 Task: Look for Airbnb options in Manapla, Philippines from 16th December, 2023 to 18th December, 2023 for 2 adults. Place can be private room with 1  bedroom having 2 beds and 1 bathroom. Property type can be flat. Amenities needed are: wifi.
Action: Mouse moved to (509, 132)
Screenshot: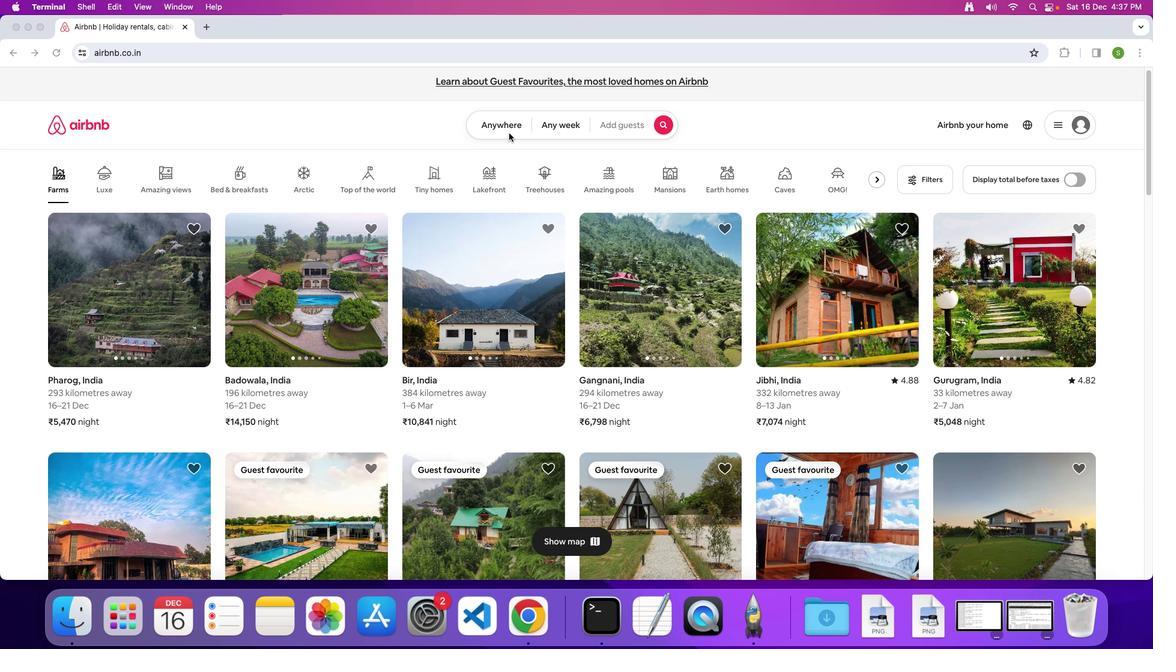 
Action: Mouse pressed left at (509, 132)
Screenshot: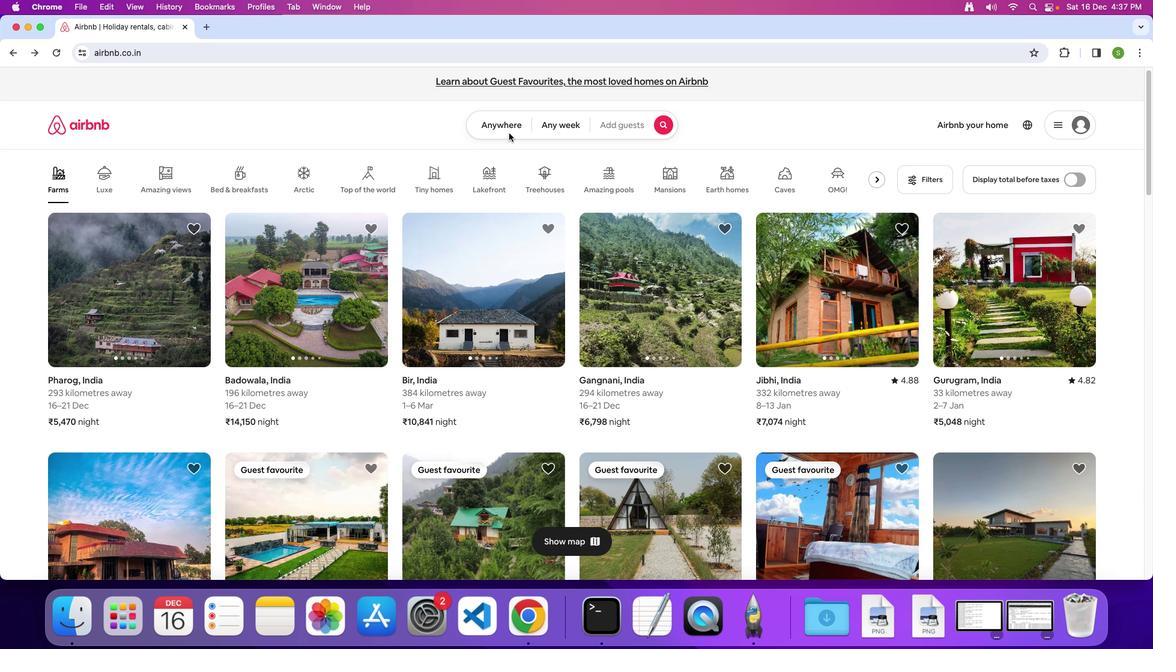 
Action: Mouse moved to (506, 129)
Screenshot: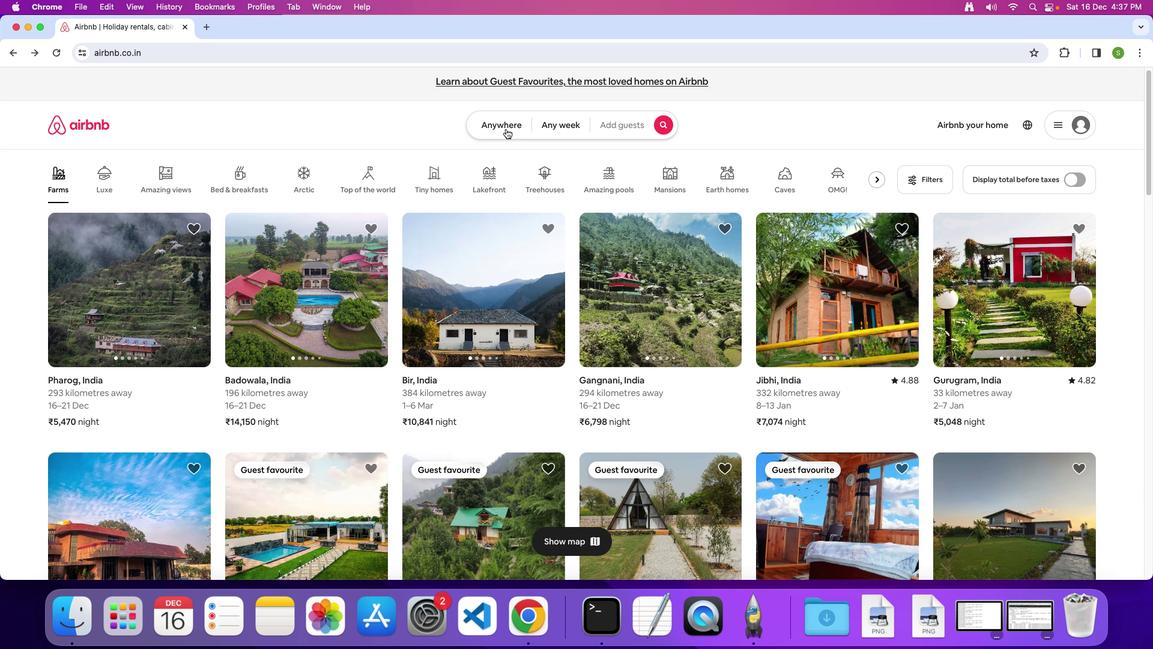 
Action: Mouse pressed left at (506, 129)
Screenshot: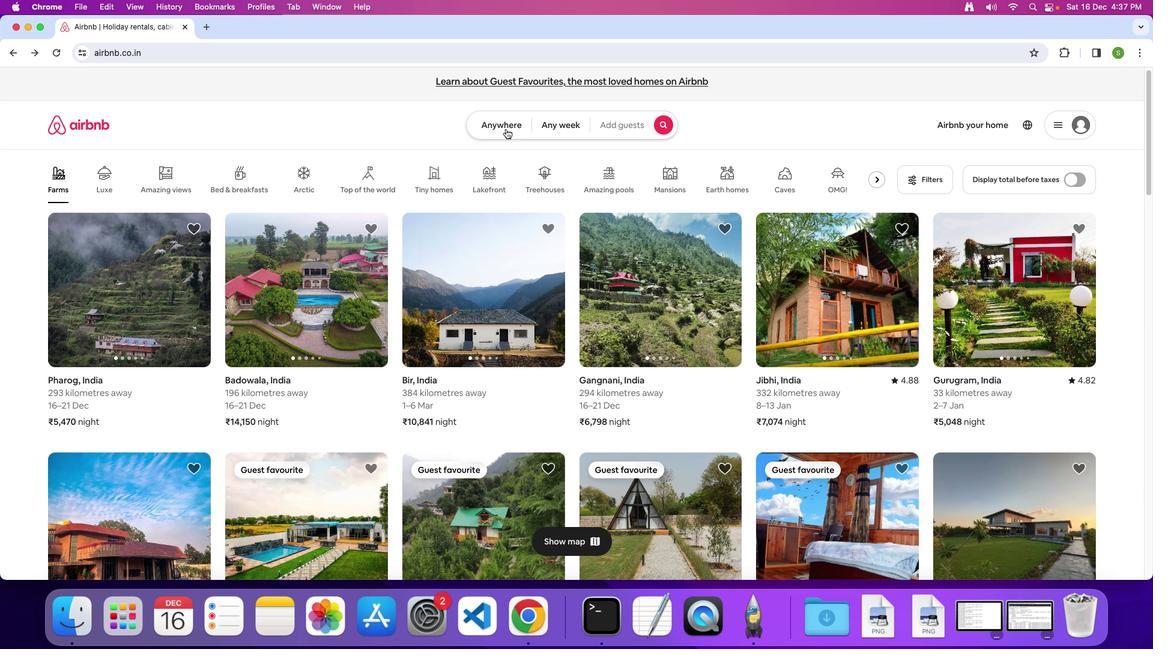 
Action: Mouse moved to (442, 170)
Screenshot: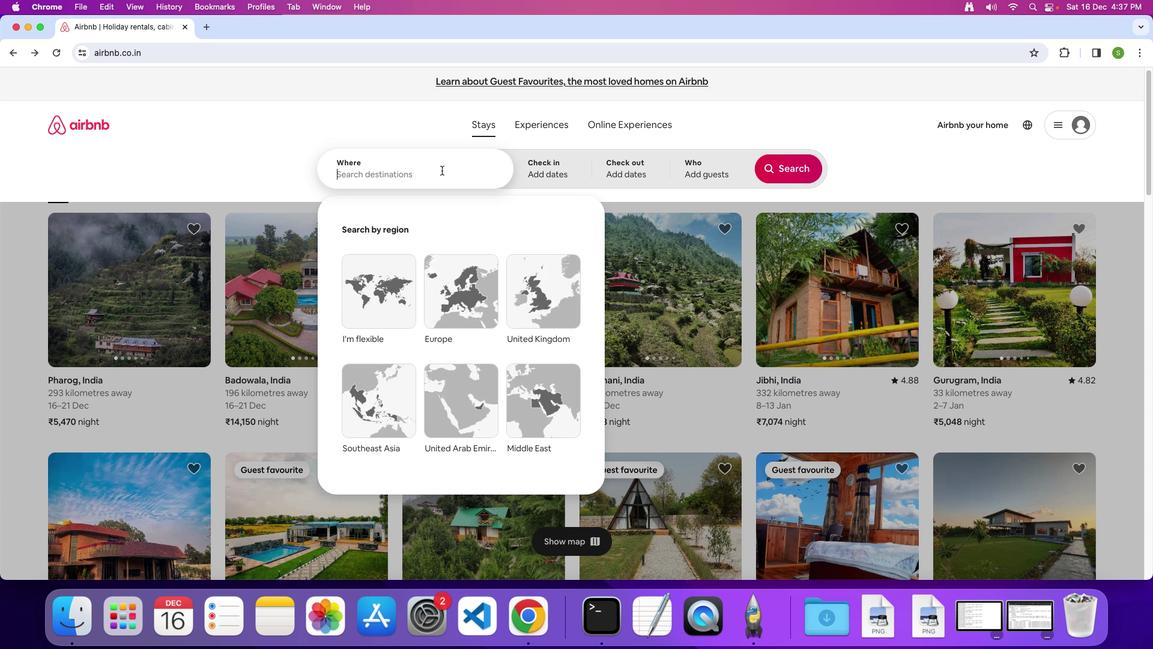 
Action: Mouse pressed left at (442, 170)
Screenshot: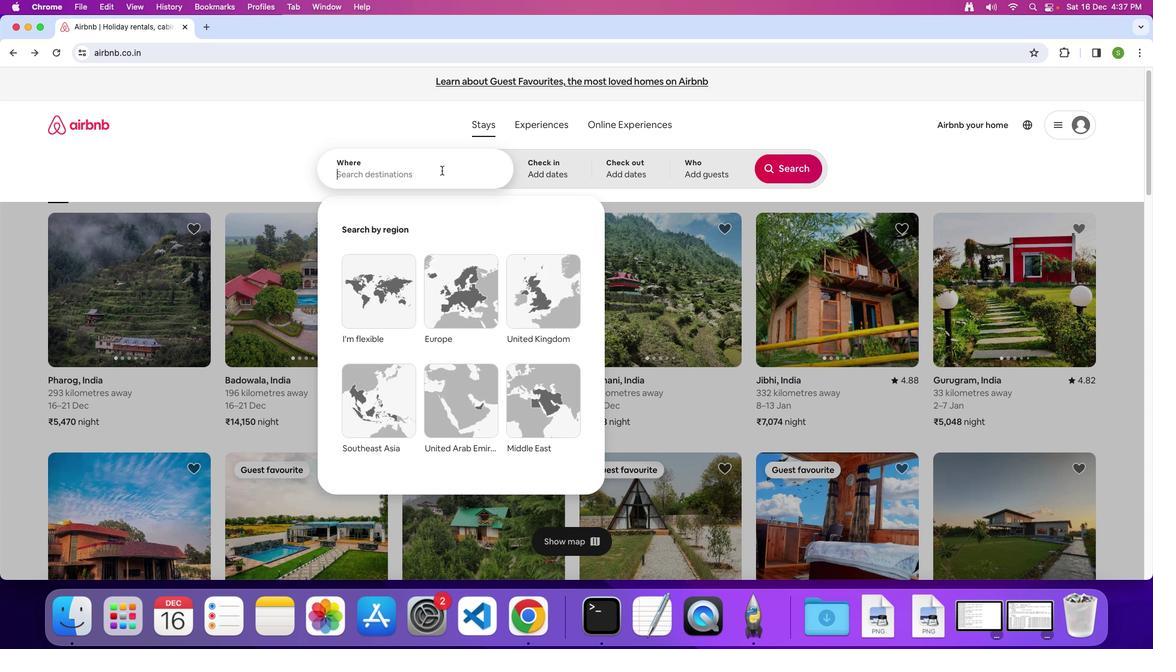
Action: Mouse moved to (444, 170)
Screenshot: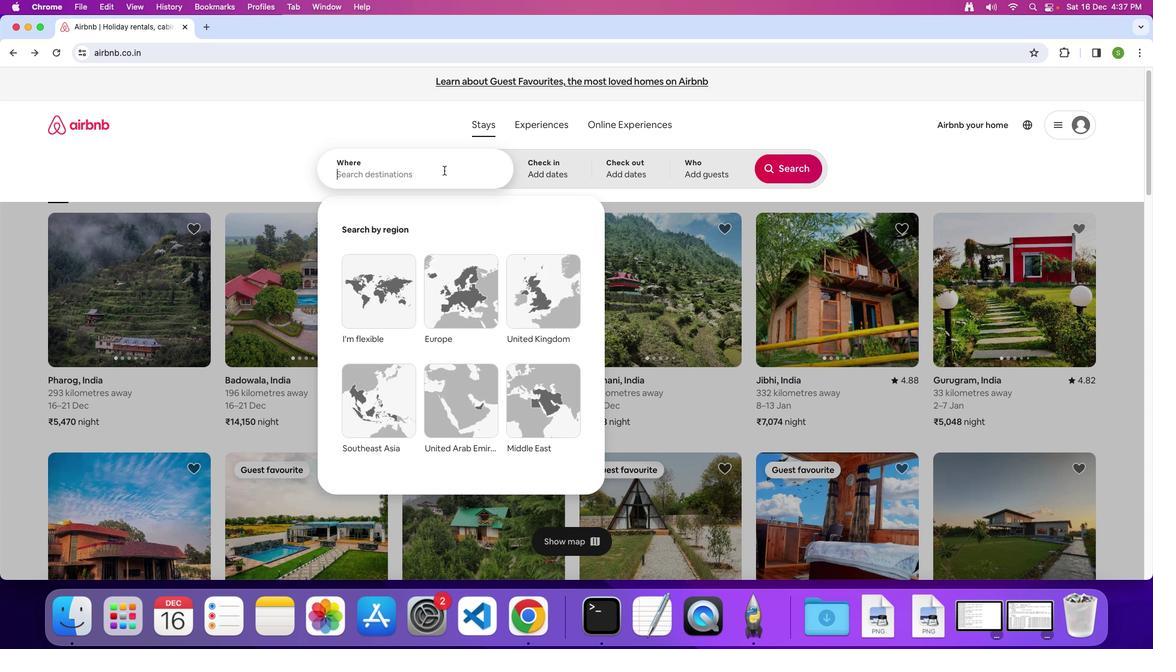 
Action: Key pressed 'M'Key.caps_lock'a''n''a''p''l''a'','Key.spaceKey.shift'P''h''i''l''i''p''p''i''n''e''s'Key.enter
Screenshot: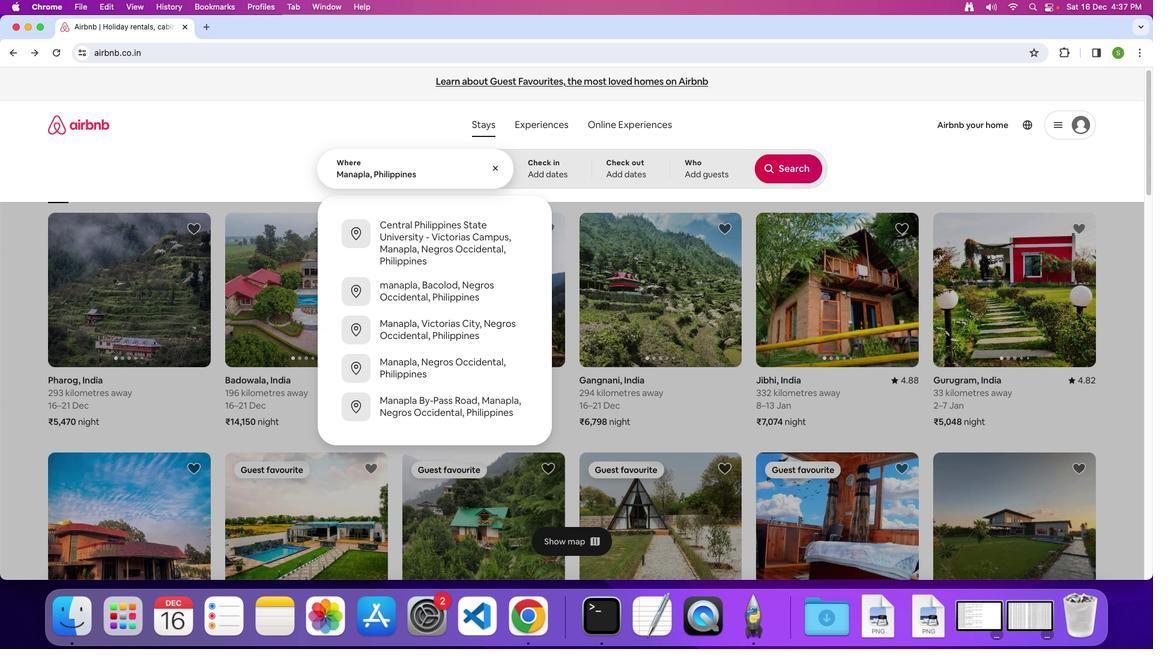 
Action: Mouse moved to (534, 378)
Screenshot: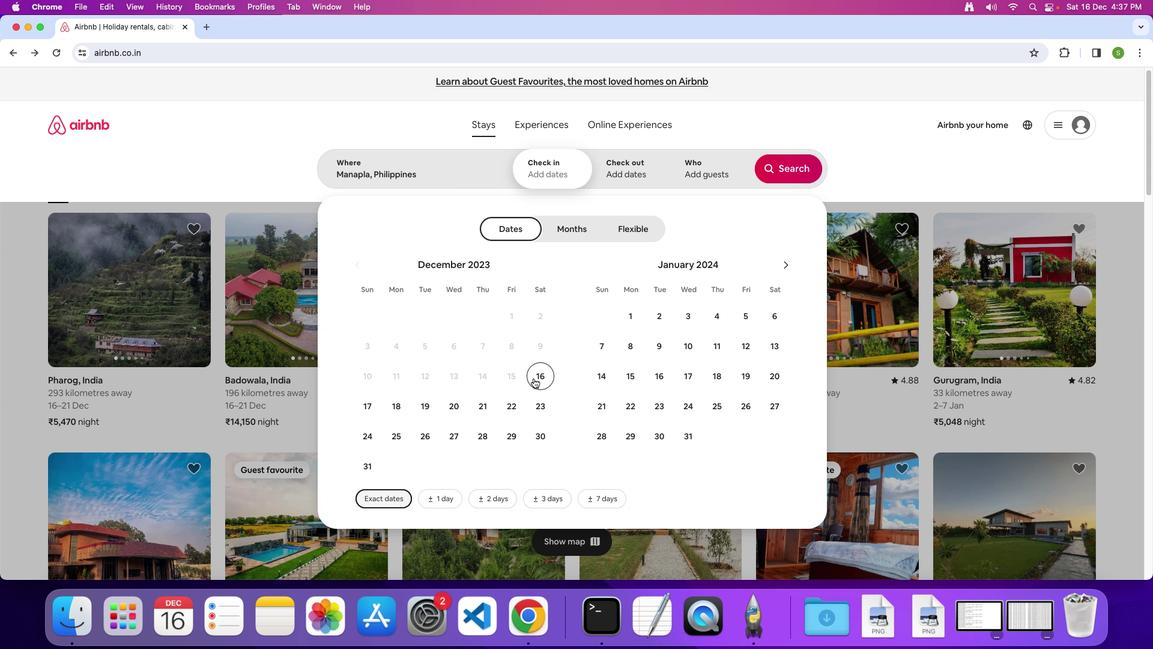
Action: Mouse pressed left at (534, 378)
Screenshot: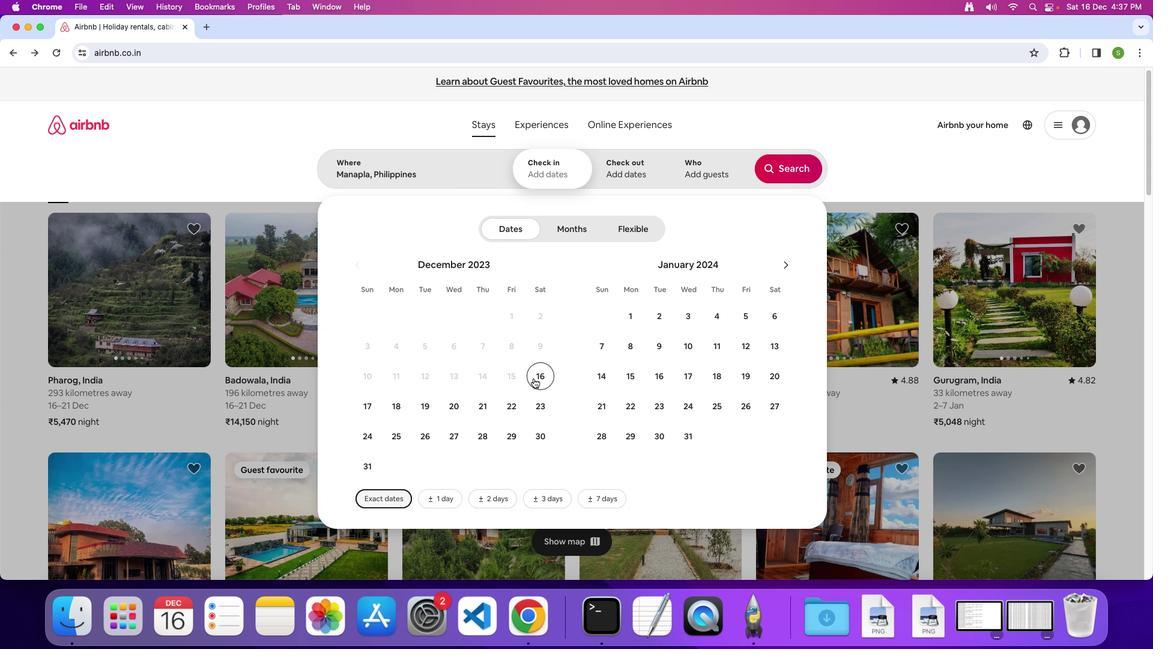 
Action: Mouse moved to (400, 414)
Screenshot: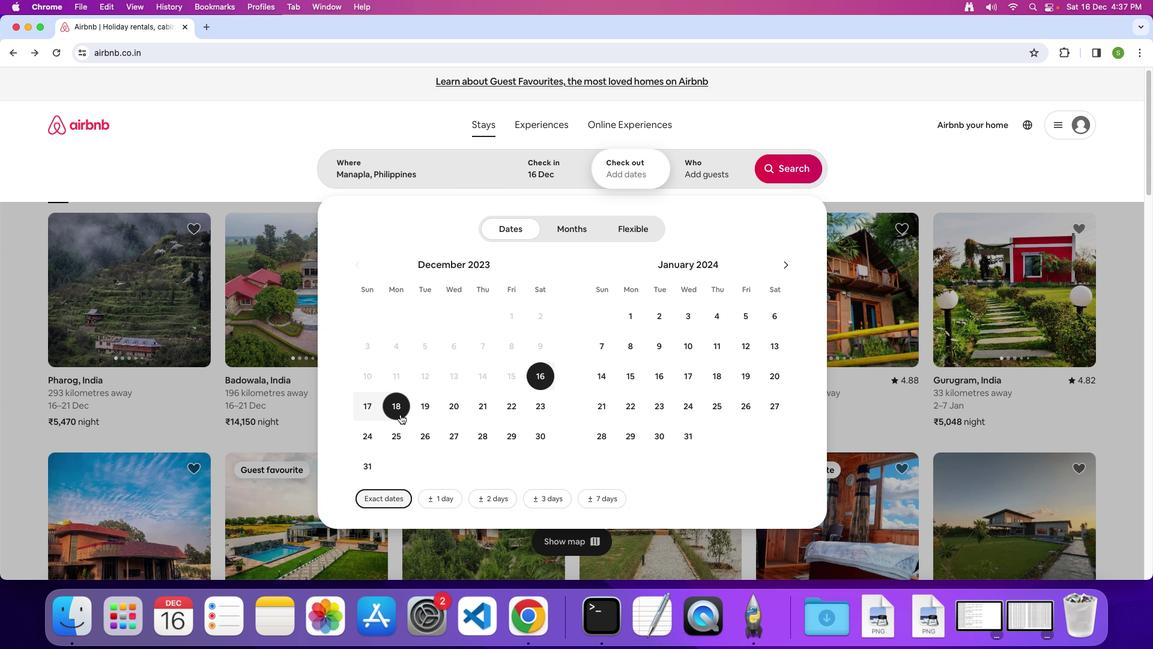 
Action: Mouse pressed left at (400, 414)
Screenshot: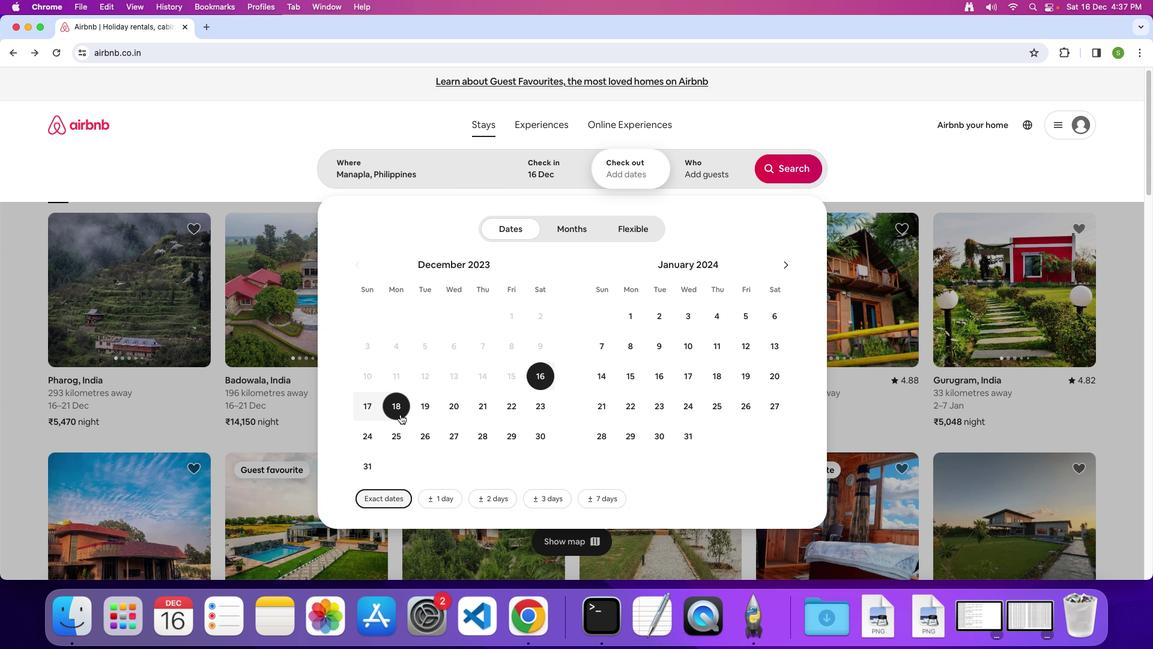 
Action: Mouse moved to (694, 174)
Screenshot: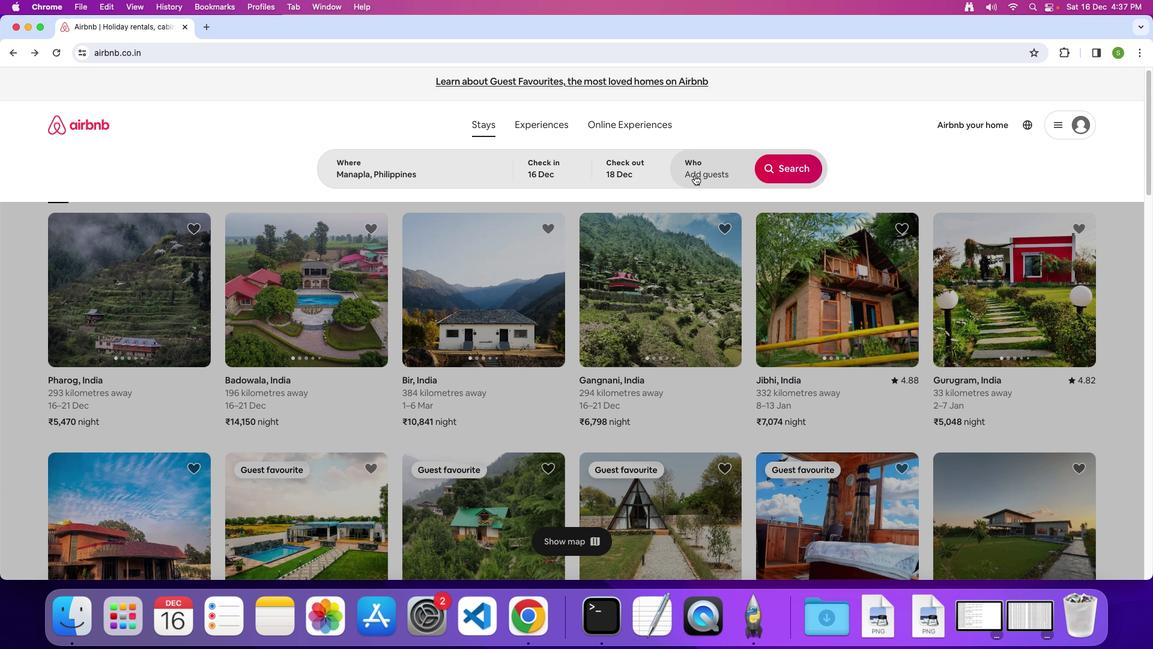 
Action: Mouse pressed left at (694, 174)
Screenshot: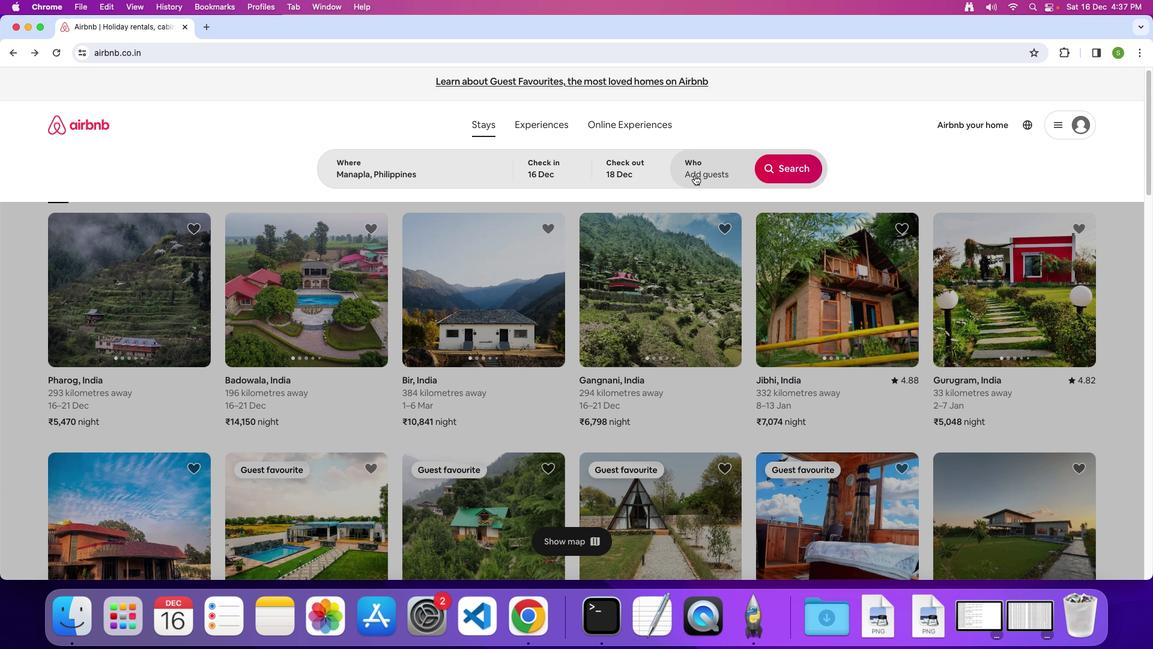 
Action: Mouse moved to (789, 230)
Screenshot: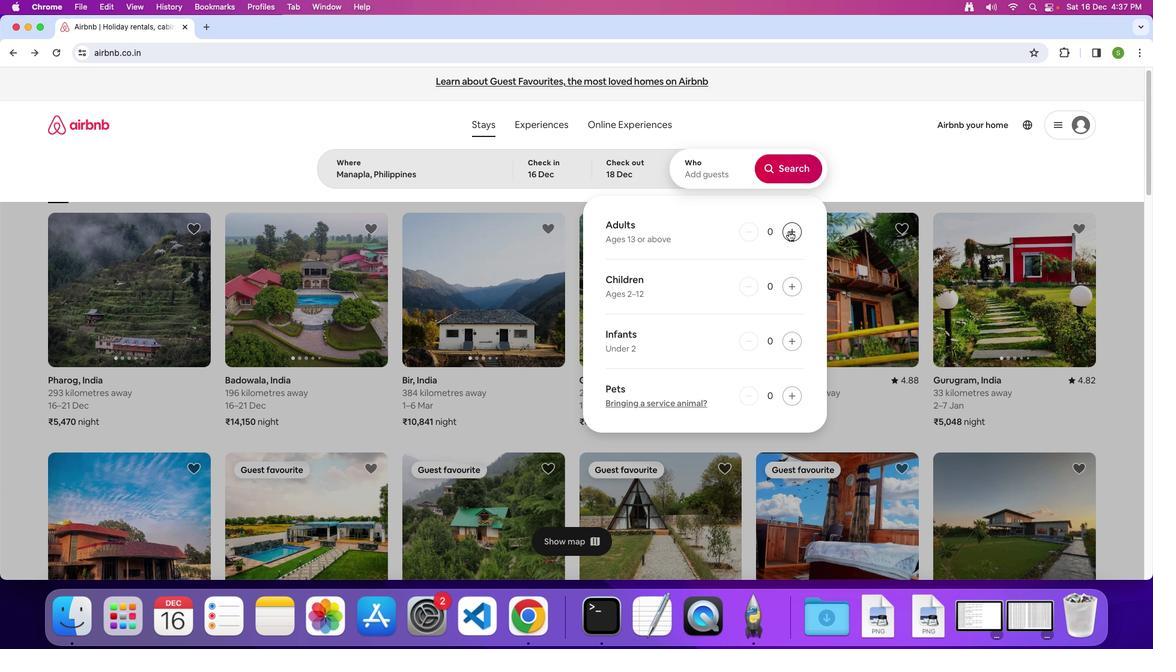
Action: Mouse pressed left at (789, 230)
Screenshot: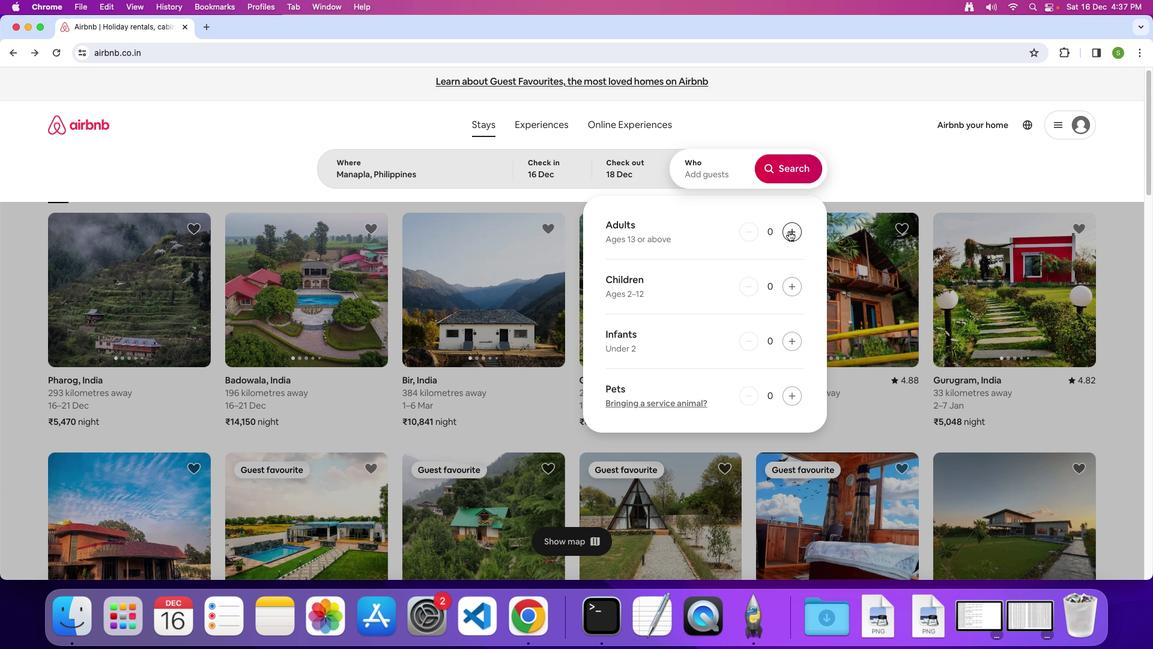 
Action: Mouse pressed left at (789, 230)
Screenshot: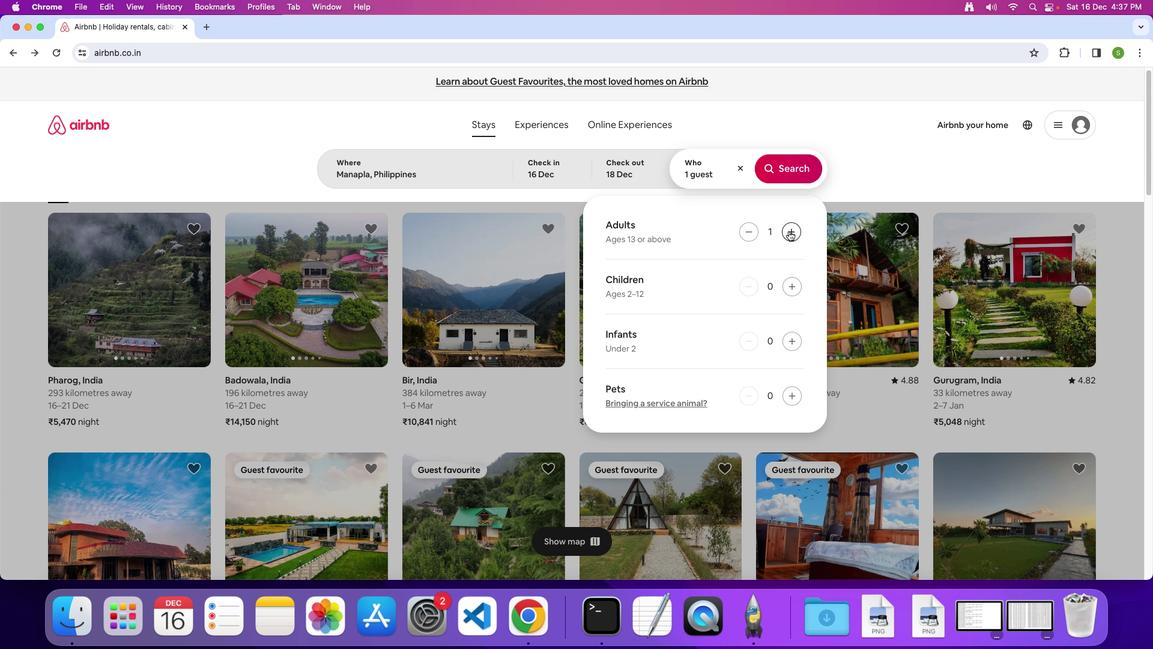 
Action: Mouse moved to (790, 177)
Screenshot: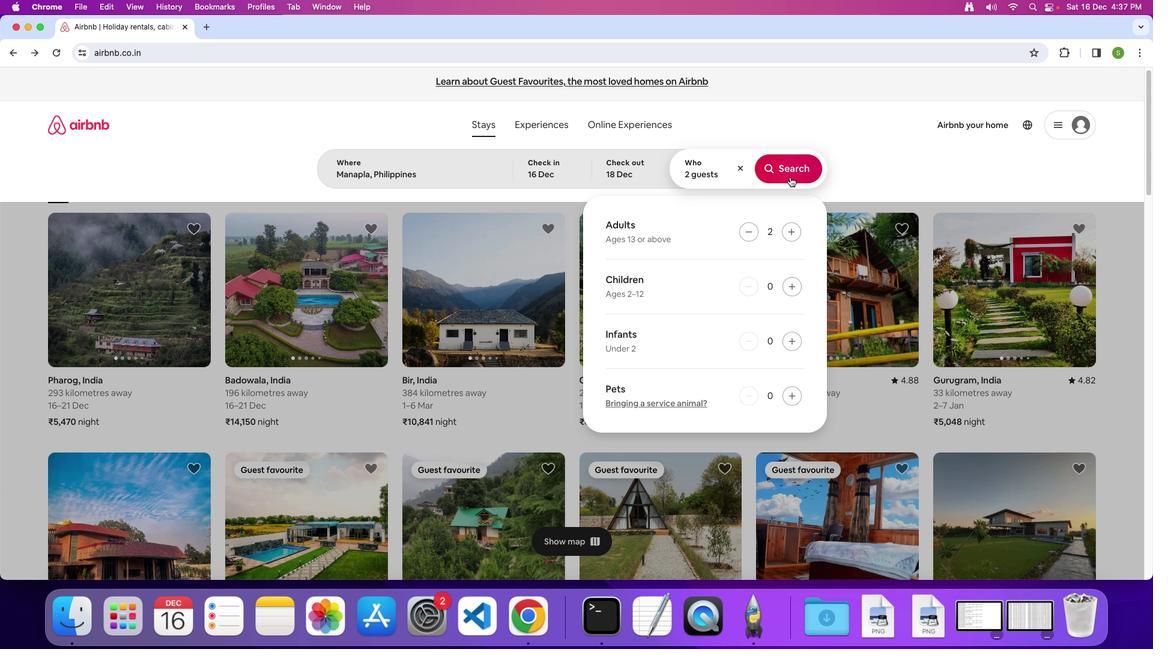 
Action: Mouse pressed left at (790, 177)
Screenshot: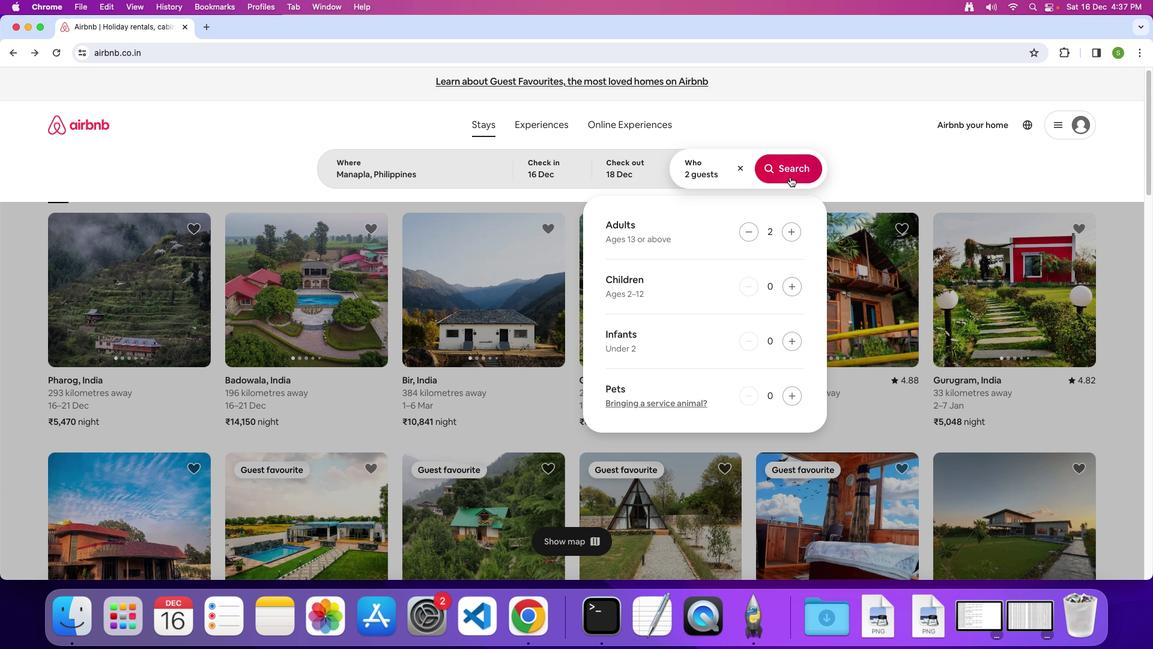 
Action: Mouse moved to (947, 138)
Screenshot: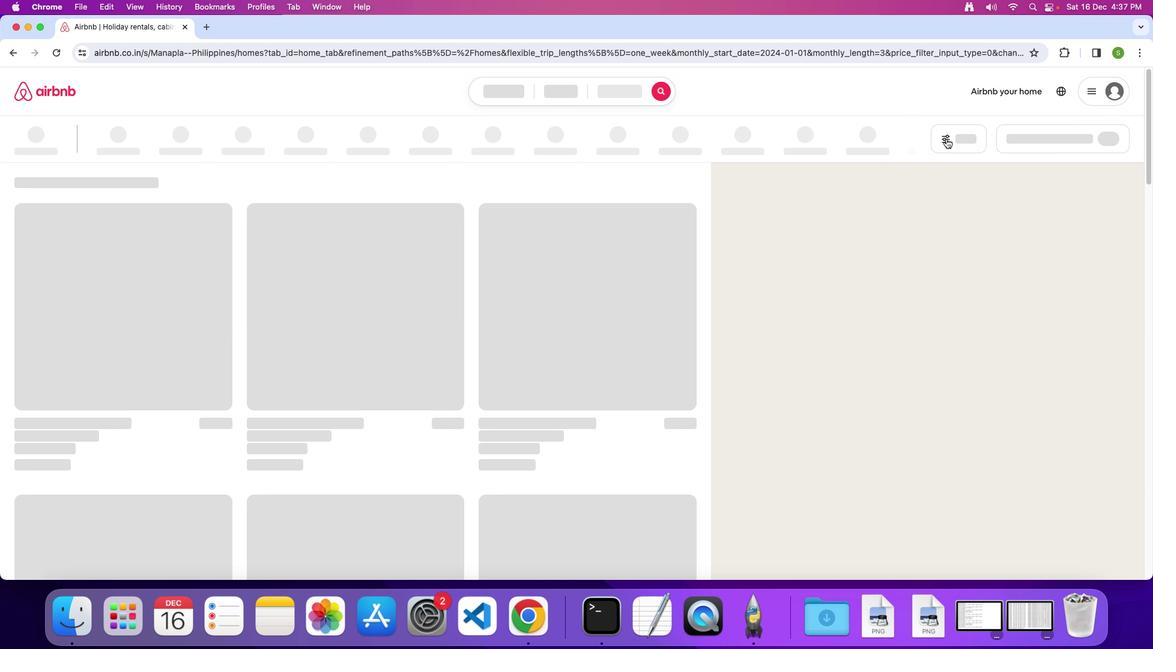 
Action: Mouse pressed left at (947, 138)
Screenshot: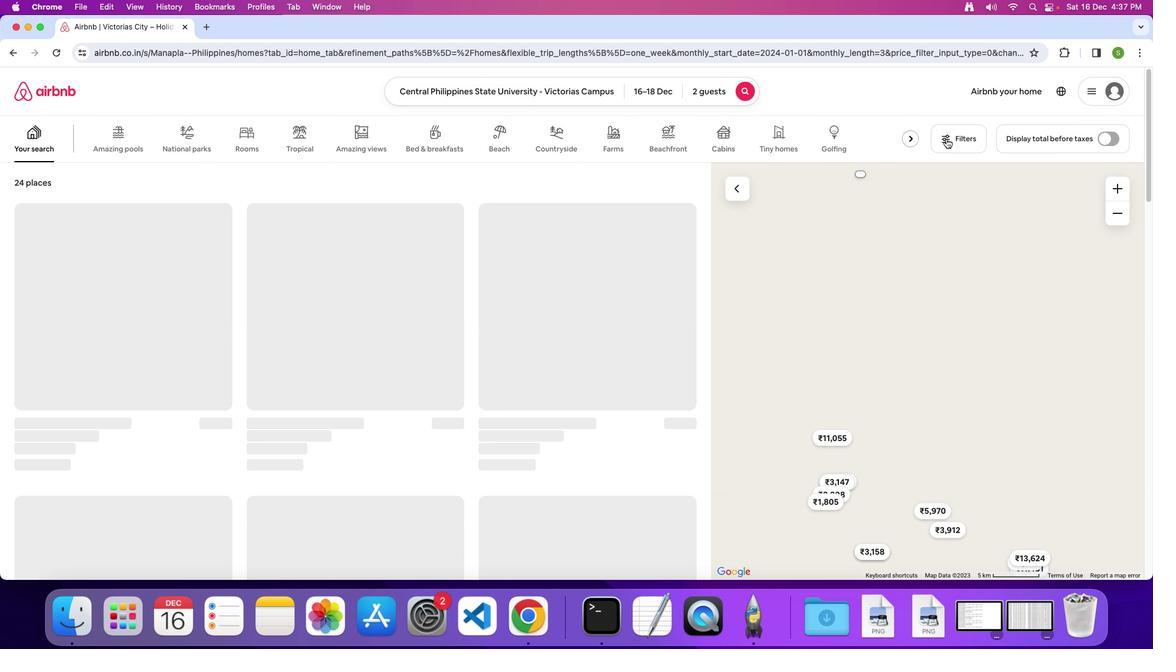 
Action: Mouse moved to (556, 352)
Screenshot: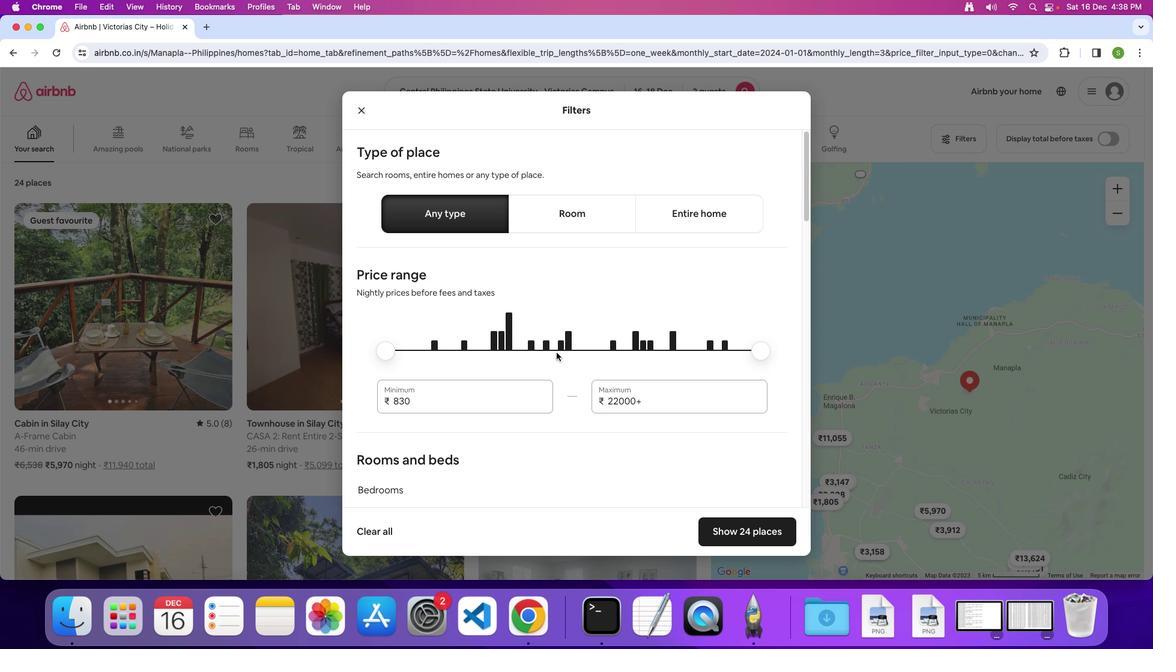 
Action: Mouse scrolled (556, 352) with delta (0, 0)
Screenshot: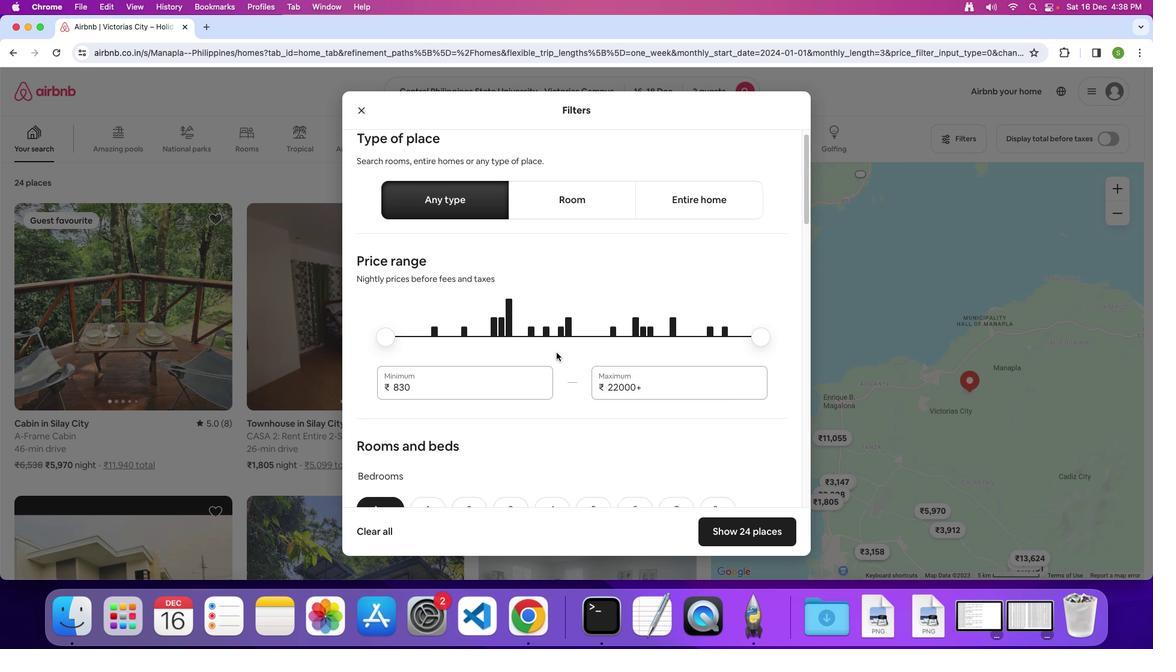 
Action: Mouse scrolled (556, 352) with delta (0, 0)
Screenshot: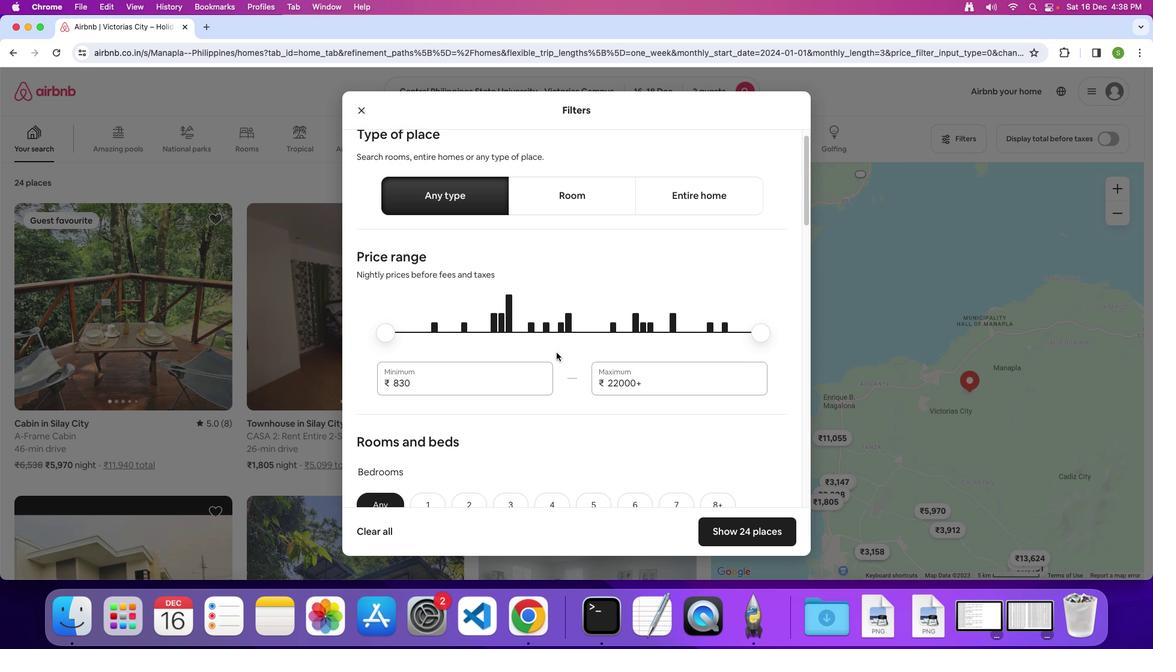 
Action: Mouse scrolled (556, 352) with delta (0, 0)
Screenshot: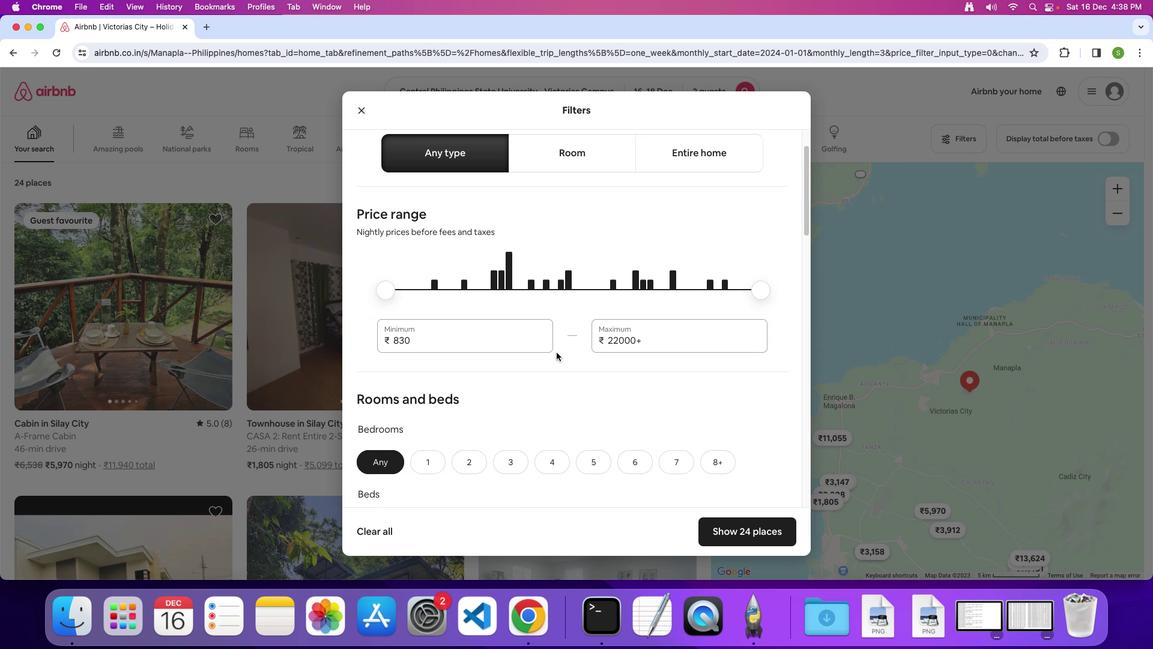 
Action: Mouse scrolled (556, 352) with delta (0, 0)
Screenshot: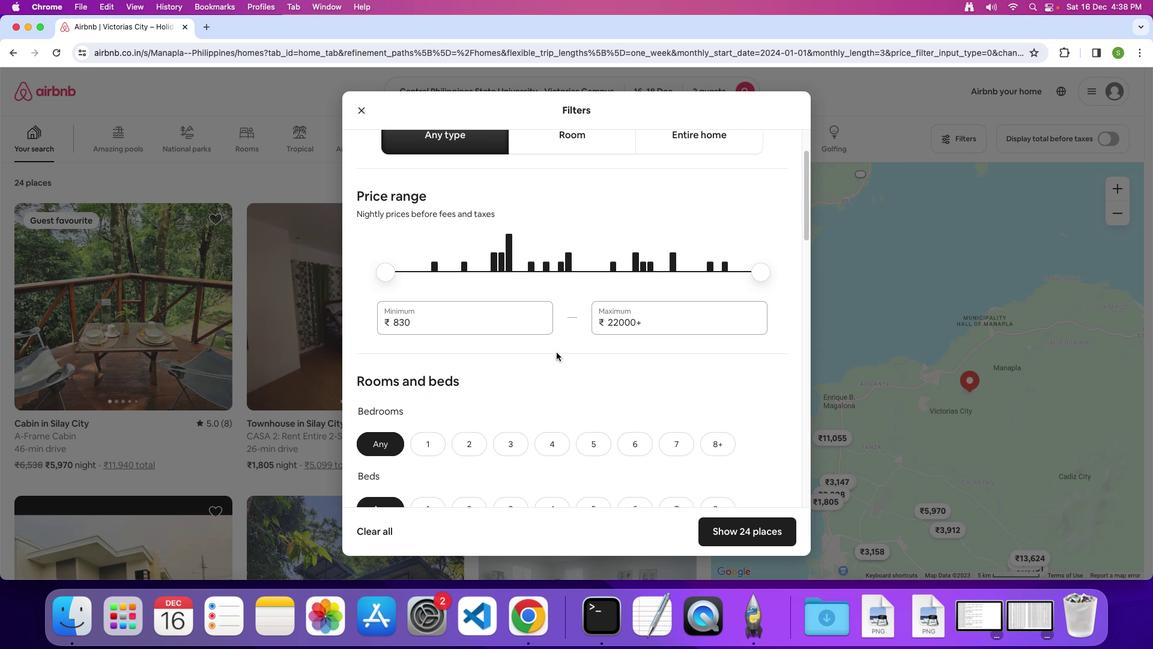 
Action: Mouse scrolled (556, 352) with delta (0, 0)
Screenshot: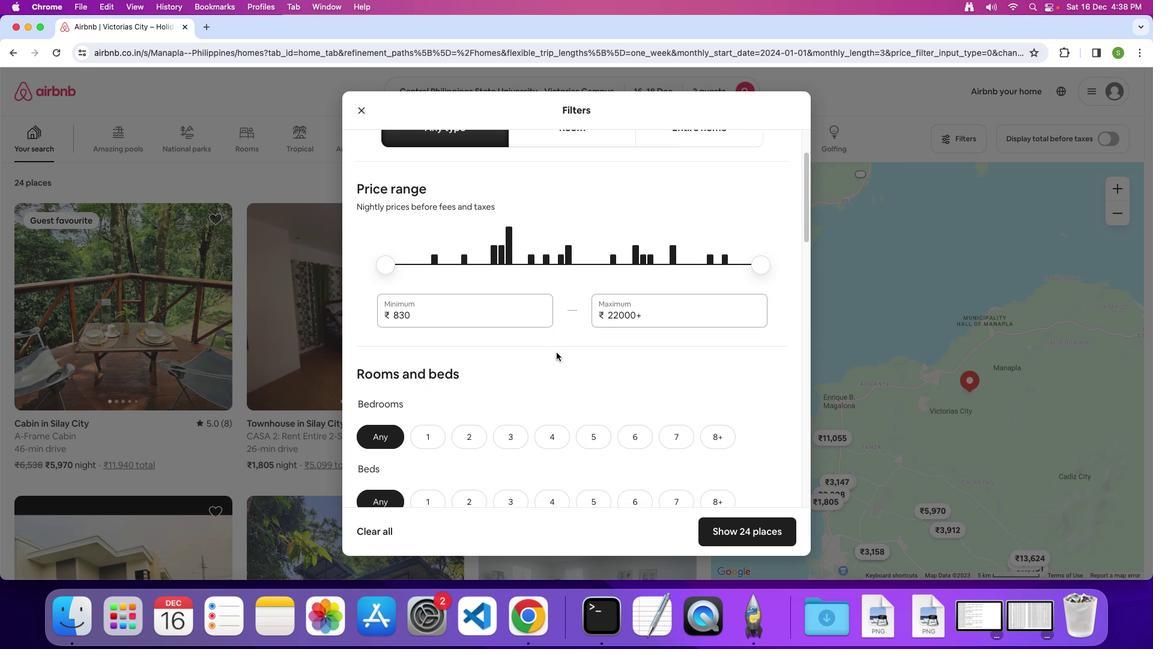 
Action: Mouse scrolled (556, 352) with delta (0, 0)
Screenshot: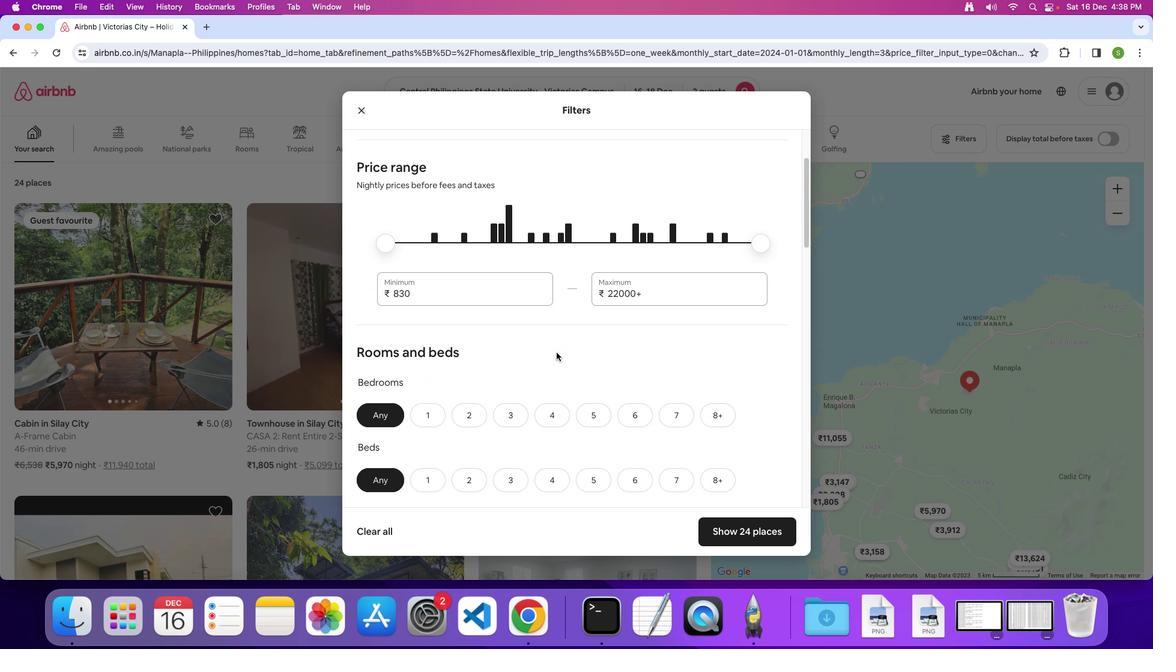 
Action: Mouse scrolled (556, 352) with delta (0, 0)
Screenshot: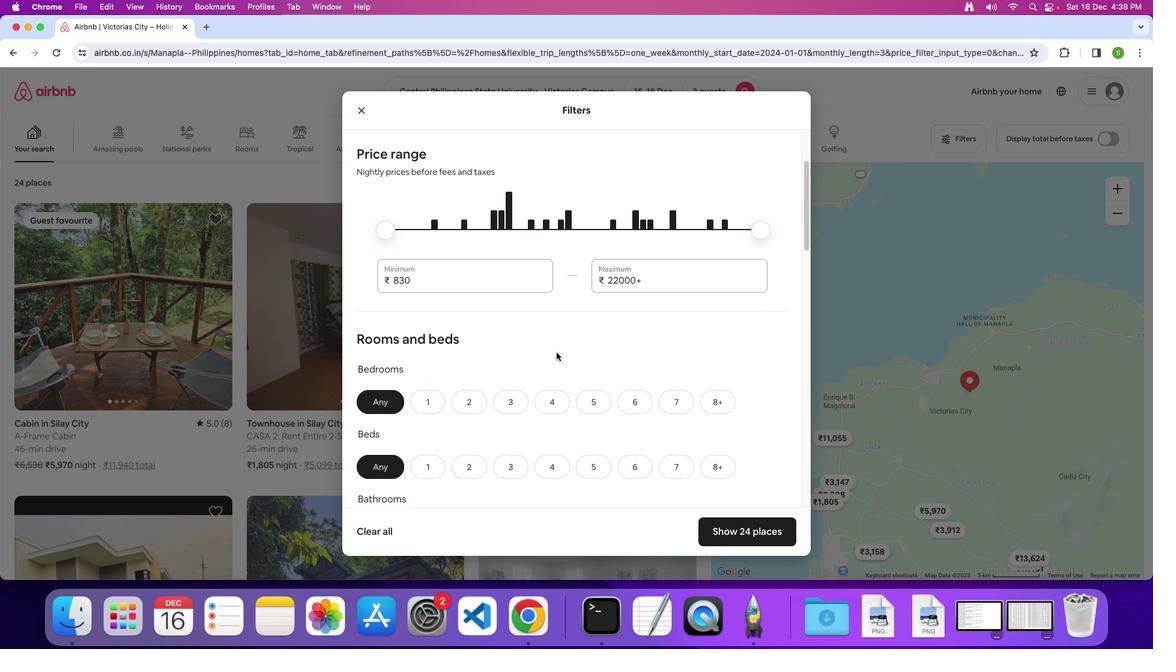 
Action: Mouse scrolled (556, 352) with delta (0, 0)
Screenshot: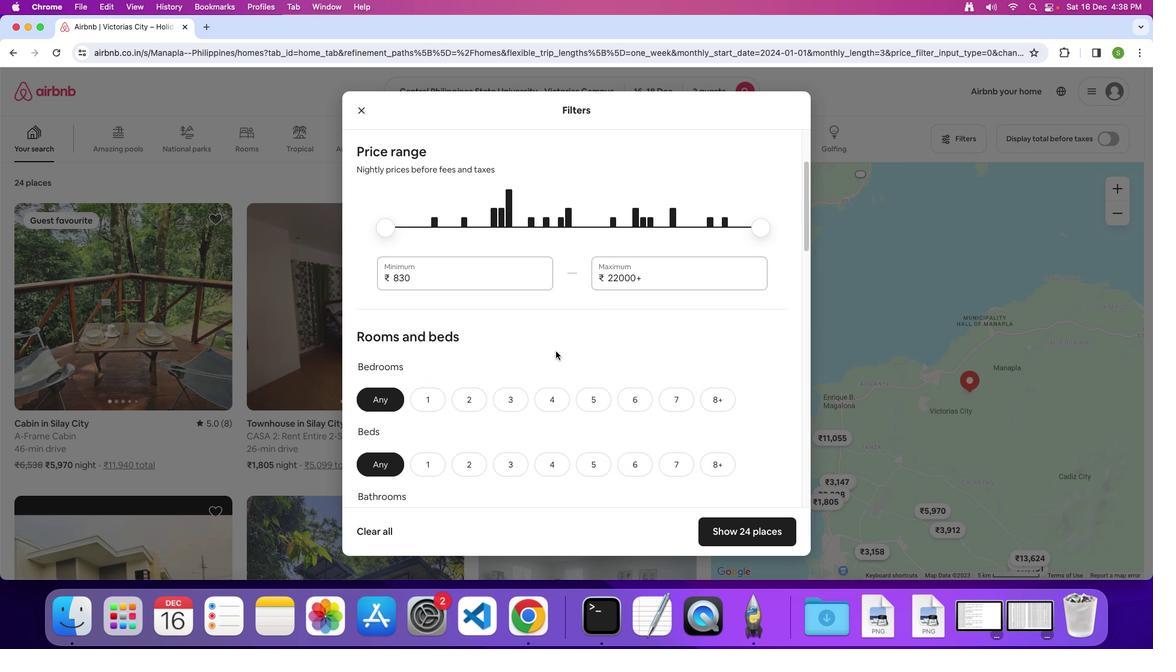 
Action: Mouse moved to (439, 391)
Screenshot: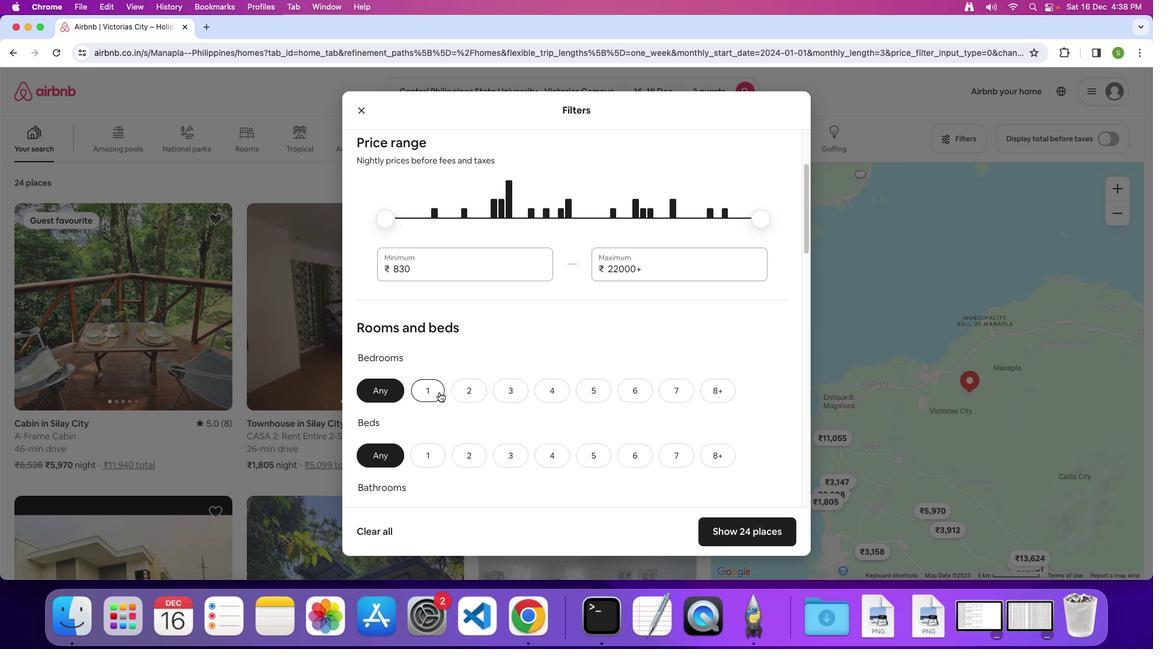 
Action: Mouse pressed left at (439, 391)
Screenshot: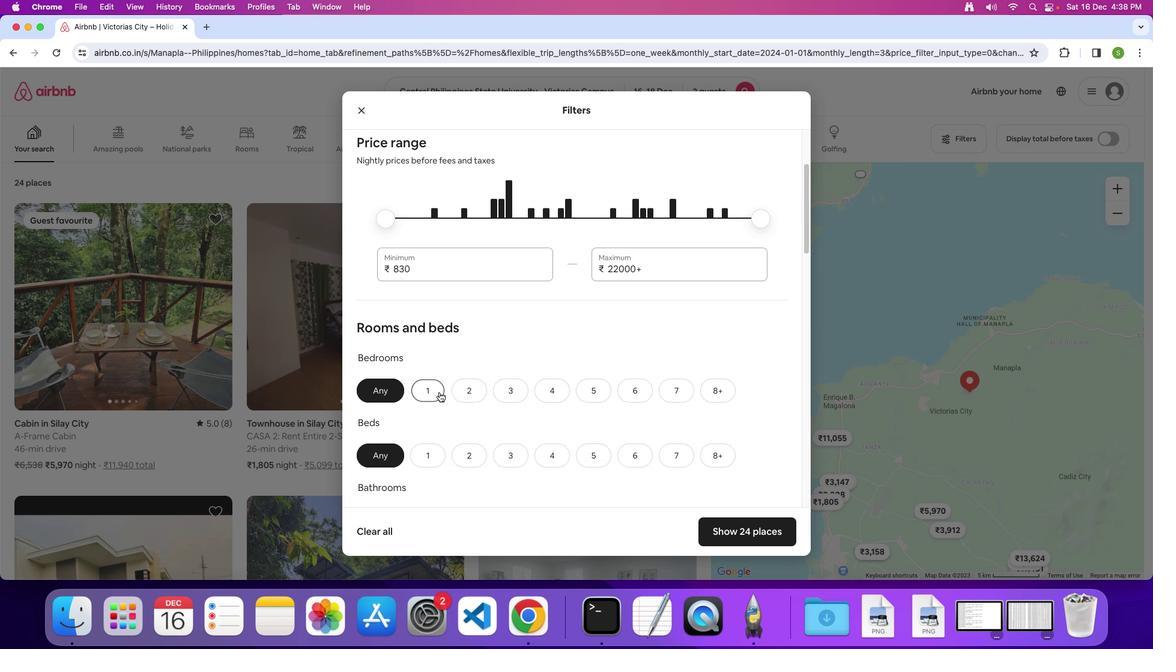 
Action: Mouse moved to (472, 461)
Screenshot: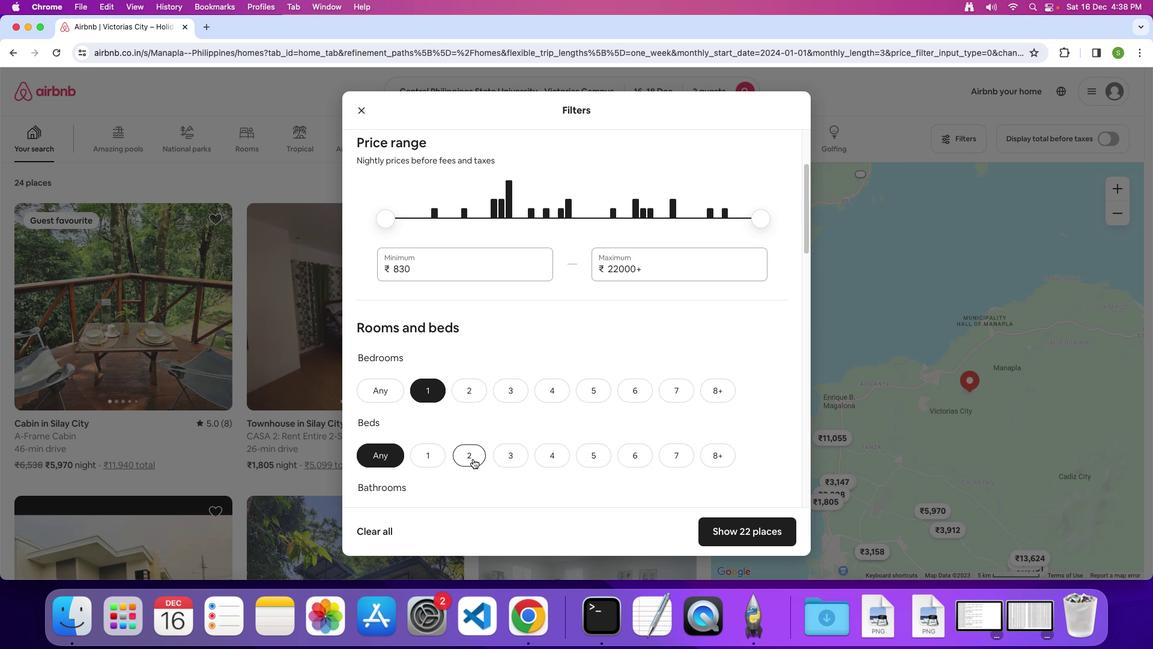 
Action: Mouse pressed left at (472, 461)
Screenshot: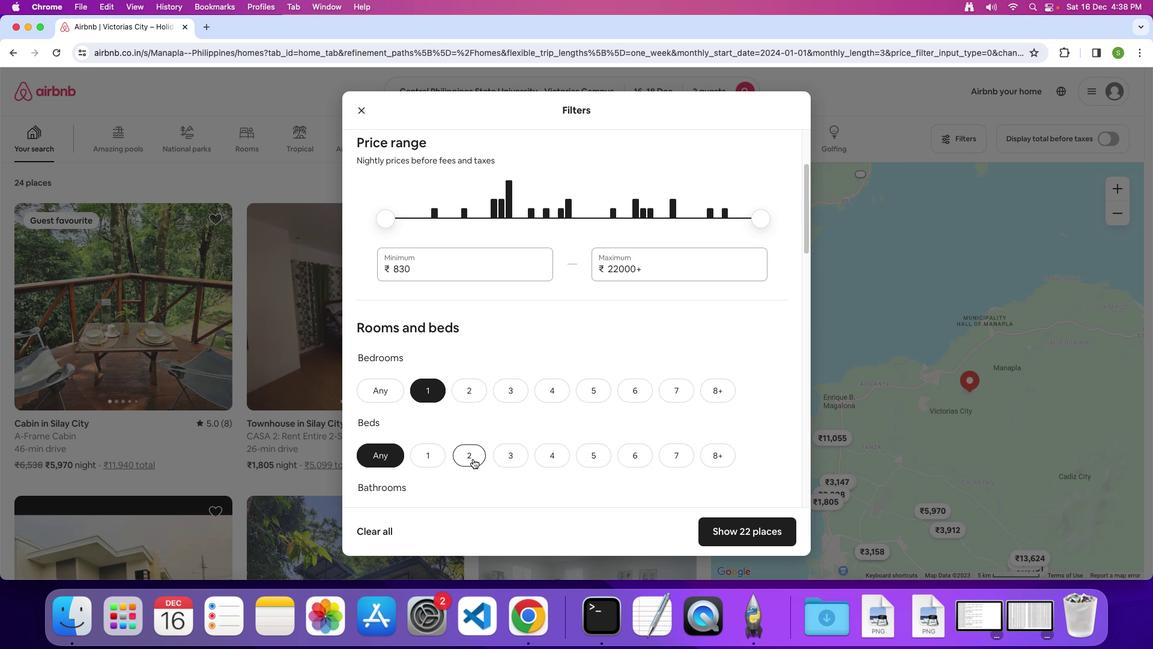 
Action: Mouse moved to (587, 373)
Screenshot: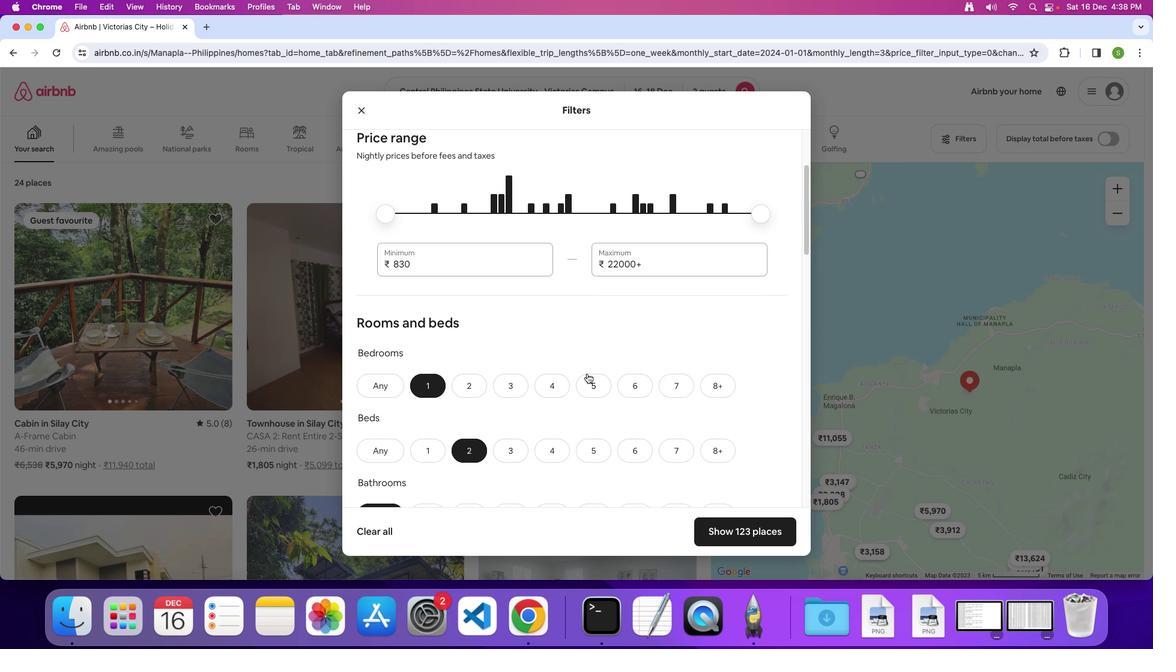 
Action: Mouse scrolled (587, 373) with delta (0, 0)
Screenshot: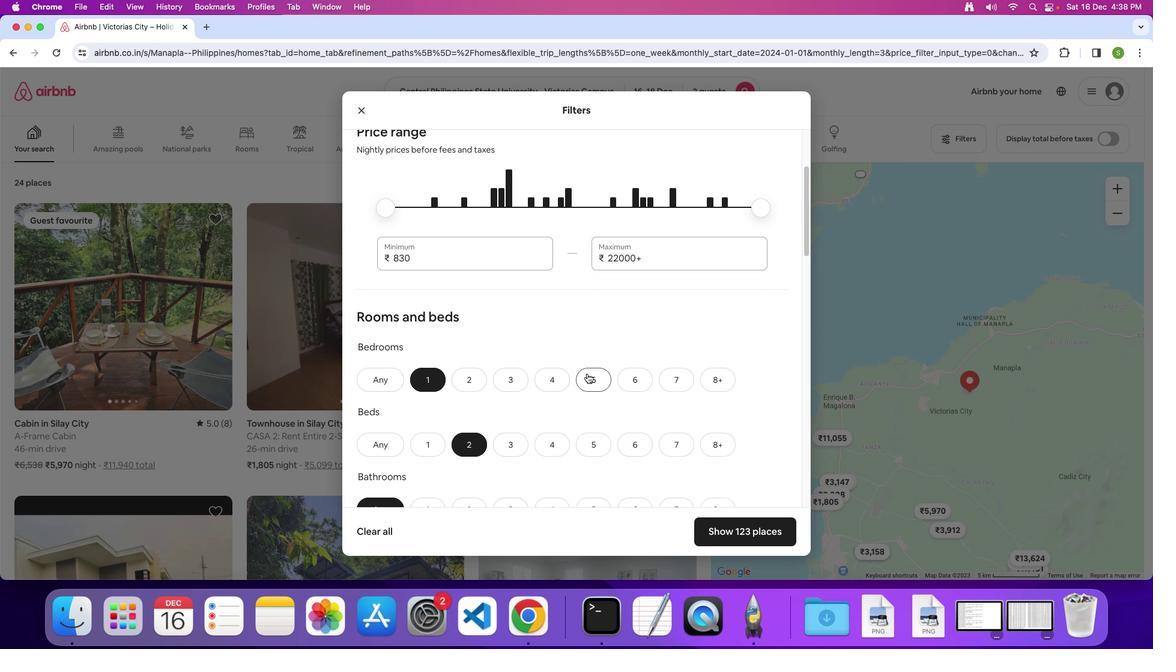 
Action: Mouse moved to (587, 373)
Screenshot: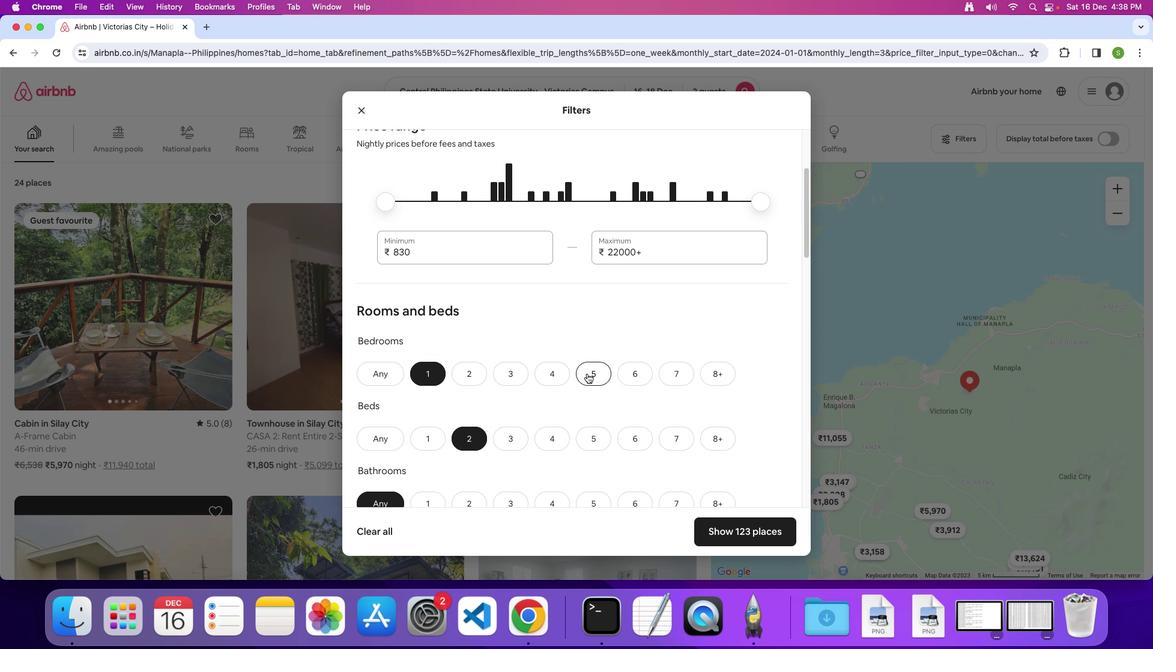 
Action: Mouse scrolled (587, 373) with delta (0, 0)
Screenshot: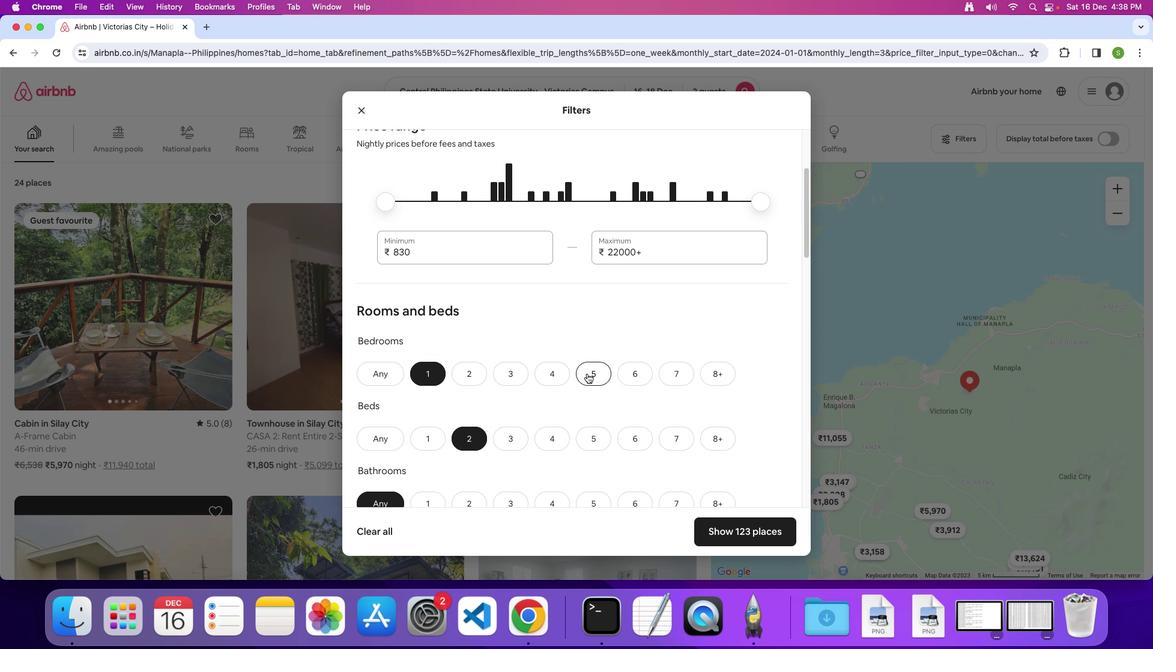 
Action: Mouse moved to (587, 372)
Screenshot: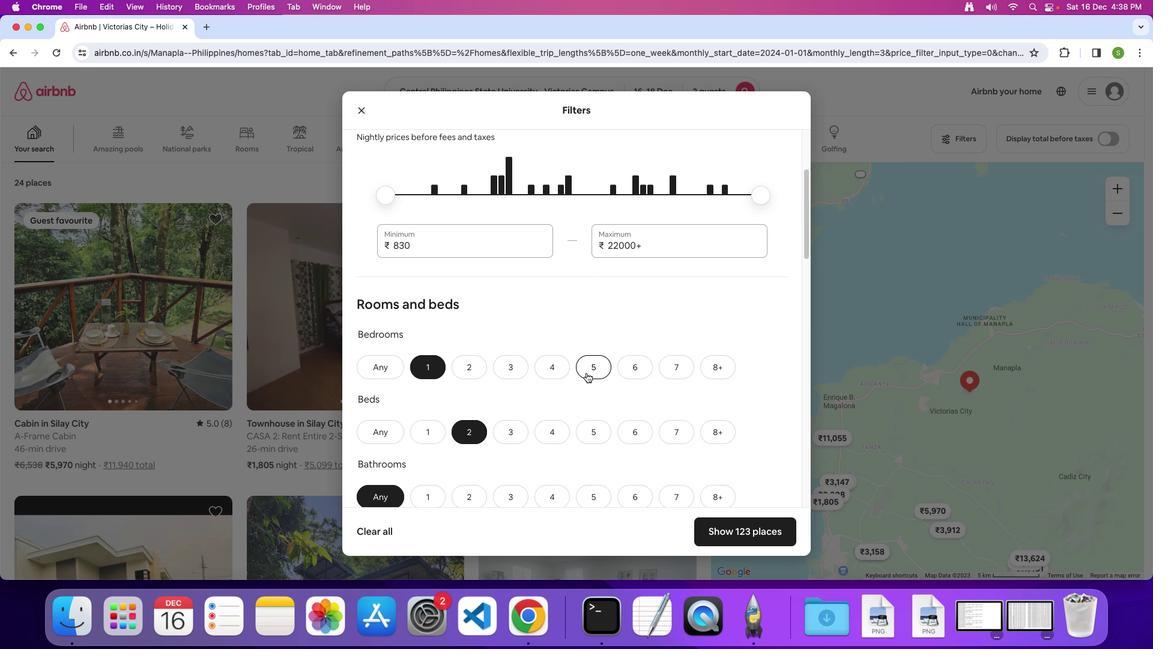 
Action: Mouse scrolled (587, 372) with delta (0, 0)
Screenshot: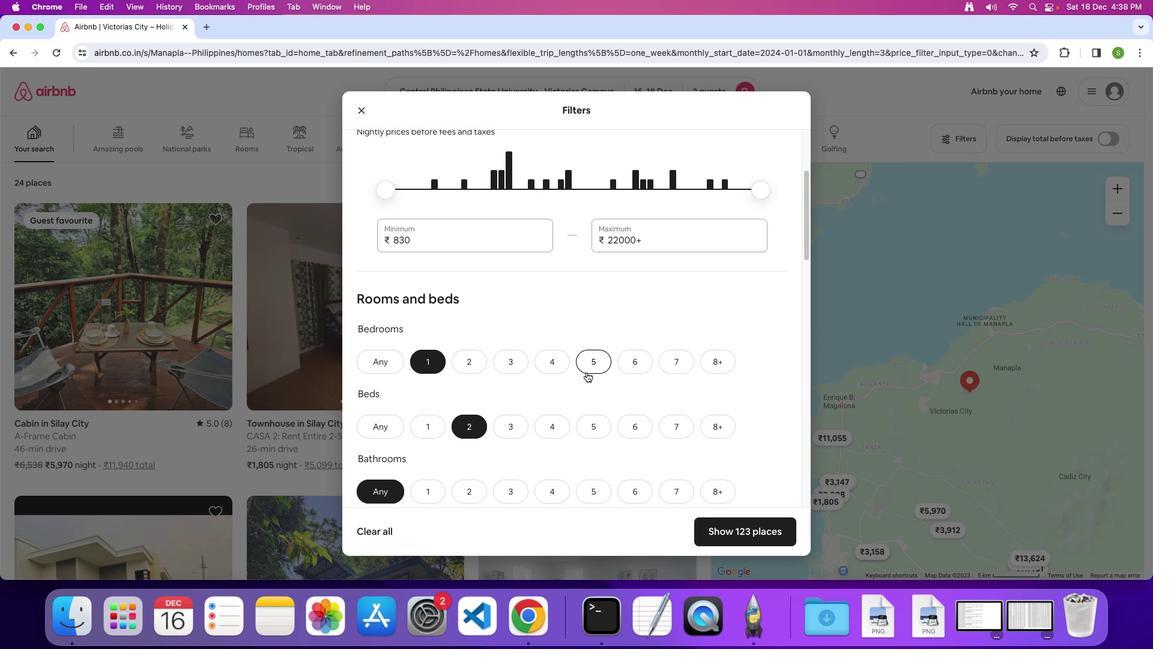 
Action: Mouse scrolled (587, 372) with delta (0, 0)
Screenshot: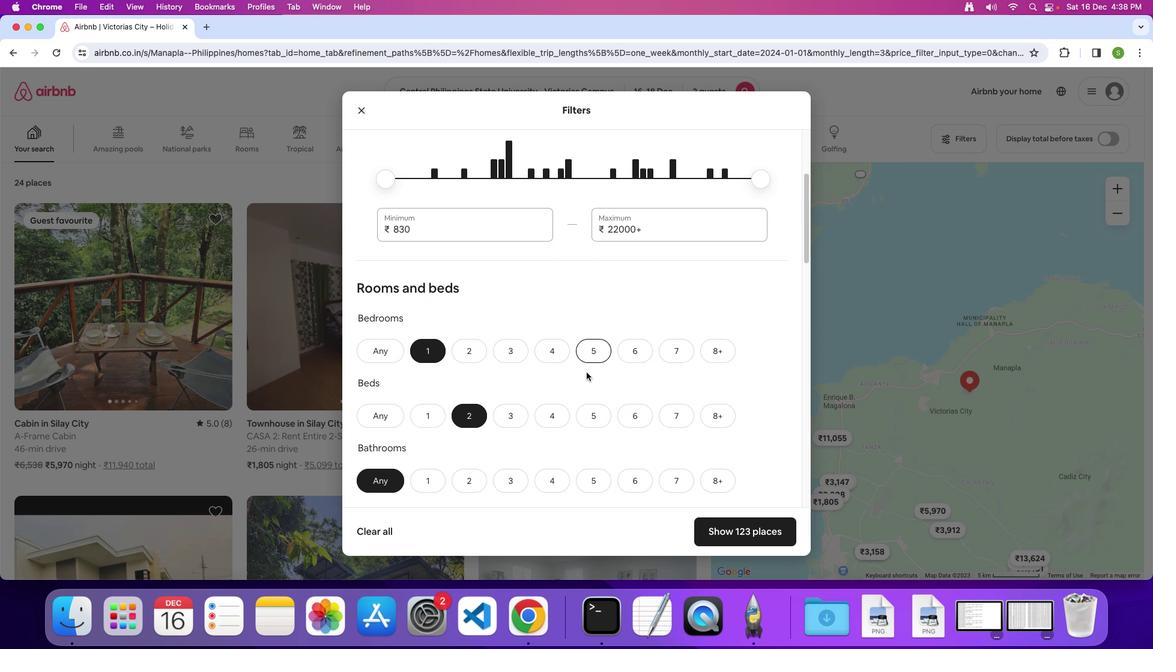 
Action: Mouse moved to (587, 372)
Screenshot: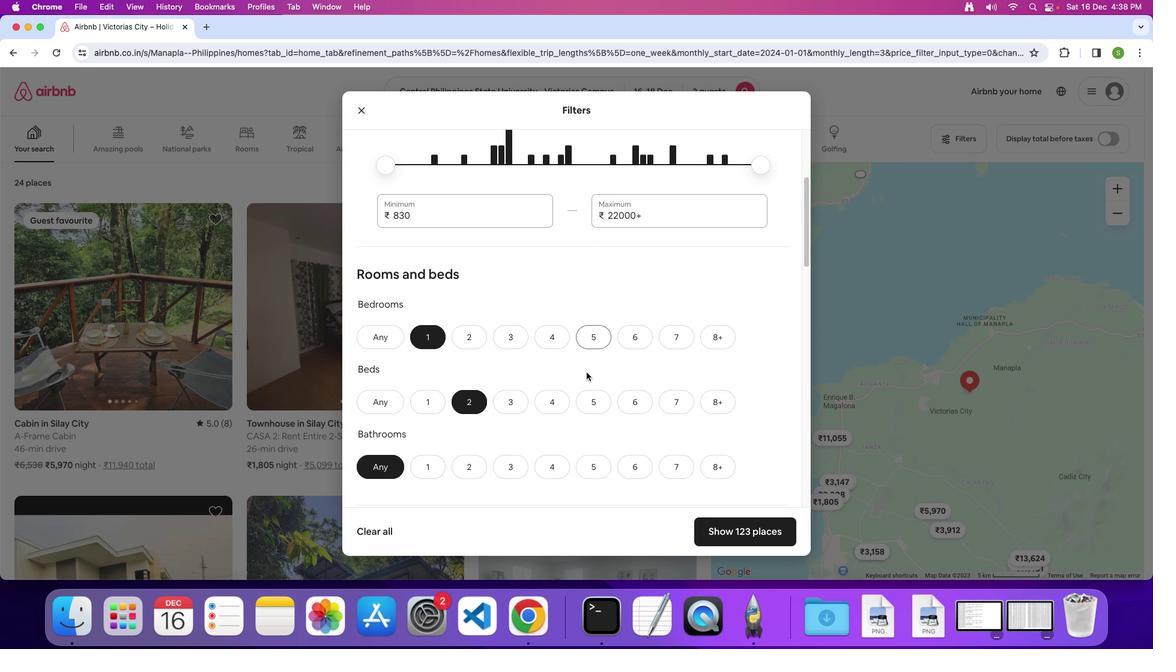 
Action: Mouse scrolled (587, 372) with delta (0, 0)
Screenshot: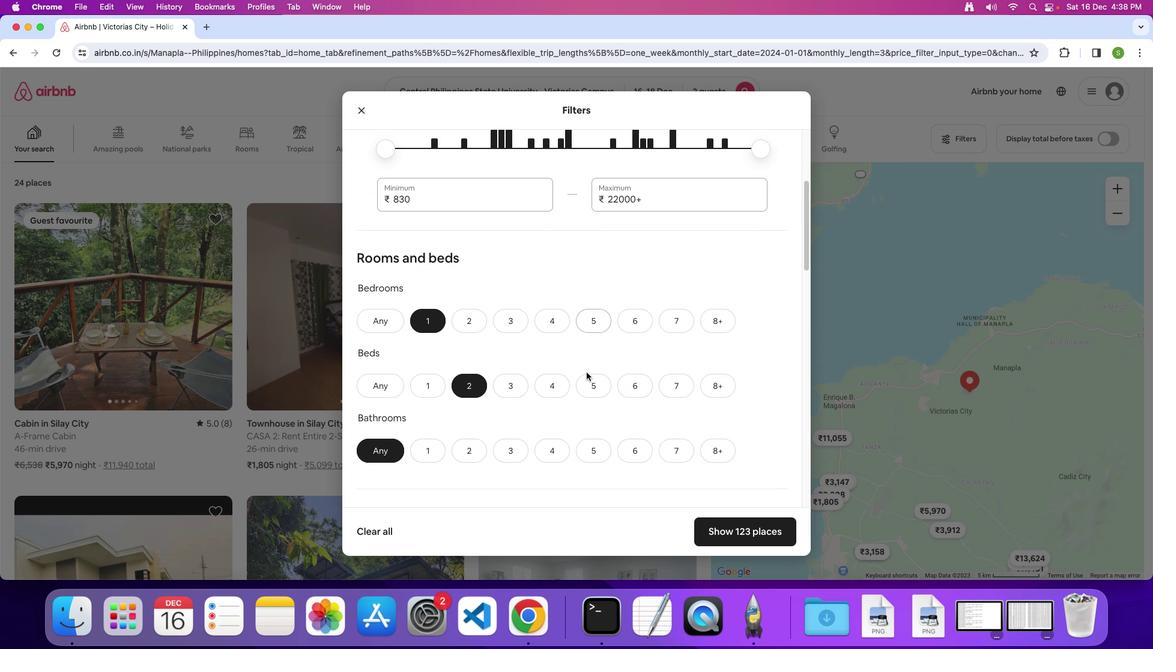 
Action: Mouse moved to (586, 371)
Screenshot: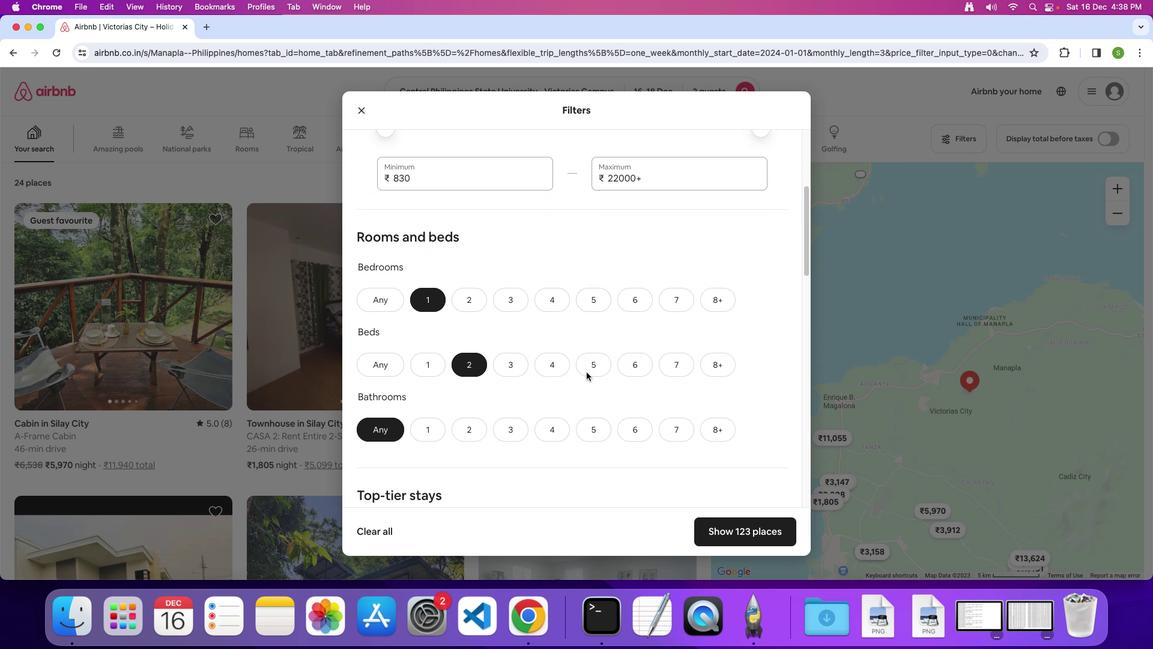 
Action: Mouse scrolled (586, 371) with delta (0, 0)
Screenshot: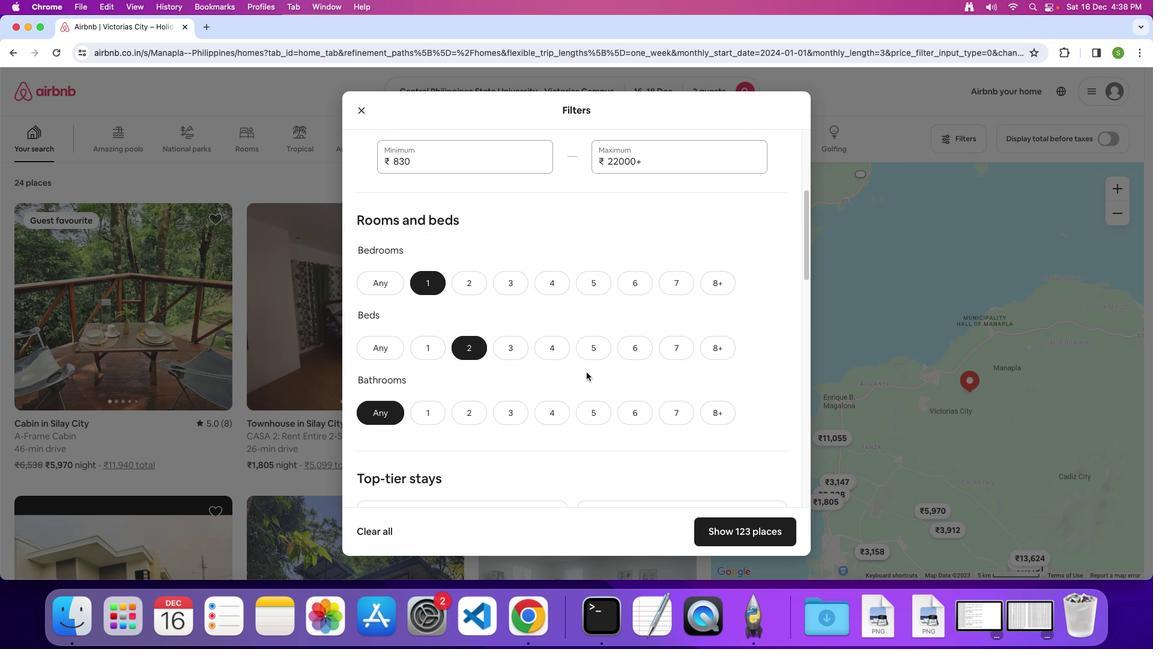 
Action: Mouse scrolled (586, 371) with delta (0, 0)
Screenshot: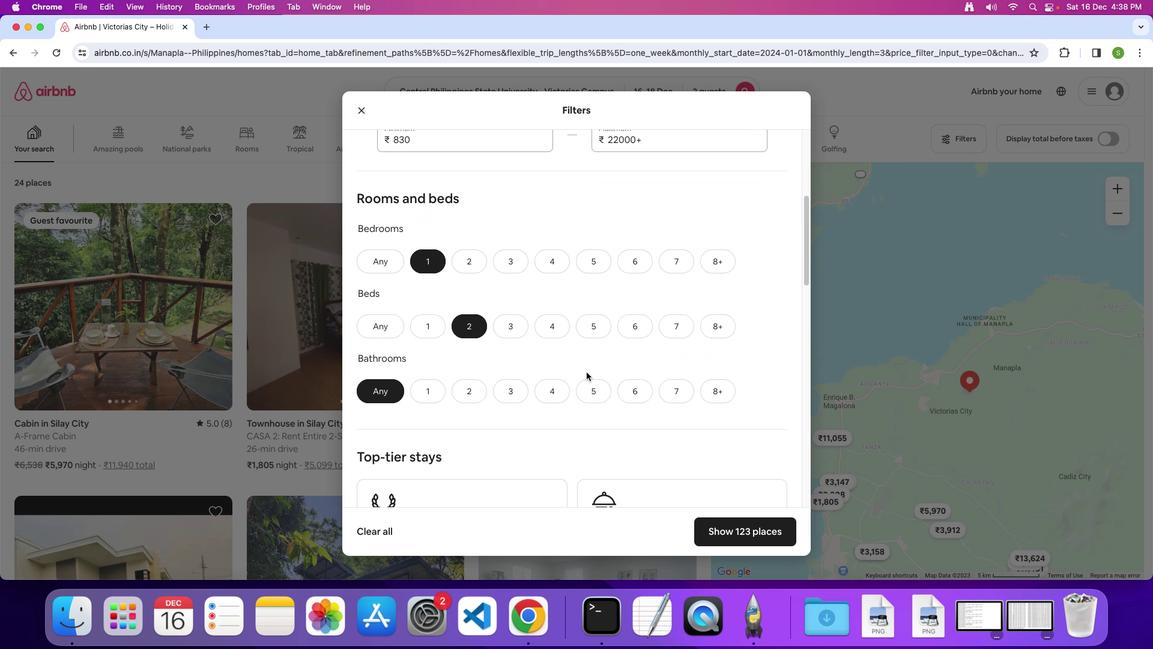 
Action: Mouse scrolled (586, 371) with delta (0, -1)
Screenshot: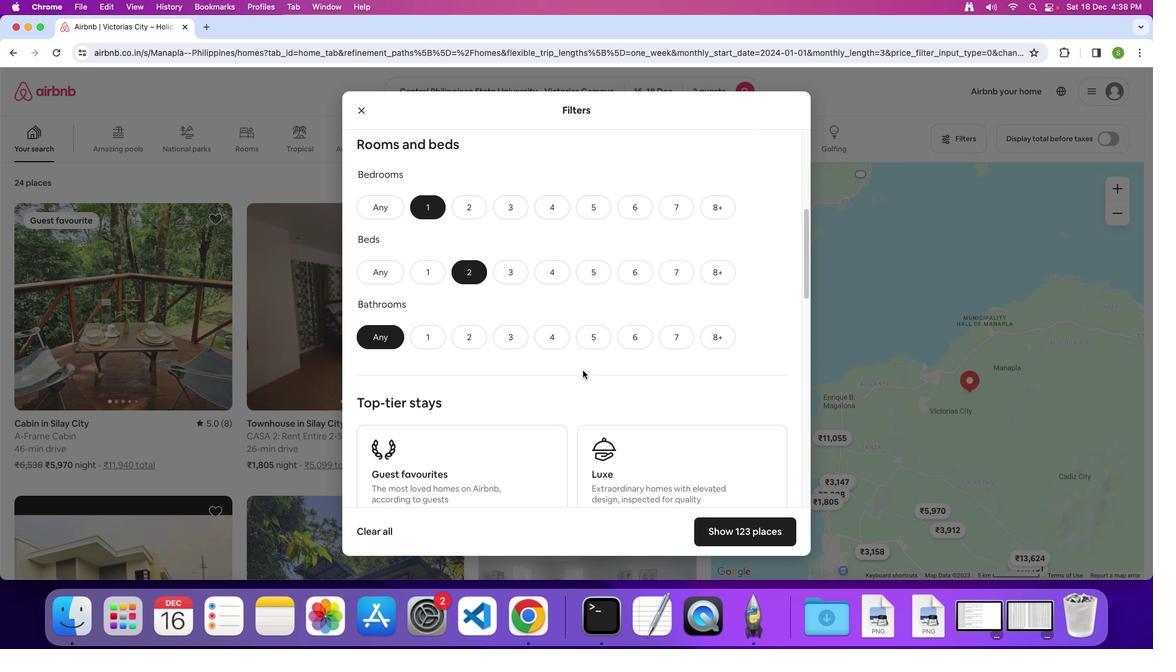 
Action: Mouse moved to (418, 316)
Screenshot: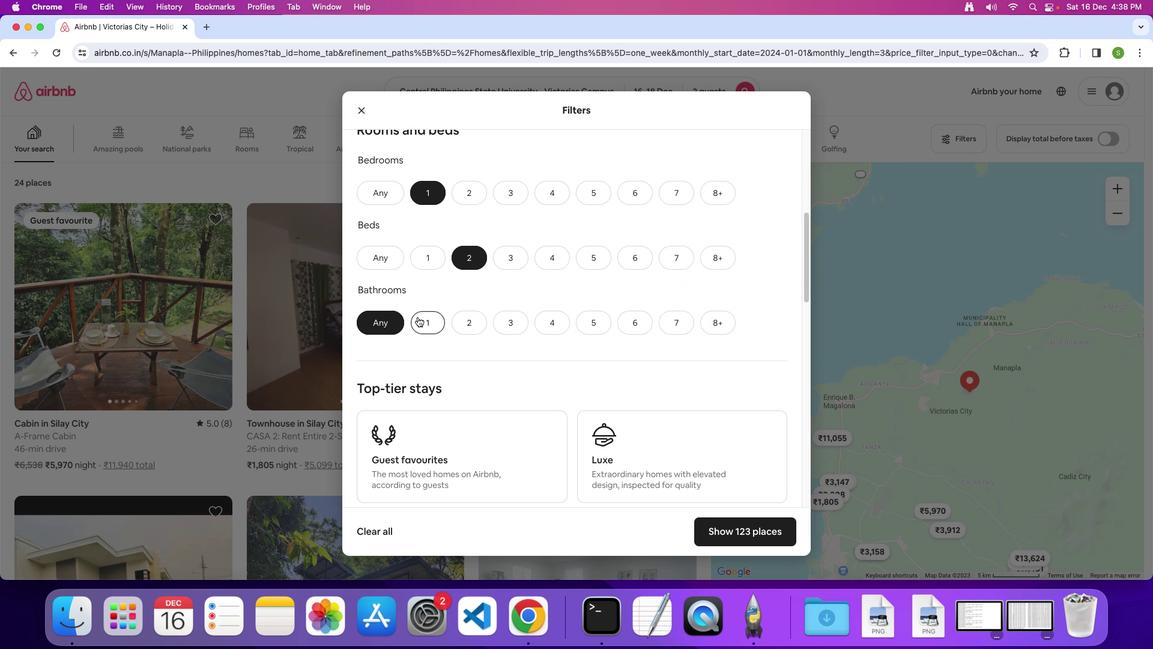 
Action: Mouse pressed left at (418, 316)
Screenshot: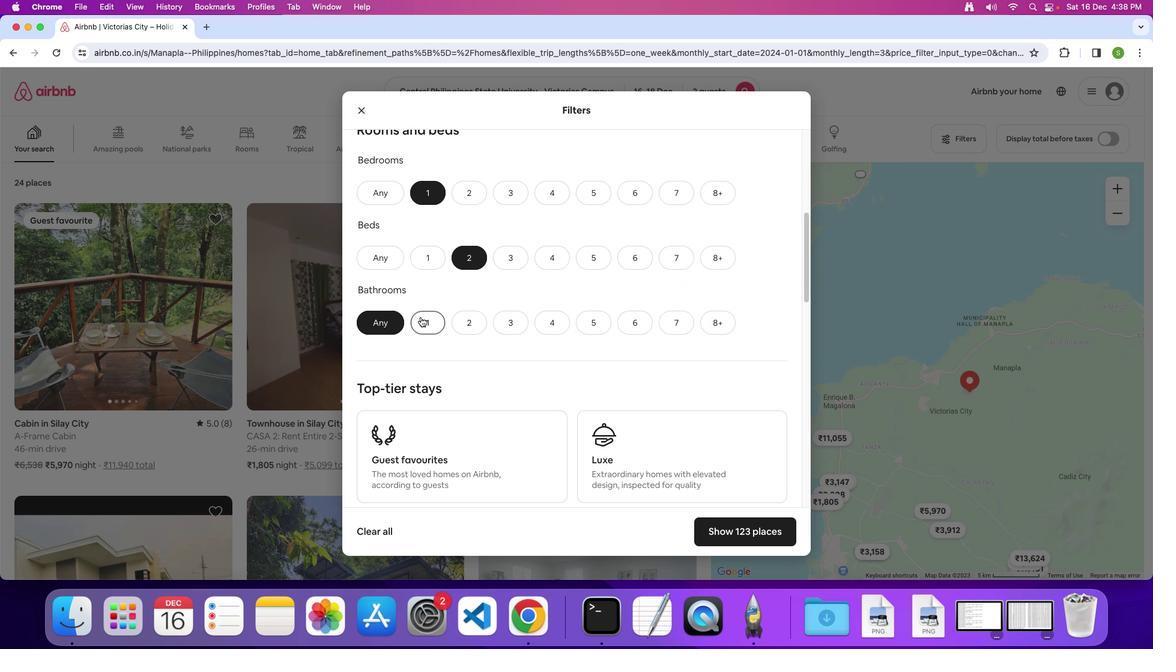 
Action: Mouse moved to (581, 358)
Screenshot: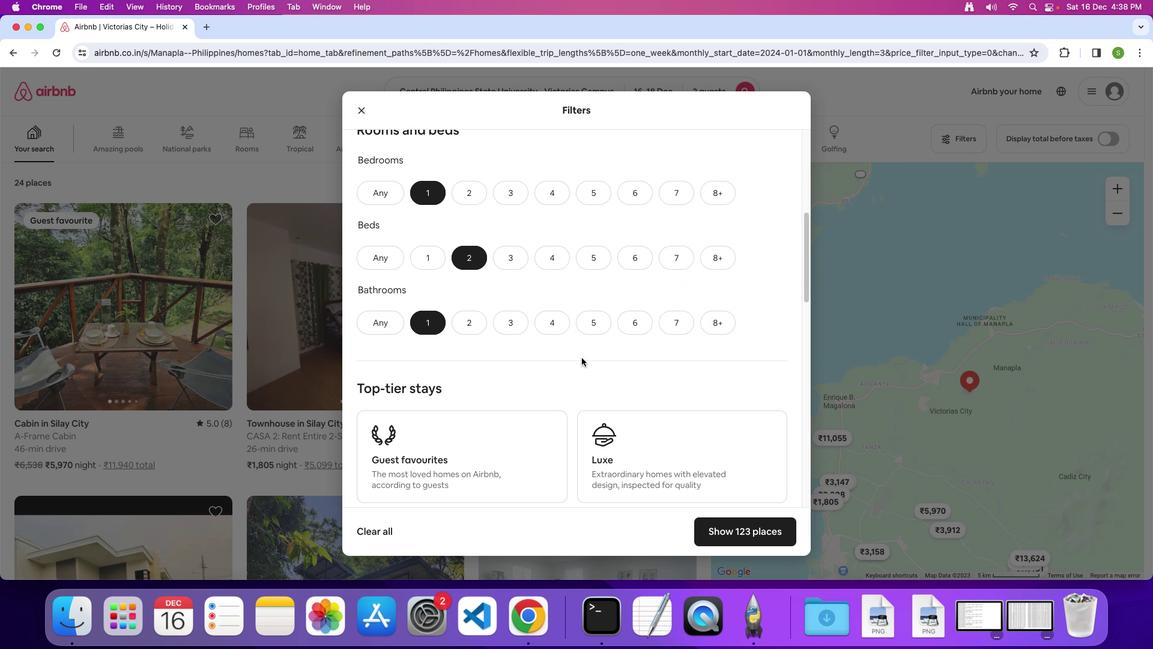 
Action: Mouse scrolled (581, 358) with delta (0, 0)
Screenshot: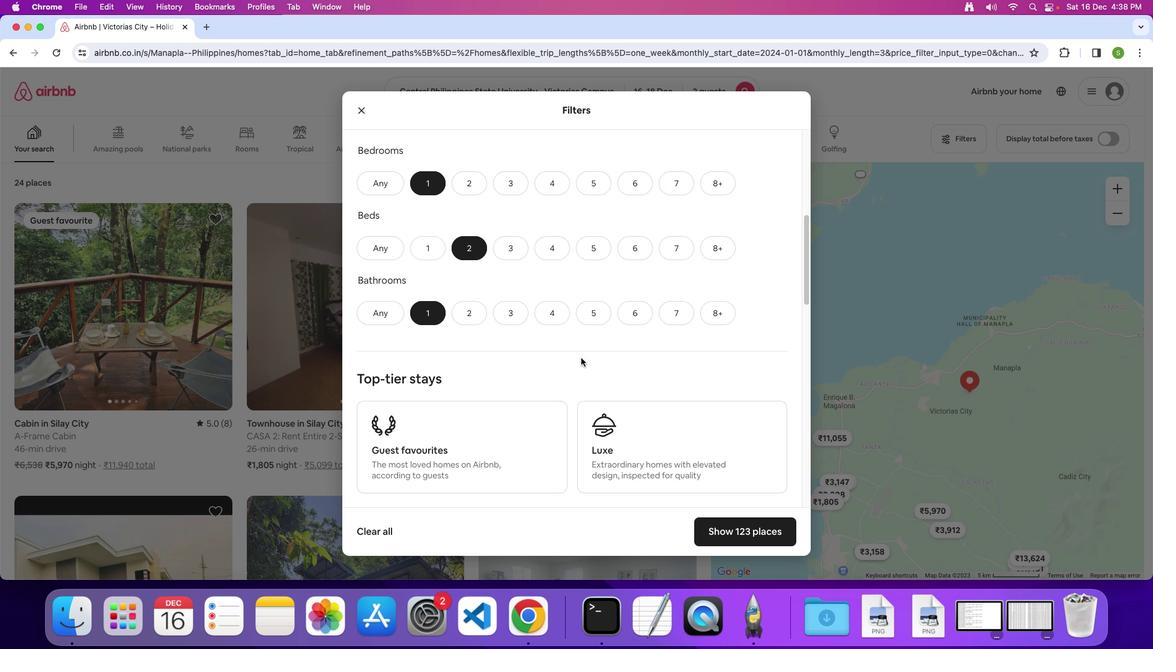 
Action: Mouse scrolled (581, 358) with delta (0, 0)
Screenshot: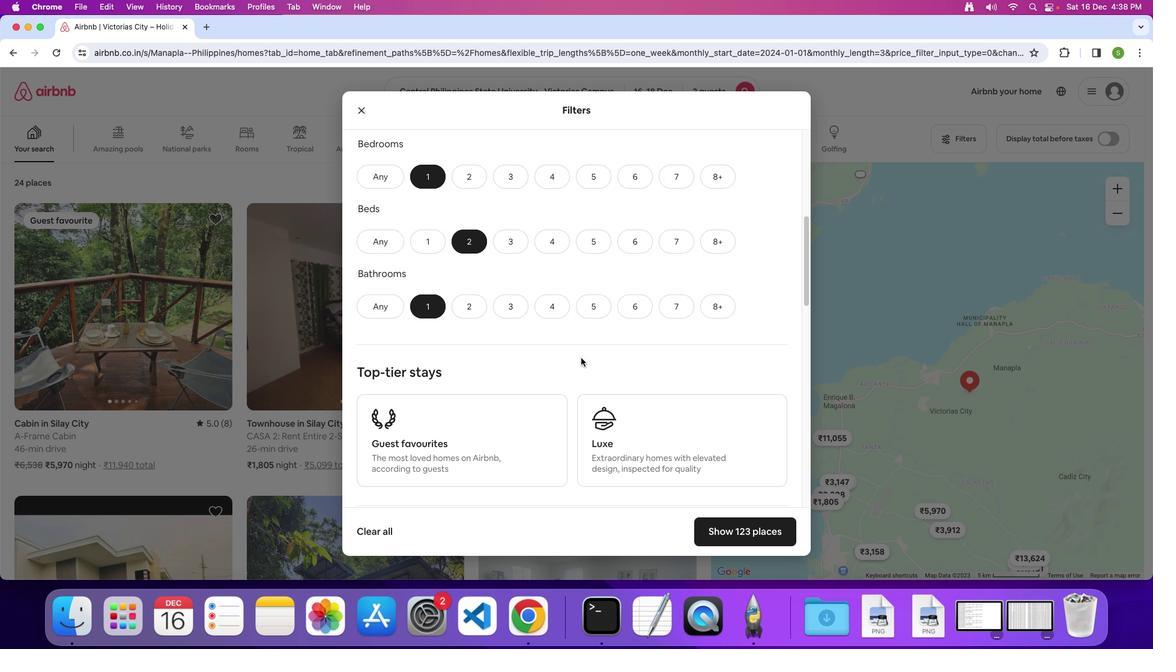 
Action: Mouse moved to (579, 356)
Screenshot: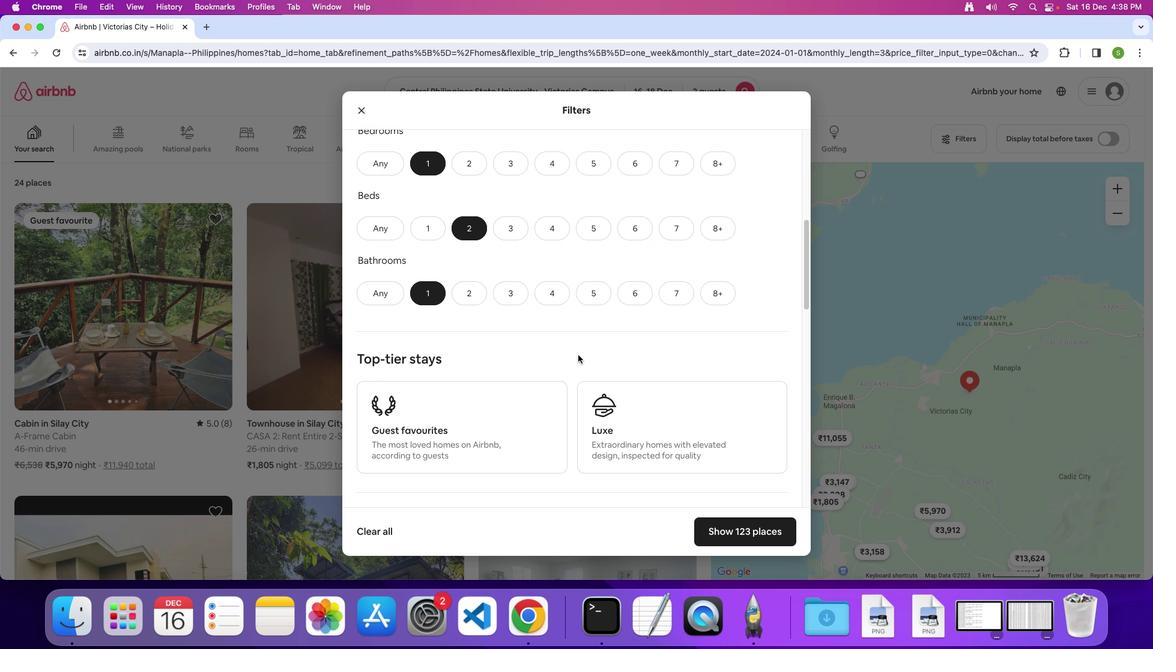 
Action: Mouse scrolled (579, 356) with delta (0, 0)
Screenshot: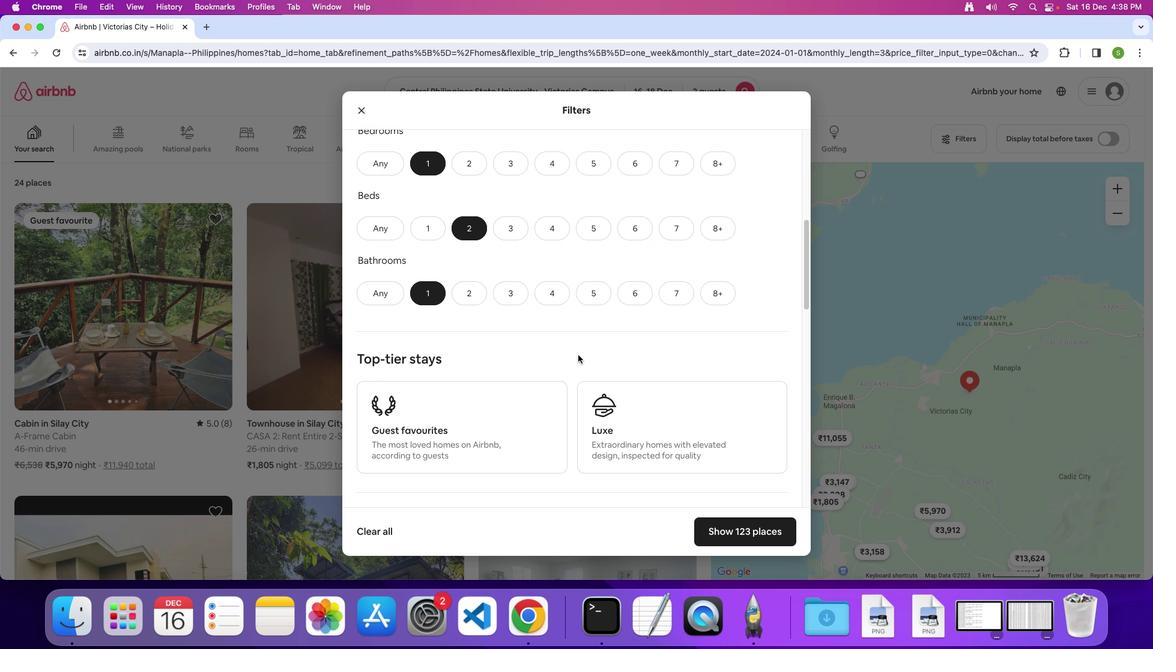
Action: Mouse moved to (579, 355)
Screenshot: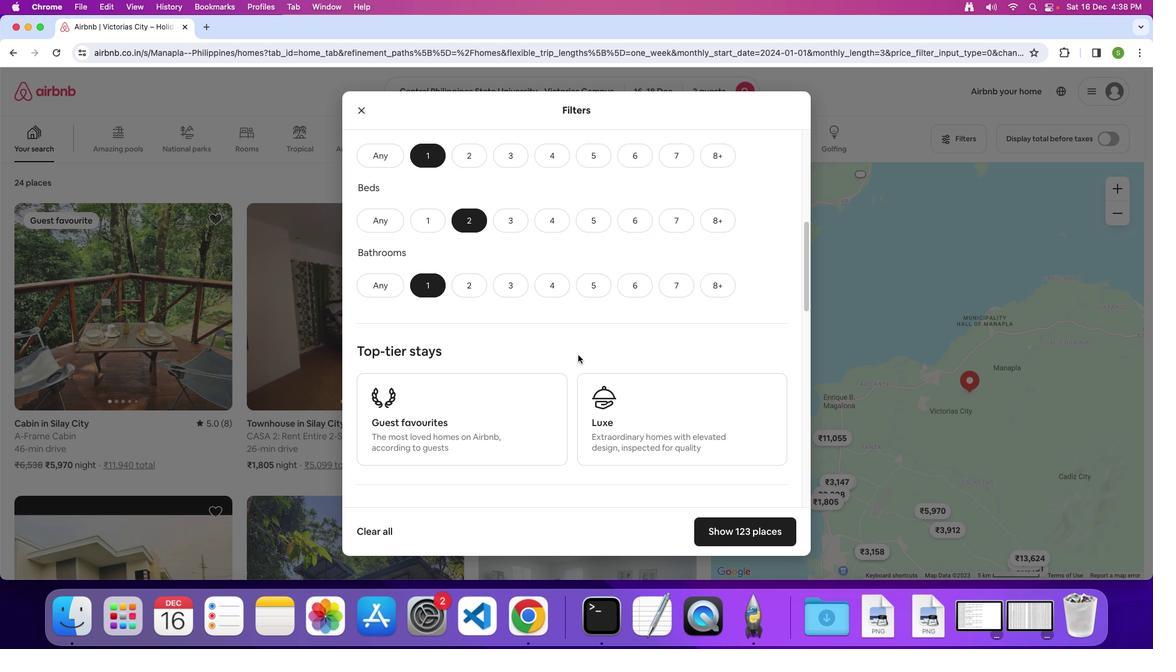 
Action: Mouse scrolled (579, 355) with delta (0, 0)
Screenshot: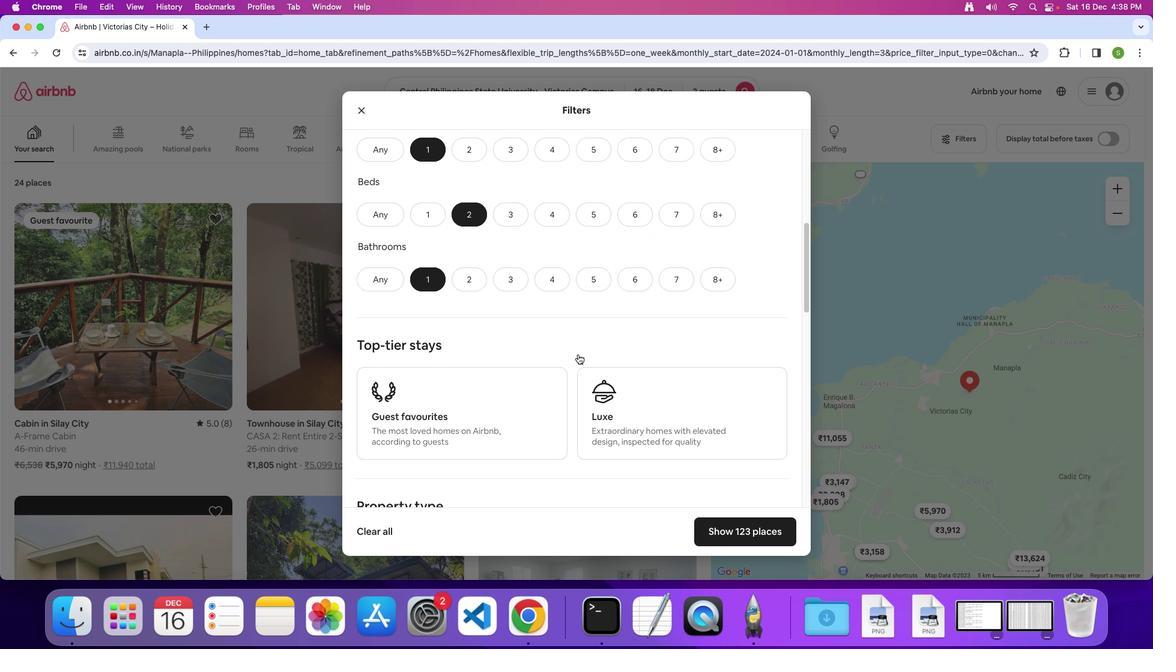 
Action: Mouse moved to (578, 355)
Screenshot: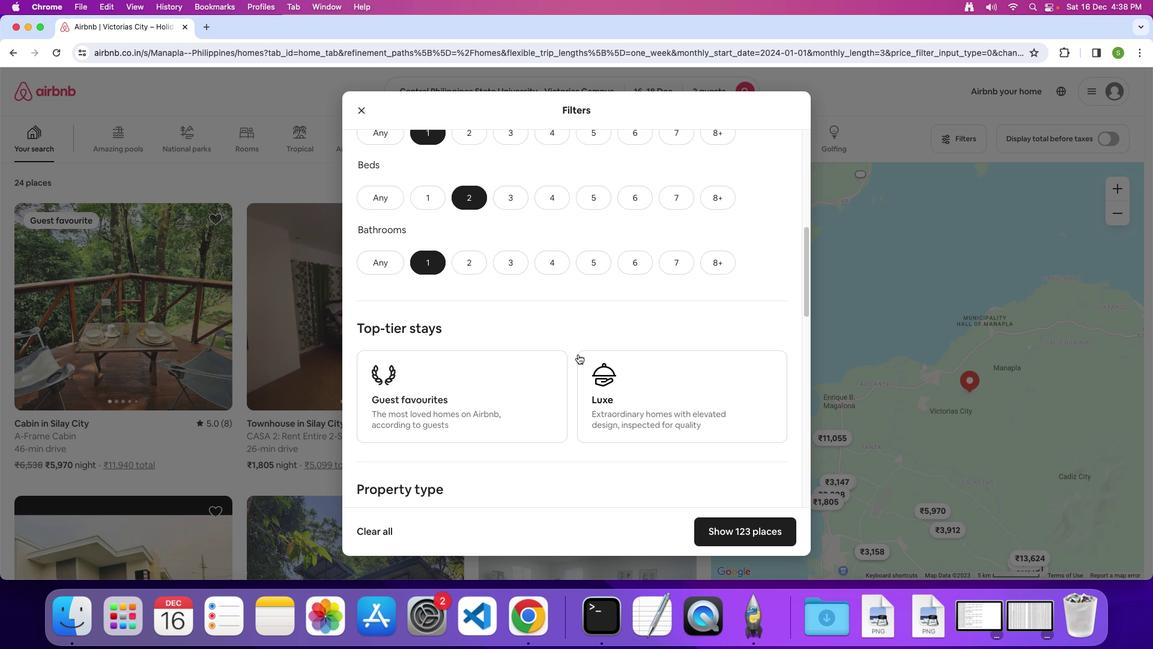 
Action: Mouse scrolled (578, 355) with delta (0, 0)
Screenshot: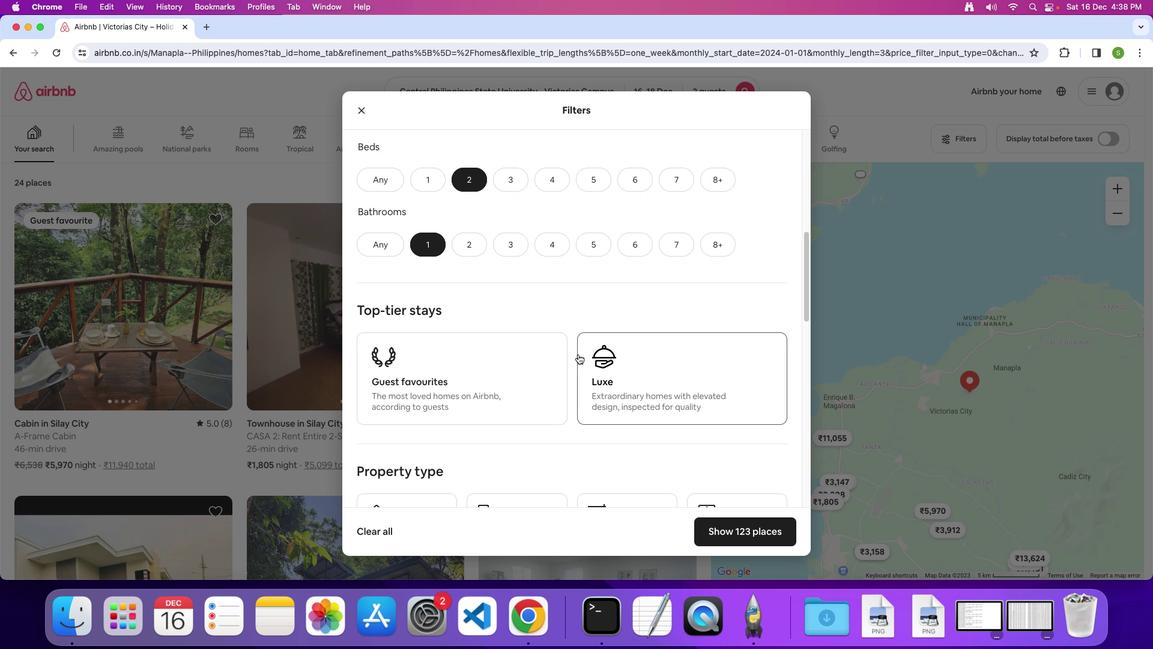 
Action: Mouse moved to (578, 353)
Screenshot: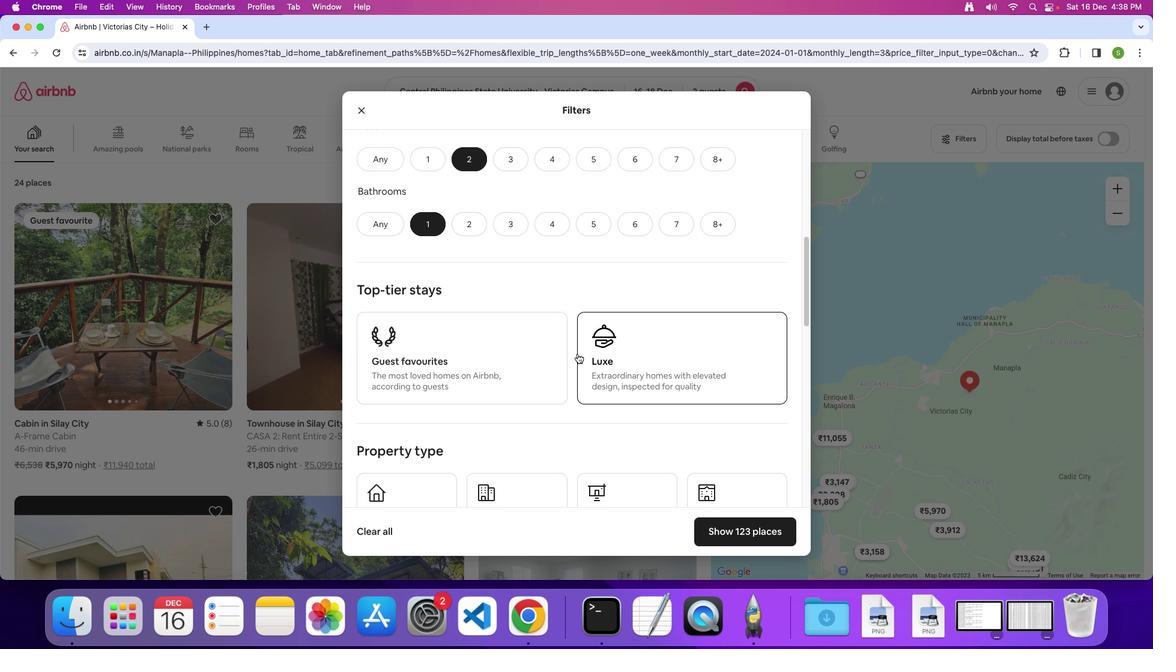 
Action: Mouse scrolled (578, 353) with delta (0, 0)
Screenshot: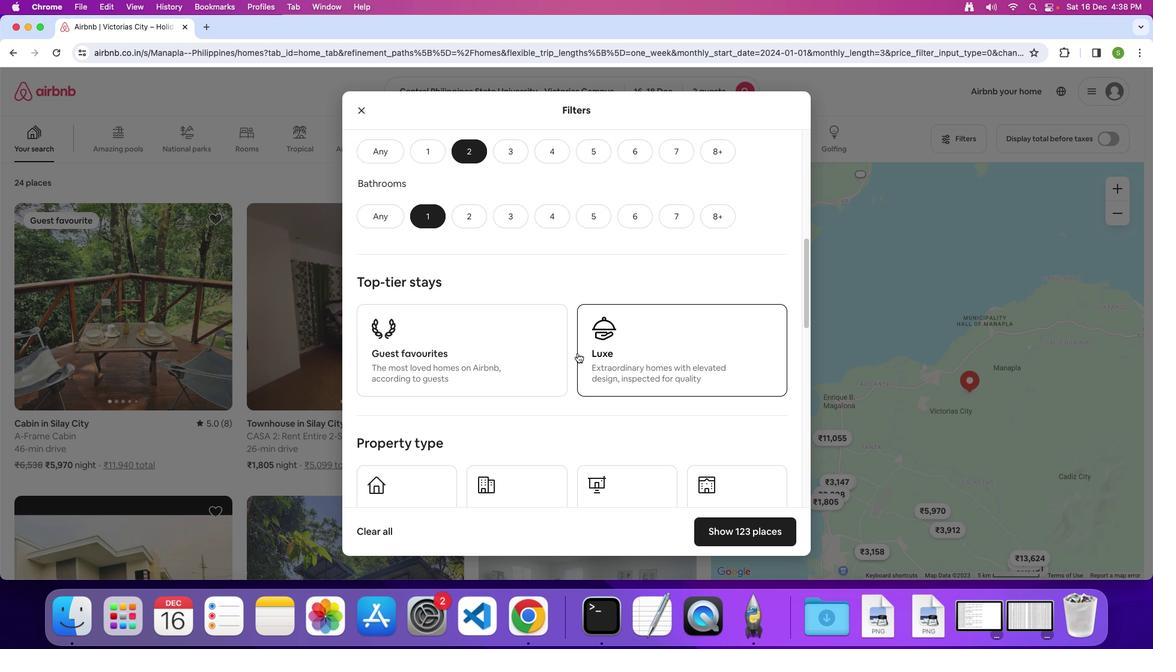 
Action: Mouse moved to (577, 353)
Screenshot: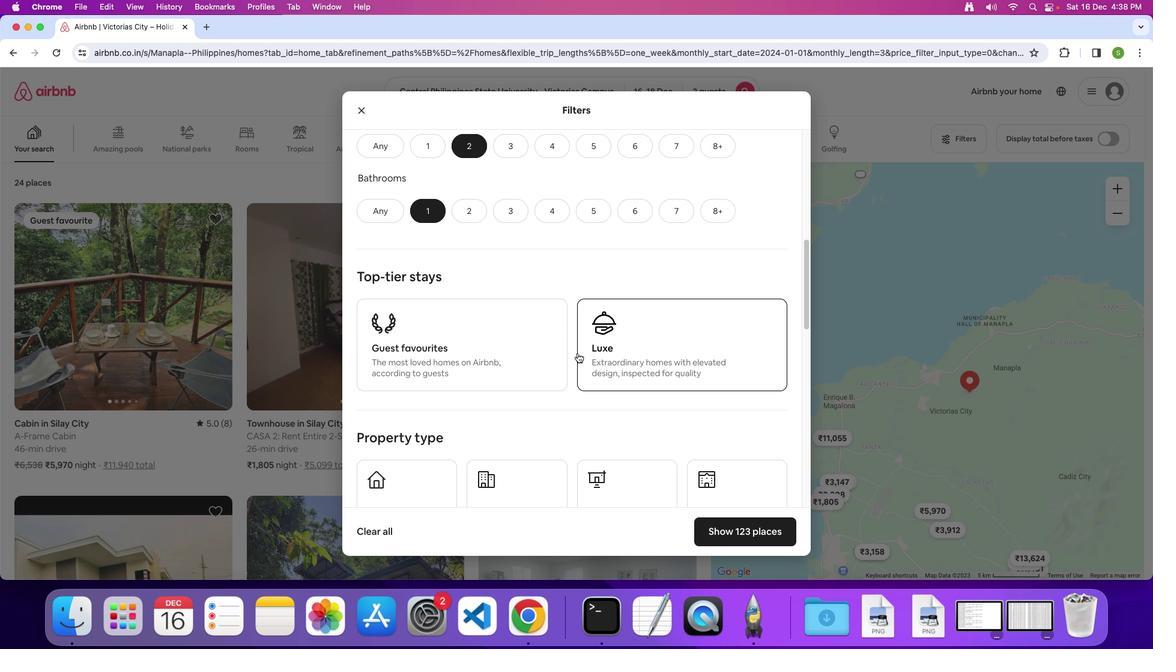 
Action: Mouse scrolled (577, 353) with delta (0, 0)
Screenshot: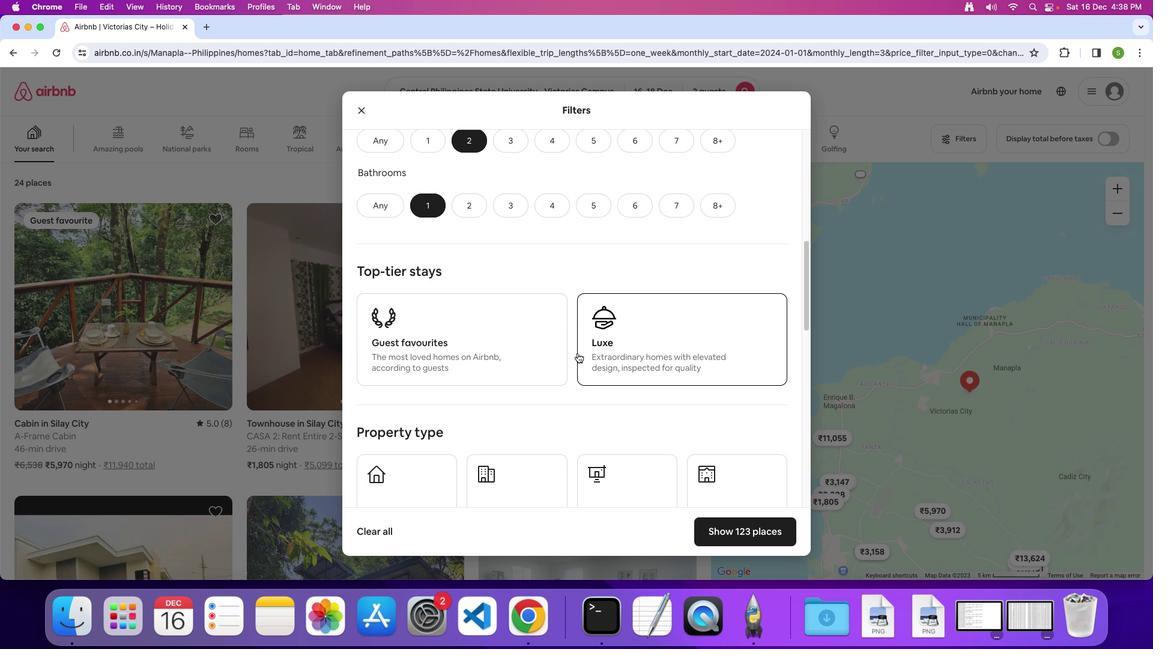 
Action: Mouse moved to (577, 353)
Screenshot: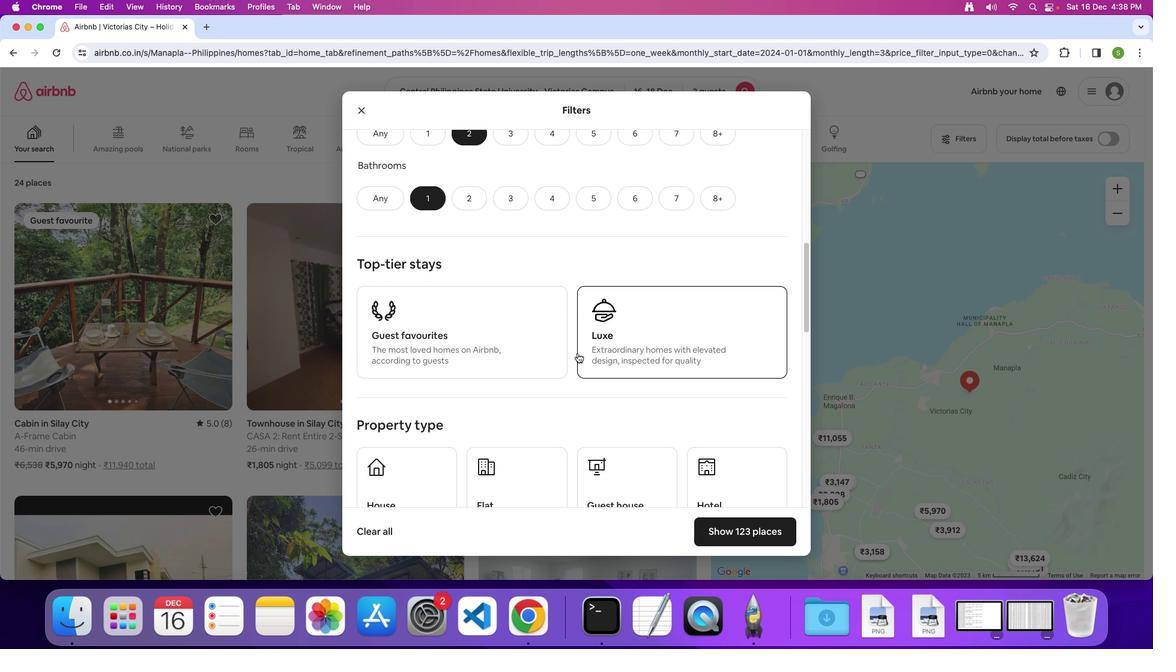 
Action: Mouse scrolled (577, 353) with delta (0, 0)
Screenshot: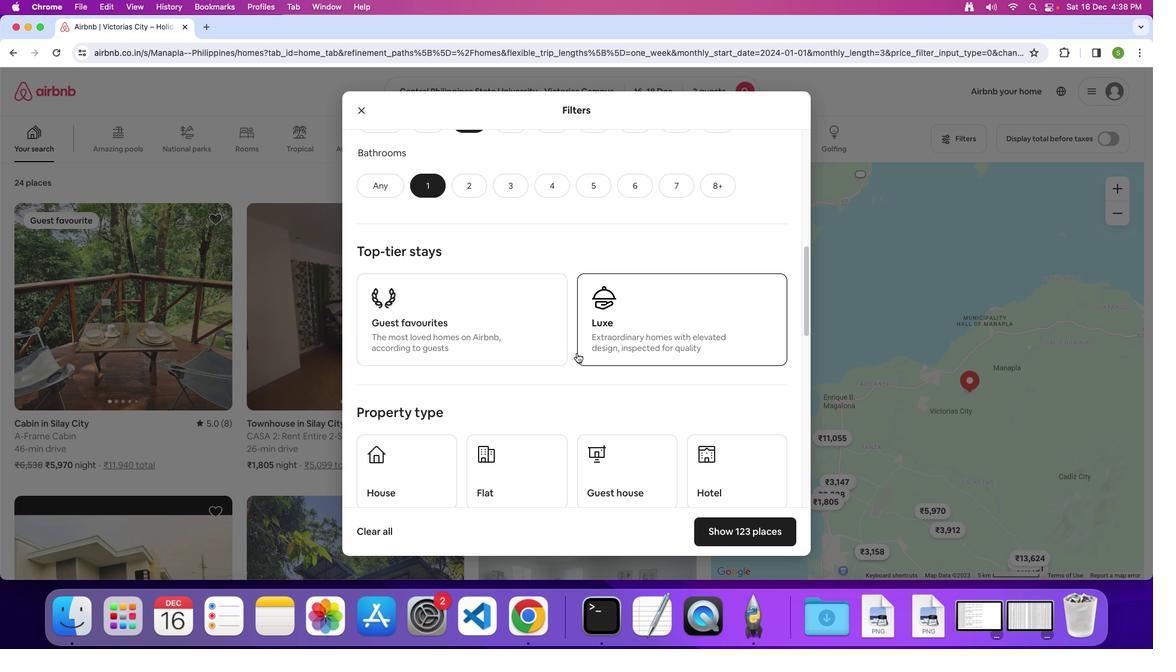 
Action: Mouse moved to (577, 353)
Screenshot: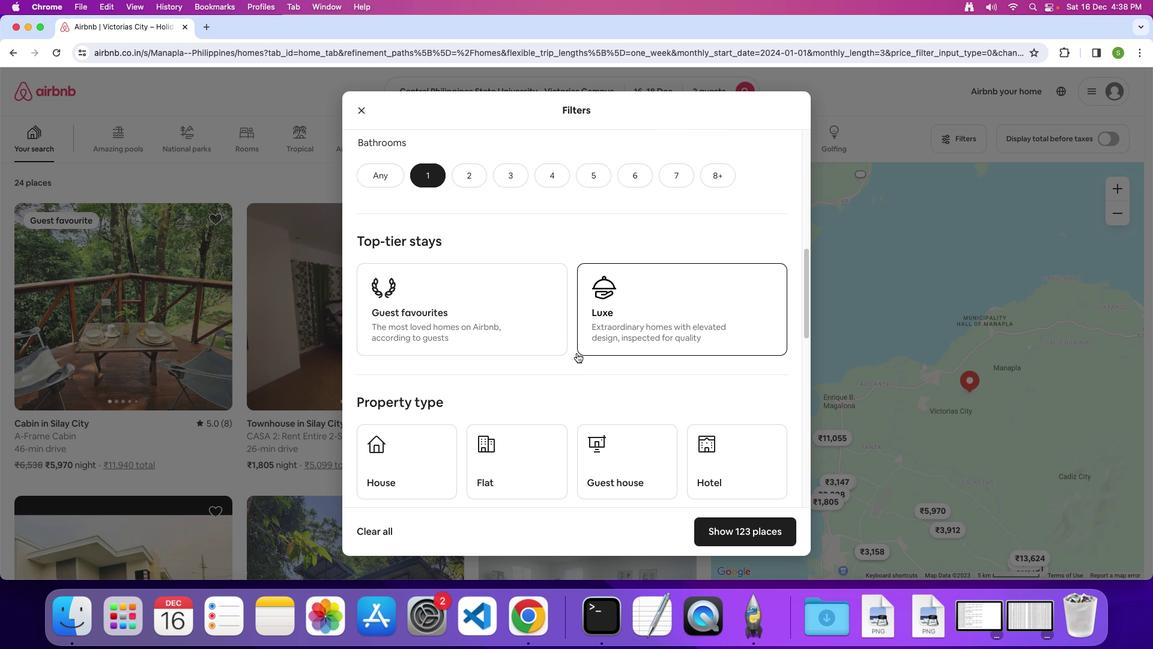 
Action: Mouse scrolled (577, 353) with delta (0, 0)
Screenshot: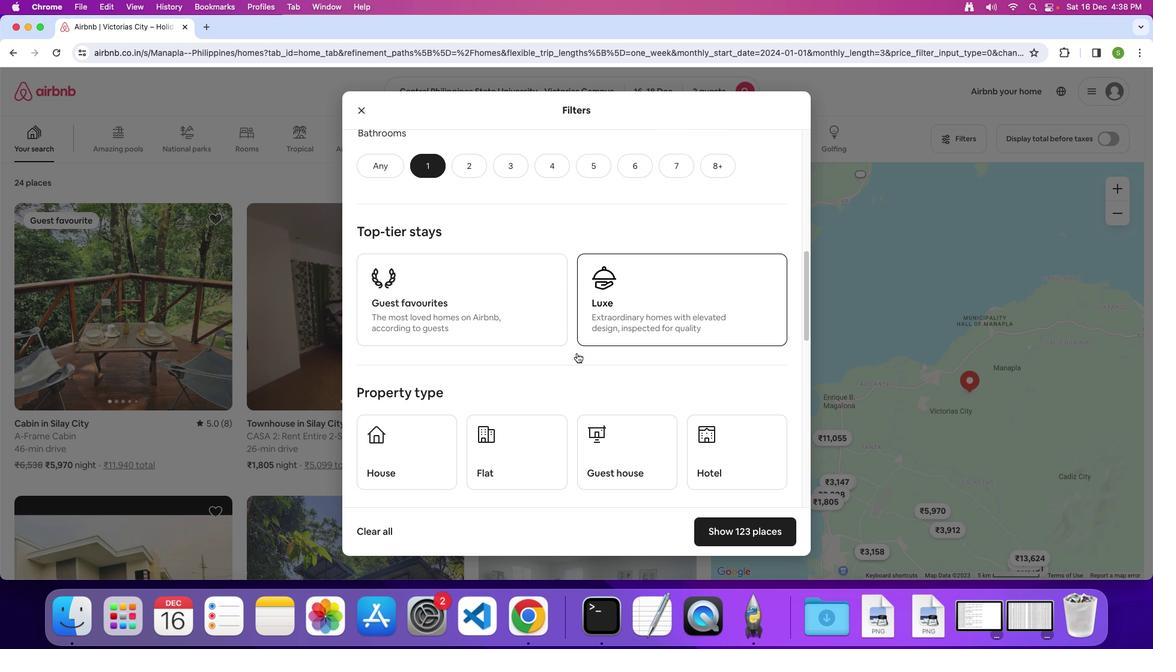 
Action: Mouse scrolled (577, 353) with delta (0, 0)
Screenshot: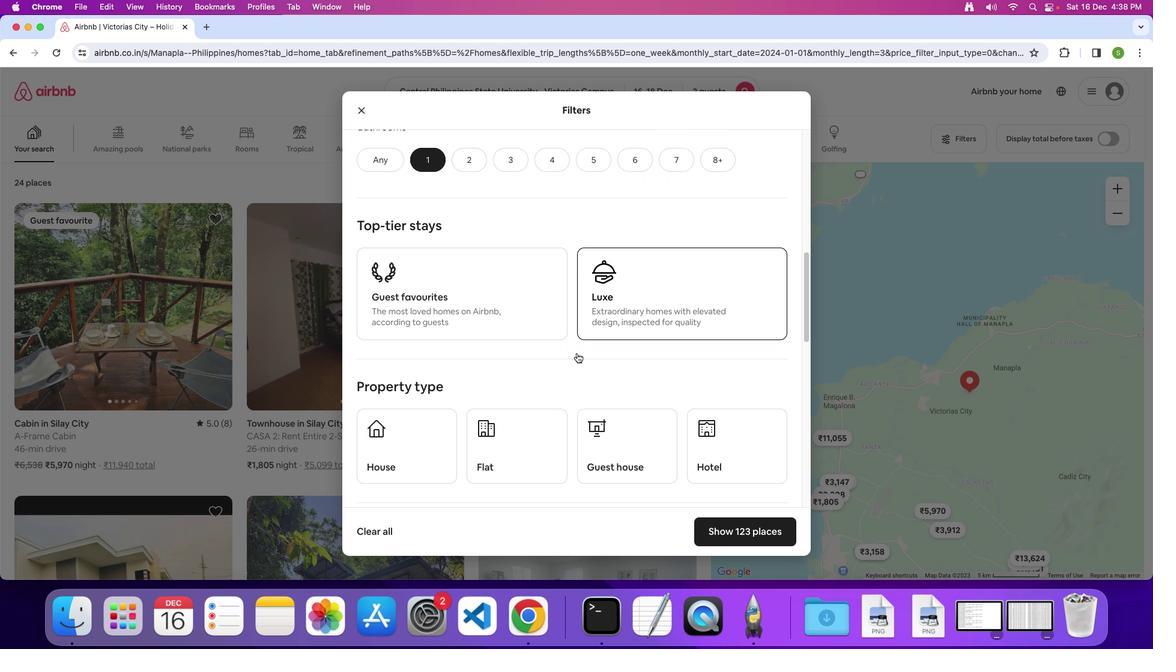 
Action: Mouse moved to (576, 352)
Screenshot: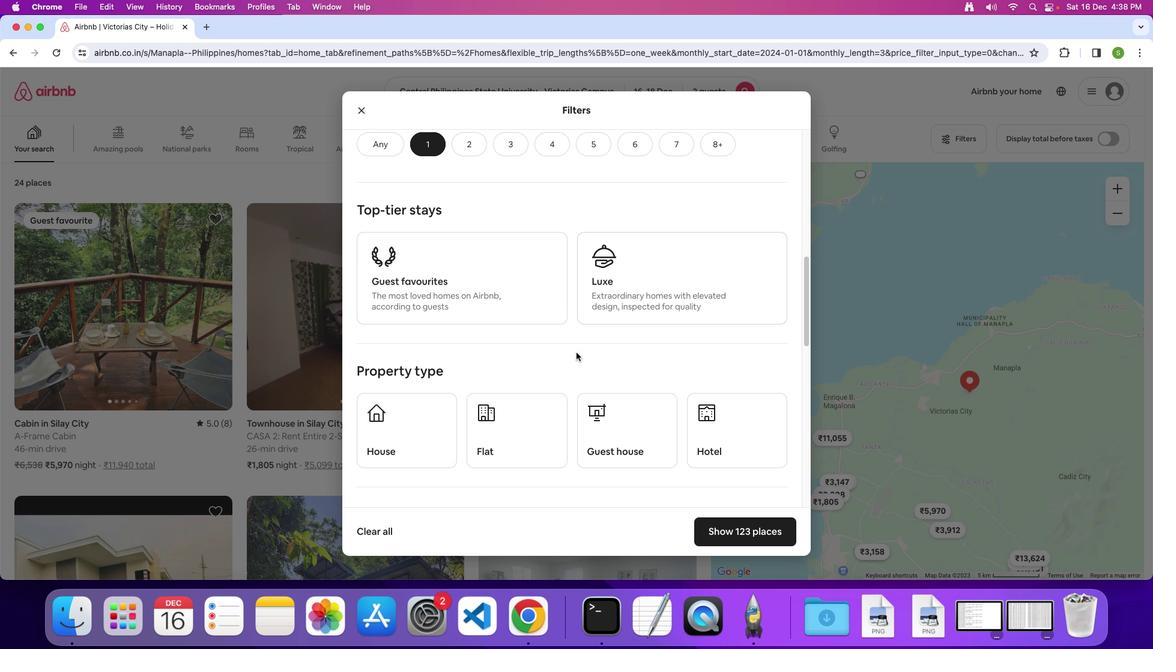 
Action: Mouse scrolled (576, 352) with delta (0, 0)
Screenshot: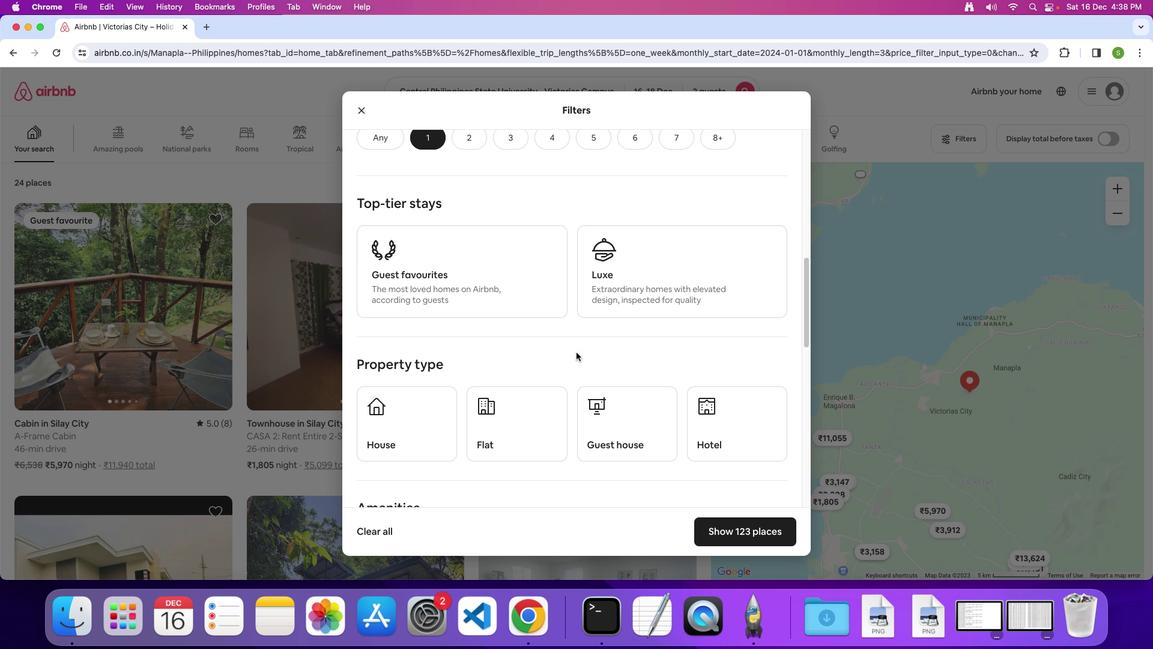 
Action: Mouse scrolled (576, 352) with delta (0, 0)
Screenshot: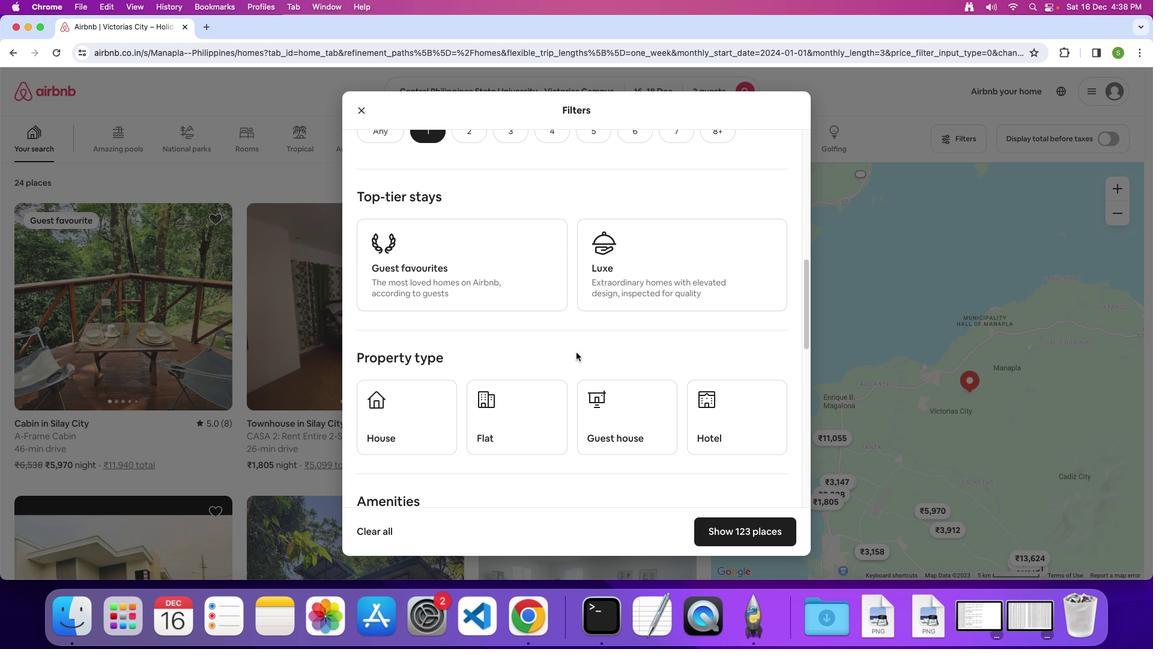 
Action: Mouse moved to (576, 352)
Screenshot: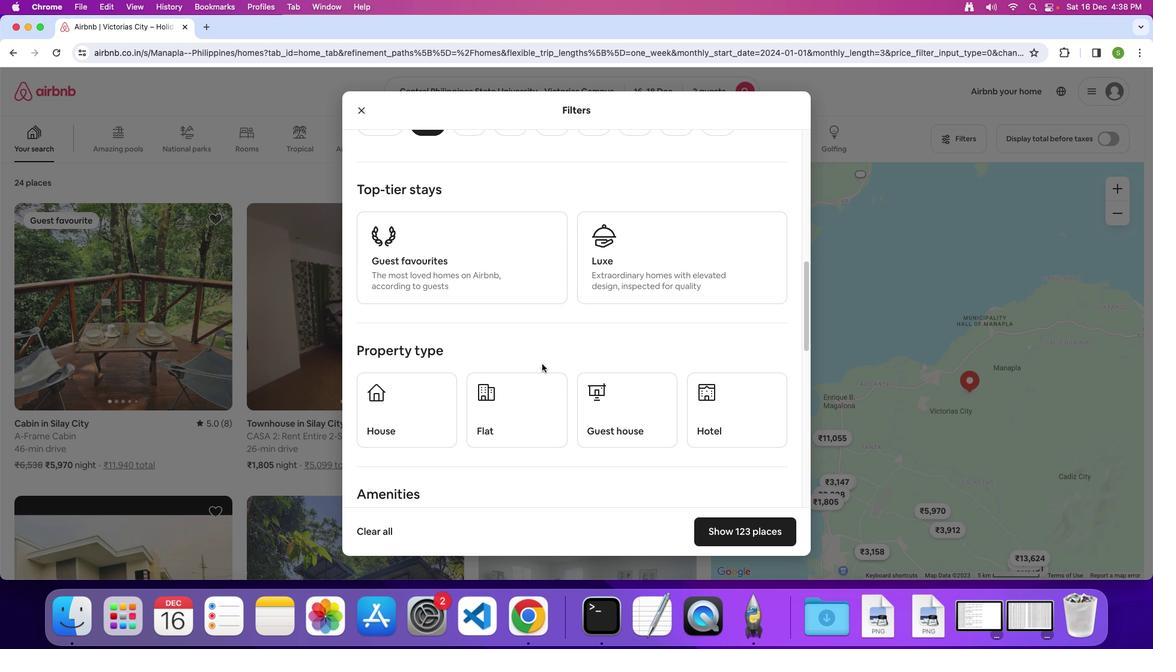 
Action: Mouse scrolled (576, 352) with delta (0, 0)
Screenshot: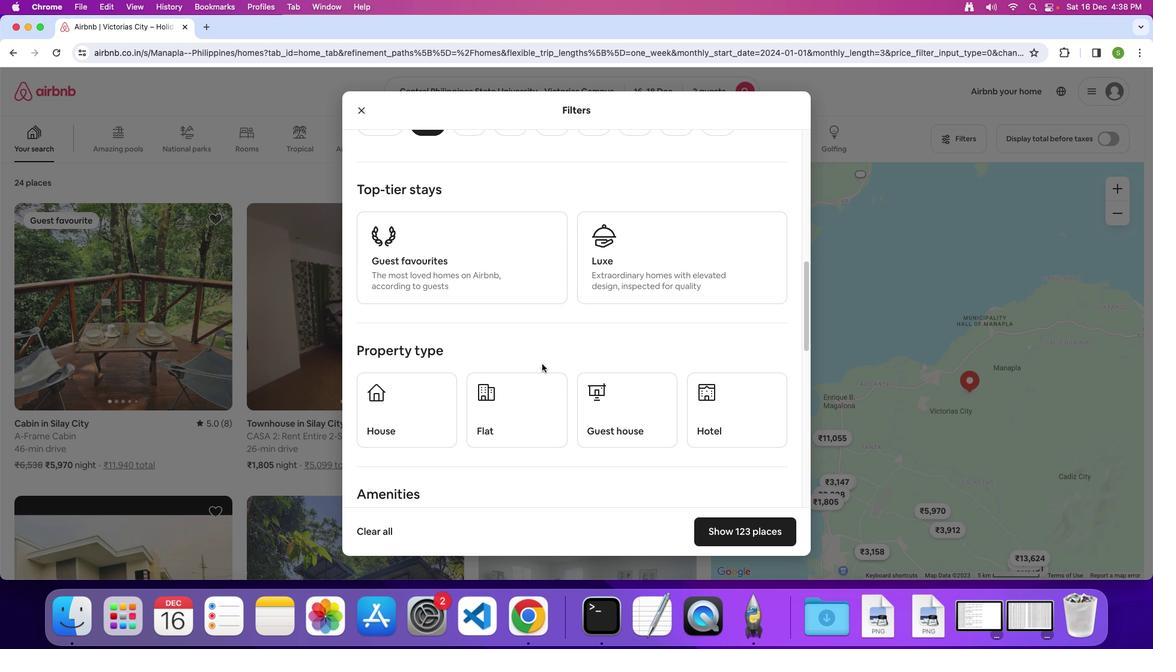 
Action: Mouse moved to (522, 383)
Screenshot: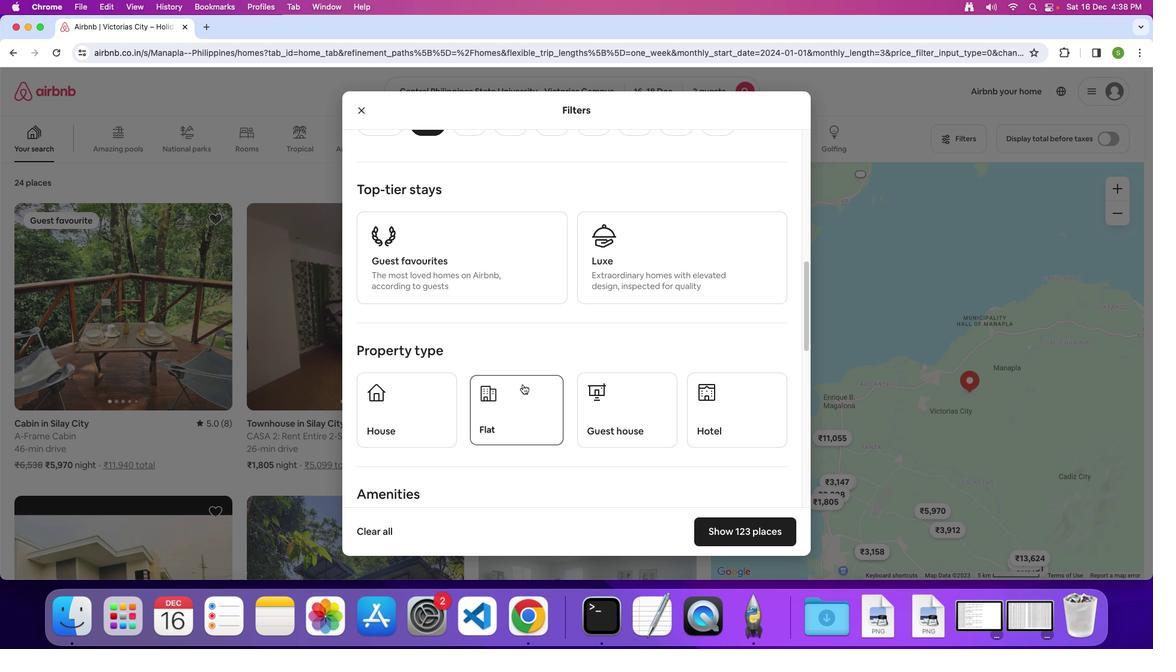 
Action: Mouse pressed left at (522, 383)
Screenshot: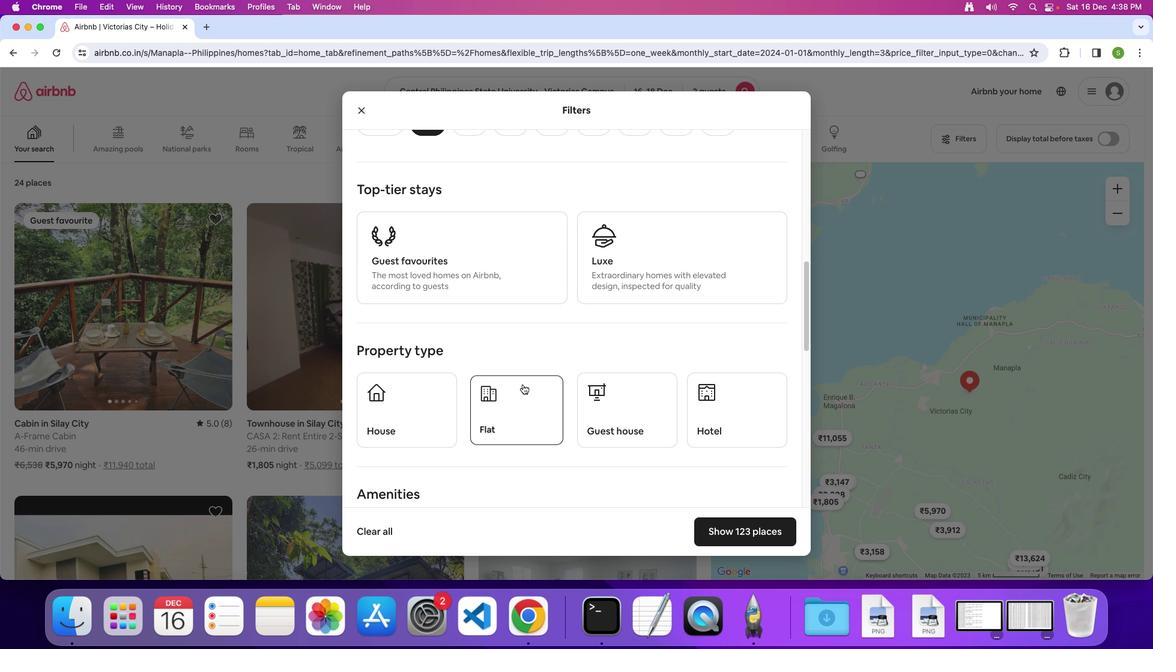 
Action: Mouse moved to (572, 350)
Screenshot: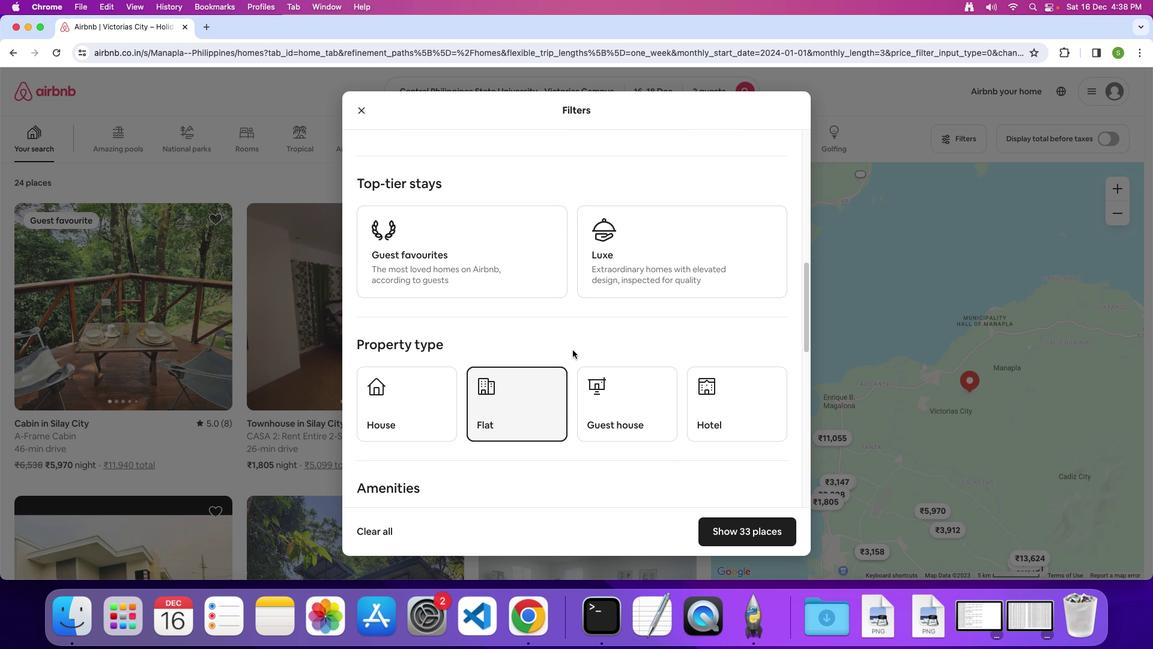 
Action: Mouse scrolled (572, 350) with delta (0, 0)
Screenshot: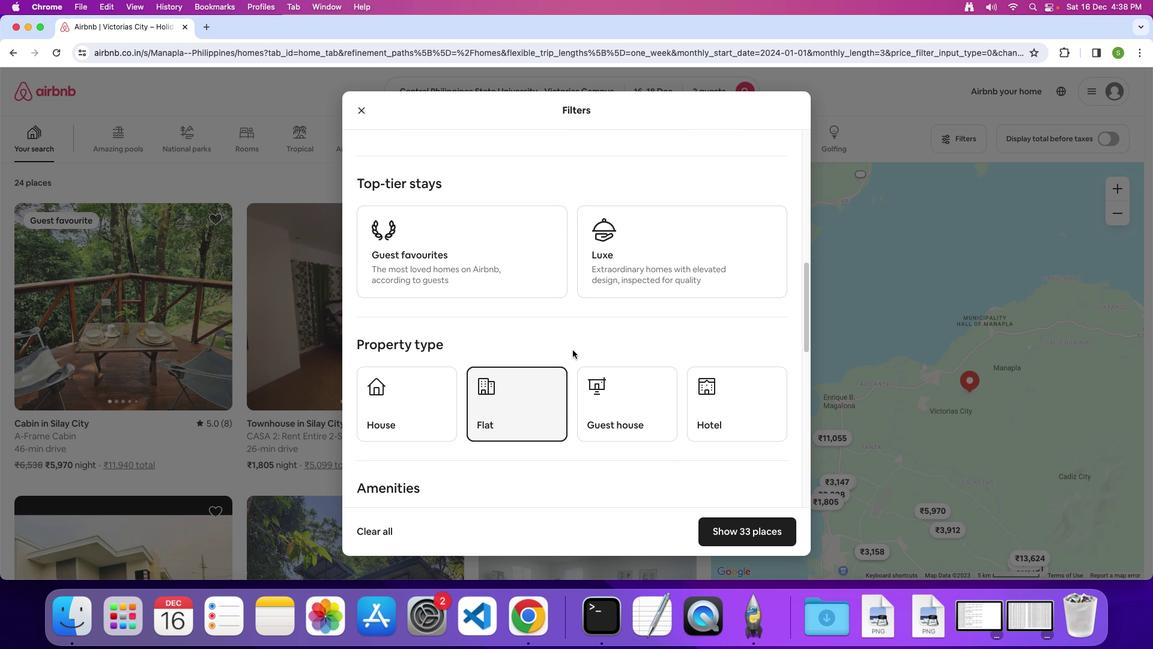 
Action: Mouse scrolled (572, 350) with delta (0, 0)
Screenshot: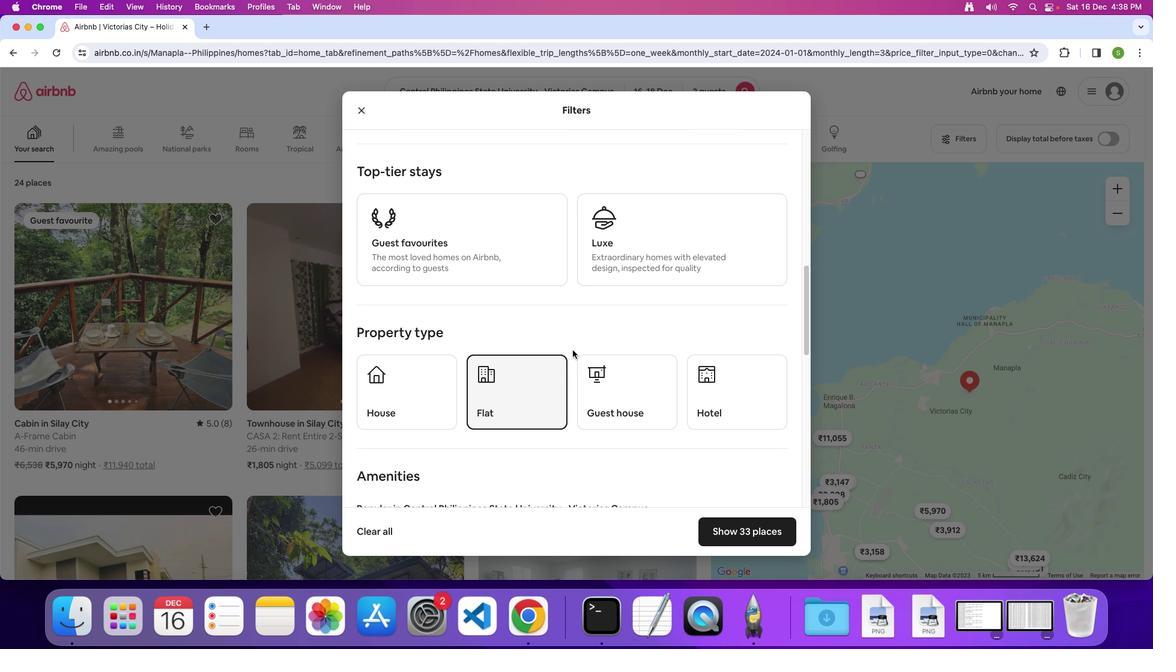
Action: Mouse scrolled (572, 350) with delta (0, 0)
Screenshot: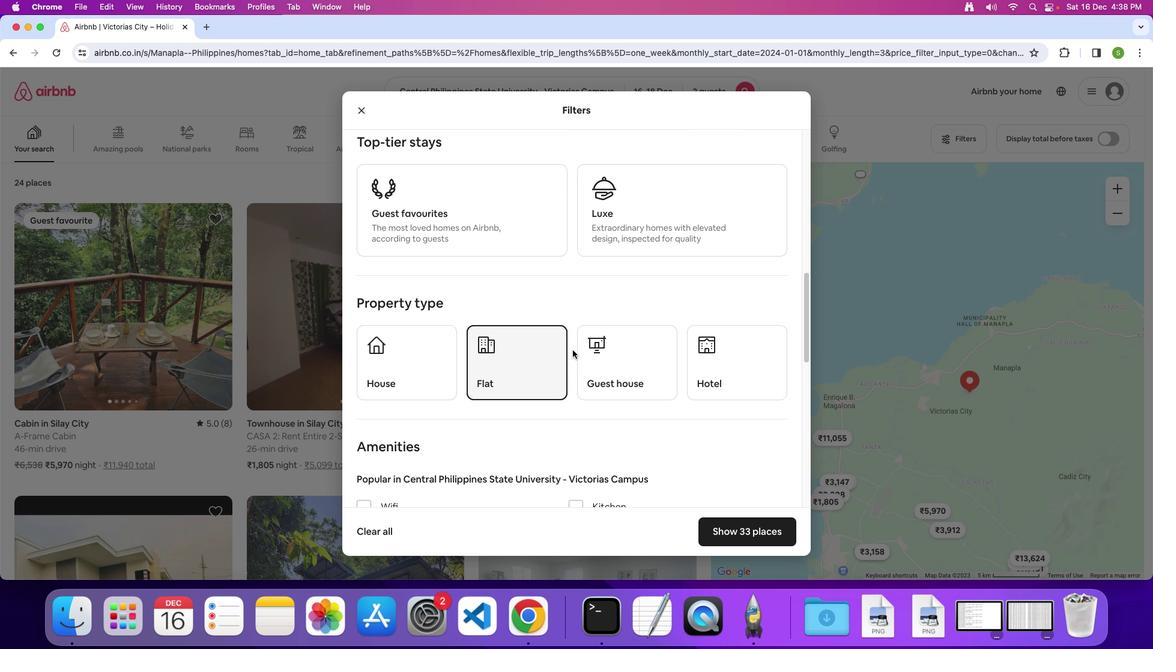 
Action: Mouse scrolled (572, 350) with delta (0, 0)
Screenshot: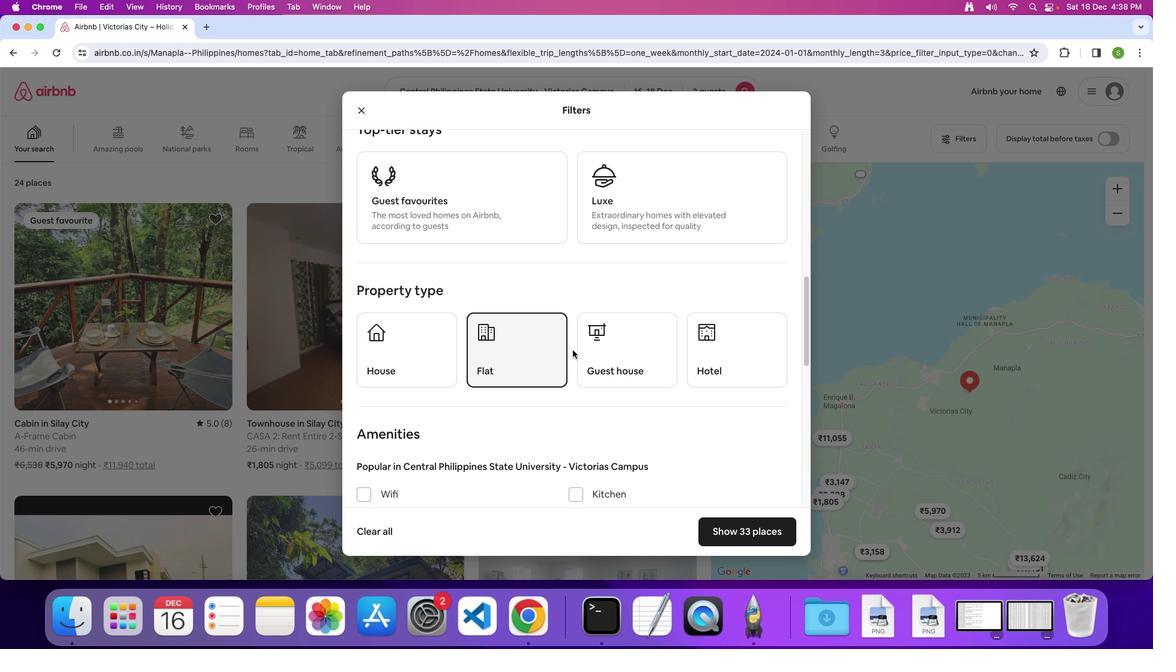 
Action: Mouse scrolled (572, 350) with delta (0, 0)
Screenshot: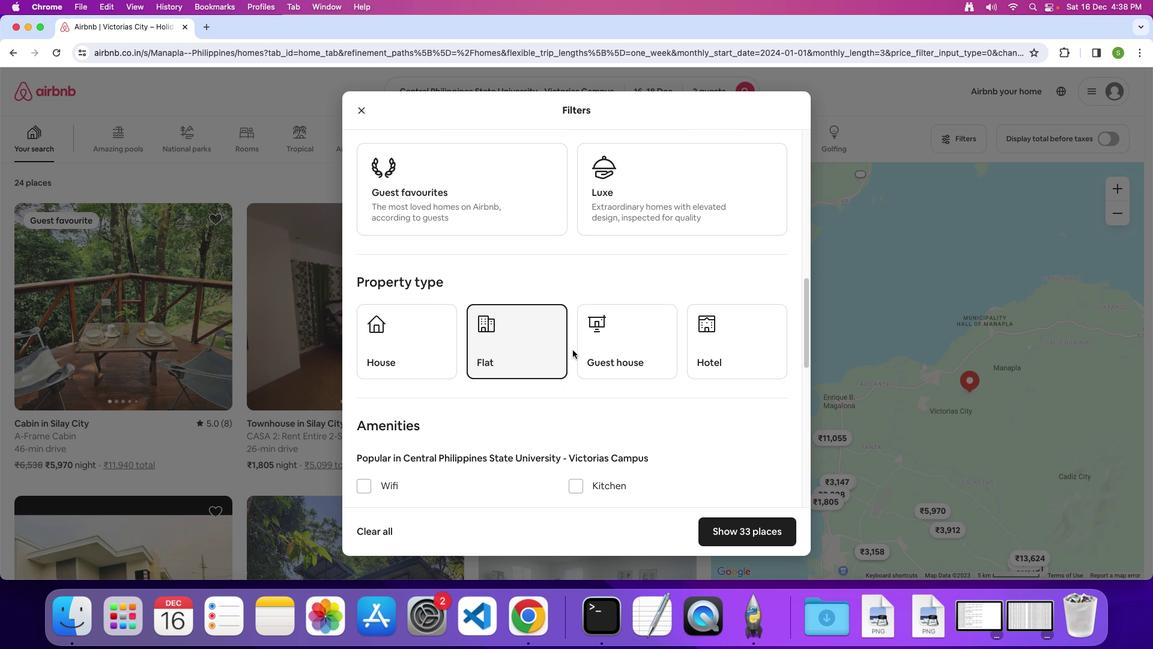 
Action: Mouse scrolled (572, 350) with delta (0, 0)
Screenshot: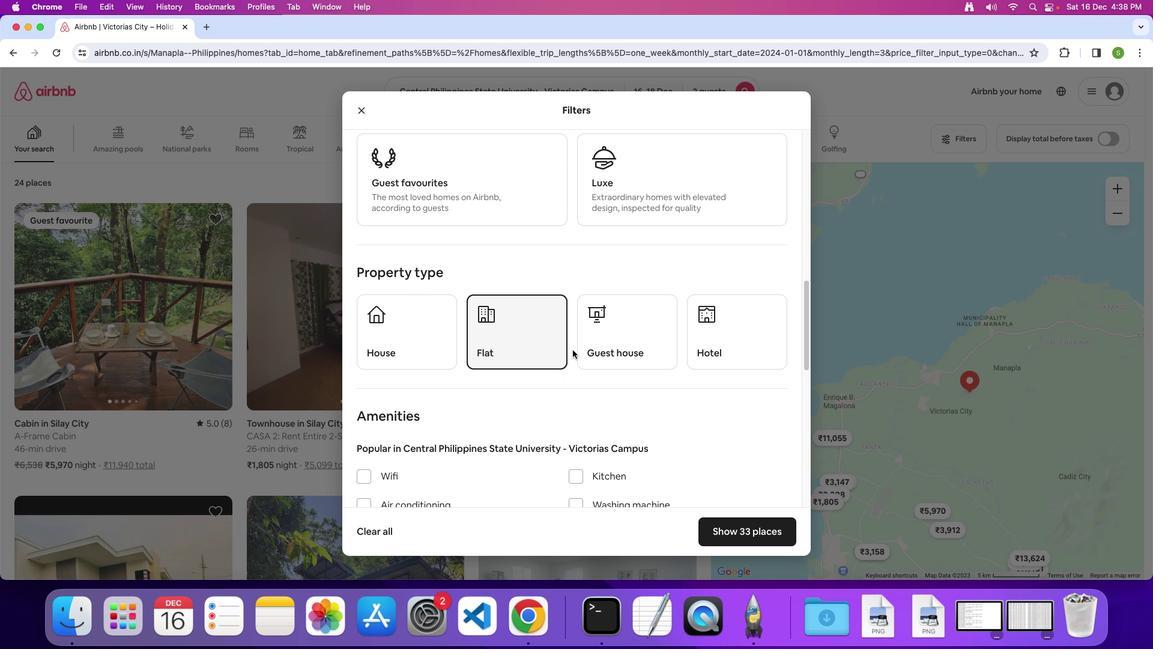
Action: Mouse scrolled (572, 350) with delta (0, 0)
Screenshot: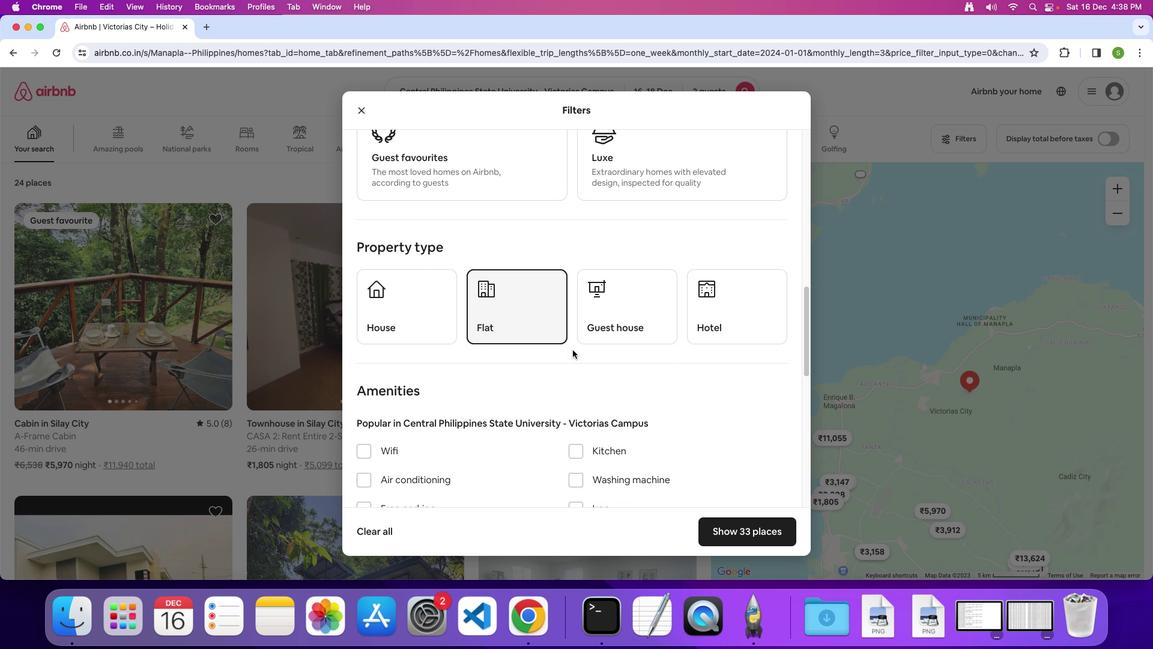 
Action: Mouse scrolled (572, 350) with delta (0, 0)
Screenshot: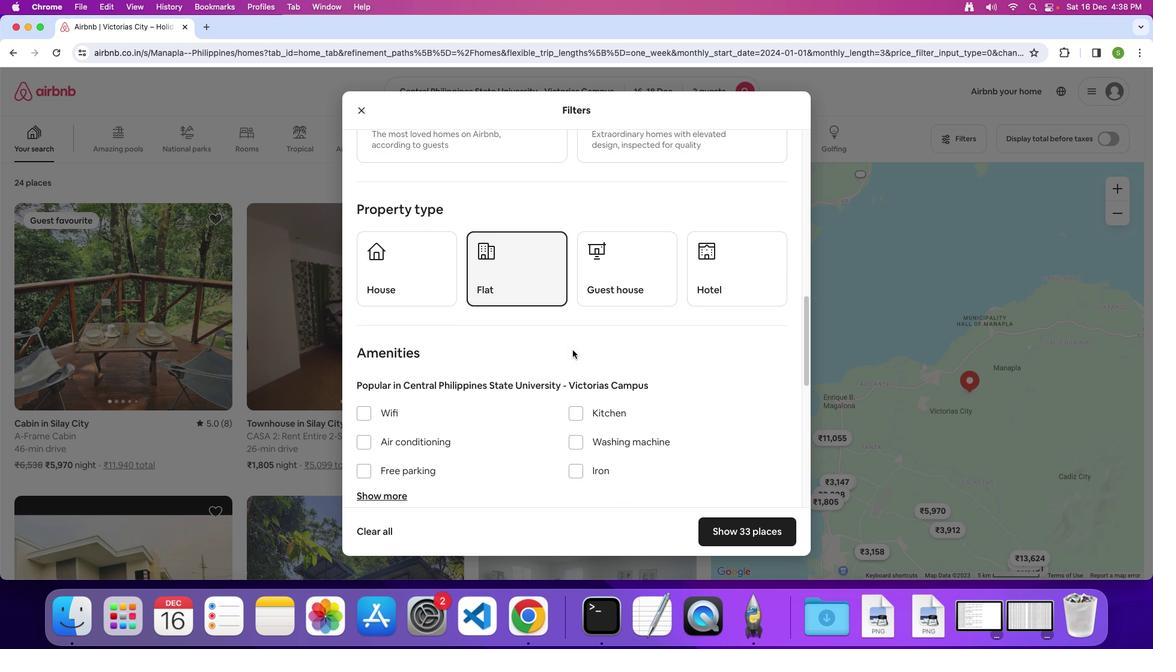 
Action: Mouse scrolled (572, 350) with delta (0, 0)
Screenshot: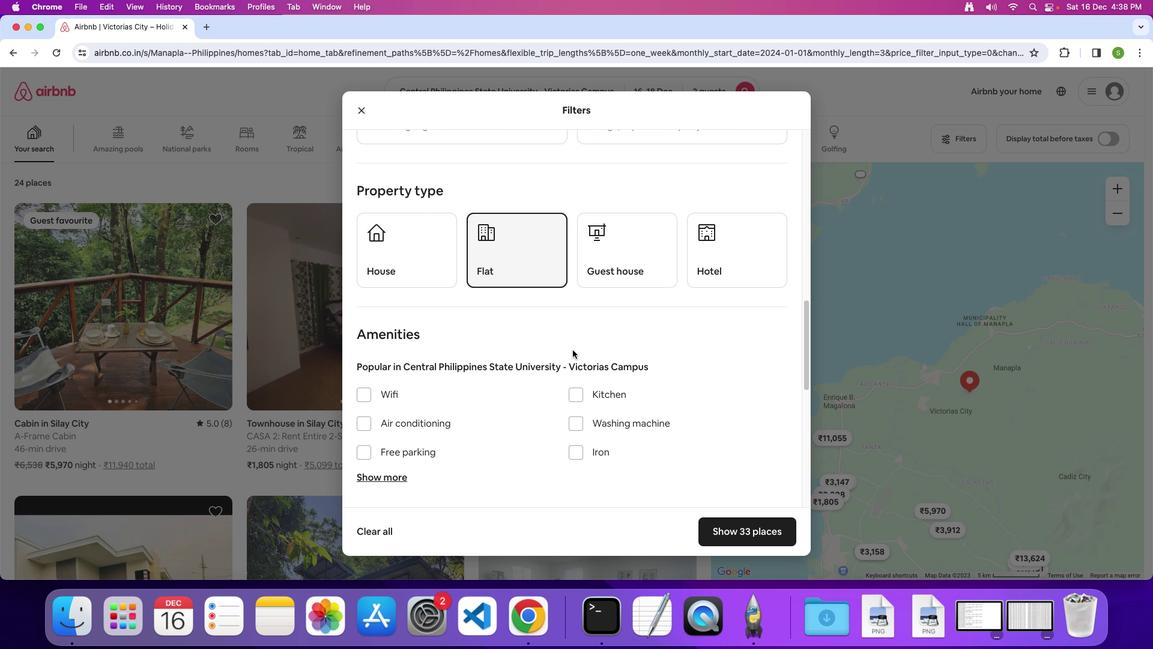 
Action: Mouse scrolled (572, 350) with delta (0, 0)
Screenshot: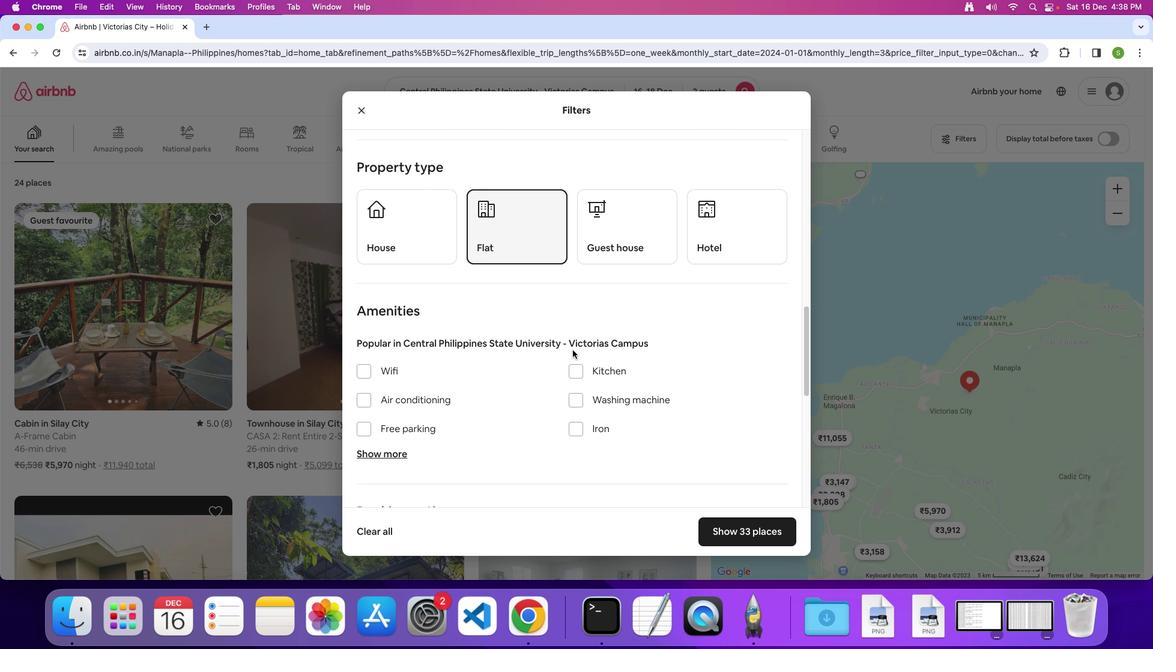 
Action: Mouse scrolled (572, 350) with delta (0, 0)
Screenshot: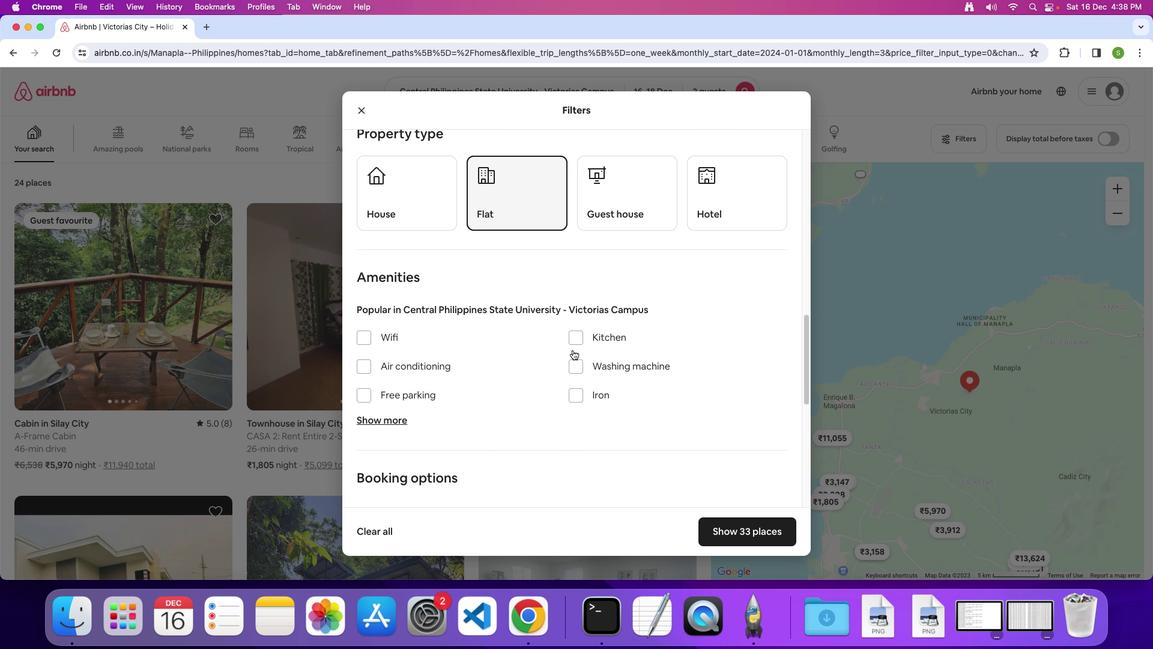 
Action: Mouse moved to (369, 332)
Screenshot: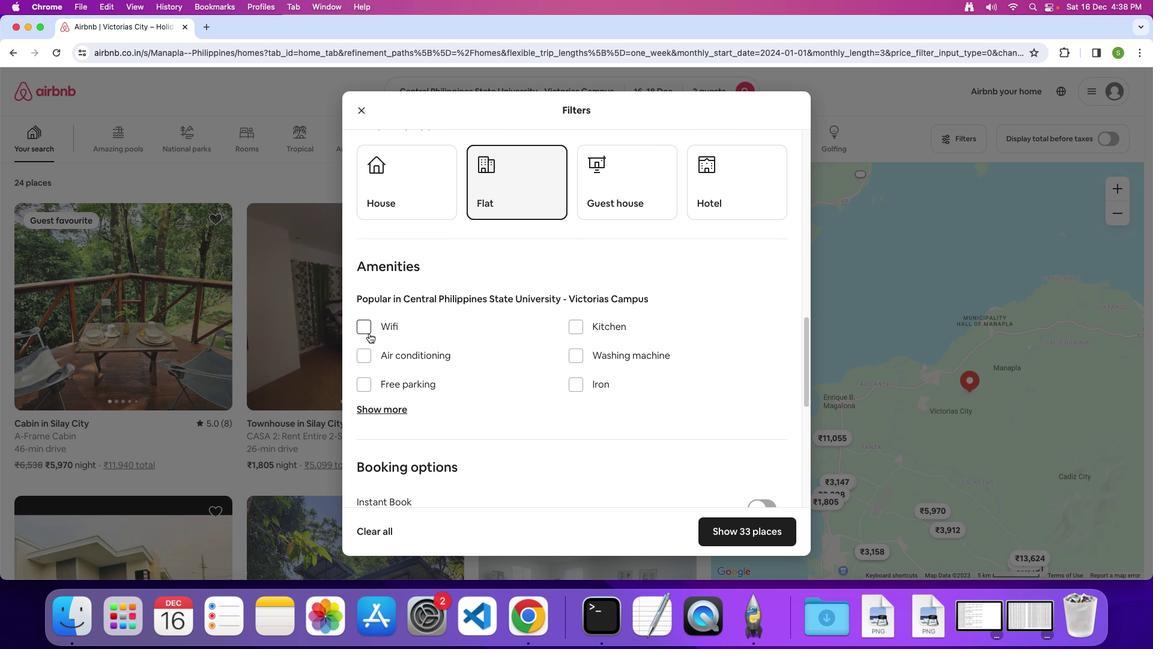 
Action: Mouse pressed left at (369, 332)
Screenshot: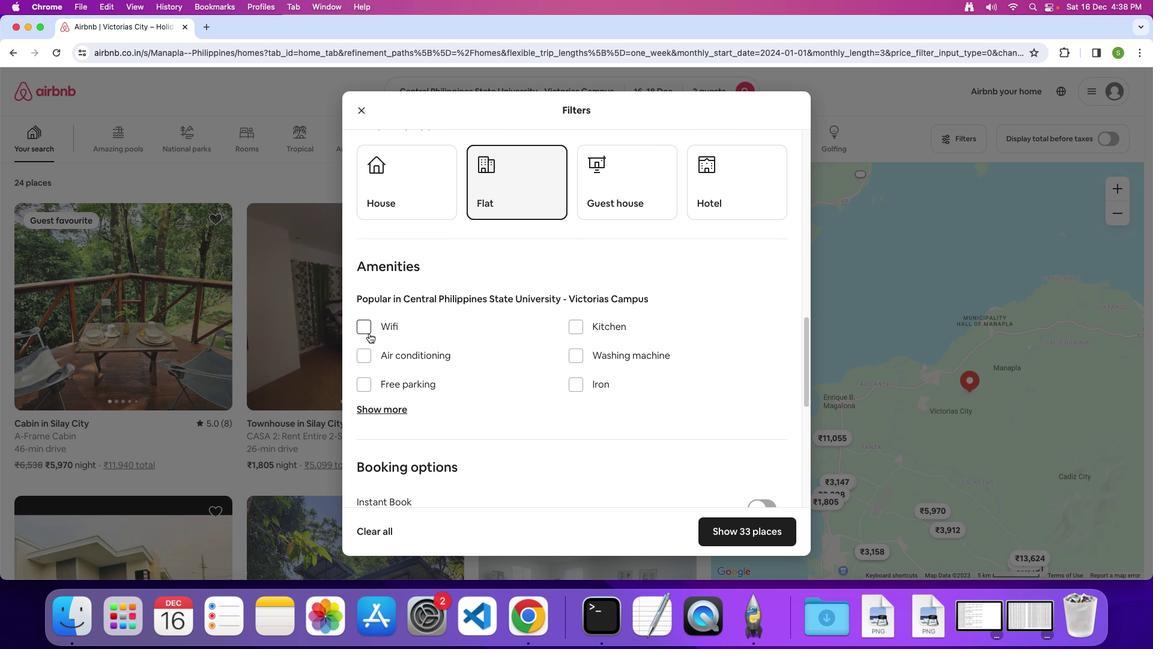
Action: Mouse moved to (527, 350)
Screenshot: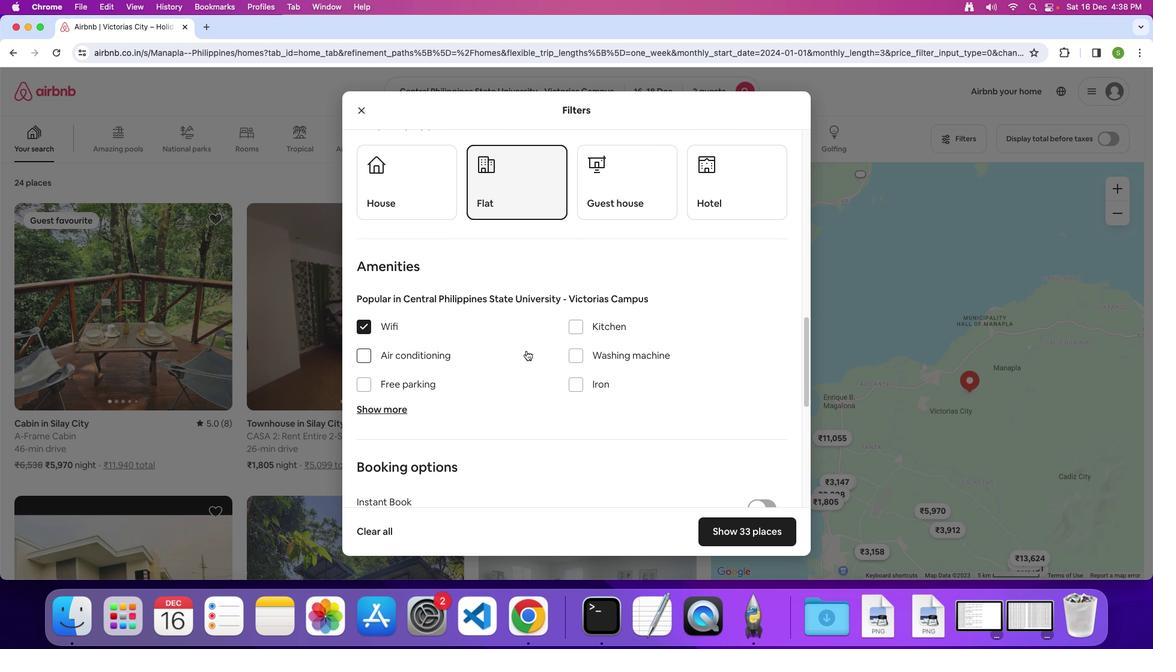 
Action: Mouse scrolled (527, 350) with delta (0, 0)
Screenshot: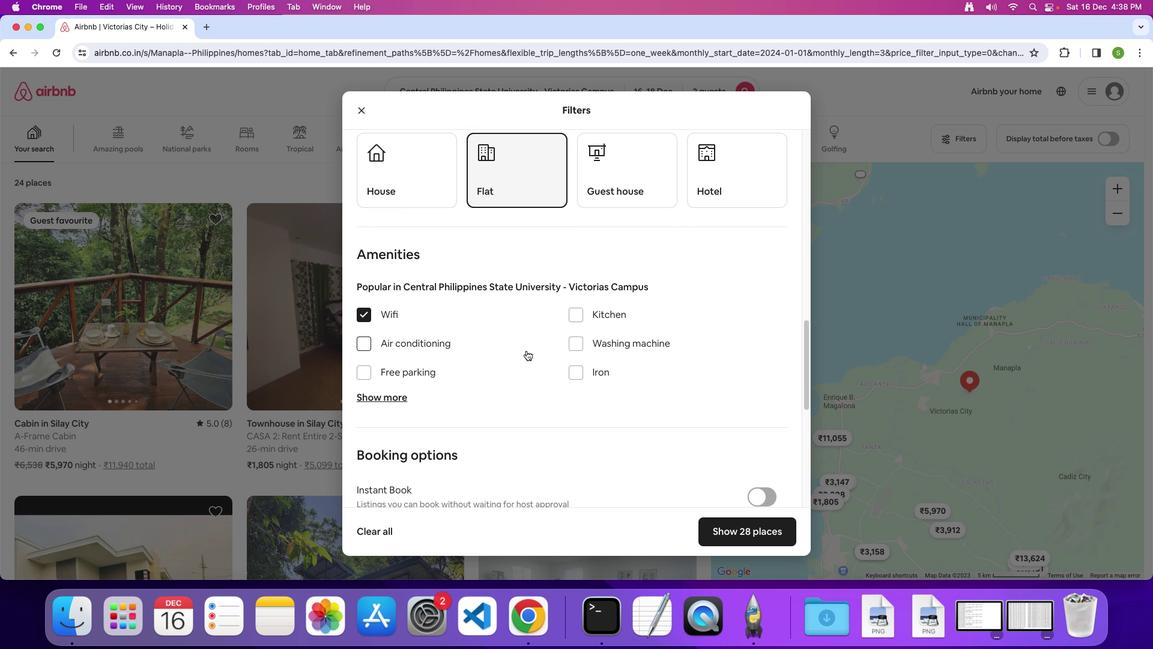
Action: Mouse scrolled (527, 350) with delta (0, 0)
Screenshot: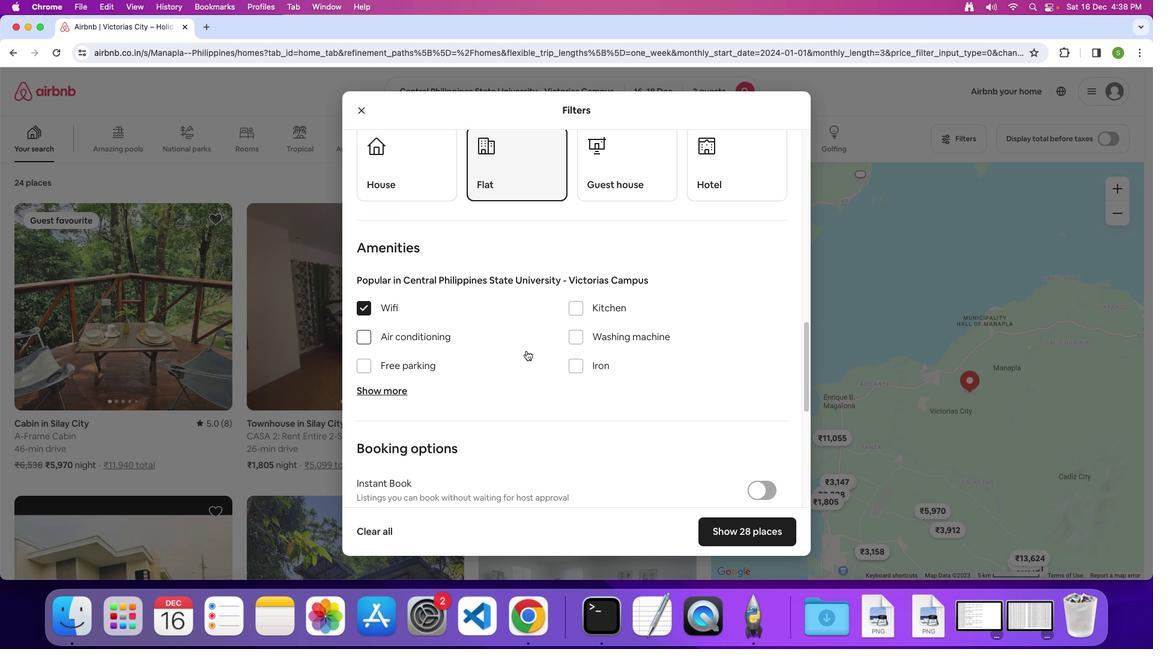 
Action: Mouse scrolled (527, 350) with delta (0, 0)
Screenshot: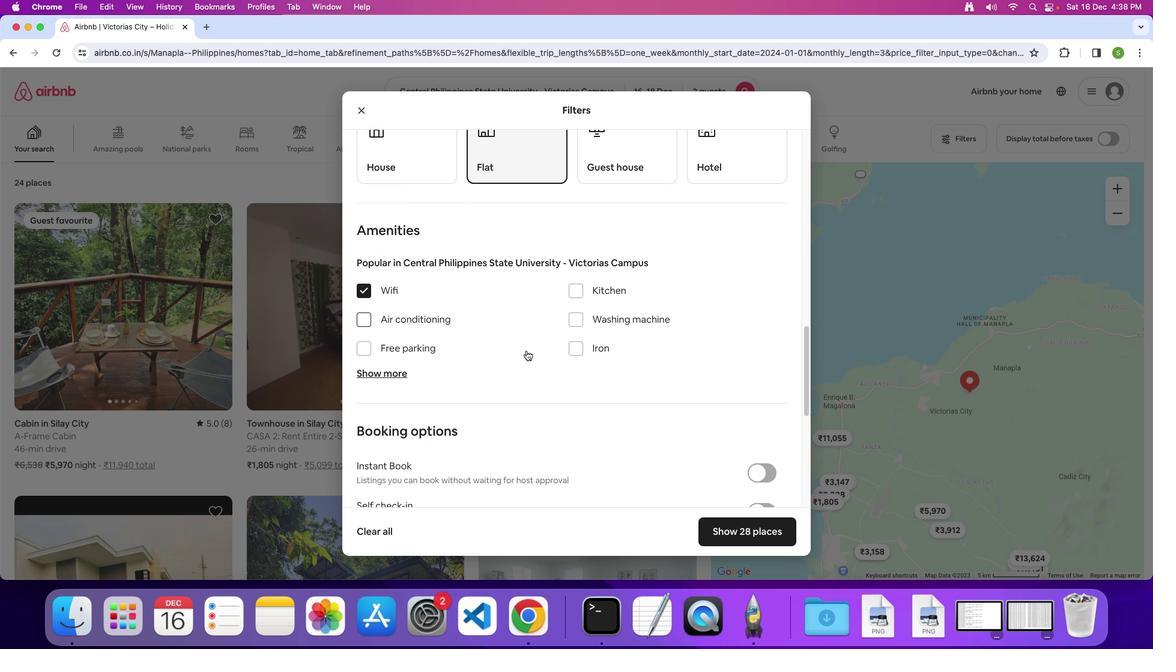 
Action: Mouse scrolled (527, 350) with delta (0, 0)
Screenshot: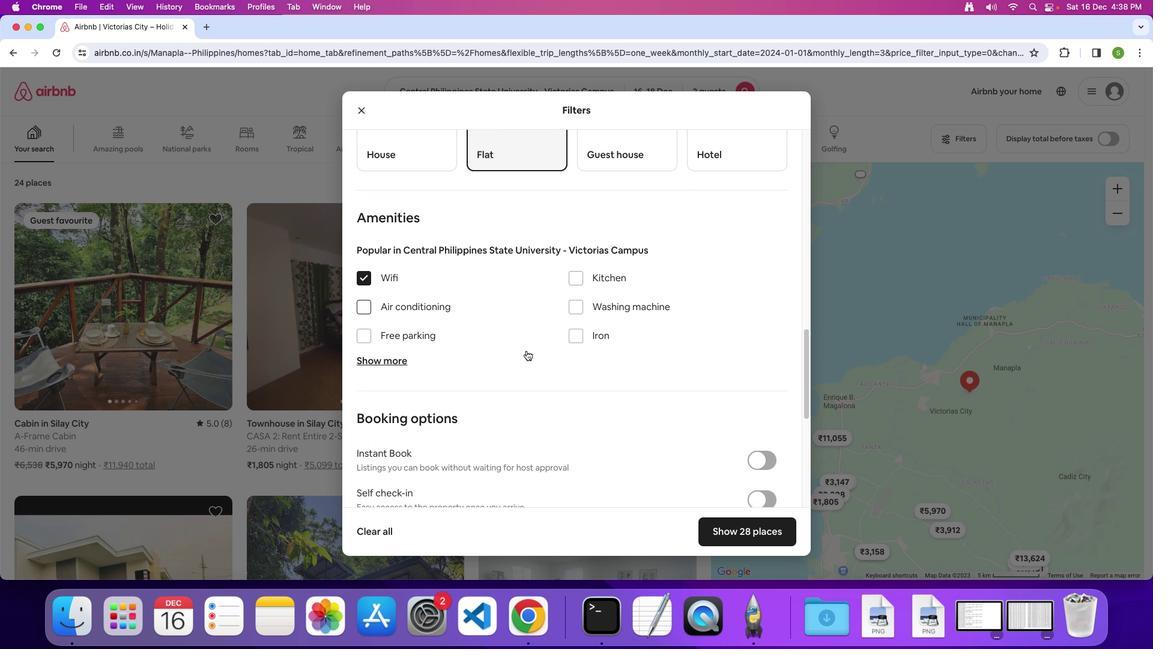 
Action: Mouse scrolled (527, 350) with delta (0, 0)
Screenshot: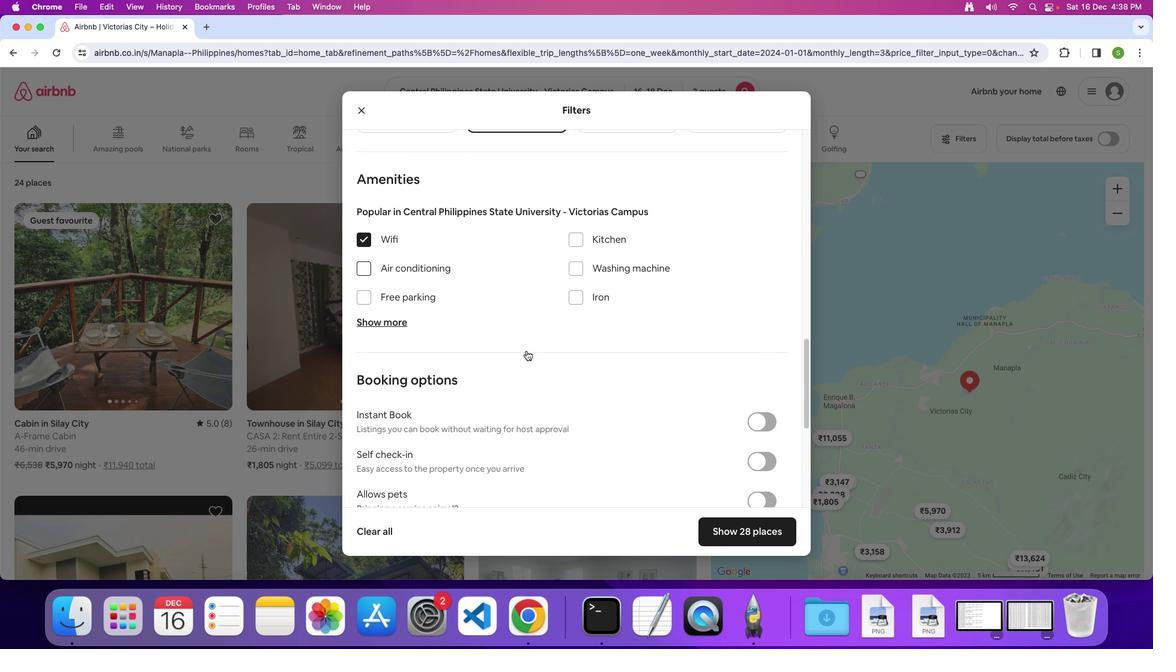 
Action: Mouse scrolled (527, 350) with delta (0, 0)
Screenshot: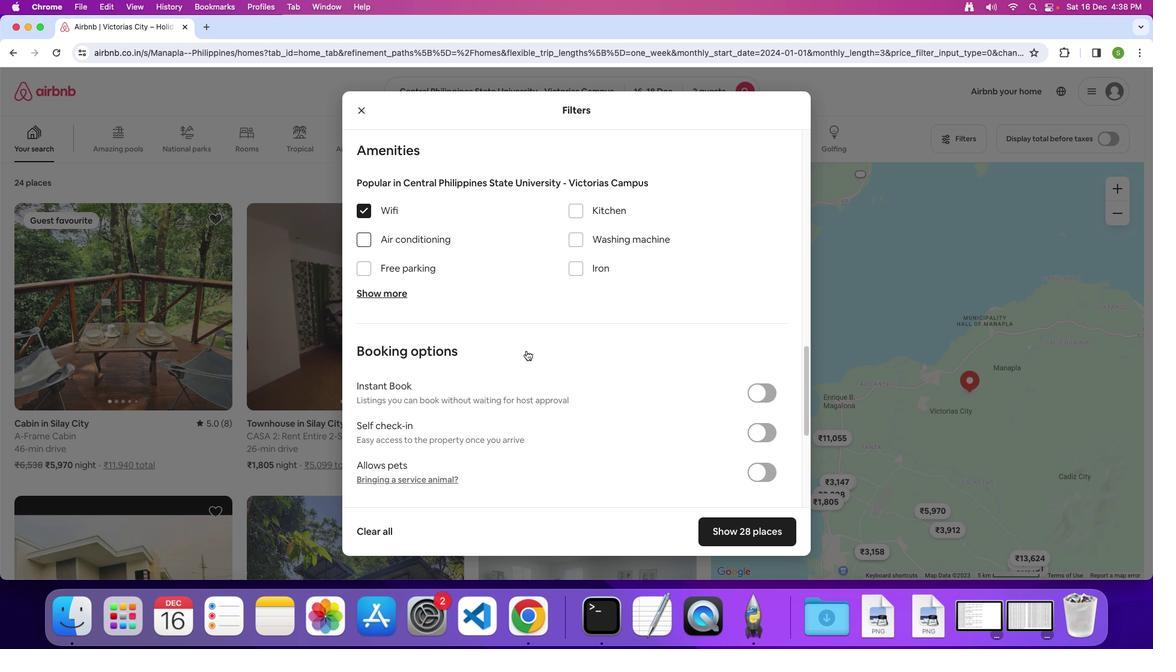 
Action: Mouse scrolled (527, 350) with delta (0, 0)
Screenshot: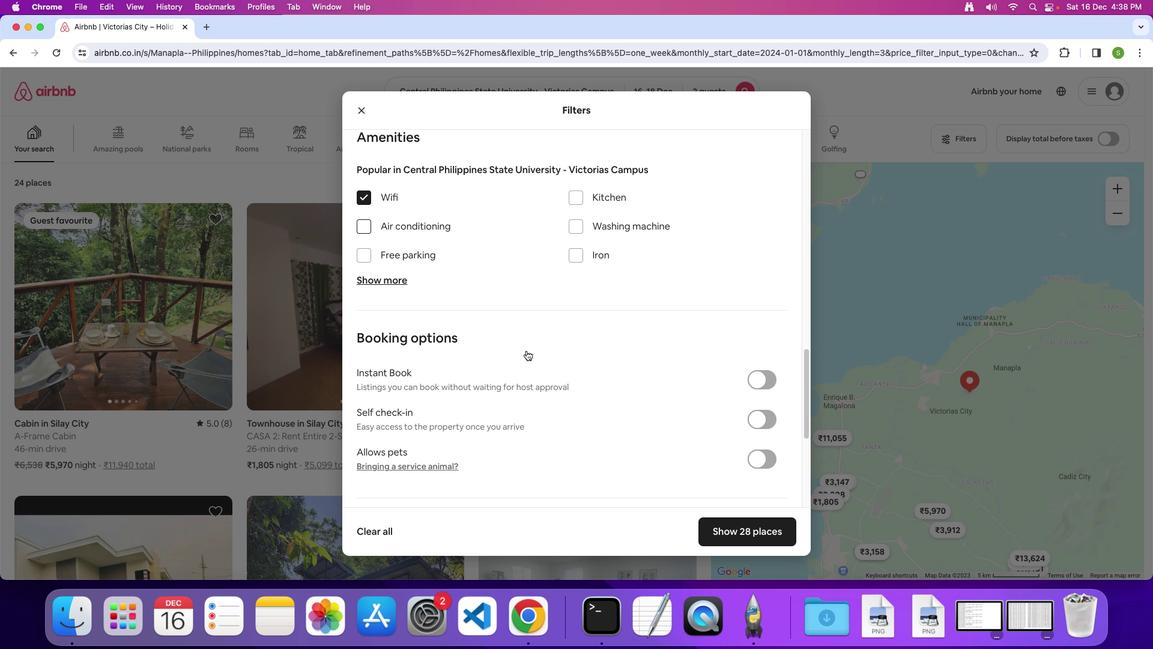 
Action: Mouse scrolled (527, 350) with delta (0, 0)
Screenshot: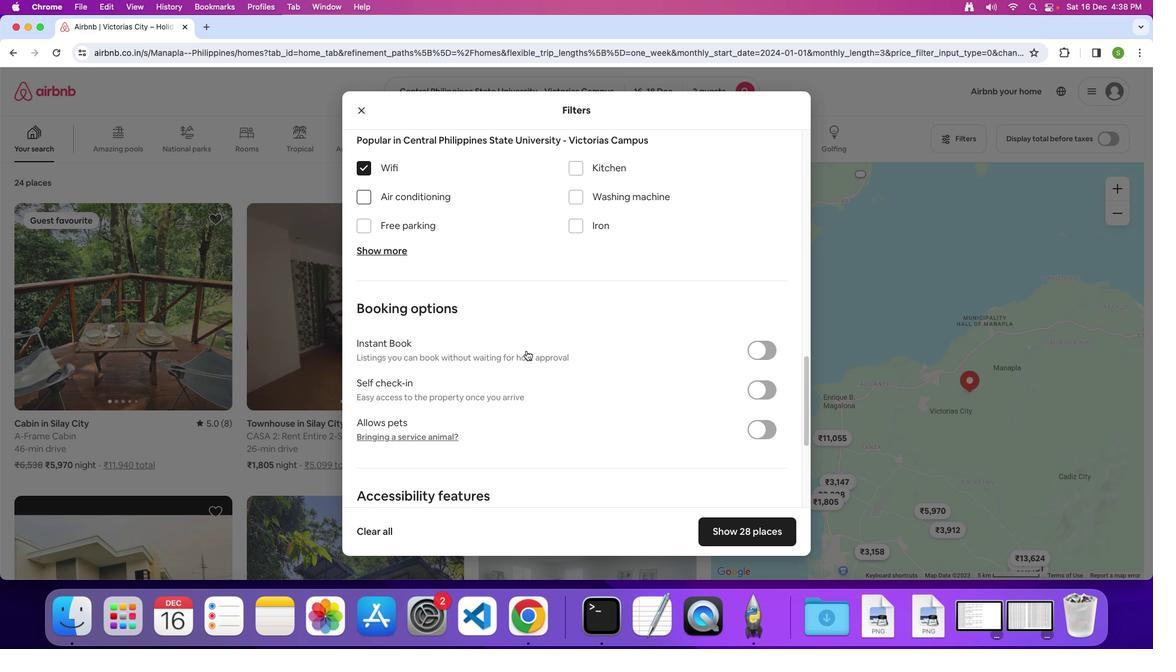 
Action: Mouse scrolled (527, 350) with delta (0, 0)
Screenshot: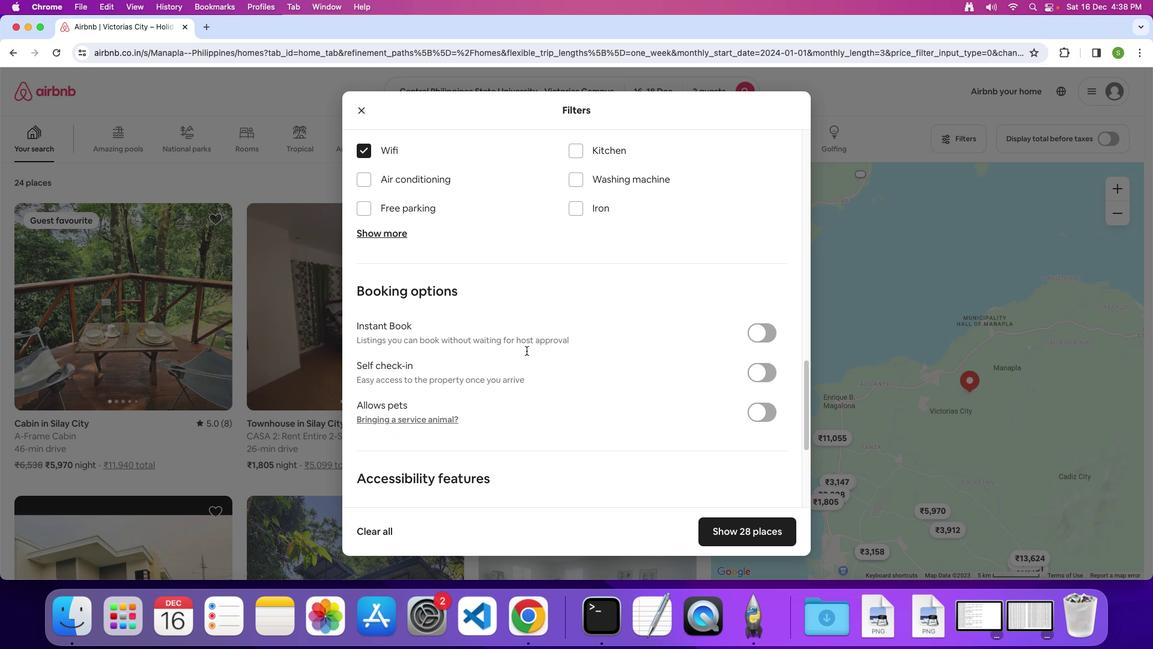 
Action: Mouse scrolled (527, 350) with delta (0, 0)
Screenshot: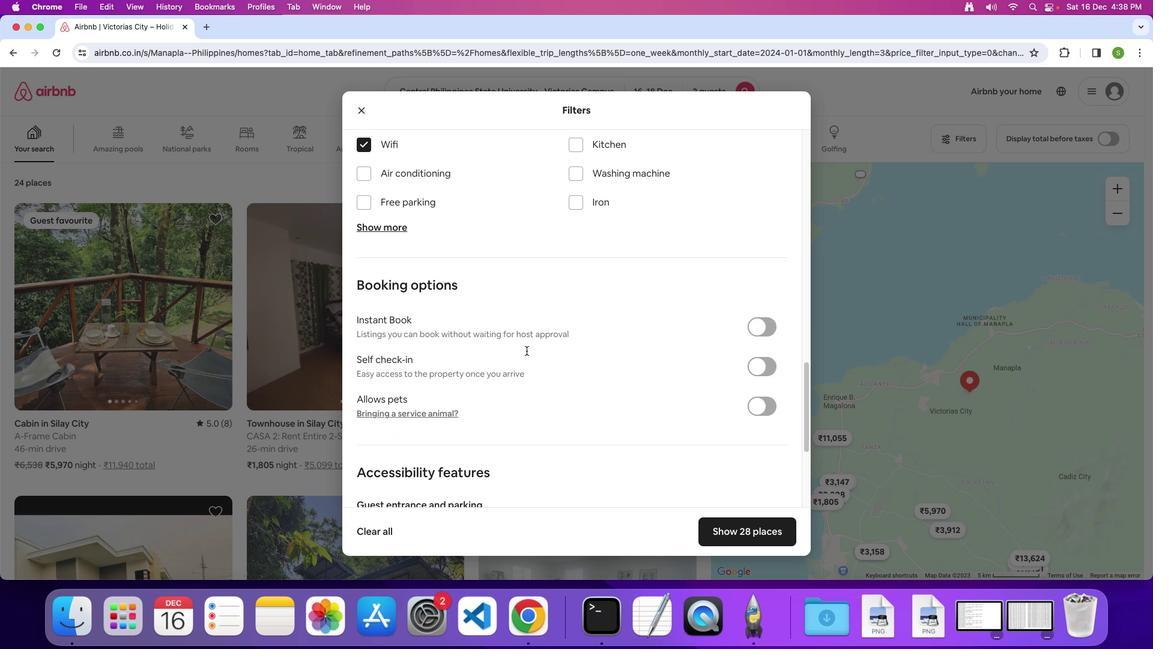 
Action: Mouse scrolled (527, 350) with delta (0, 0)
Screenshot: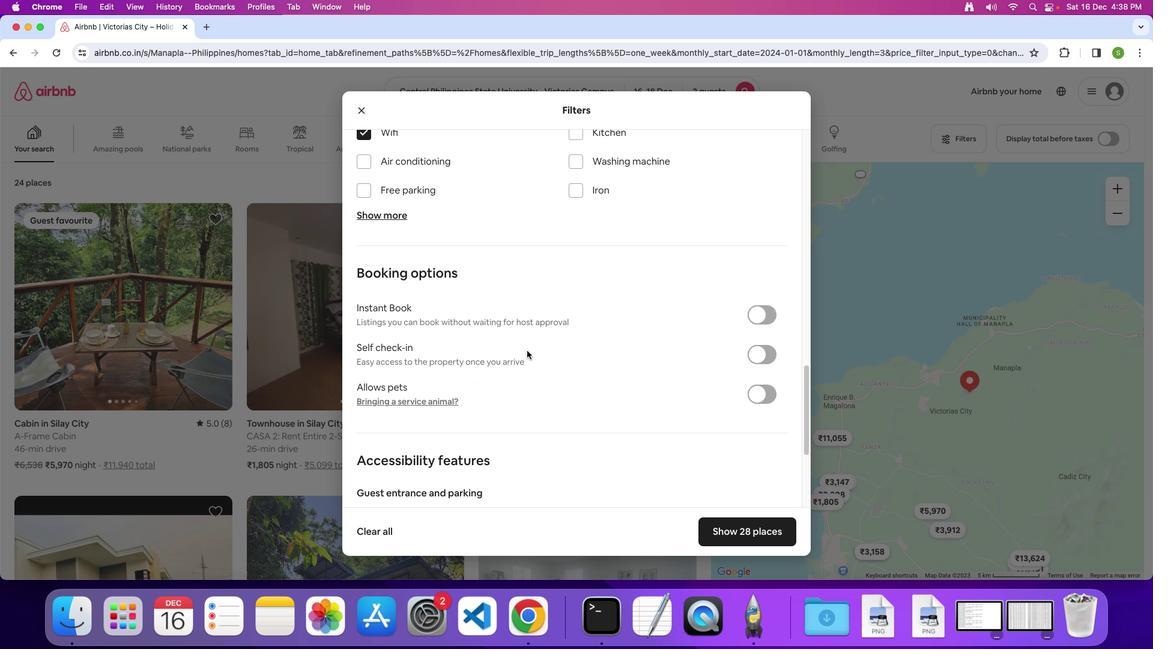
Action: Mouse moved to (527, 350)
Screenshot: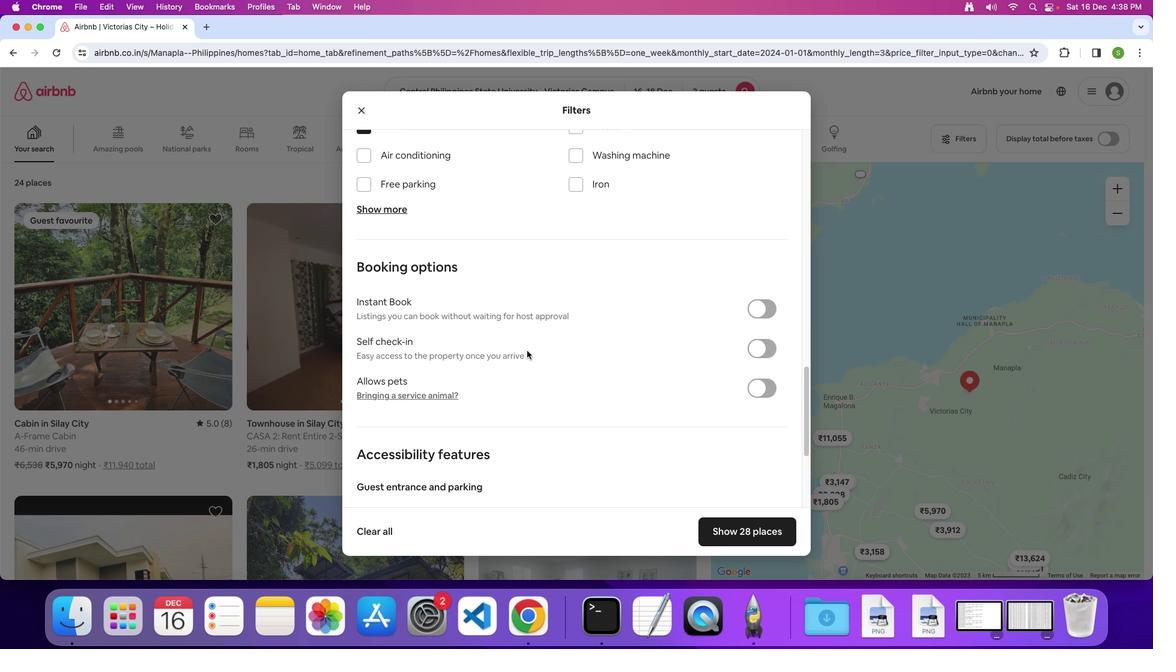 
Action: Mouse scrolled (527, 350) with delta (0, 0)
Screenshot: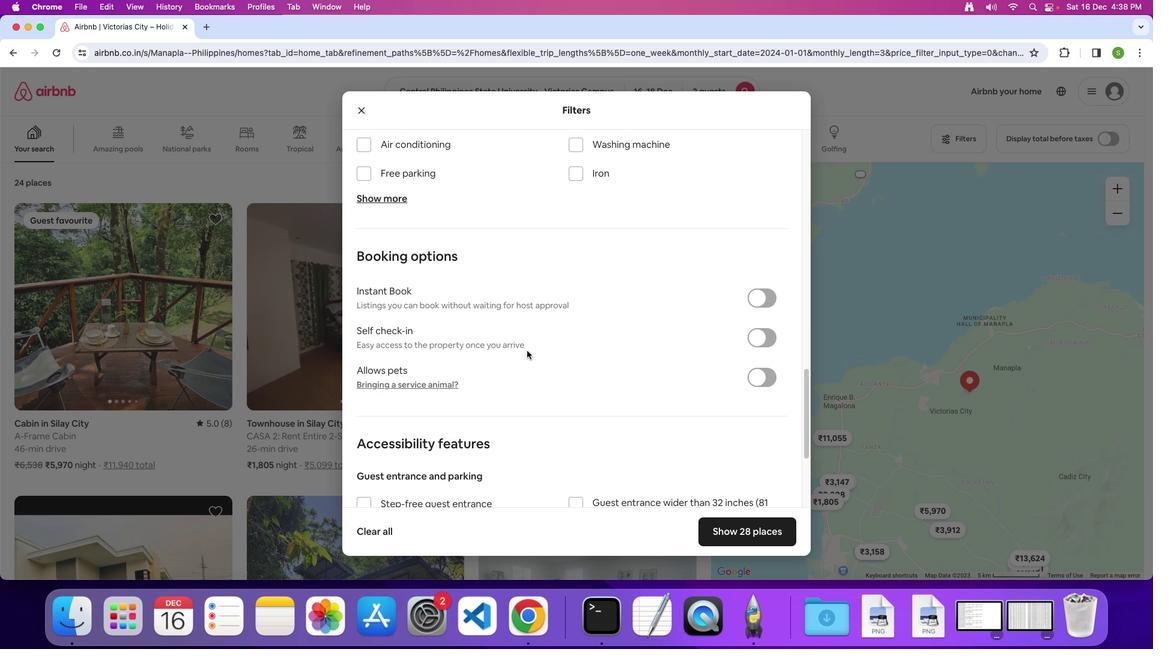 
Action: Mouse moved to (527, 350)
Screenshot: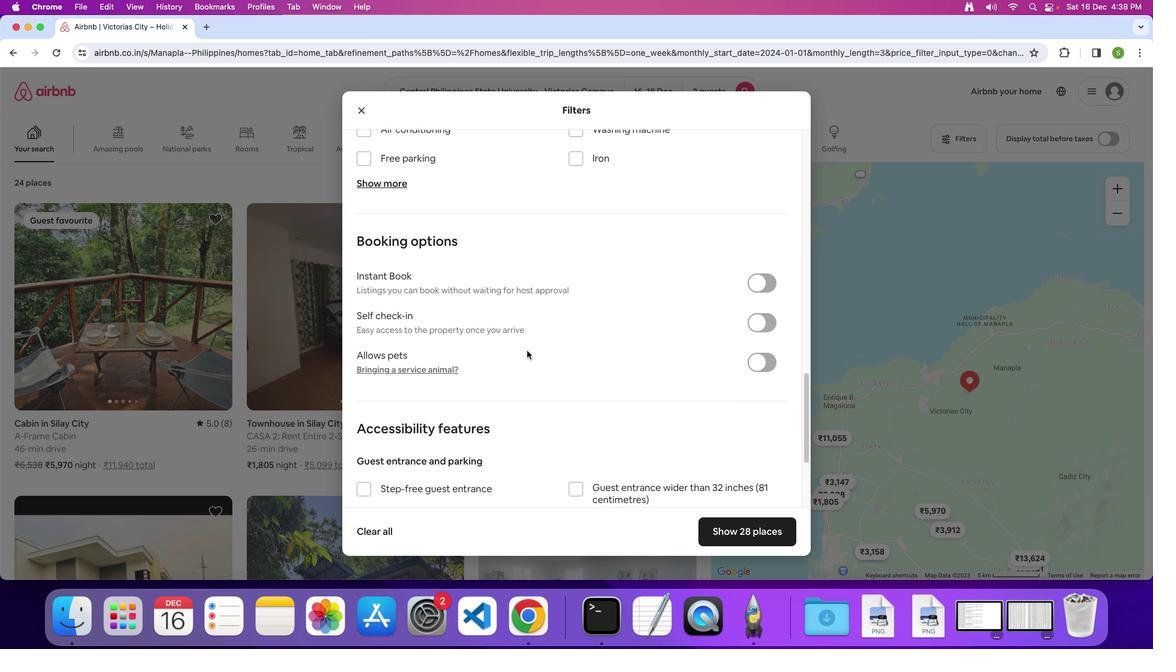 
Action: Mouse scrolled (527, 350) with delta (0, 0)
Screenshot: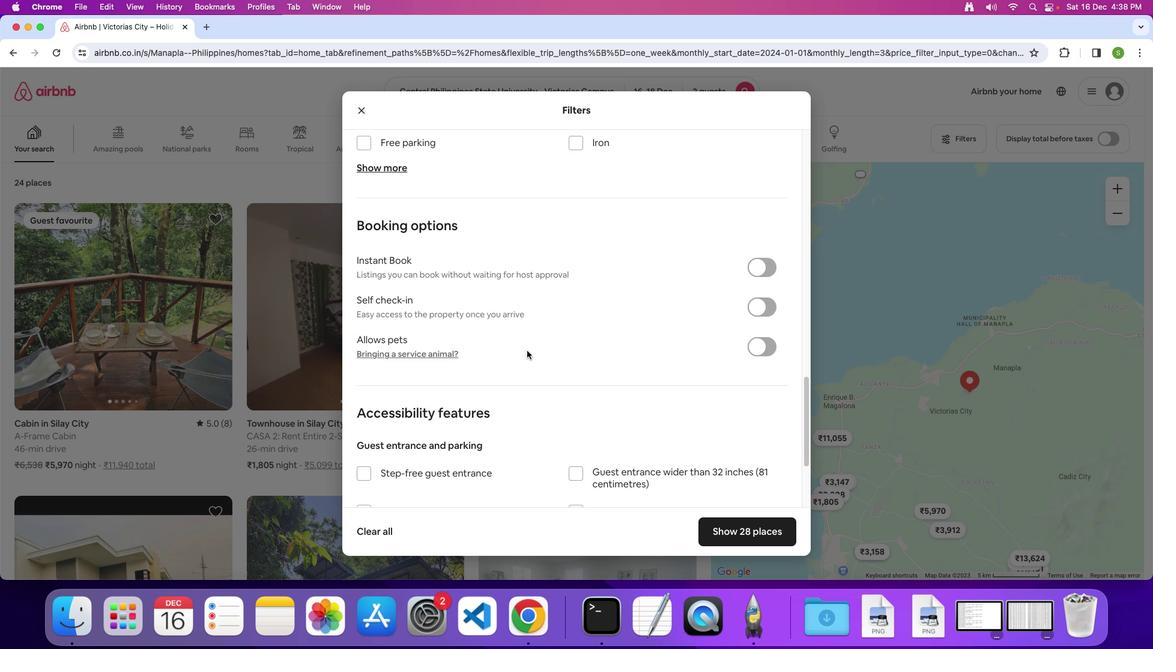 
Action: Mouse moved to (527, 349)
Screenshot: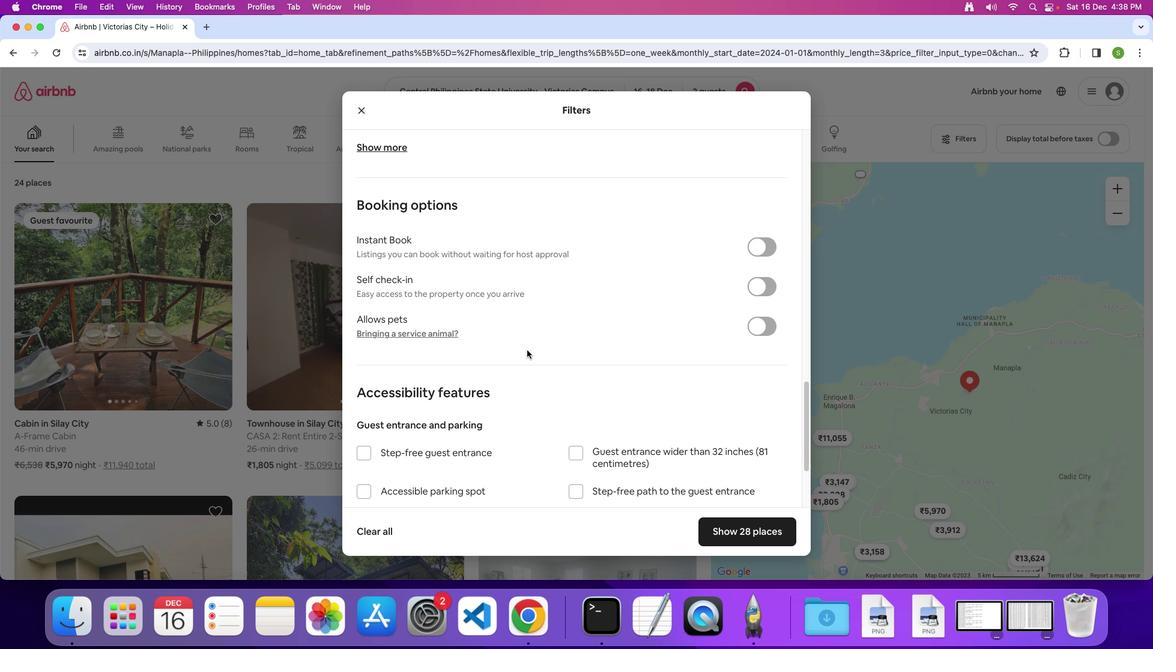 
Action: Mouse scrolled (527, 349) with delta (0, 0)
Screenshot: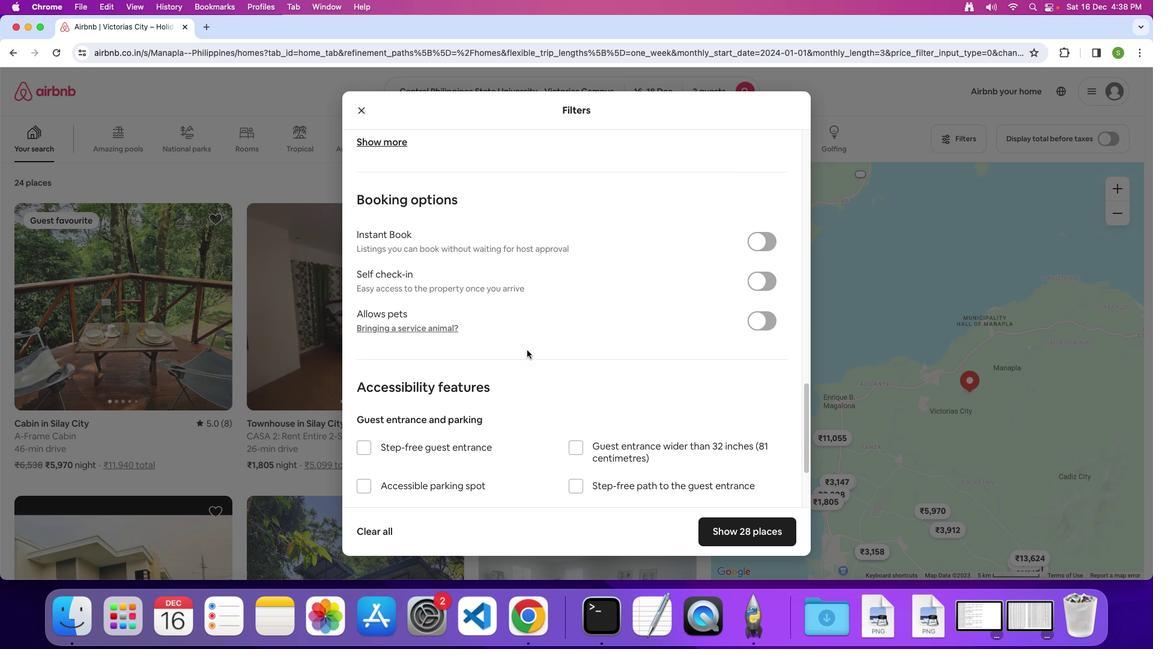 
Action: Mouse scrolled (527, 349) with delta (0, 0)
Screenshot: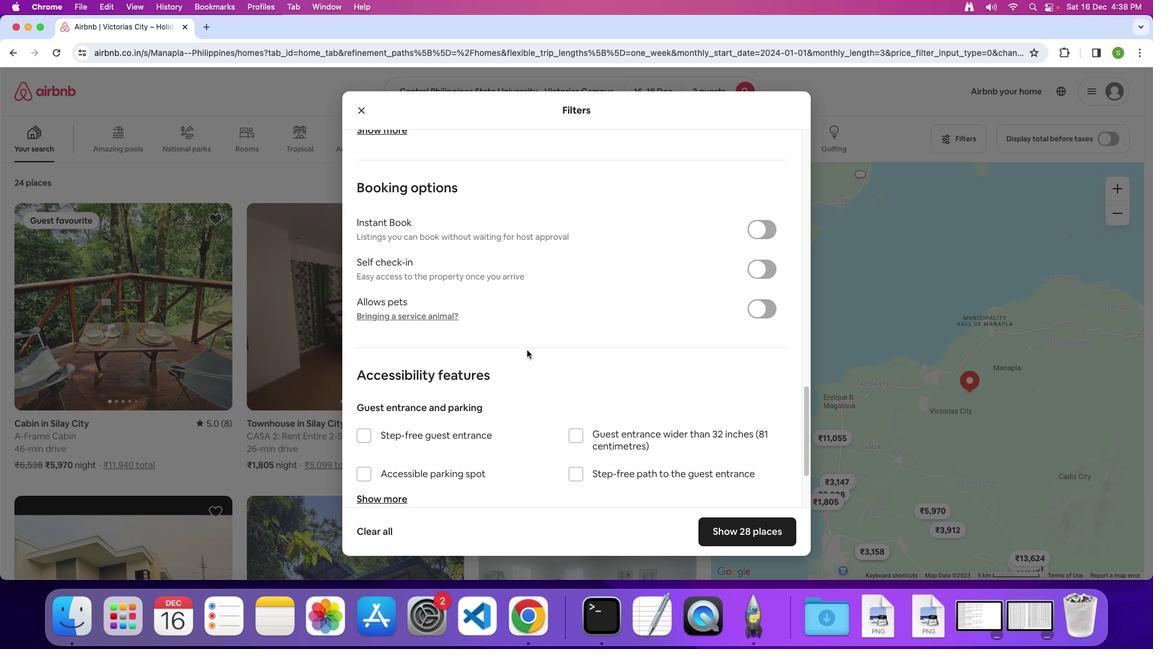 
Action: Mouse scrolled (527, 349) with delta (0, 0)
Screenshot: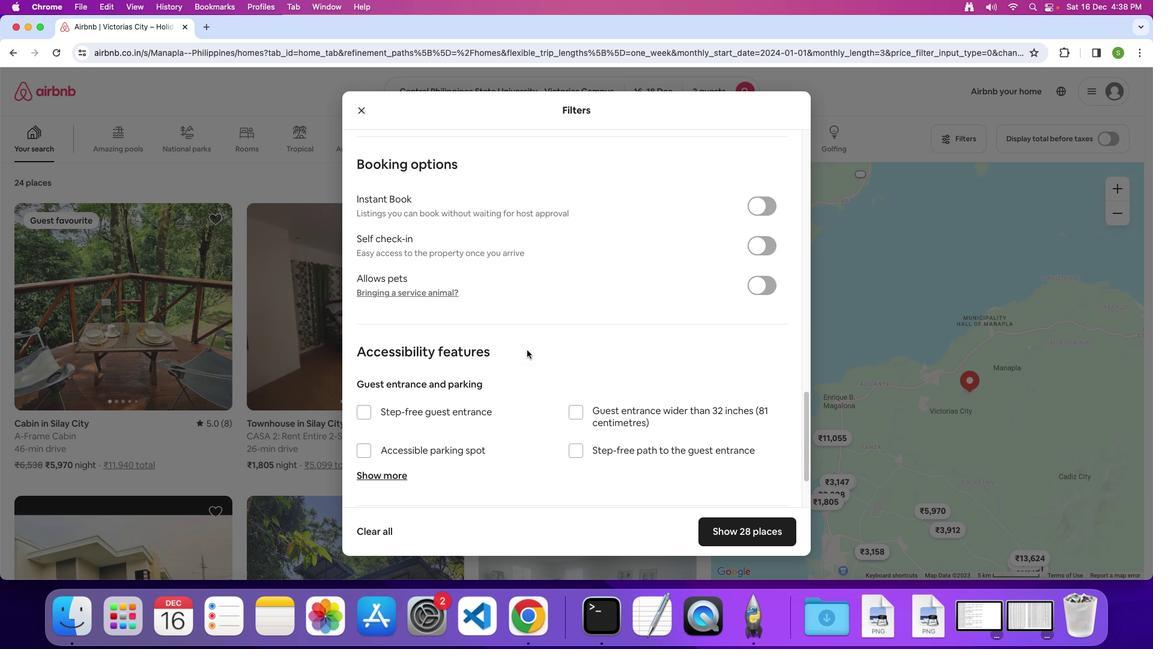 
Action: Mouse scrolled (527, 349) with delta (0, 0)
Screenshot: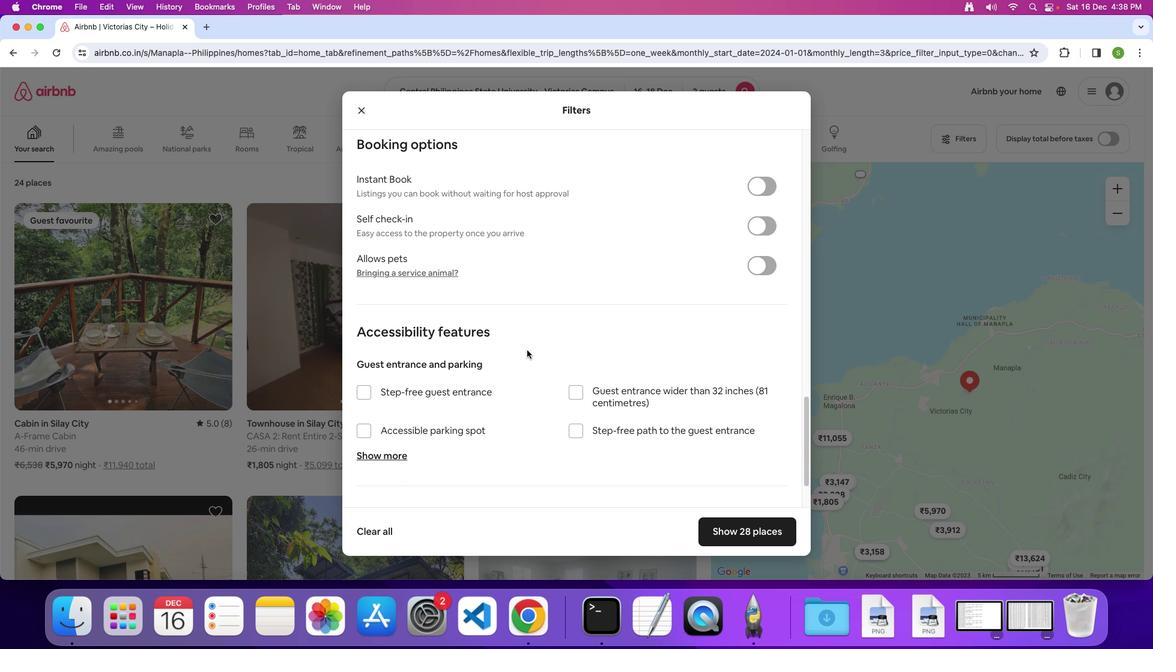 
Action: Mouse scrolled (527, 349) with delta (0, 0)
Screenshot: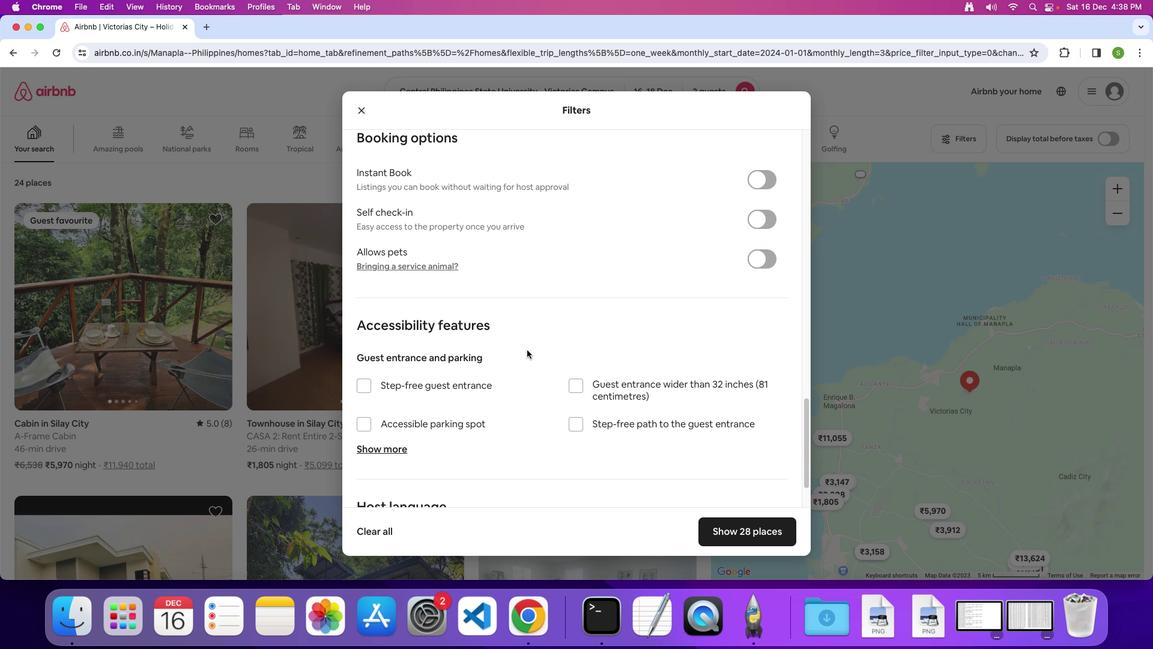 
Action: Mouse scrolled (527, 349) with delta (0, 0)
Screenshot: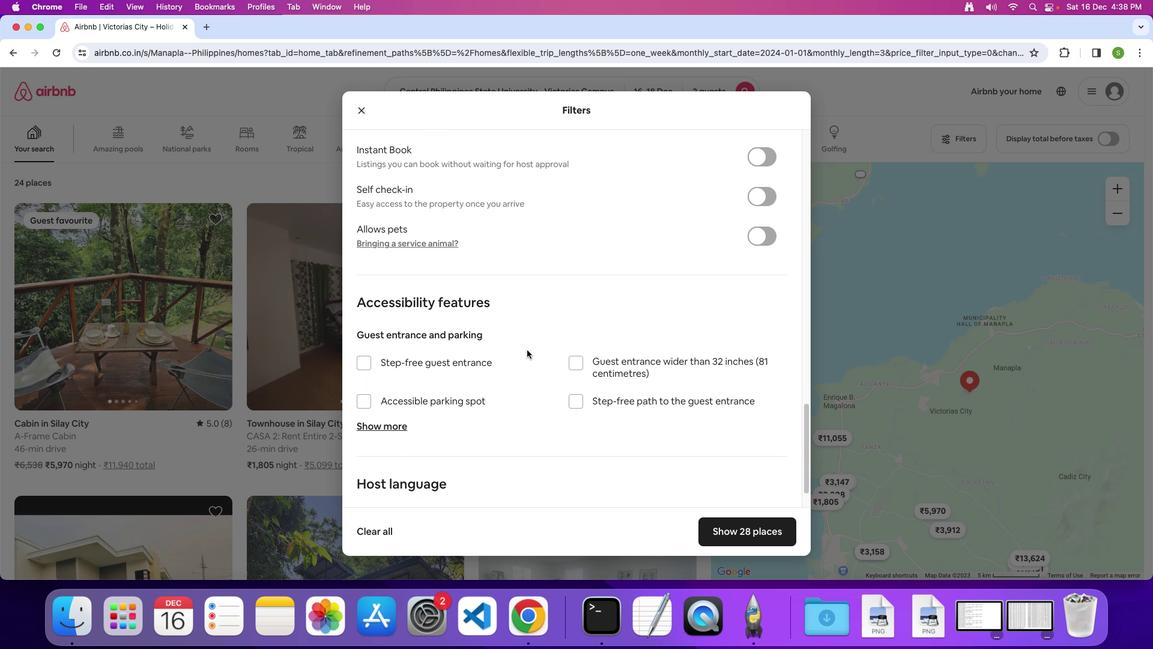 
Action: Mouse scrolled (527, 349) with delta (0, 0)
Screenshot: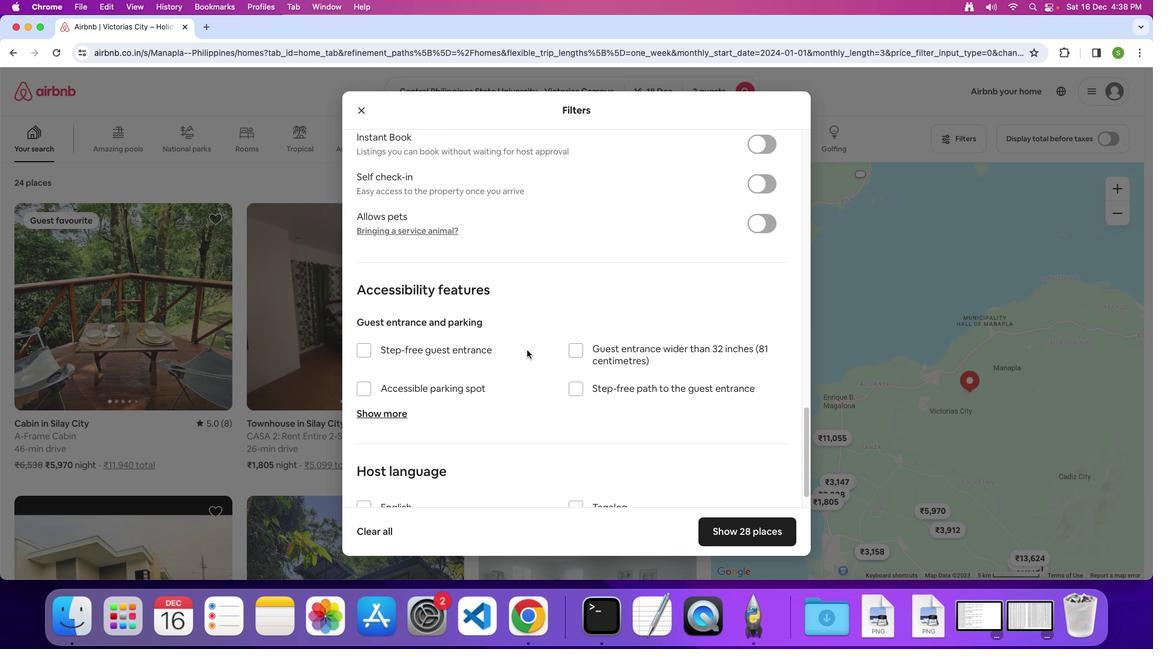 
Action: Mouse scrolled (527, 349) with delta (0, -1)
Screenshot: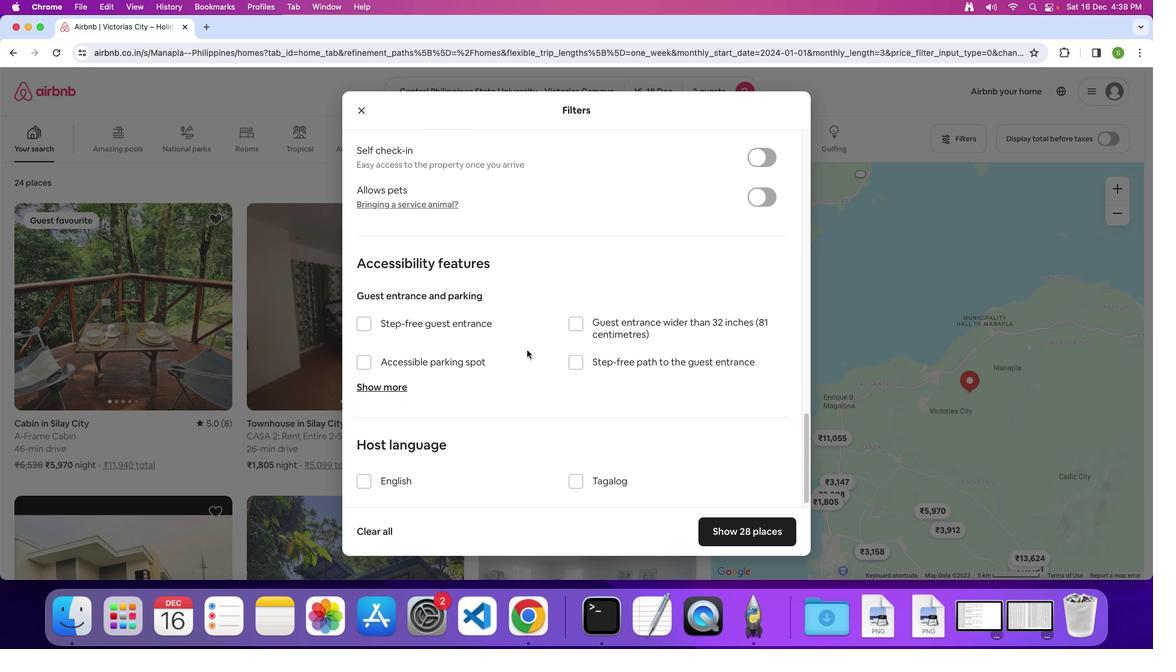 
Action: Mouse scrolled (527, 349) with delta (0, 0)
Screenshot: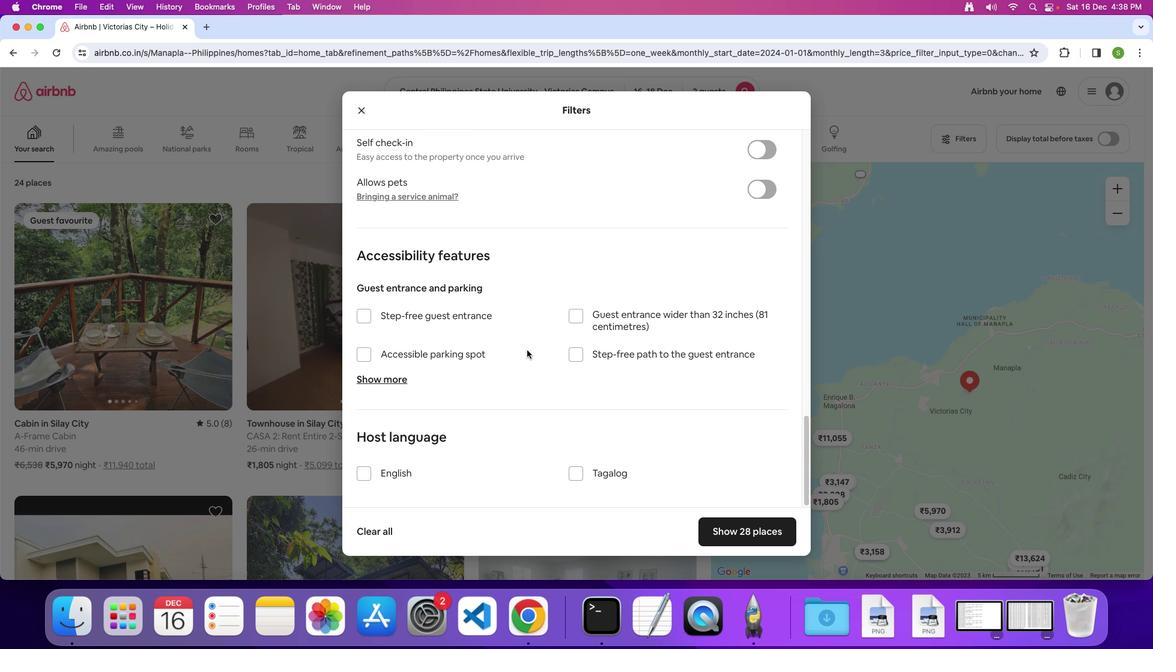 
Action: Mouse scrolled (527, 349) with delta (0, 0)
Screenshot: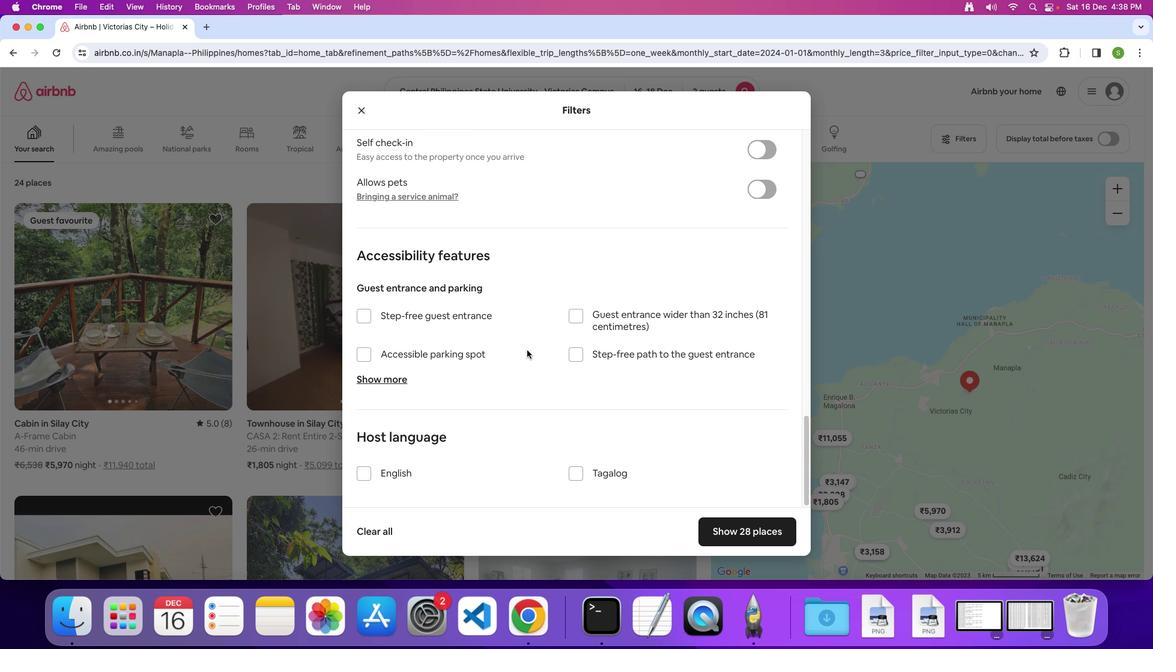 
Action: Mouse scrolled (527, 349) with delta (0, 0)
Screenshot: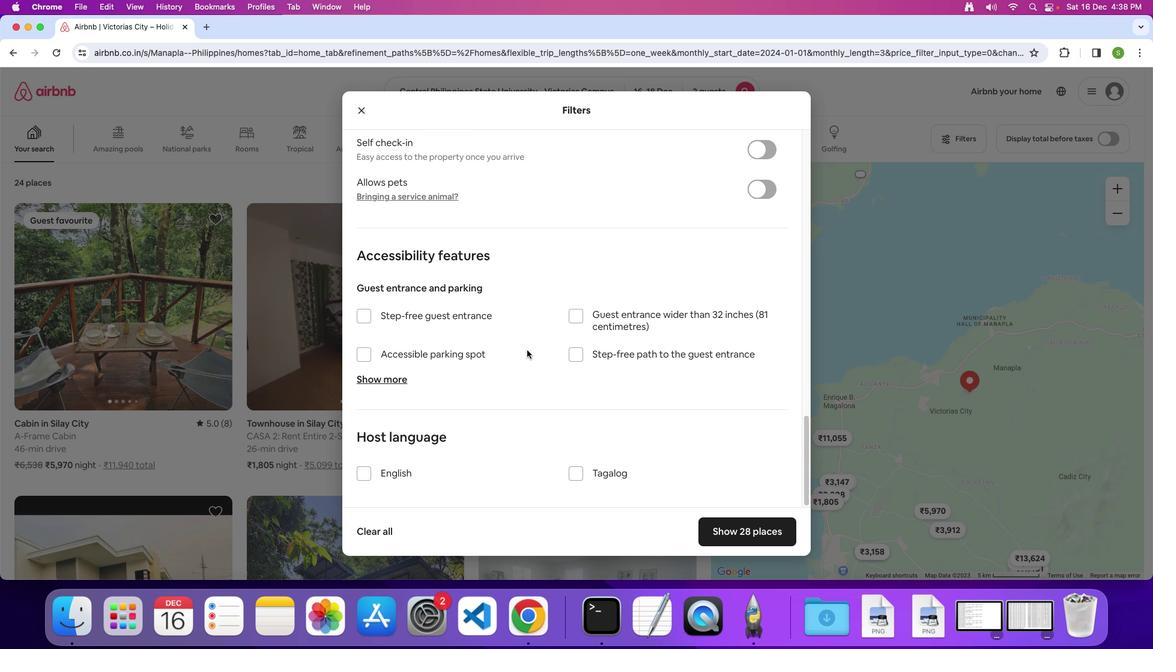 
Action: Mouse moved to (753, 527)
Screenshot: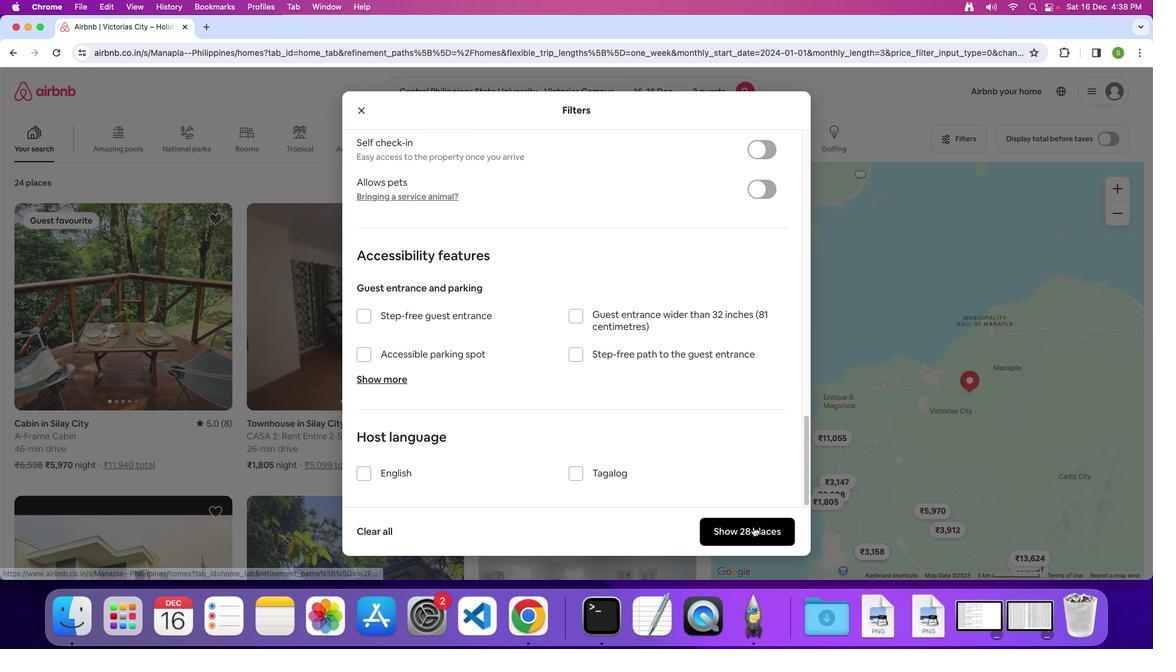 
Action: Mouse pressed left at (753, 527)
Screenshot: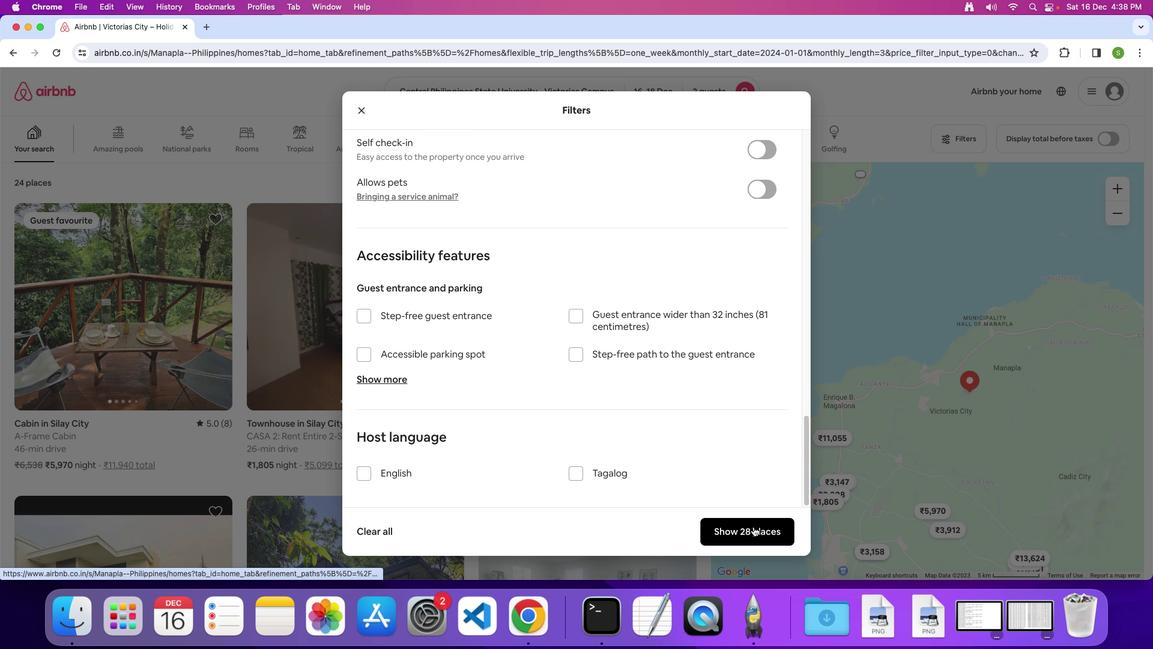 
Action: Mouse moved to (177, 248)
Screenshot: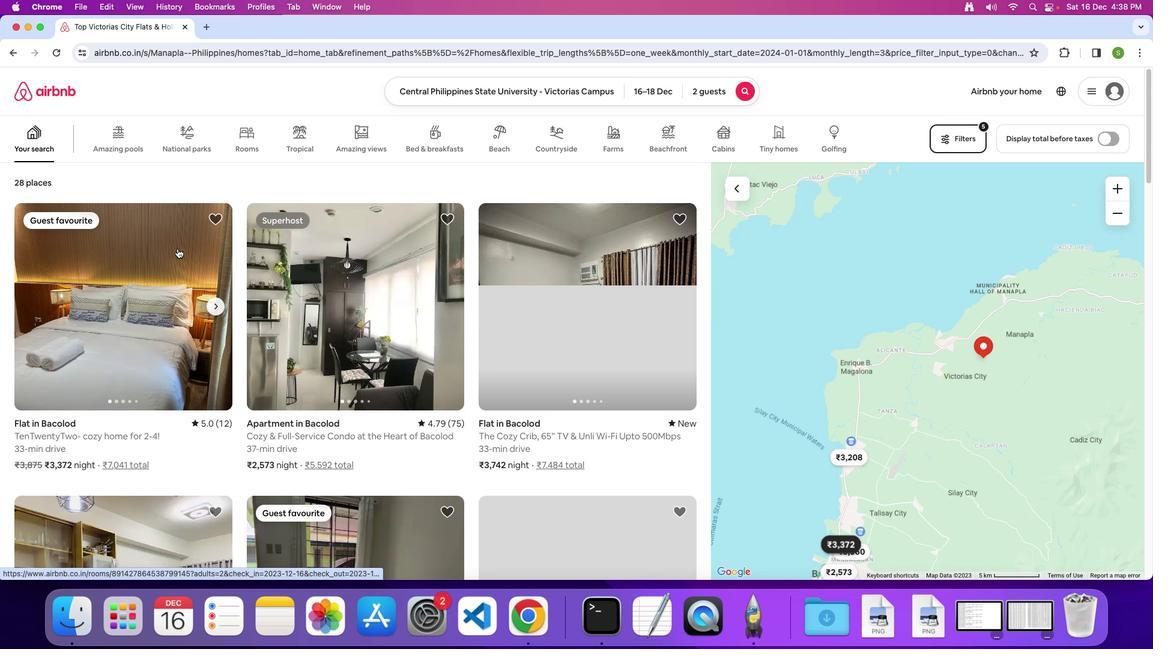 
Action: Mouse pressed left at (177, 248)
Screenshot: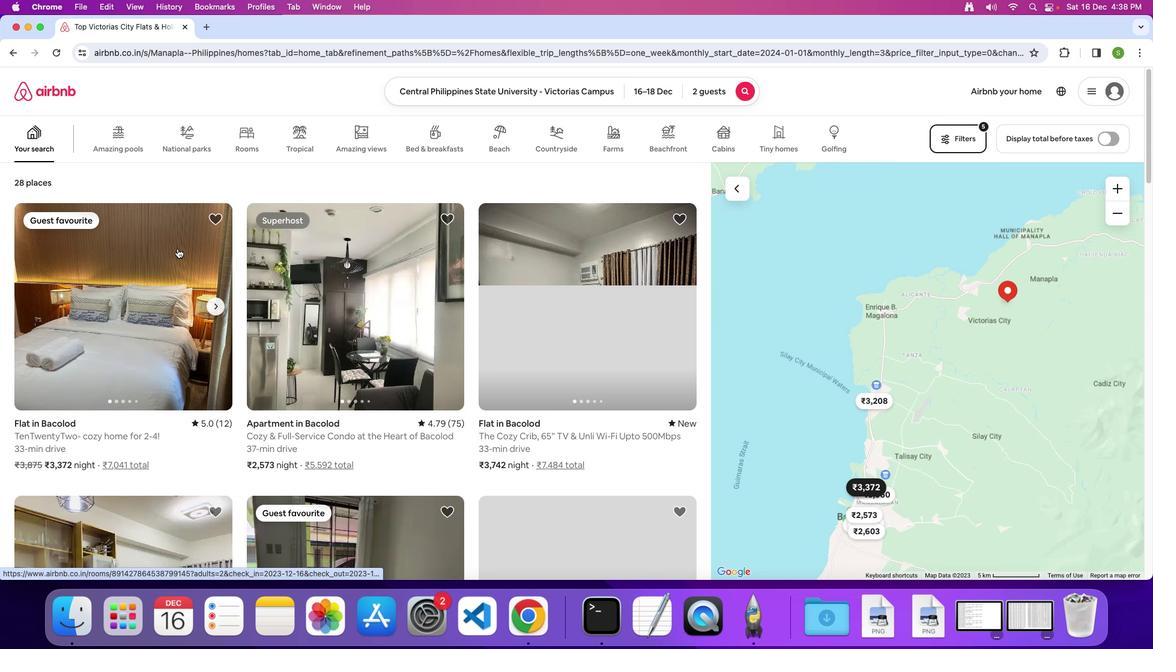 
Action: Mouse moved to (481, 304)
Screenshot: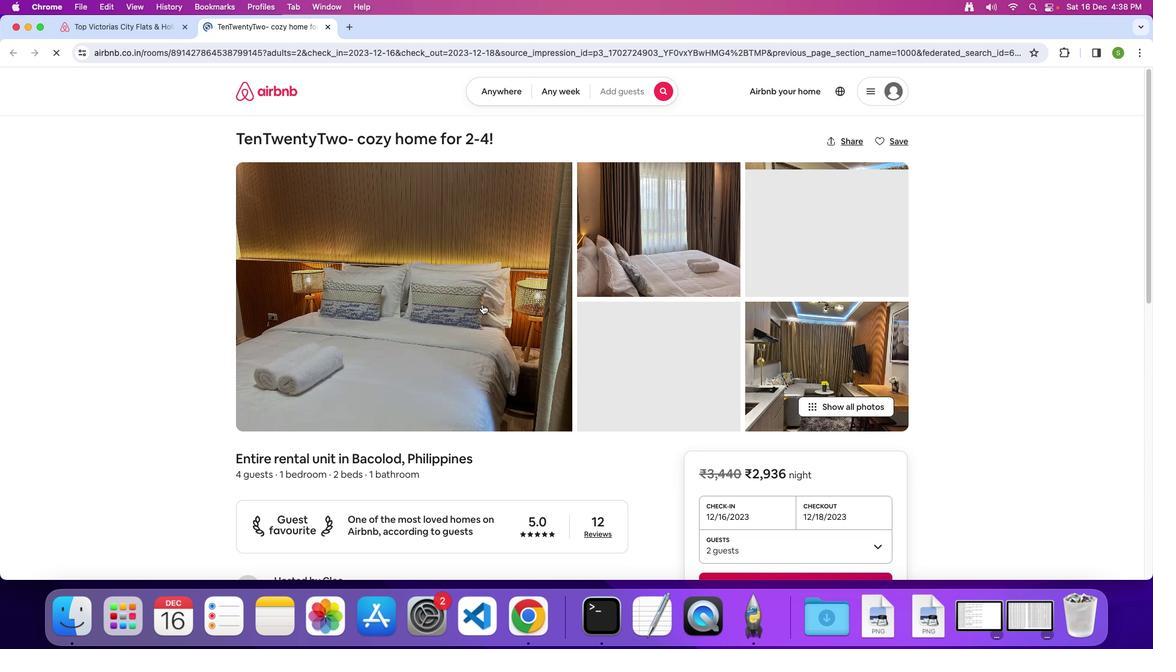 
Action: Mouse pressed left at (481, 304)
Screenshot: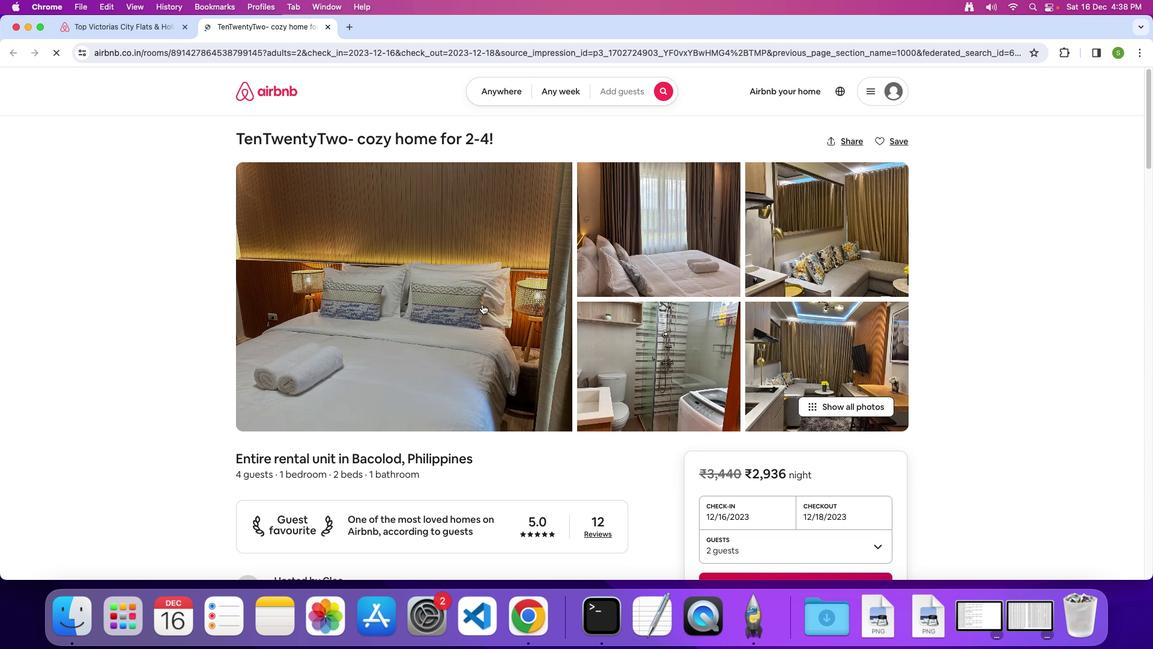 
Action: Mouse moved to (569, 250)
Screenshot: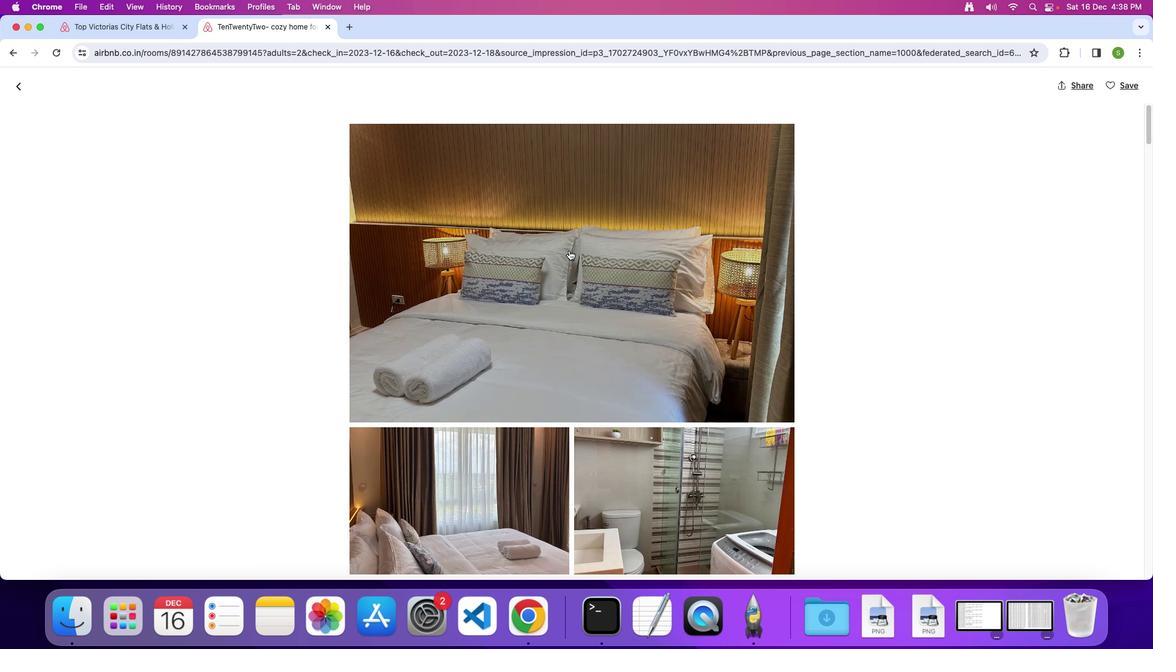 
Action: Mouse scrolled (569, 250) with delta (0, 0)
Screenshot: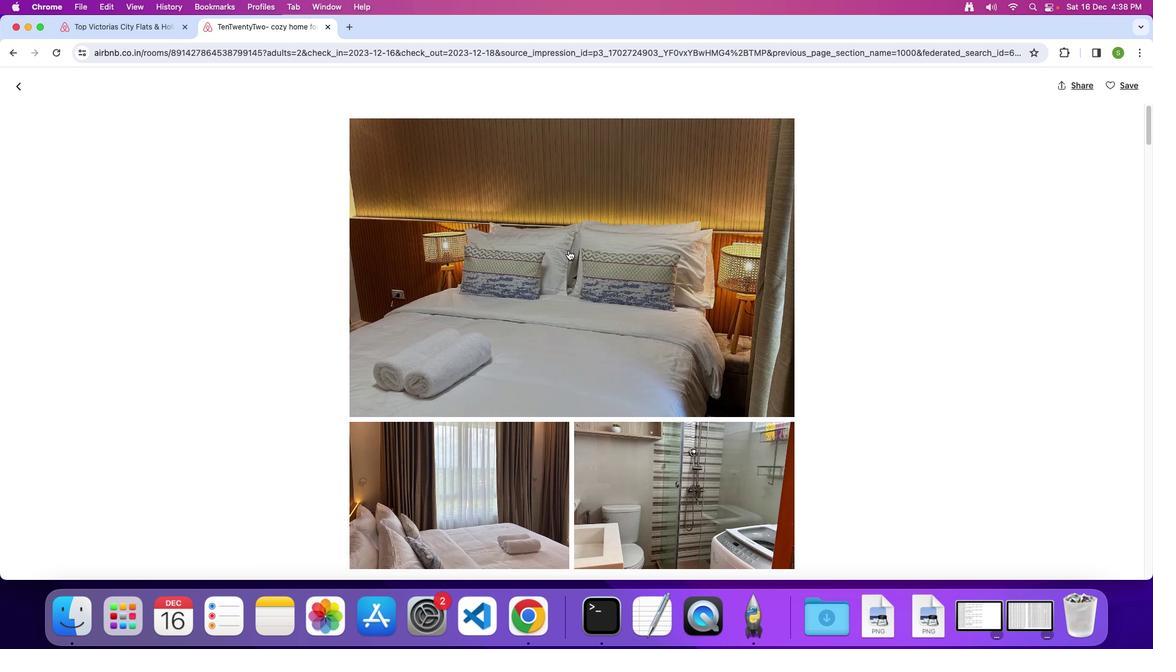 
Action: Mouse moved to (569, 250)
Screenshot: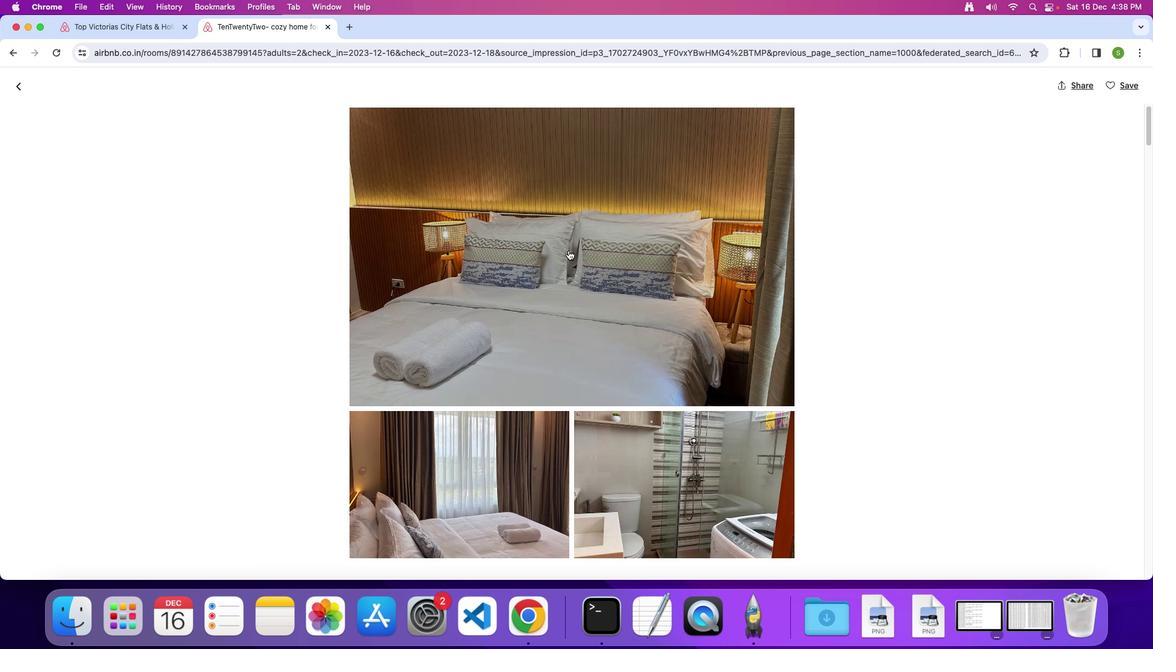 
Action: Mouse scrolled (569, 250) with delta (0, 0)
Screenshot: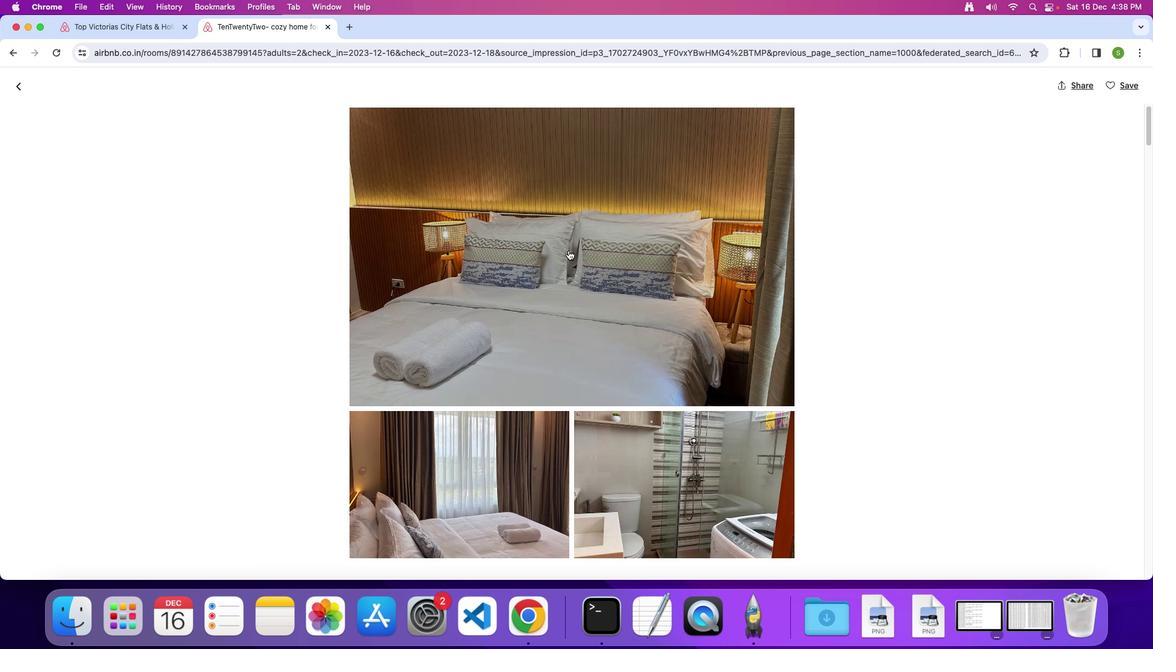 
Action: Mouse scrolled (569, 250) with delta (0, 0)
Screenshot: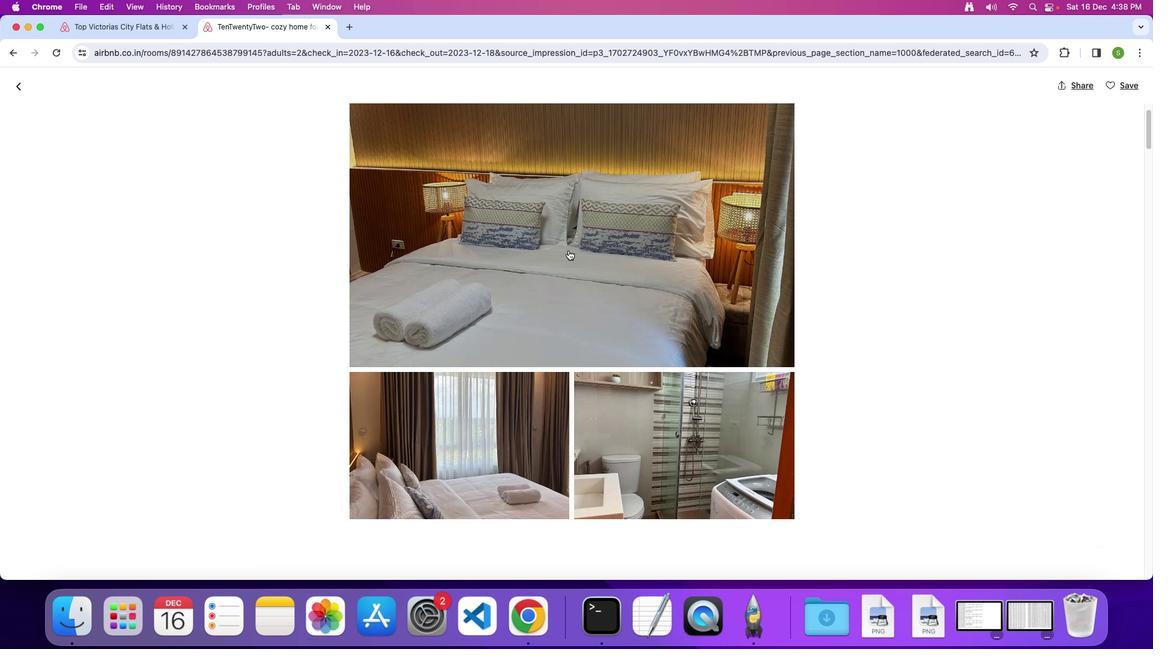 
Action: Mouse moved to (569, 250)
Screenshot: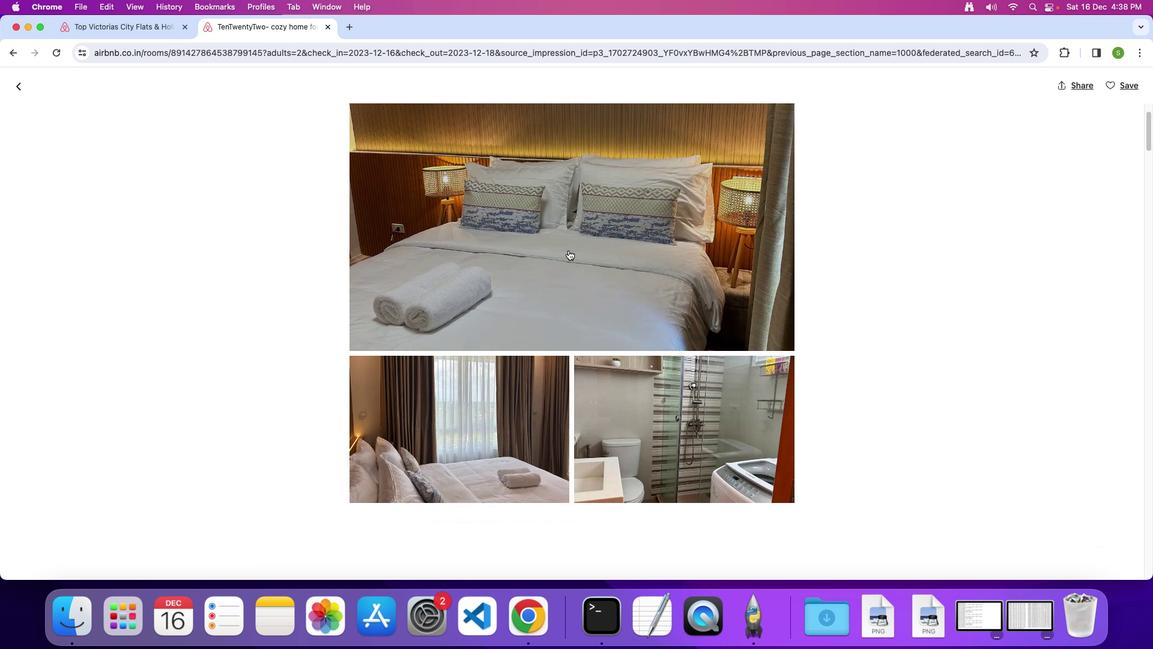 
Action: Mouse scrolled (569, 250) with delta (0, 0)
Screenshot: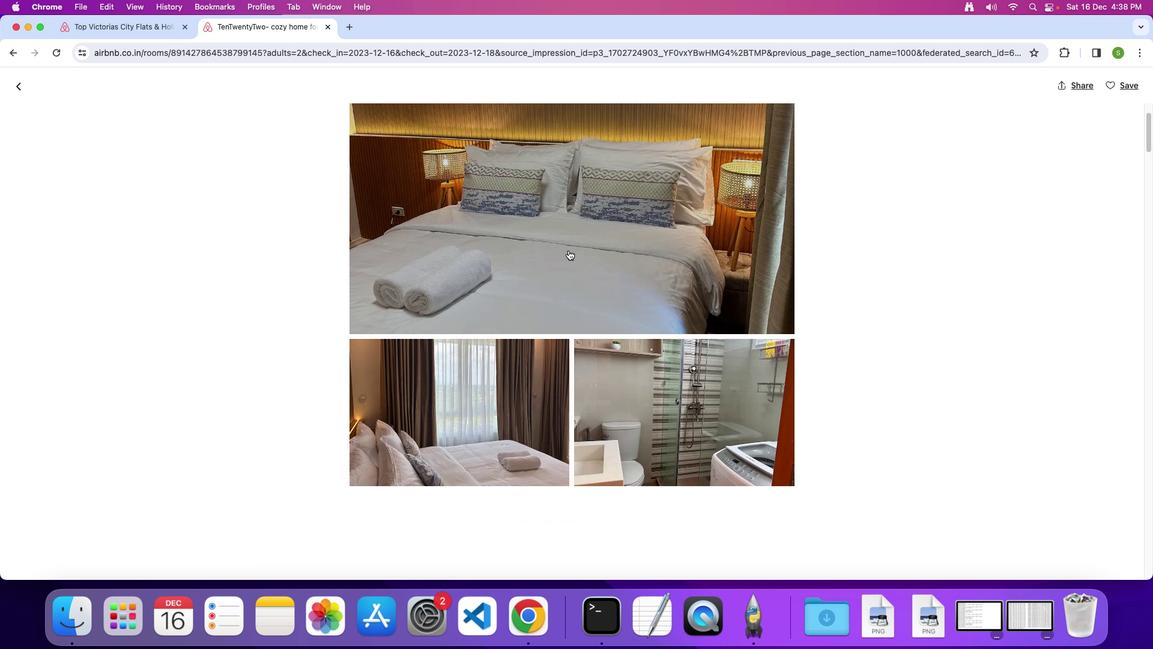 
Action: Mouse scrolled (569, 250) with delta (0, 0)
Screenshot: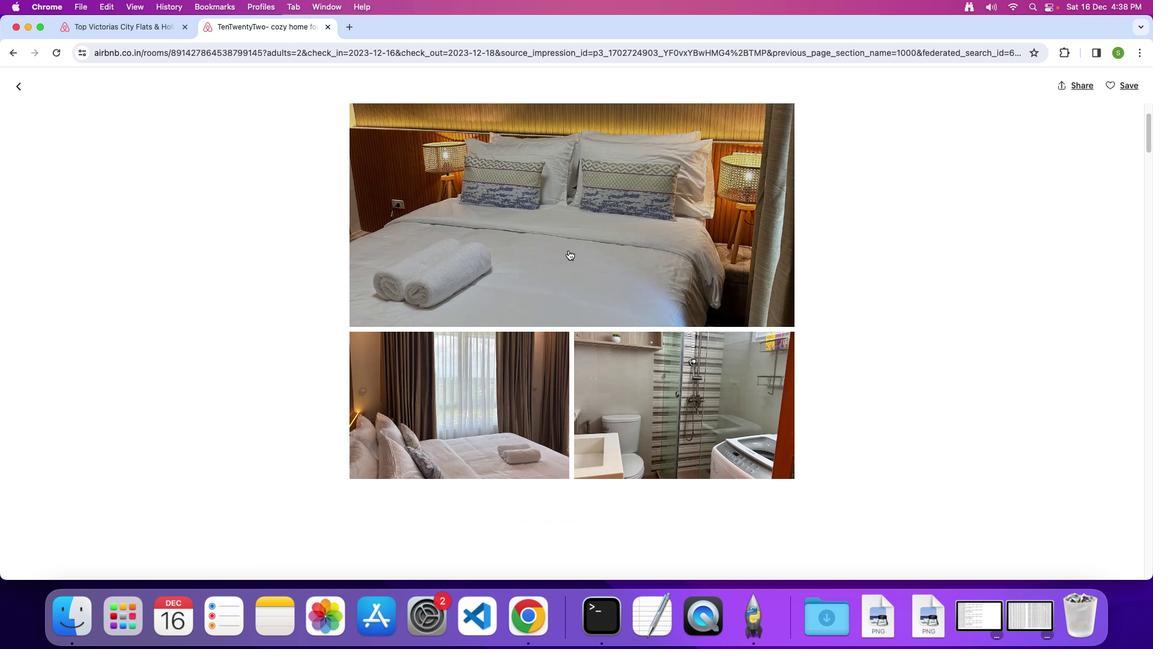 
Action: Mouse scrolled (569, 250) with delta (0, 0)
Screenshot: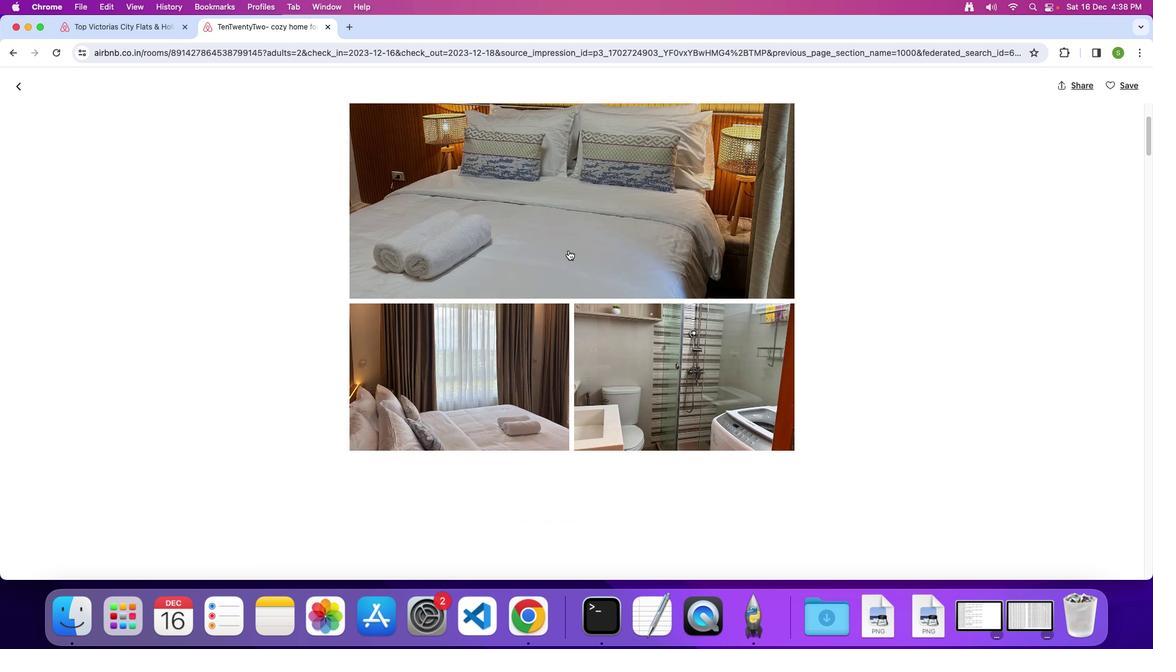 
Action: Mouse scrolled (569, 250) with delta (0, 0)
Screenshot: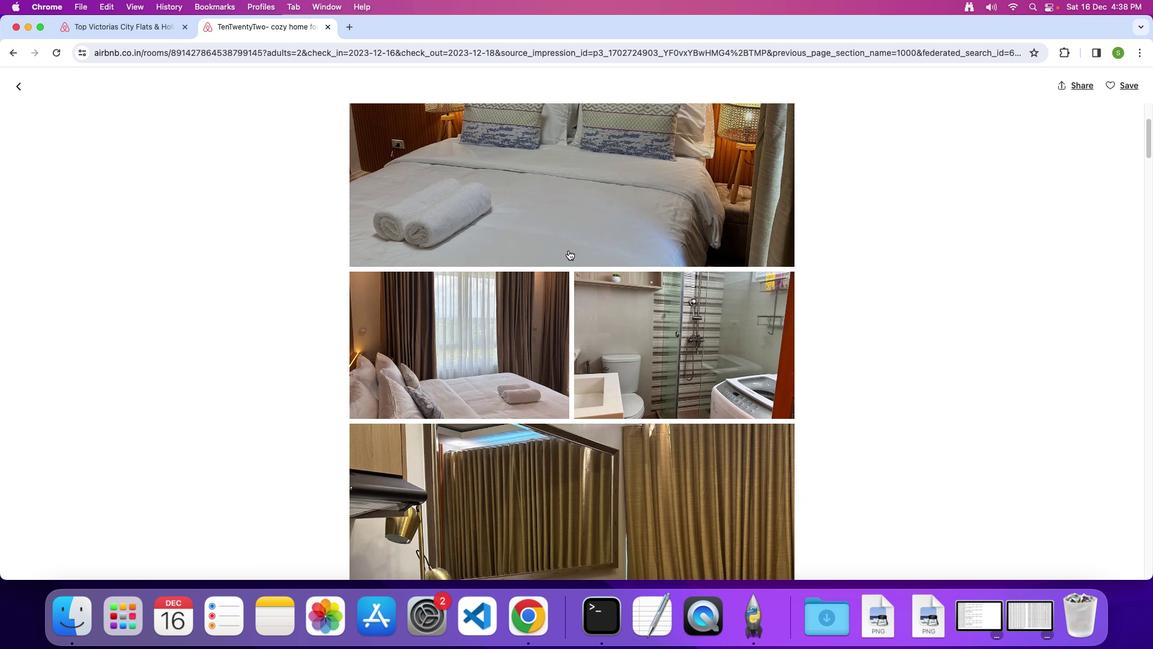 
Action: Mouse scrolled (569, 250) with delta (0, 0)
Screenshot: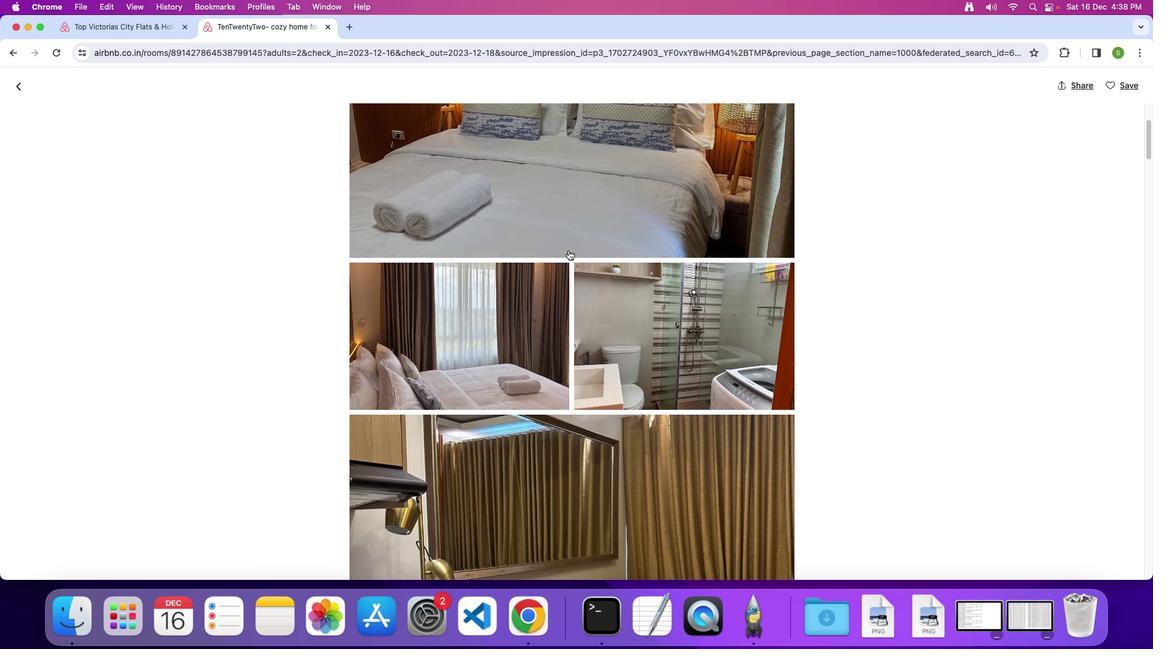 
Action: Mouse scrolled (569, 250) with delta (0, 0)
Screenshot: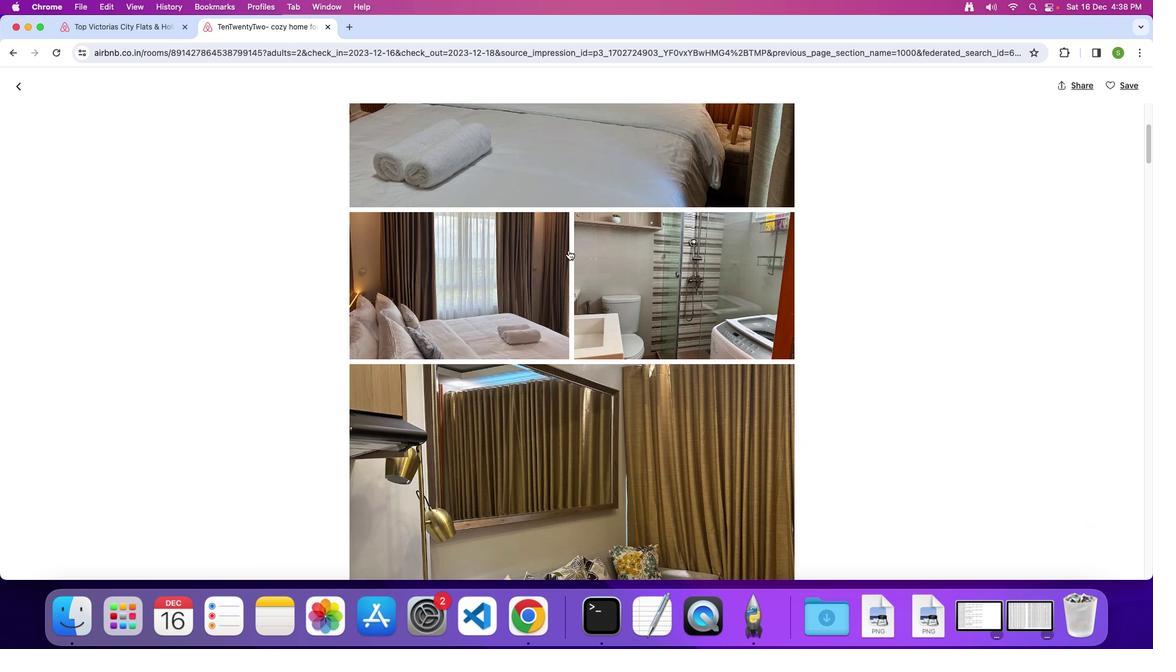 
Action: Mouse scrolled (569, 250) with delta (0, 0)
Screenshot: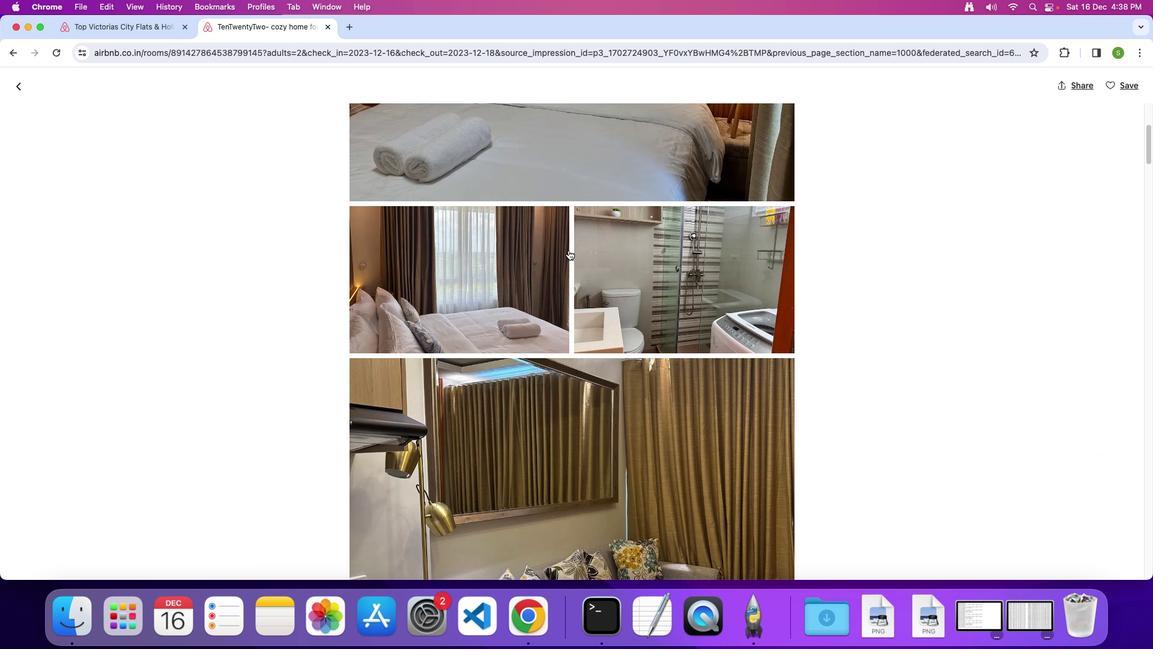 
Action: Mouse scrolled (569, 250) with delta (0, 0)
Screenshot: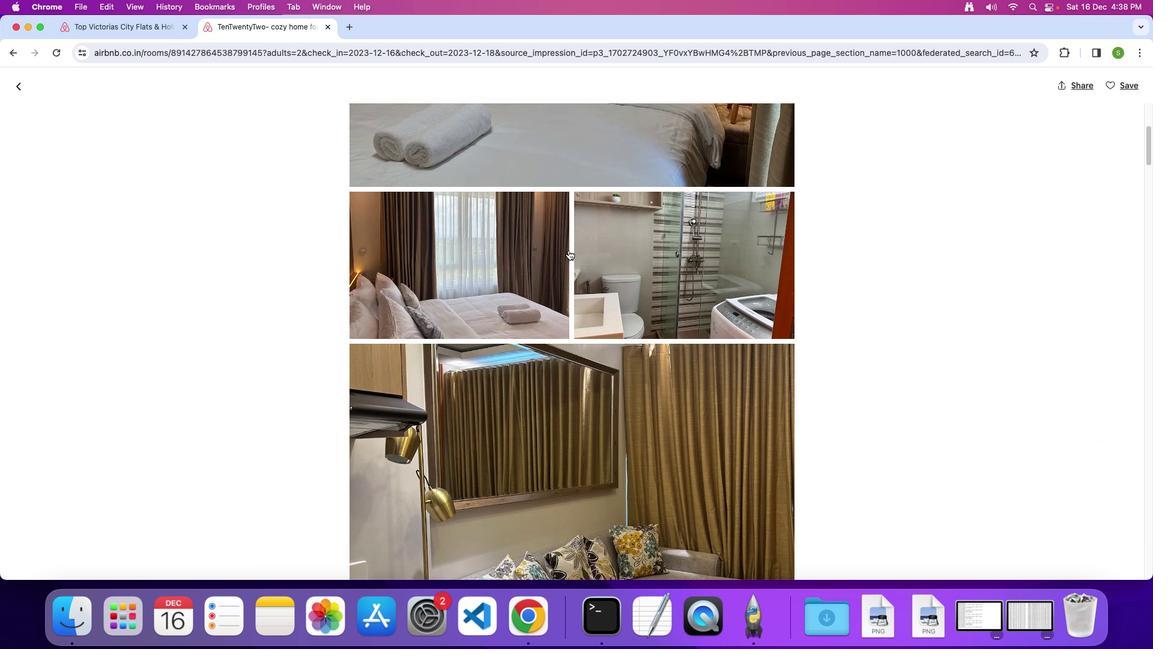 
Action: Mouse scrolled (569, 250) with delta (0, 0)
Screenshot: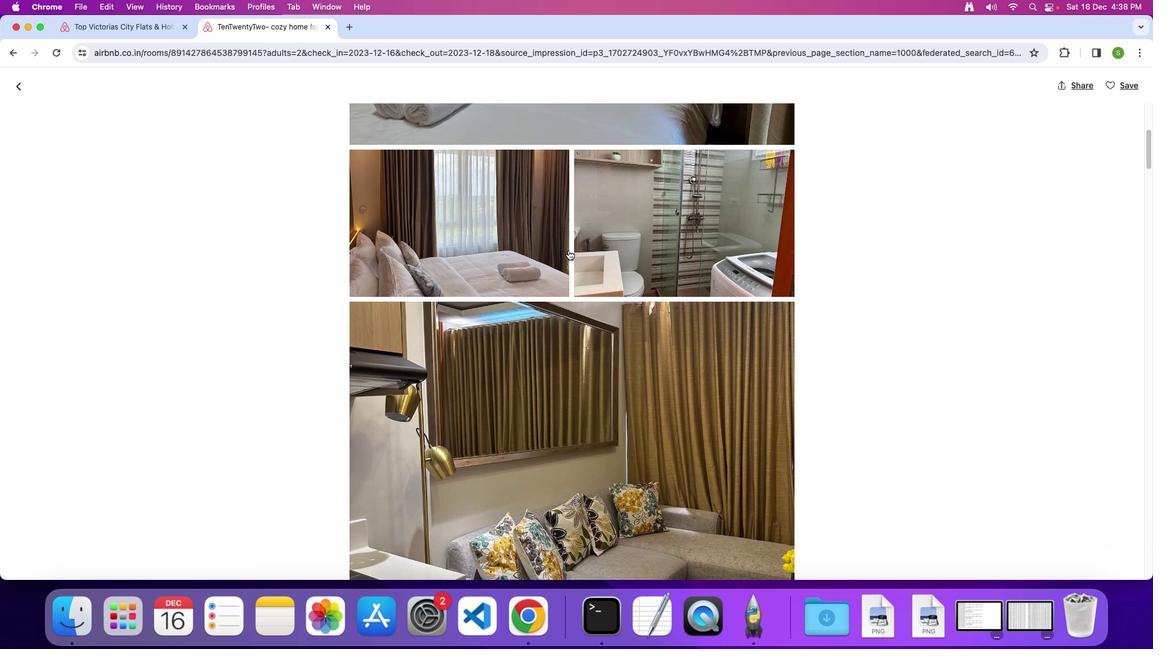 
Action: Mouse scrolled (569, 250) with delta (0, 0)
Screenshot: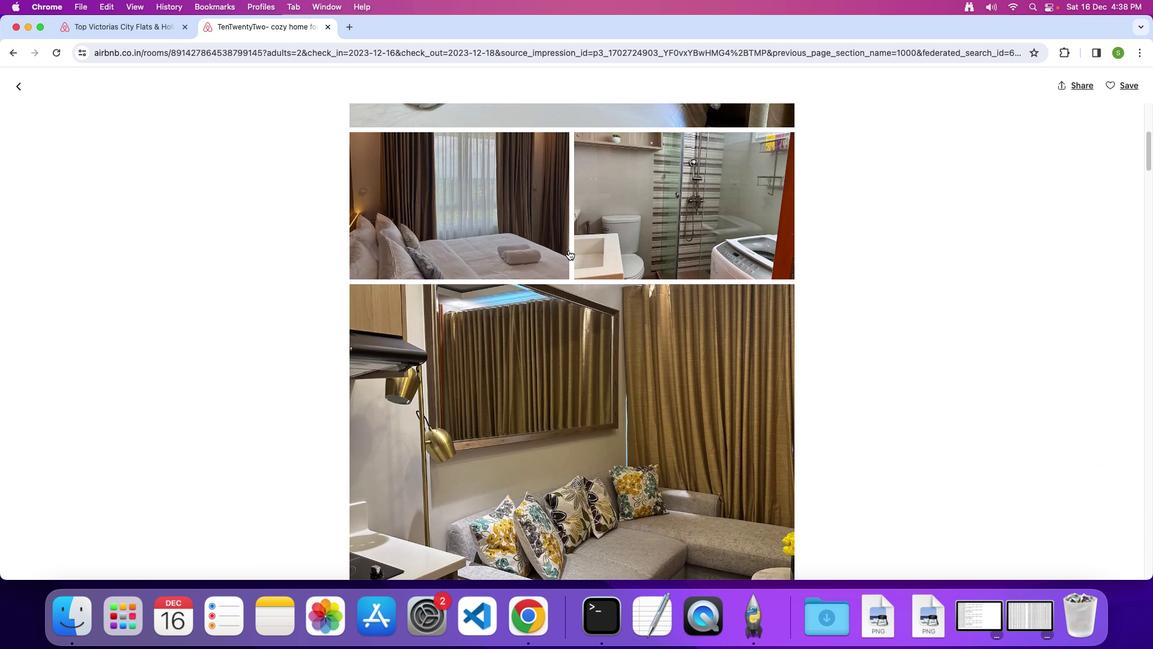 
Action: Mouse scrolled (569, 250) with delta (0, 0)
Screenshot: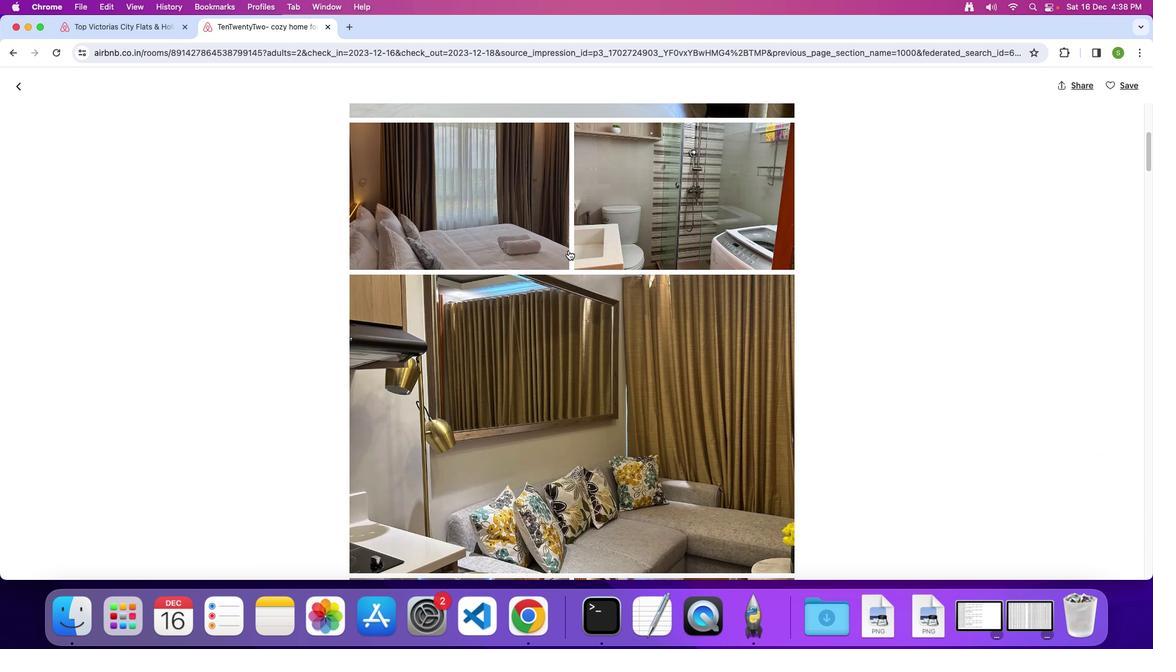 
Action: Mouse scrolled (569, 250) with delta (0, 0)
Screenshot: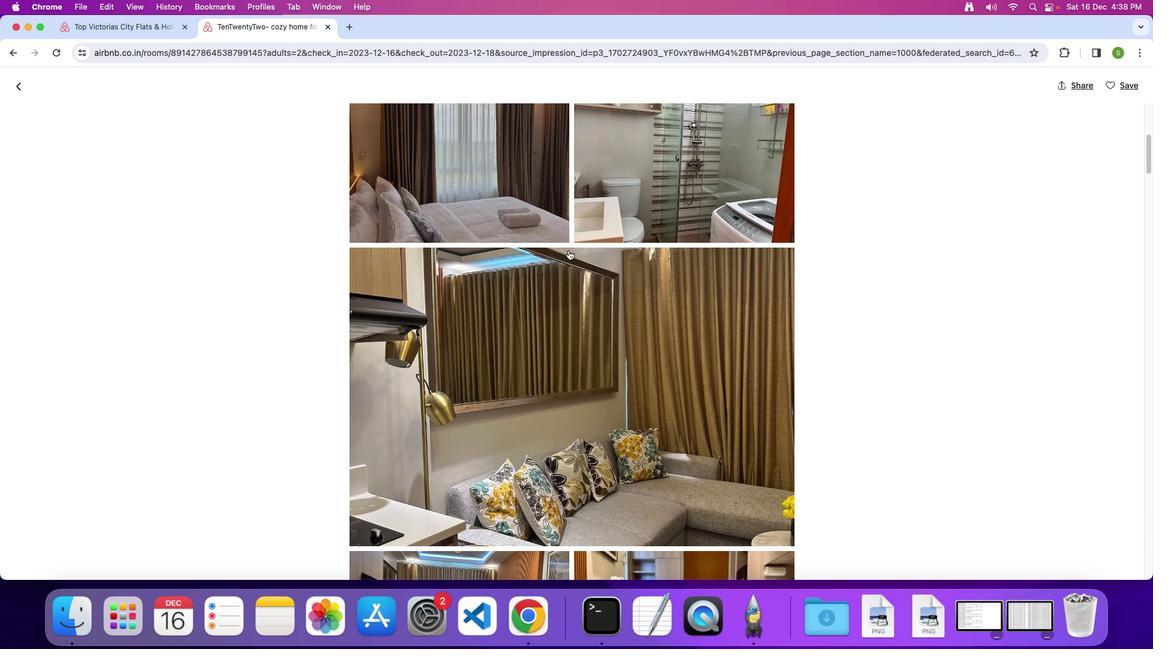 
Action: Mouse moved to (569, 250)
Screenshot: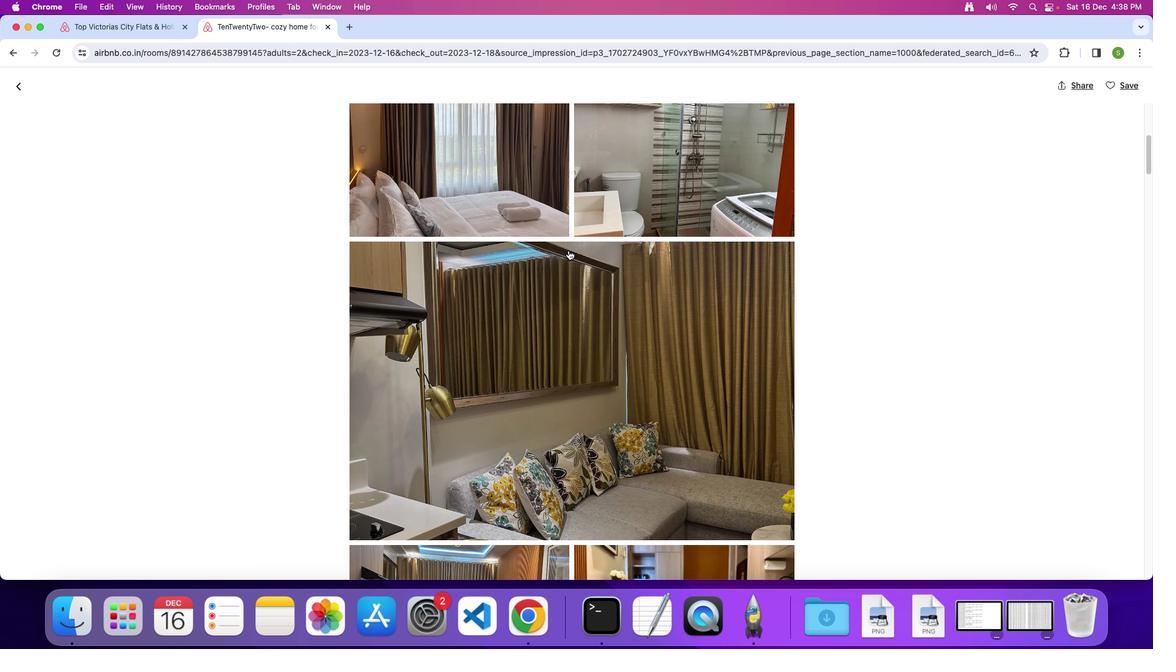
Action: Mouse scrolled (569, 250) with delta (0, 0)
Screenshot: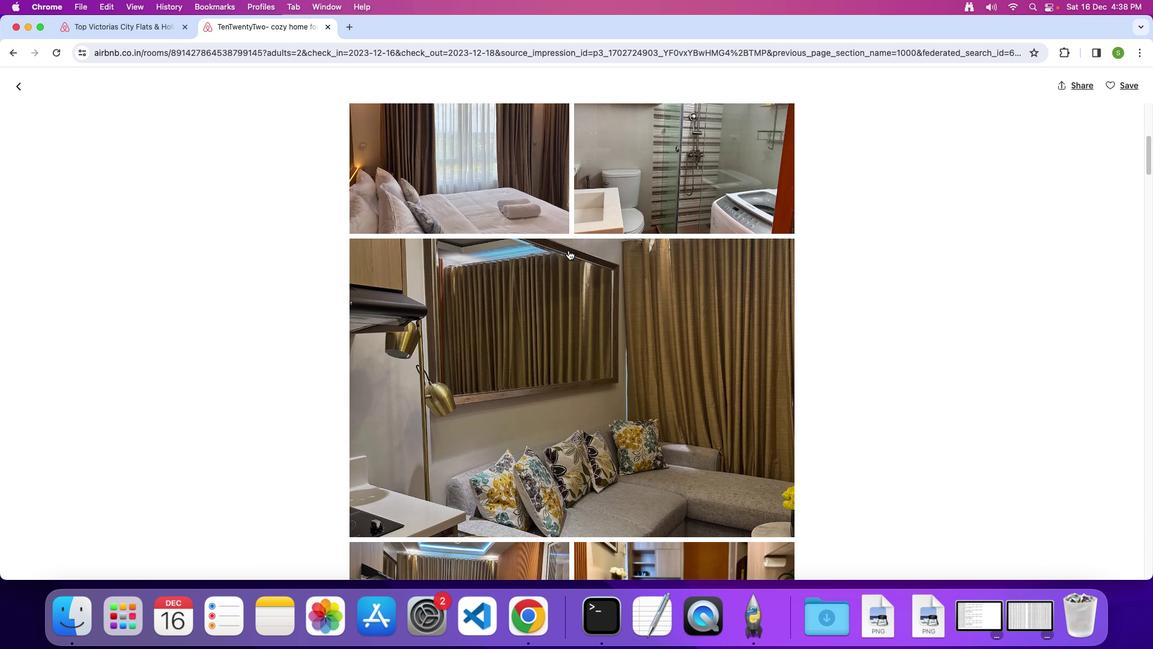 
Action: Mouse scrolled (569, 250) with delta (0, 0)
Screenshot: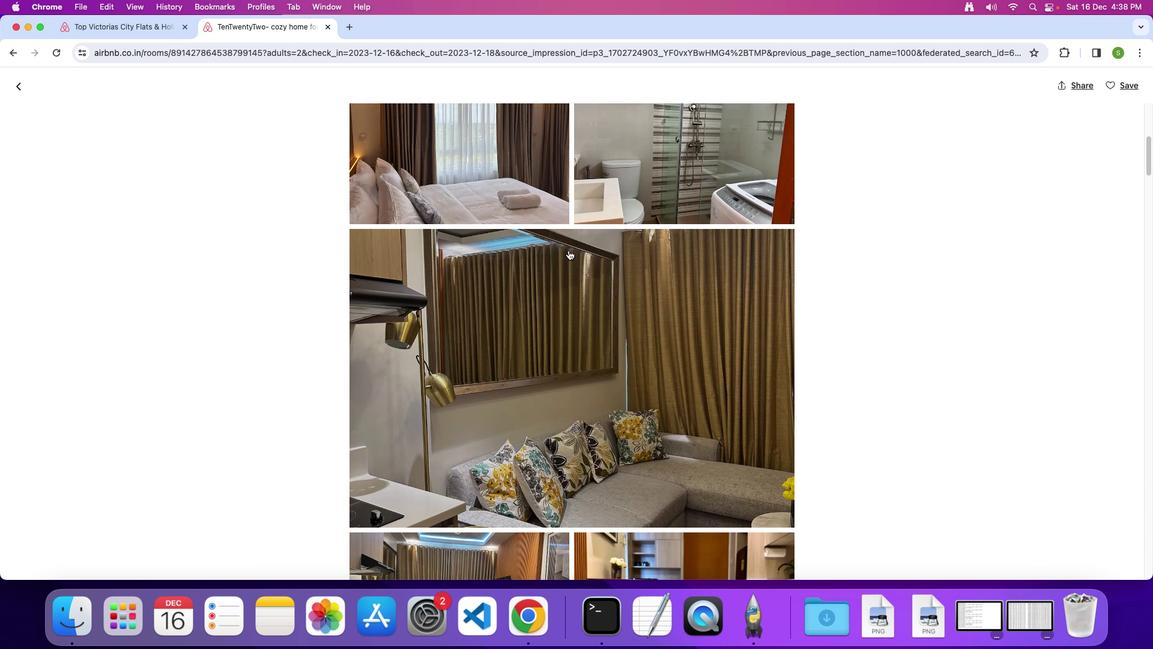 
Action: Mouse scrolled (569, 250) with delta (0, 0)
Screenshot: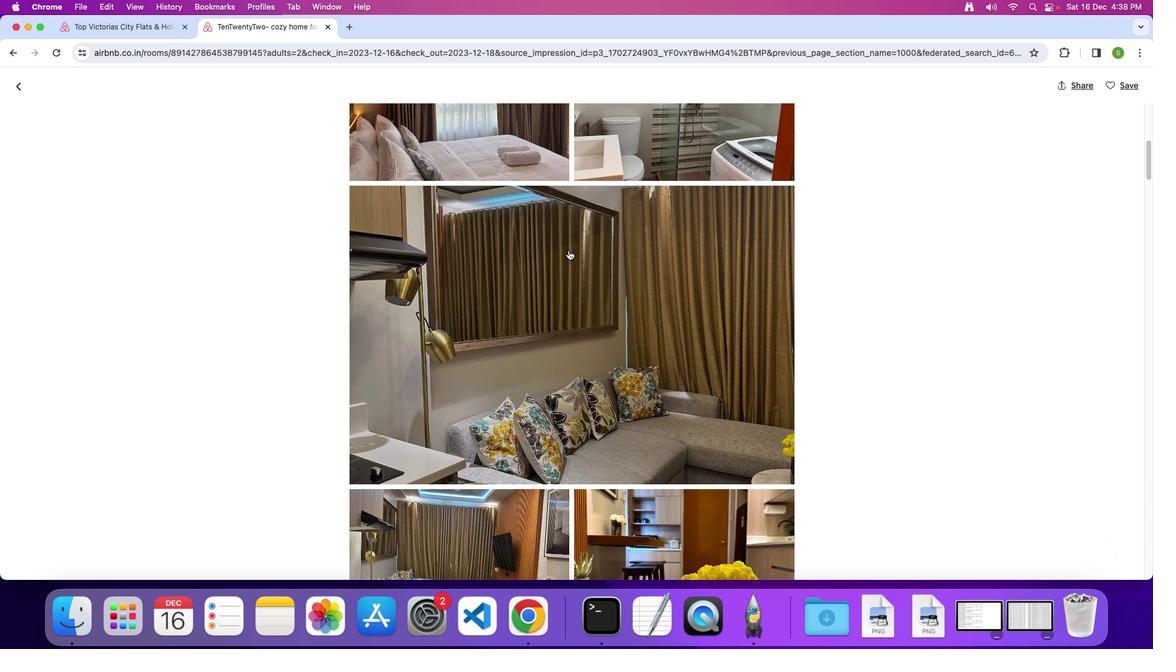 
Action: Mouse scrolled (569, 250) with delta (0, 0)
Screenshot: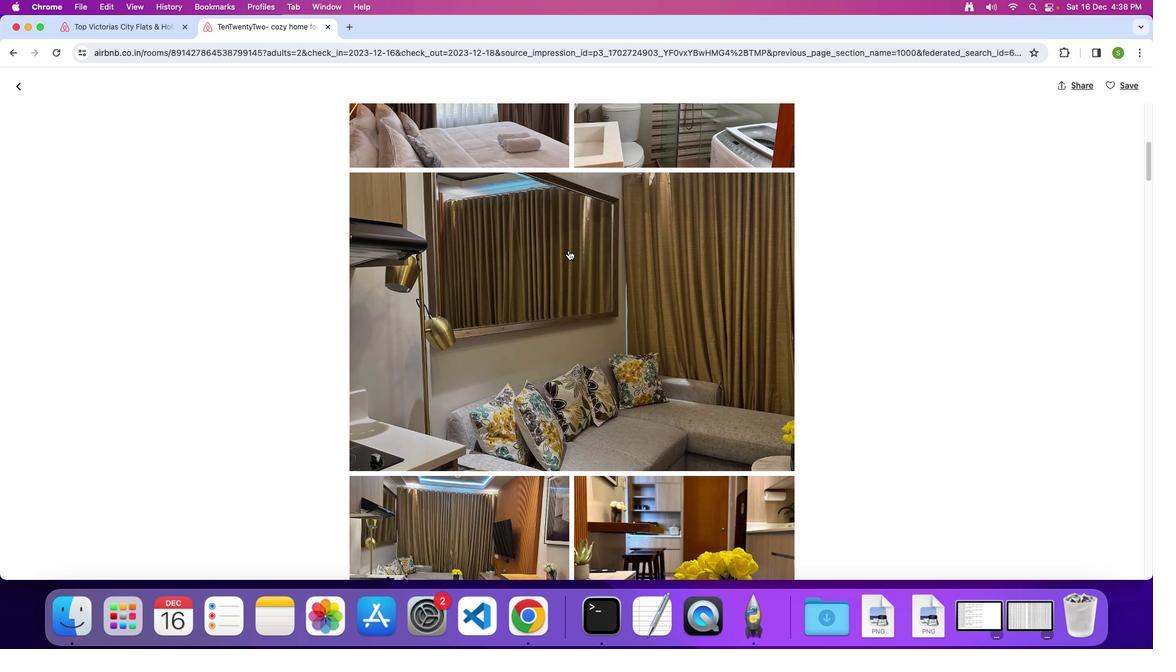 
Action: Mouse scrolled (569, 250) with delta (0, 0)
Screenshot: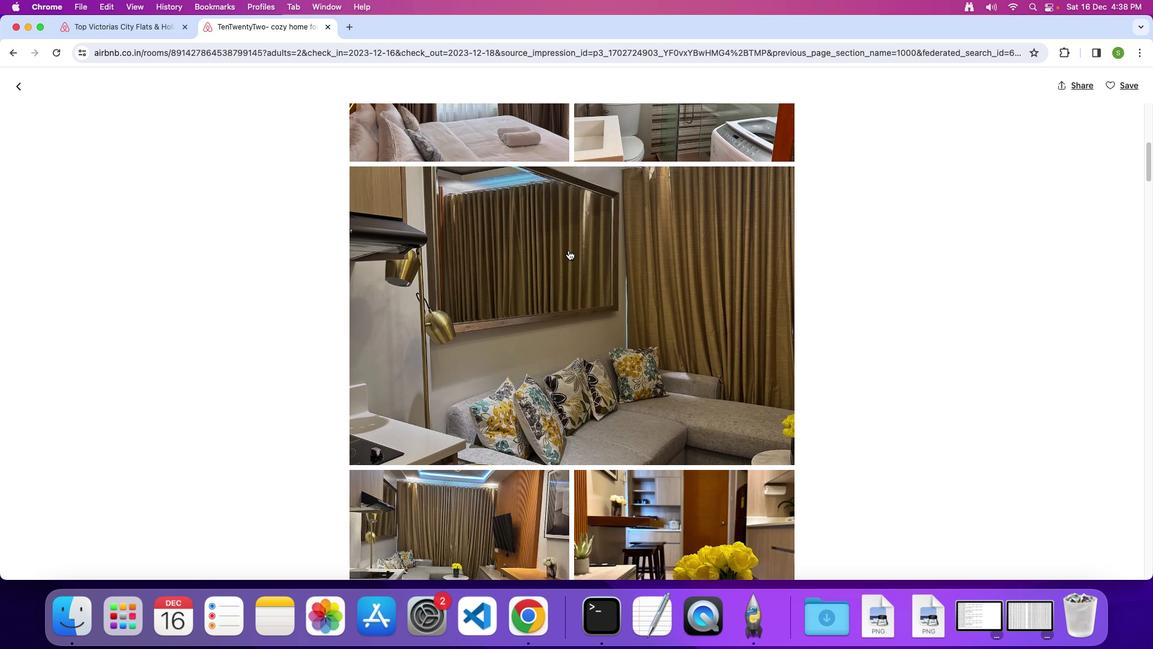 
Action: Mouse scrolled (569, 250) with delta (0, 0)
Screenshot: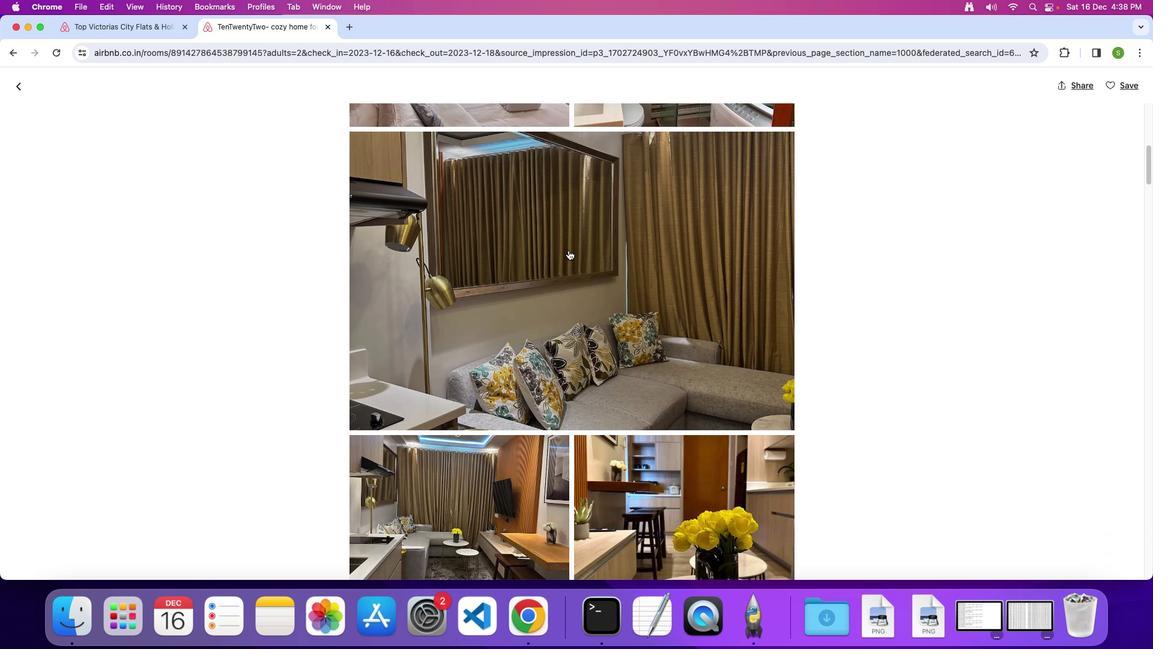 
Action: Mouse scrolled (569, 250) with delta (0, 0)
Screenshot: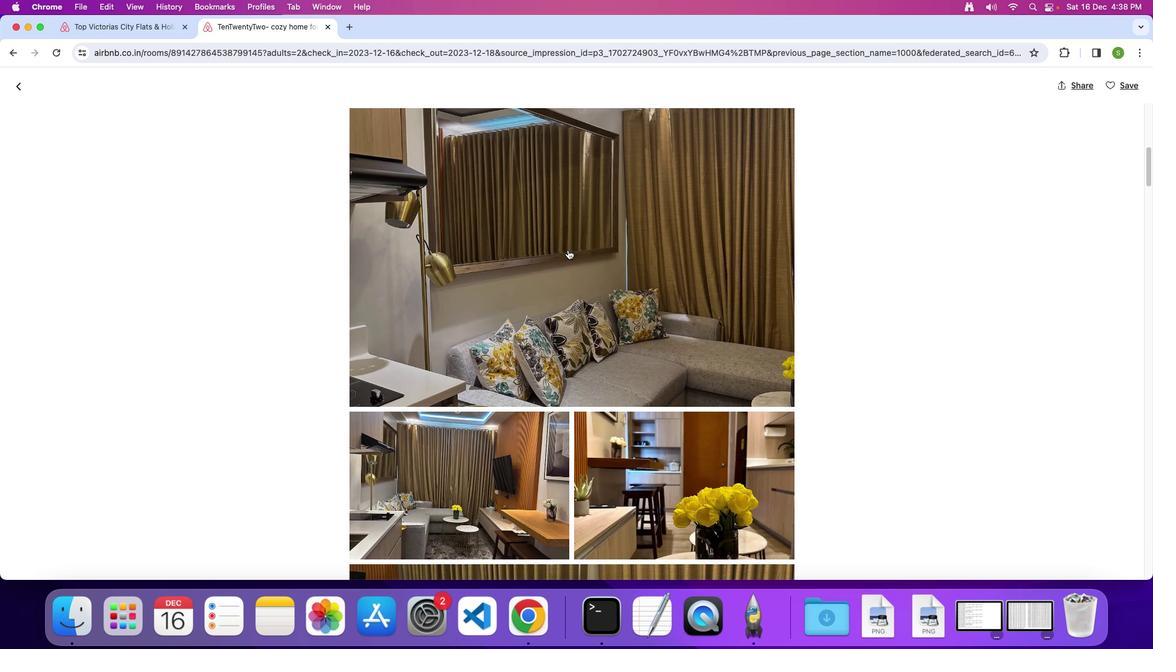 
Action: Mouse moved to (568, 249)
Screenshot: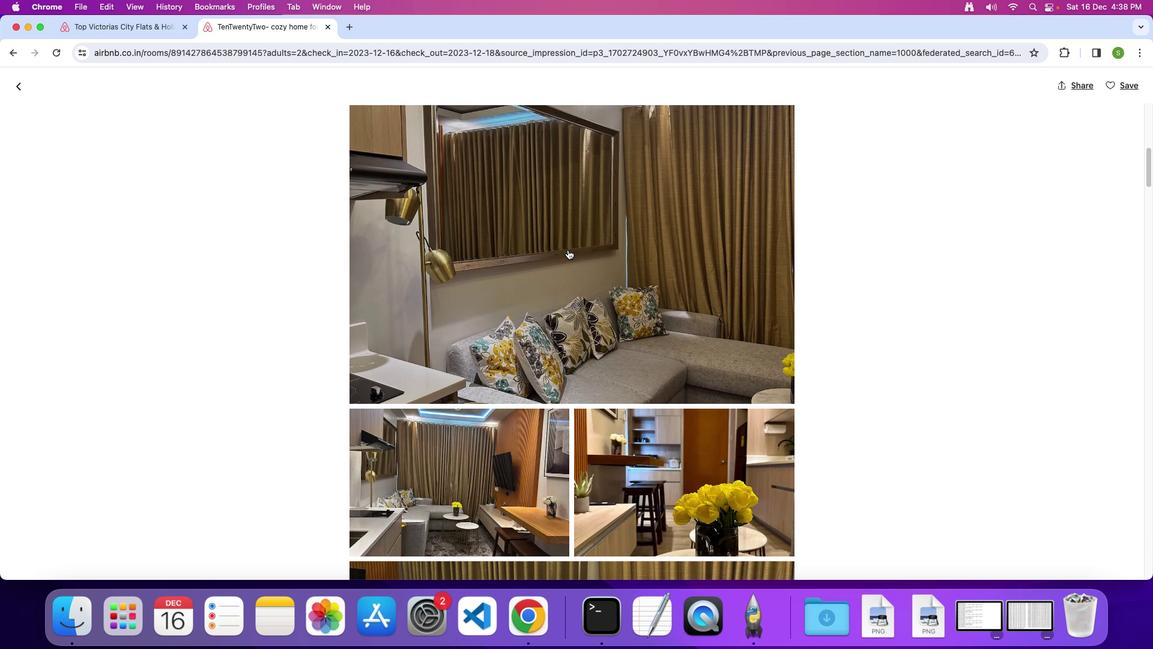 
Action: Mouse scrolled (568, 249) with delta (0, 0)
Screenshot: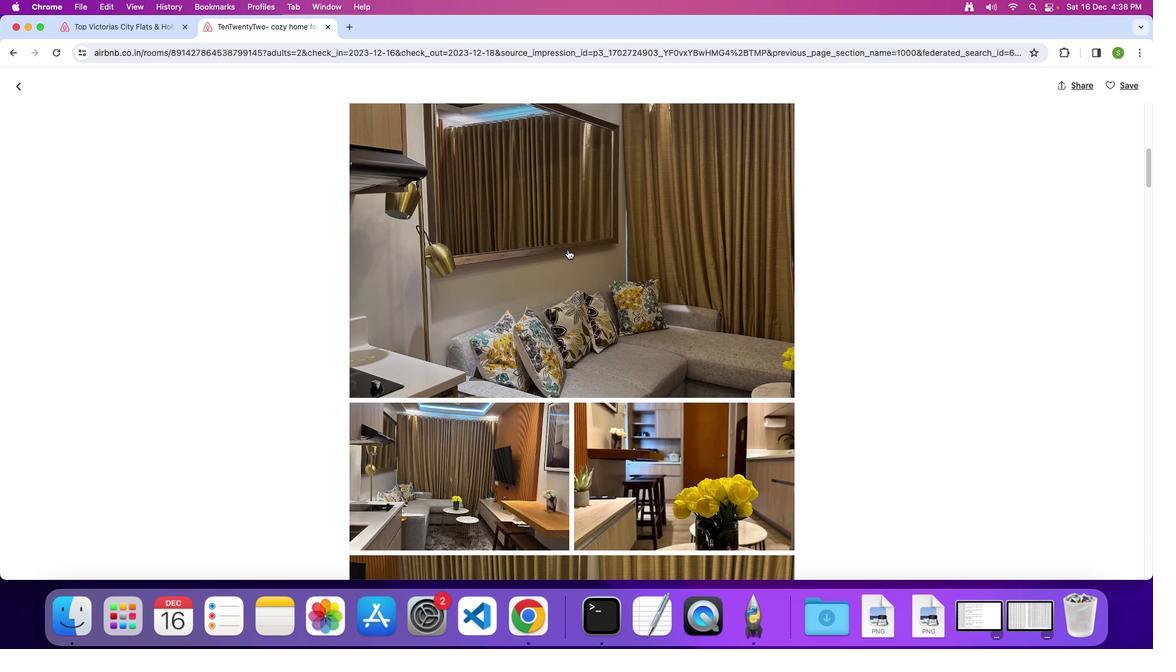 
Action: Mouse scrolled (568, 249) with delta (0, 0)
Screenshot: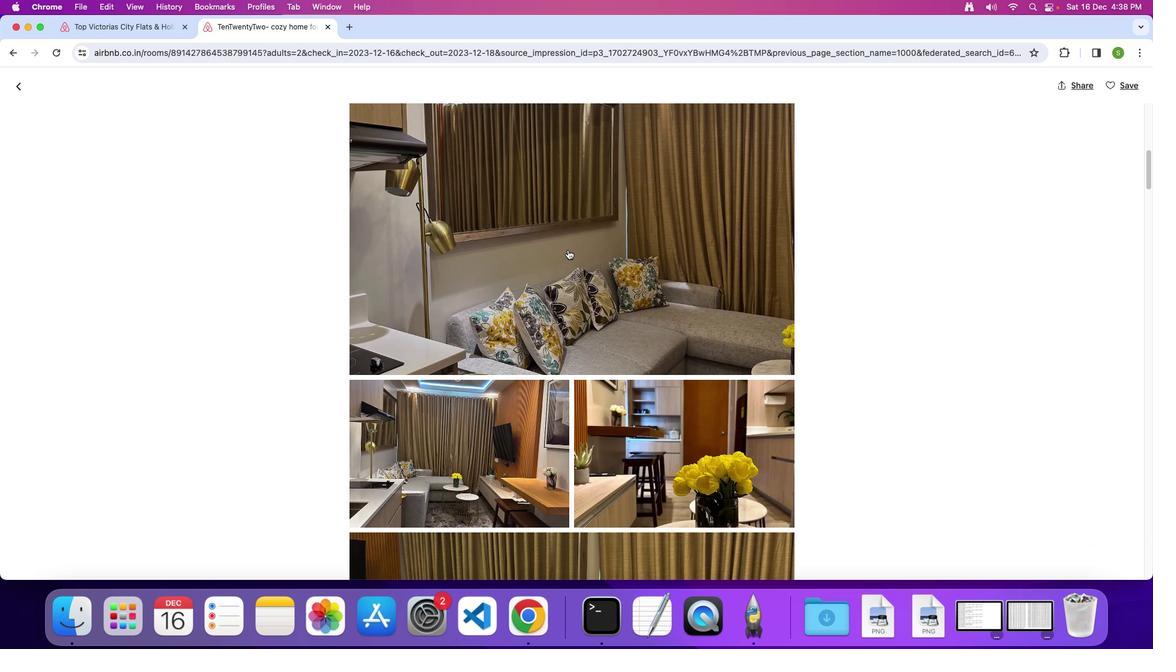 
Action: Mouse moved to (567, 249)
Screenshot: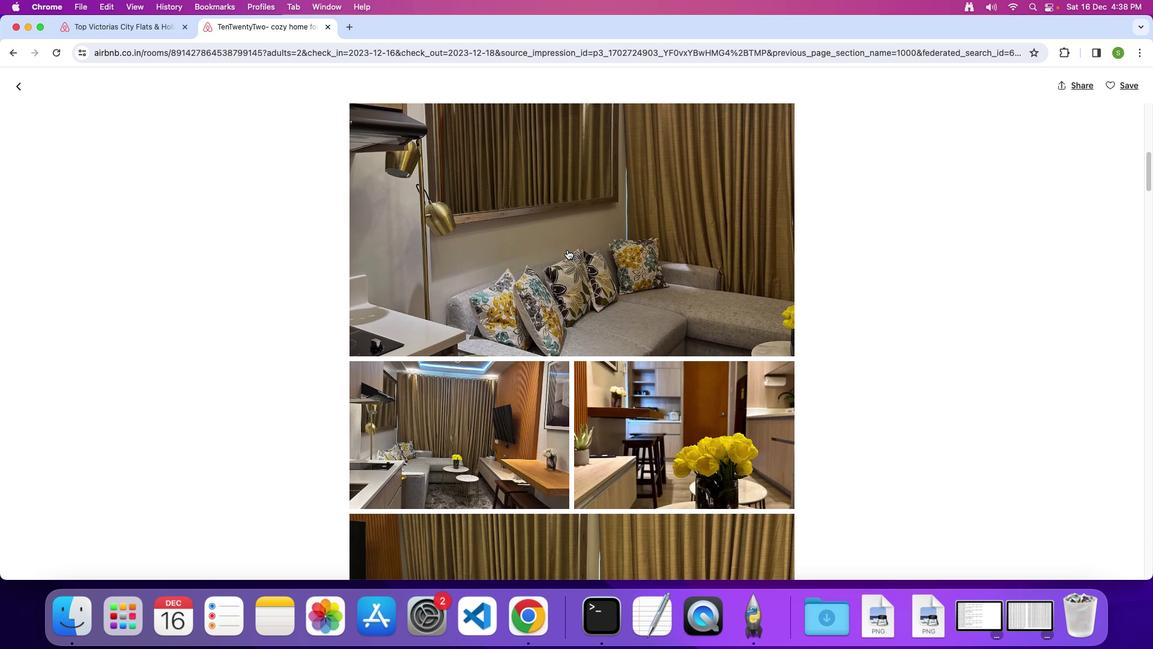 
Action: Mouse scrolled (567, 249) with delta (0, 0)
Screenshot: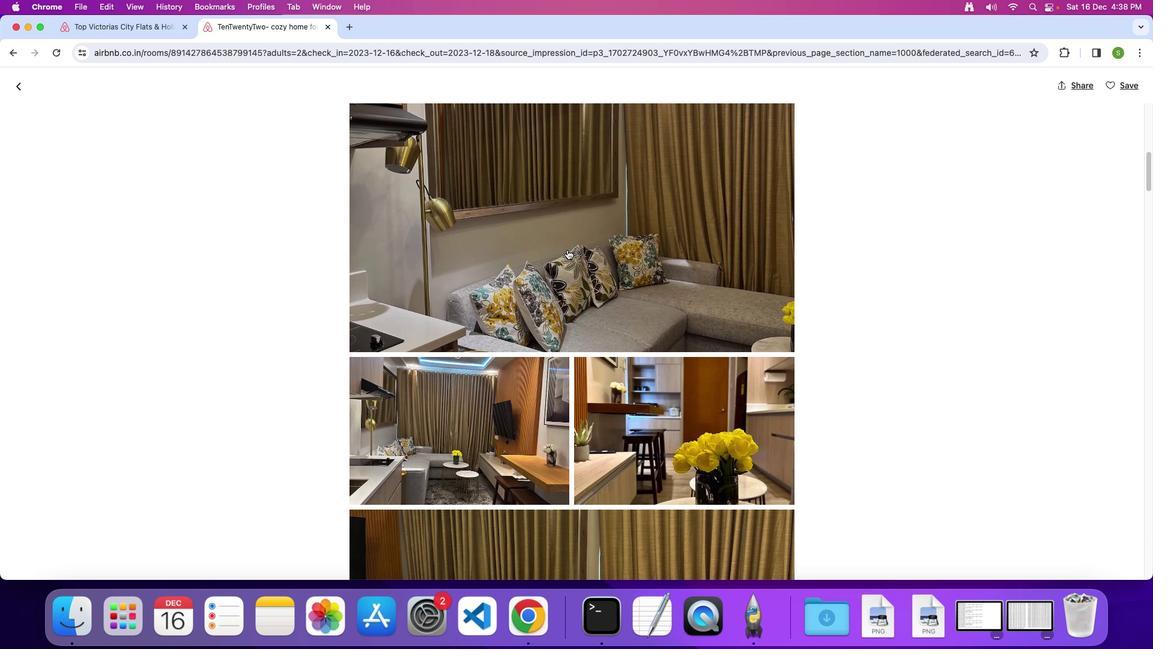 
Action: Mouse scrolled (567, 249) with delta (0, 0)
Screenshot: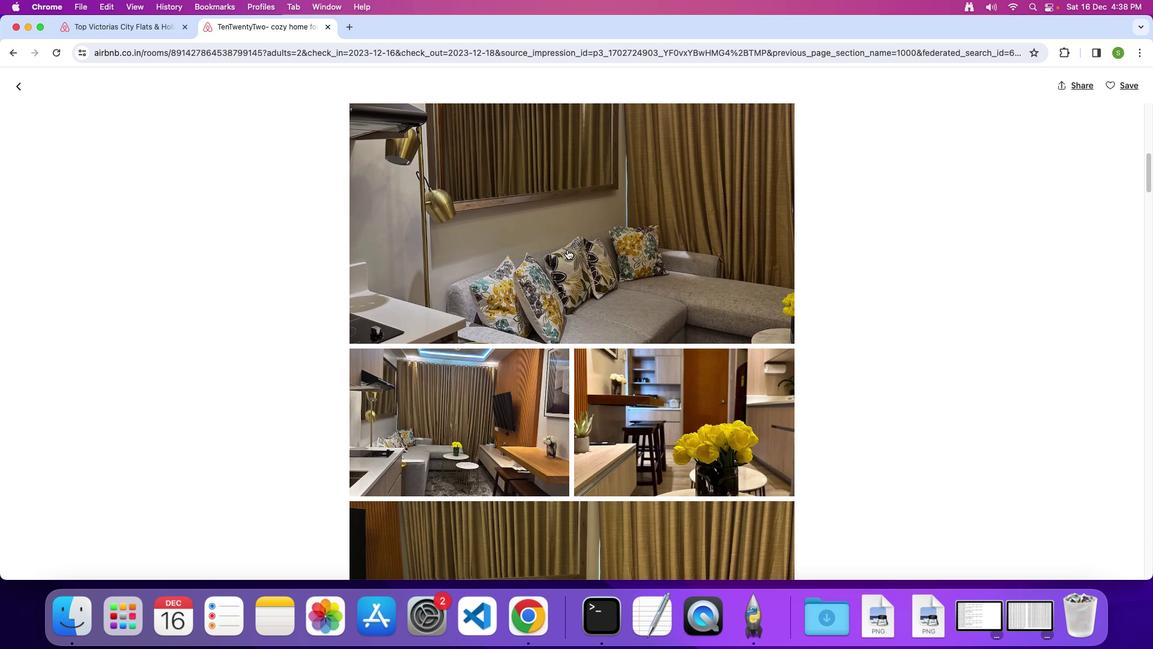 
Action: Mouse moved to (567, 249)
Screenshot: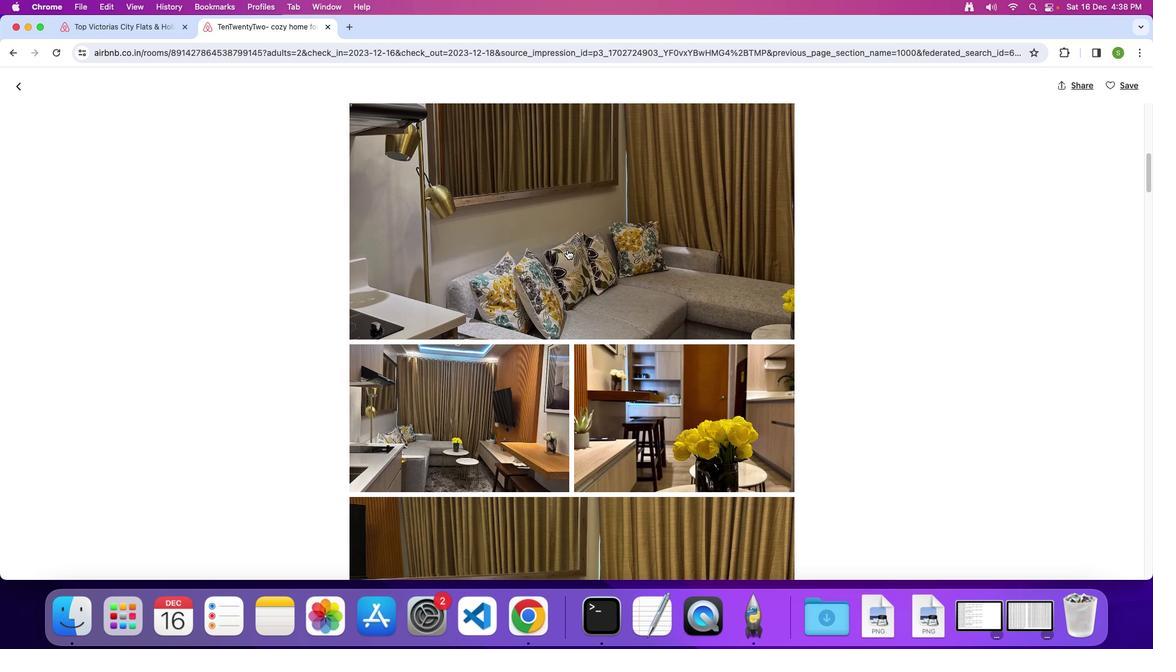 
Action: Mouse scrolled (567, 249) with delta (0, 0)
Screenshot: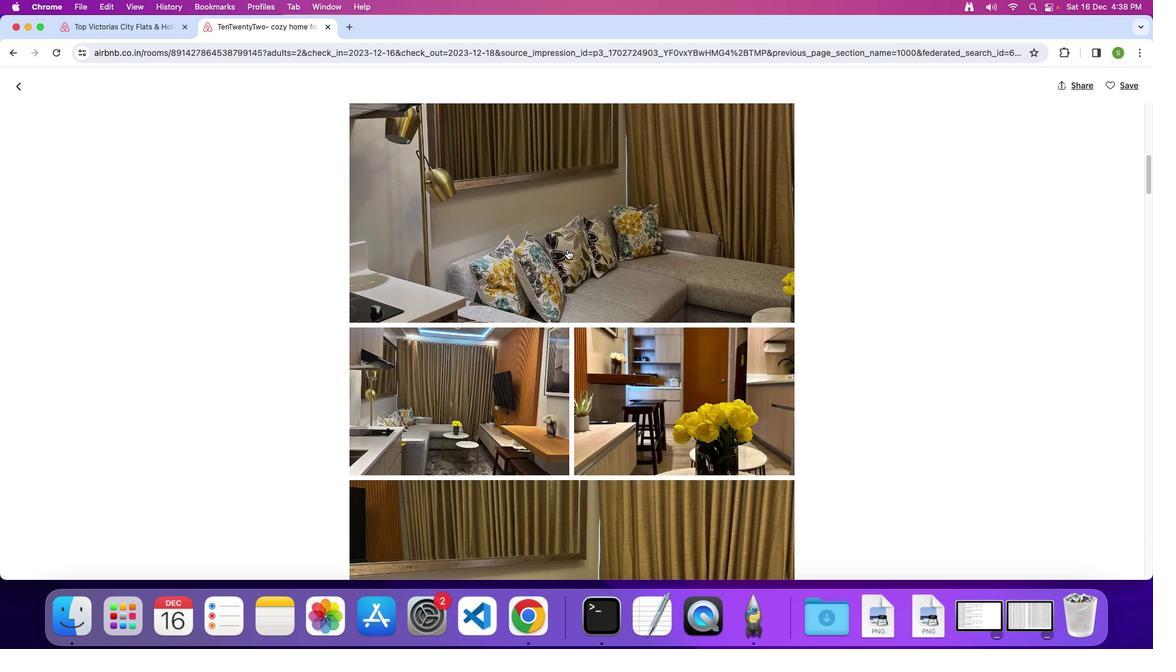 
Action: Mouse scrolled (567, 249) with delta (0, 0)
Screenshot: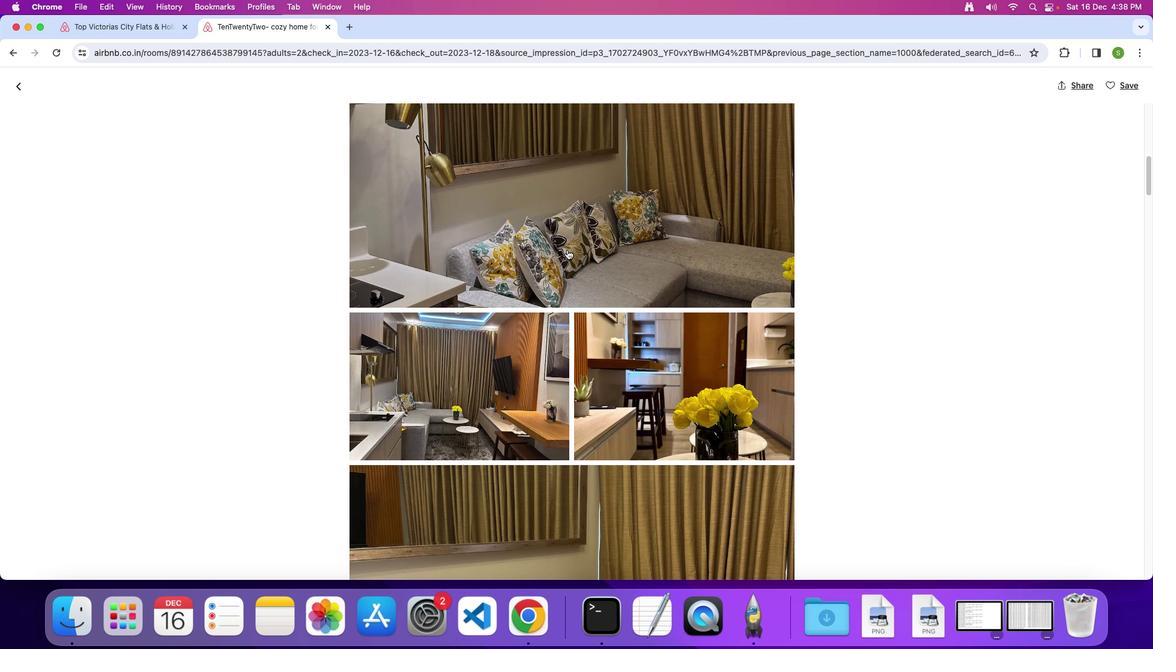 
Action: Mouse scrolled (567, 249) with delta (0, 0)
Screenshot: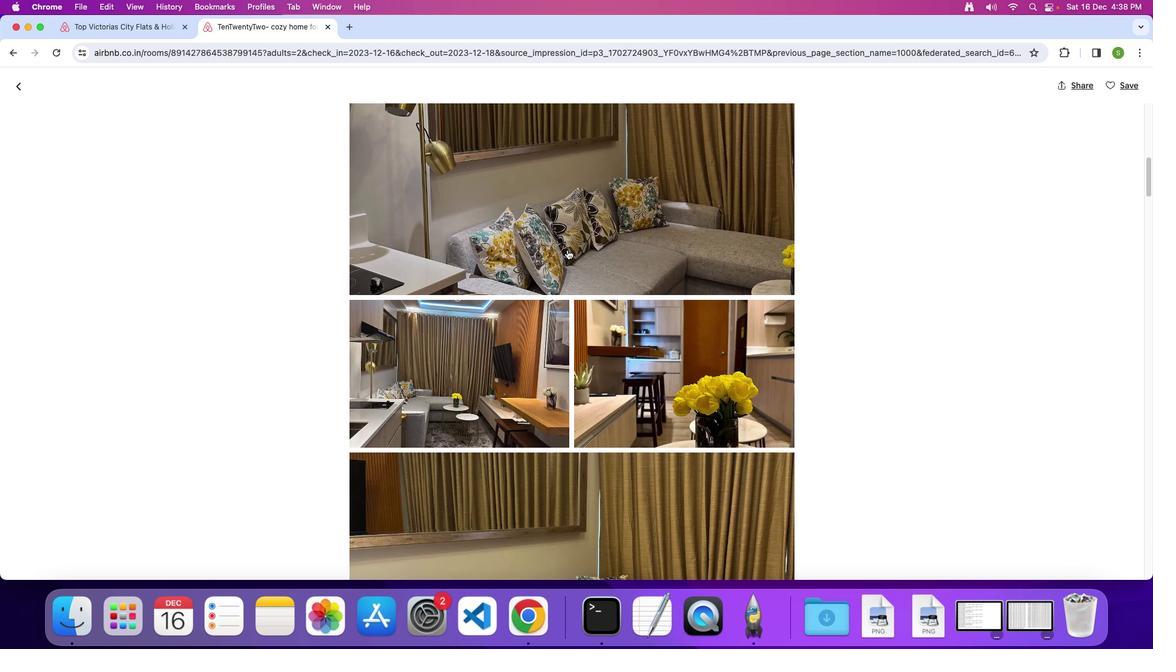 
Action: Mouse scrolled (567, 249) with delta (0, 0)
Screenshot: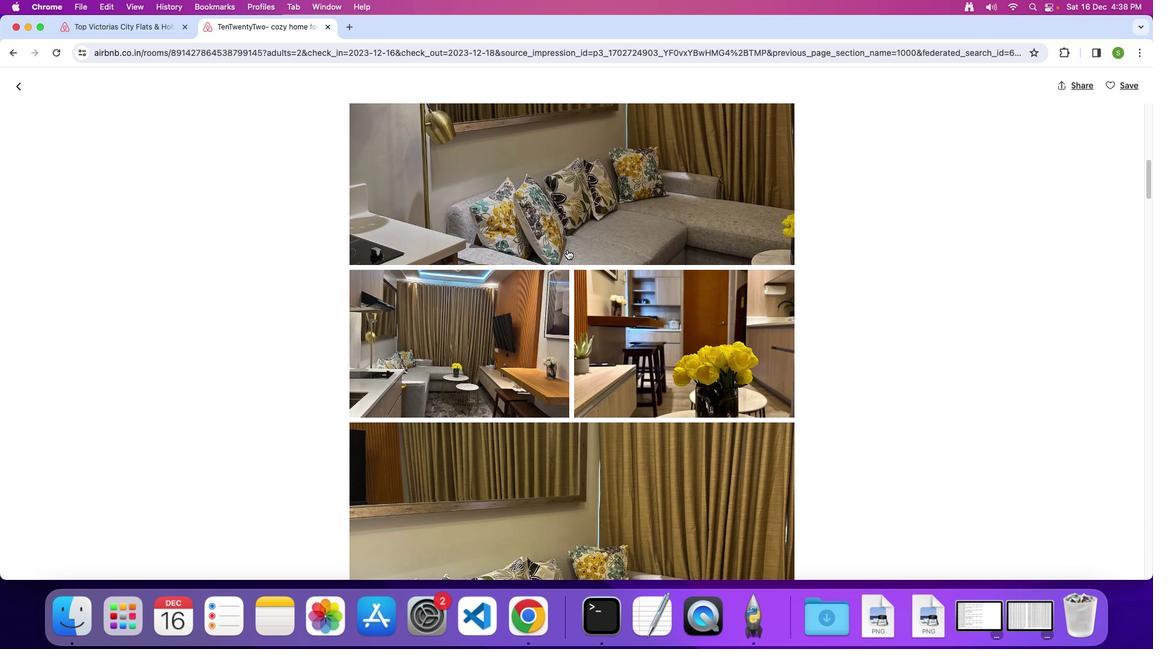 
Action: Mouse moved to (567, 249)
Screenshot: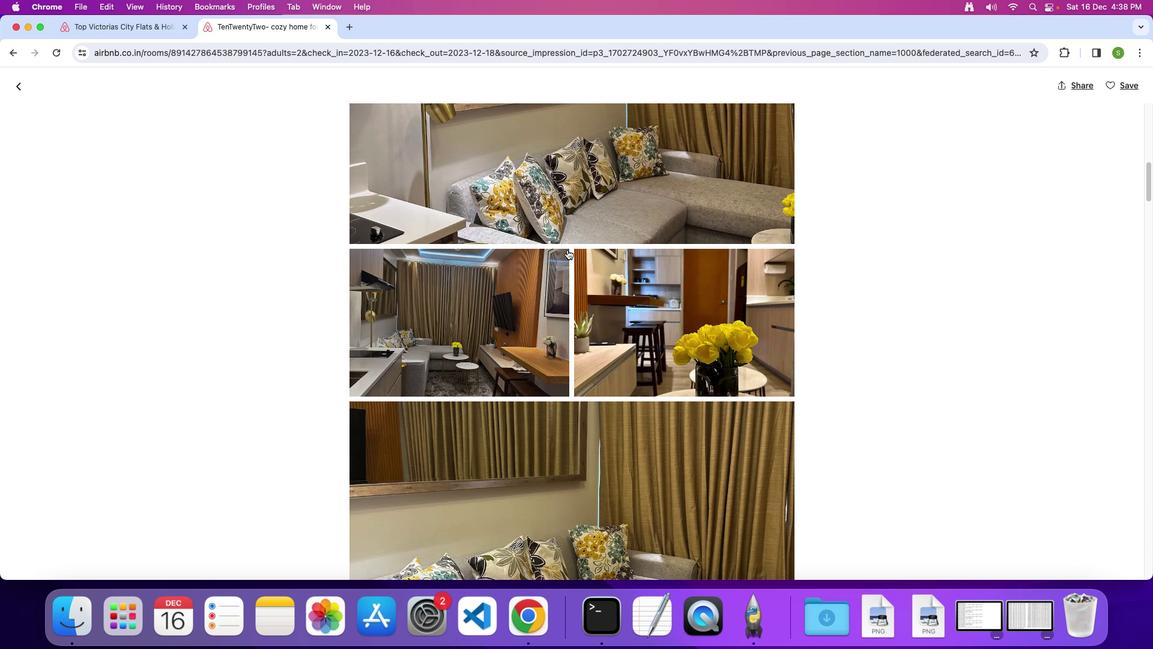 
Action: Mouse scrolled (567, 249) with delta (0, 0)
Screenshot: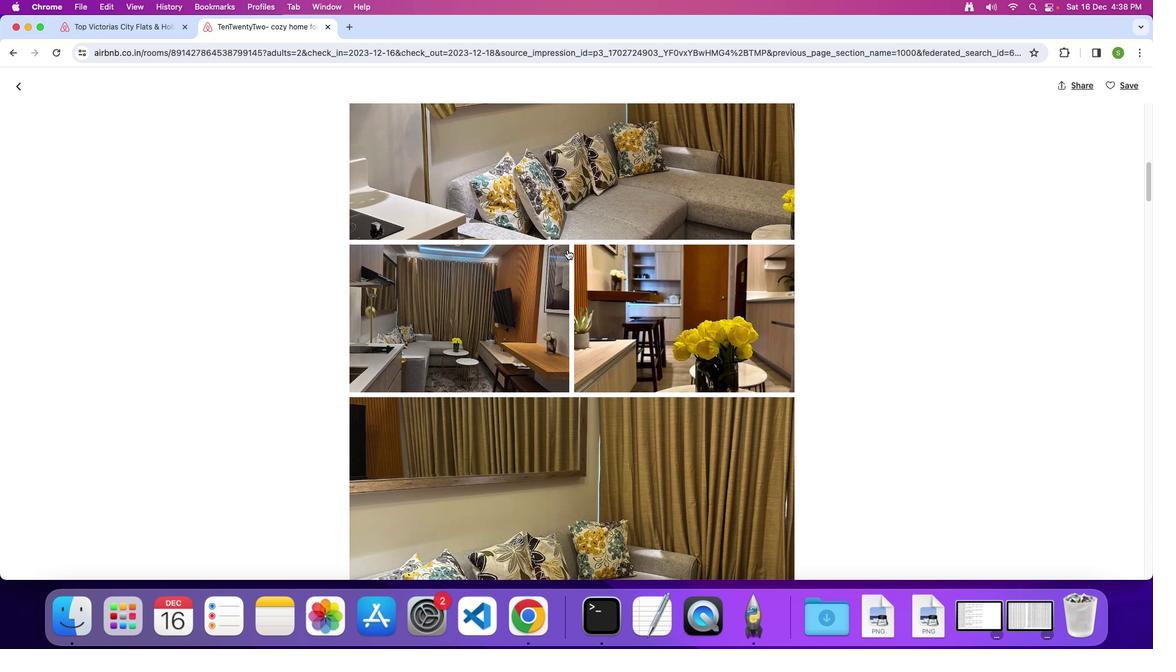 
Action: Mouse scrolled (567, 249) with delta (0, 0)
Screenshot: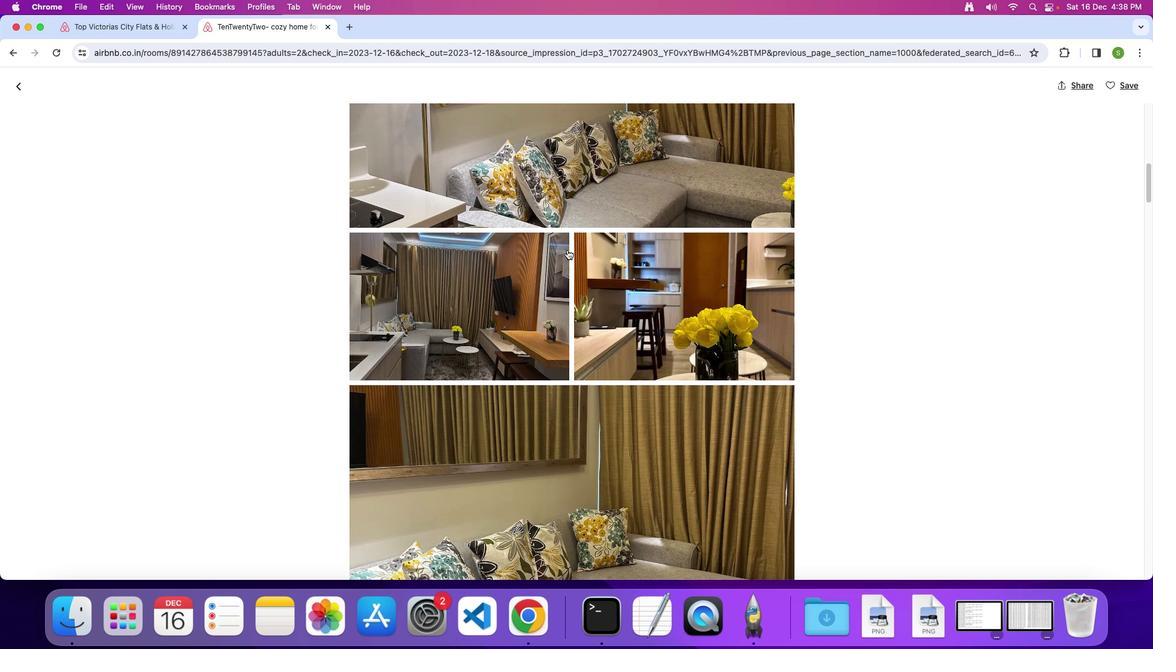
Action: Mouse scrolled (567, 249) with delta (0, 0)
Screenshot: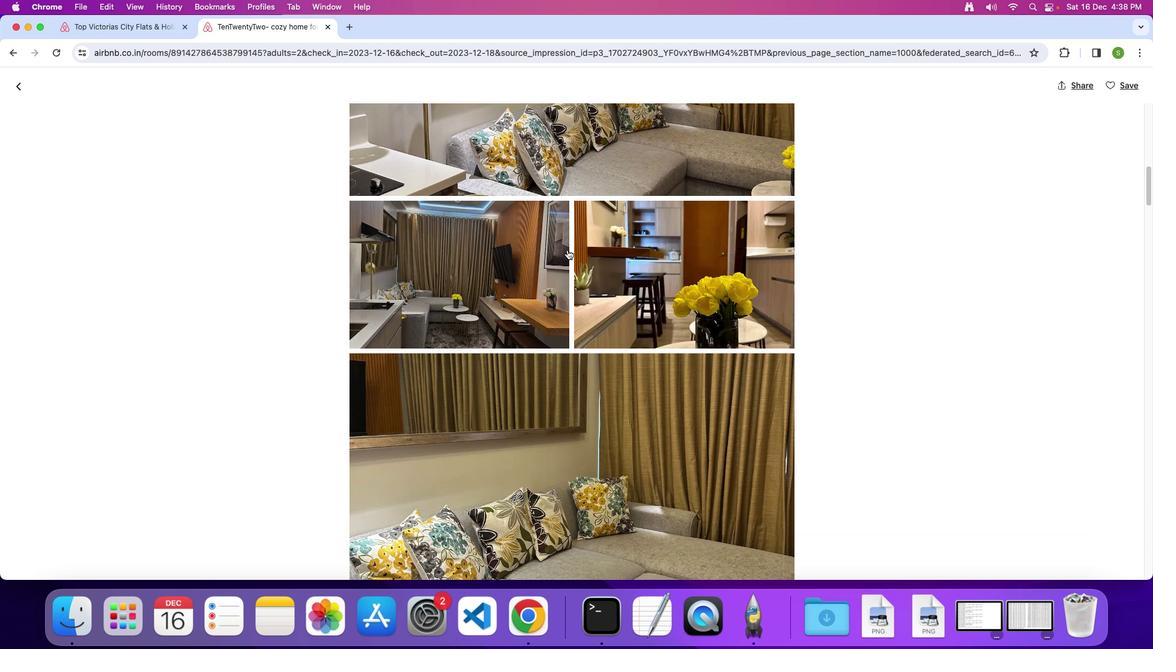 
Action: Mouse moved to (567, 249)
Screenshot: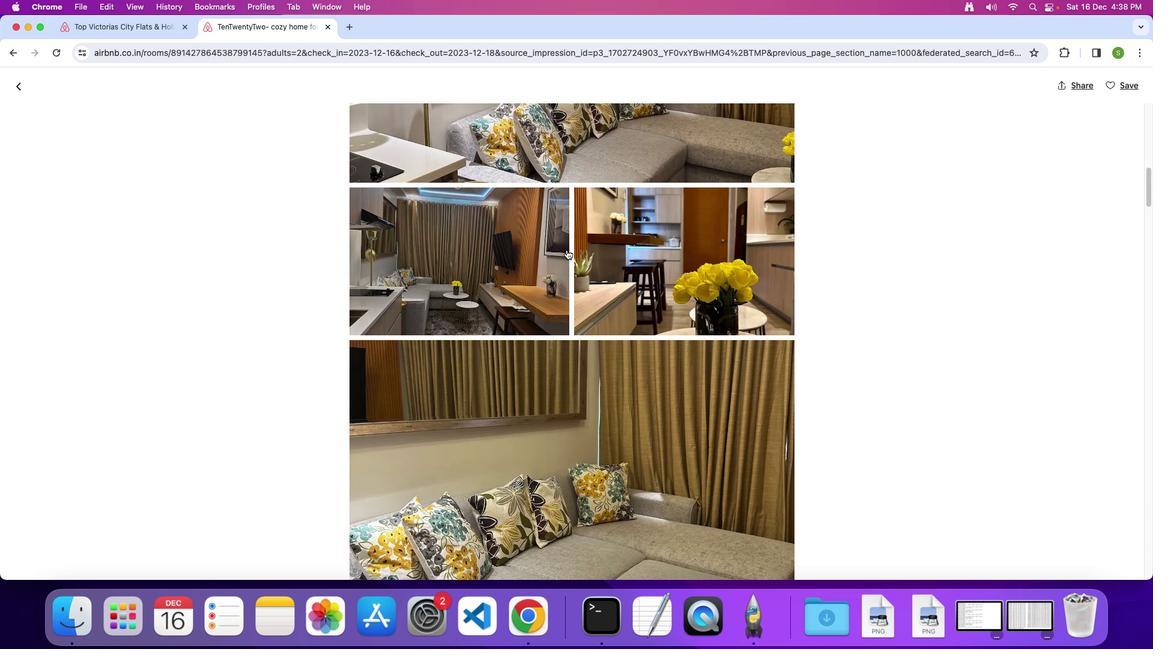 
Action: Mouse scrolled (567, 249) with delta (0, 0)
Screenshot: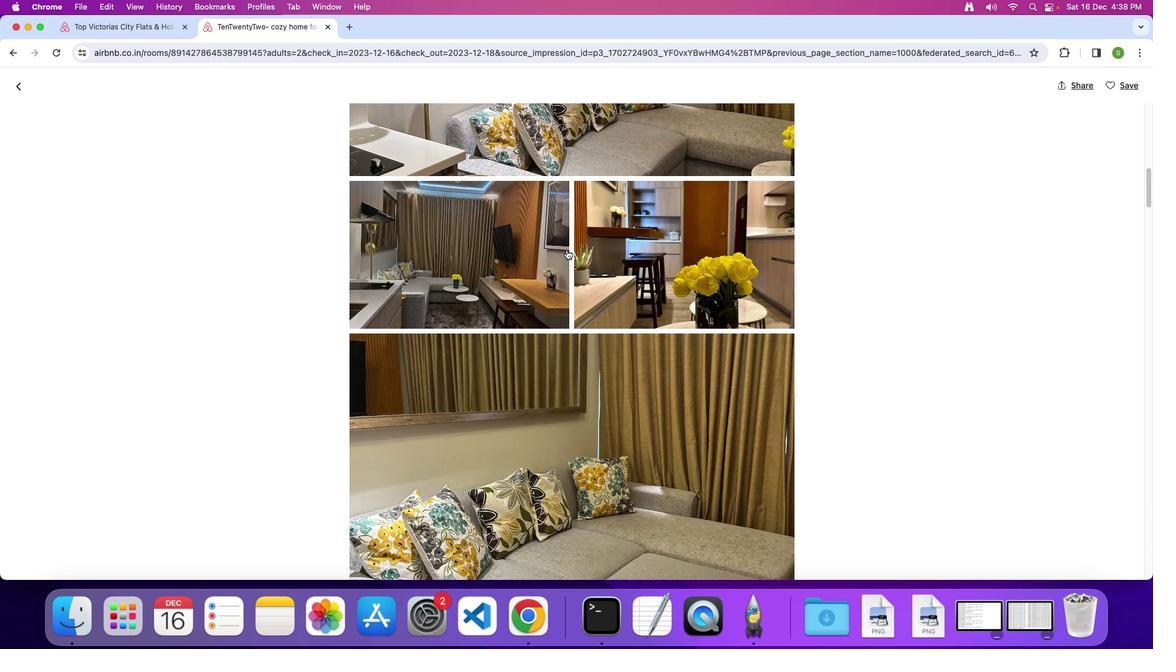
Action: Mouse scrolled (567, 249) with delta (0, 0)
Screenshot: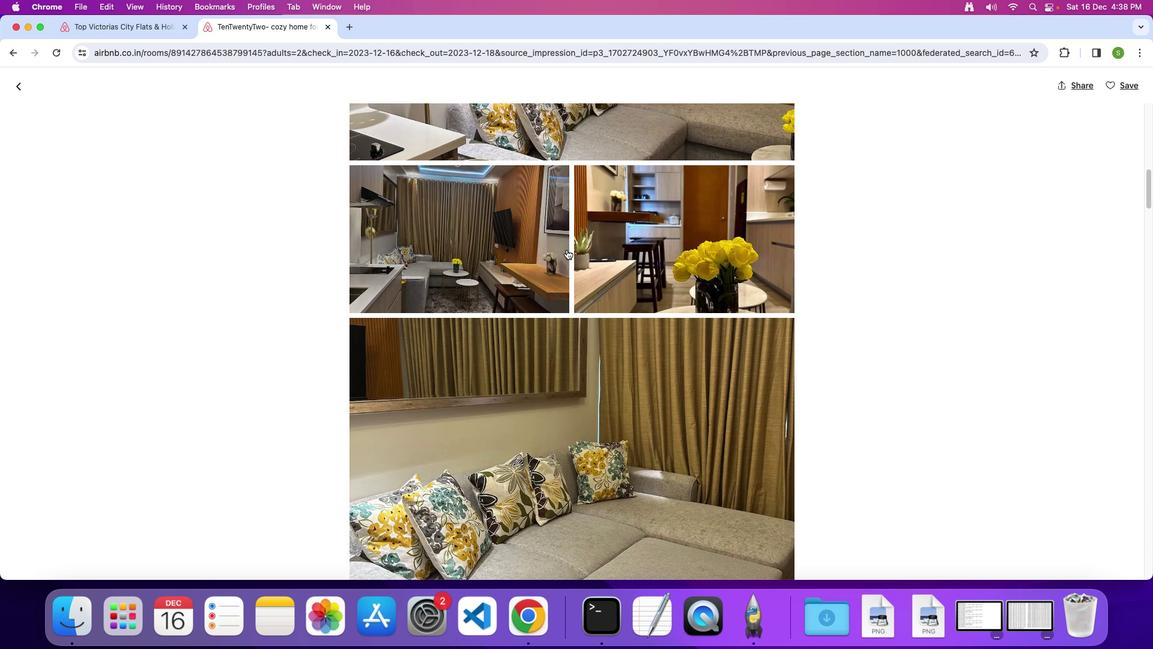 
Action: Mouse scrolled (567, 249) with delta (0, 0)
Screenshot: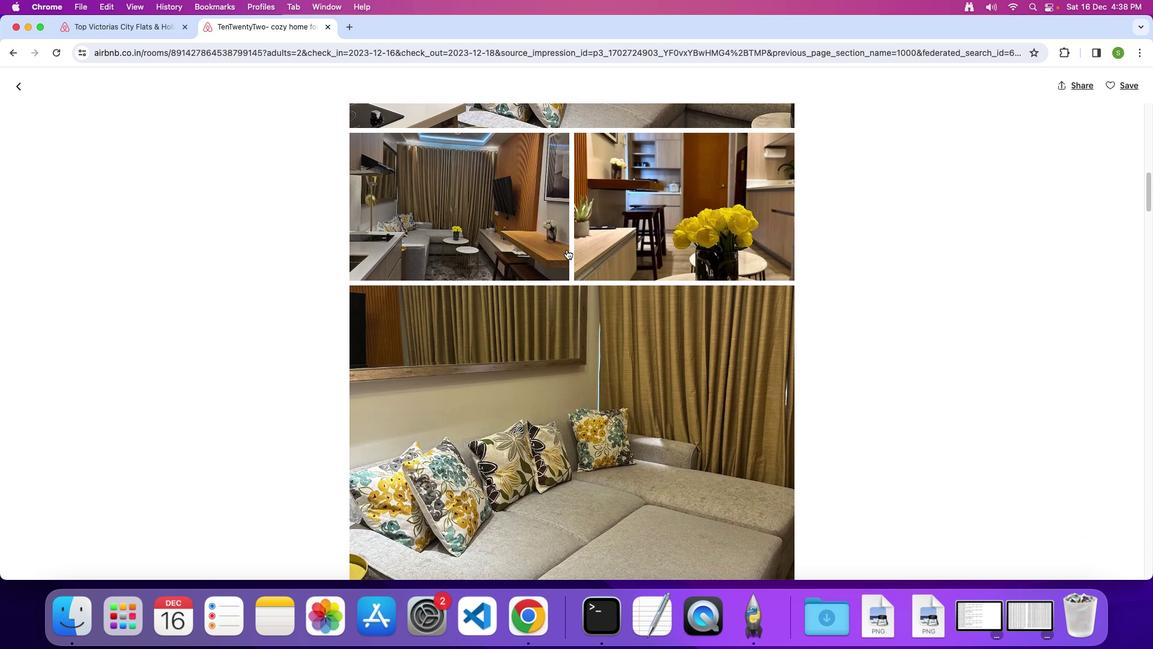
Action: Mouse scrolled (567, 249) with delta (0, 0)
Screenshot: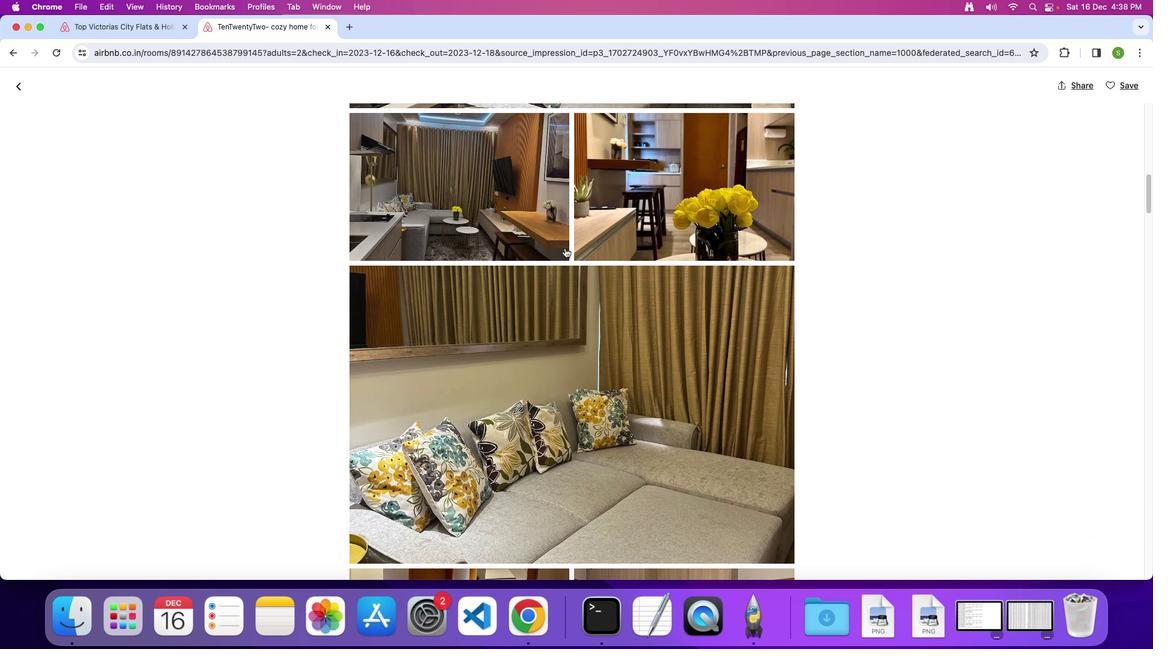 
Action: Mouse moved to (566, 248)
Screenshot: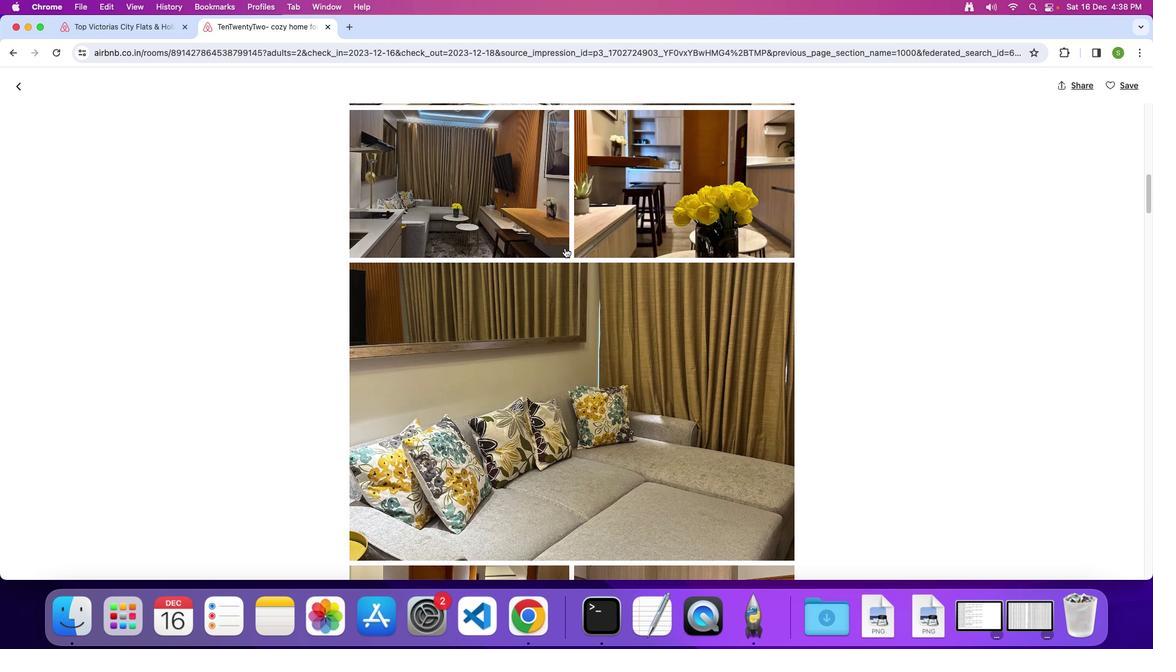 
Action: Mouse scrolled (566, 248) with delta (0, 0)
Screenshot: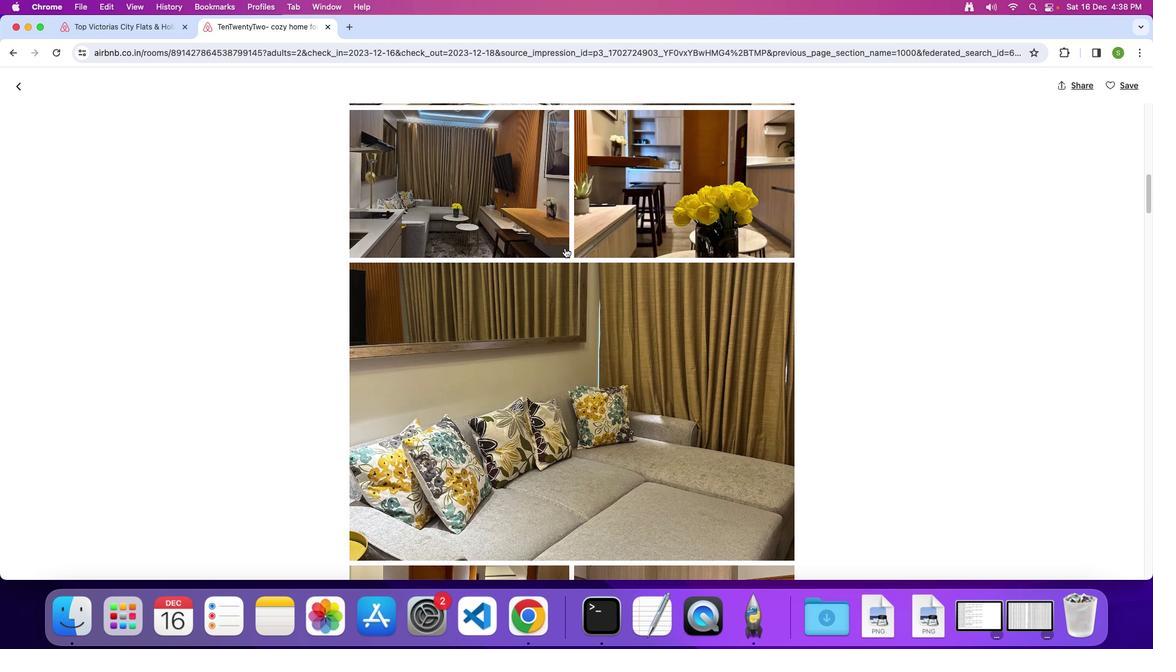 
Action: Mouse moved to (564, 247)
Screenshot: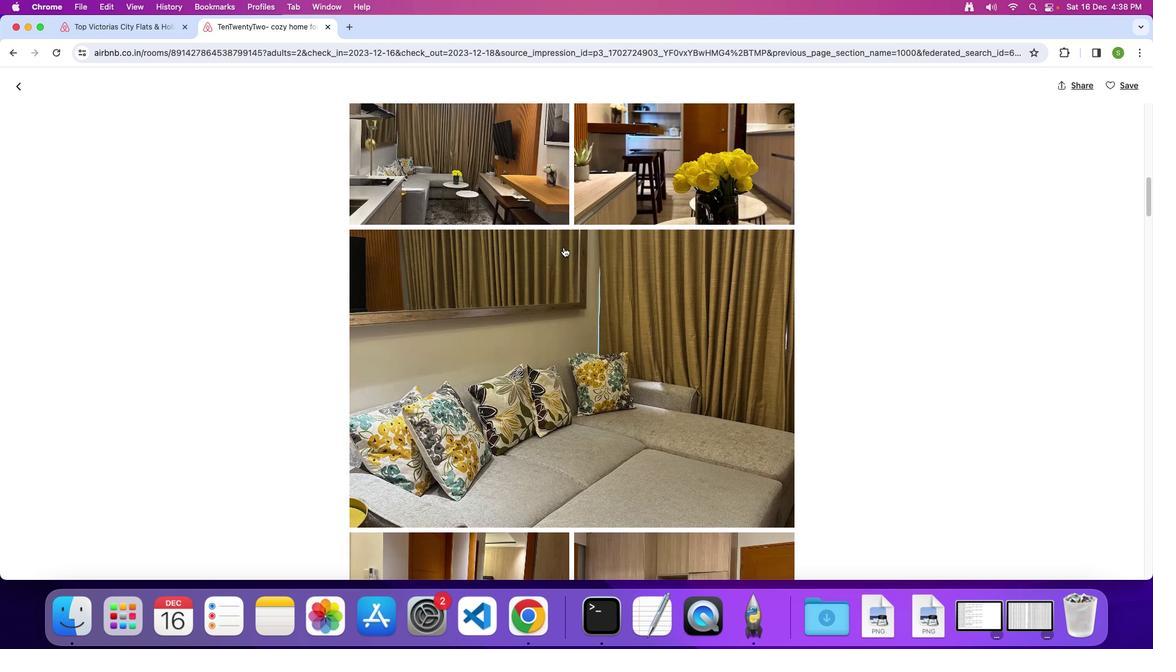 
Action: Mouse scrolled (564, 247) with delta (0, 0)
Screenshot: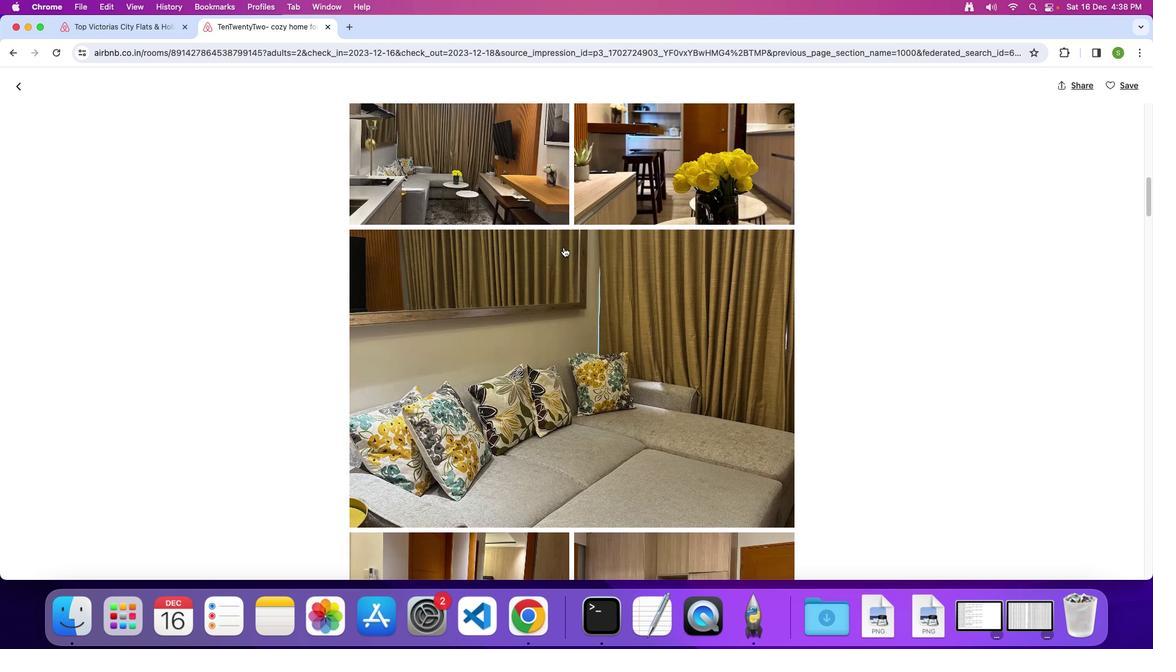 
Action: Mouse moved to (563, 246)
Screenshot: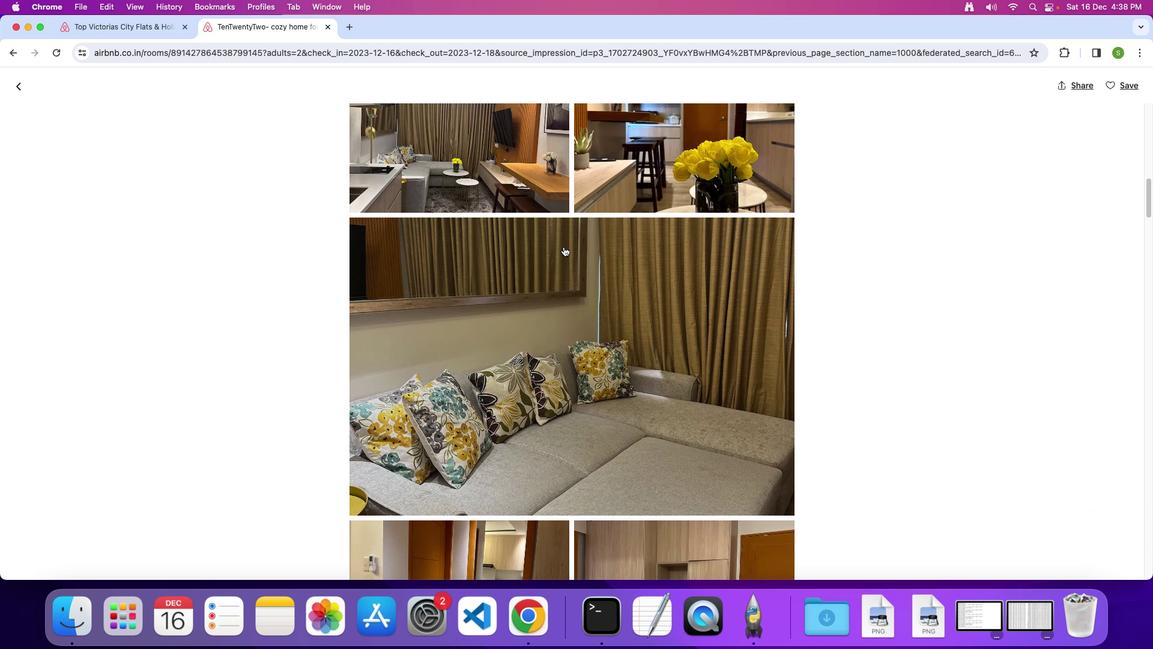 
Action: Mouse scrolled (563, 246) with delta (0, 0)
Screenshot: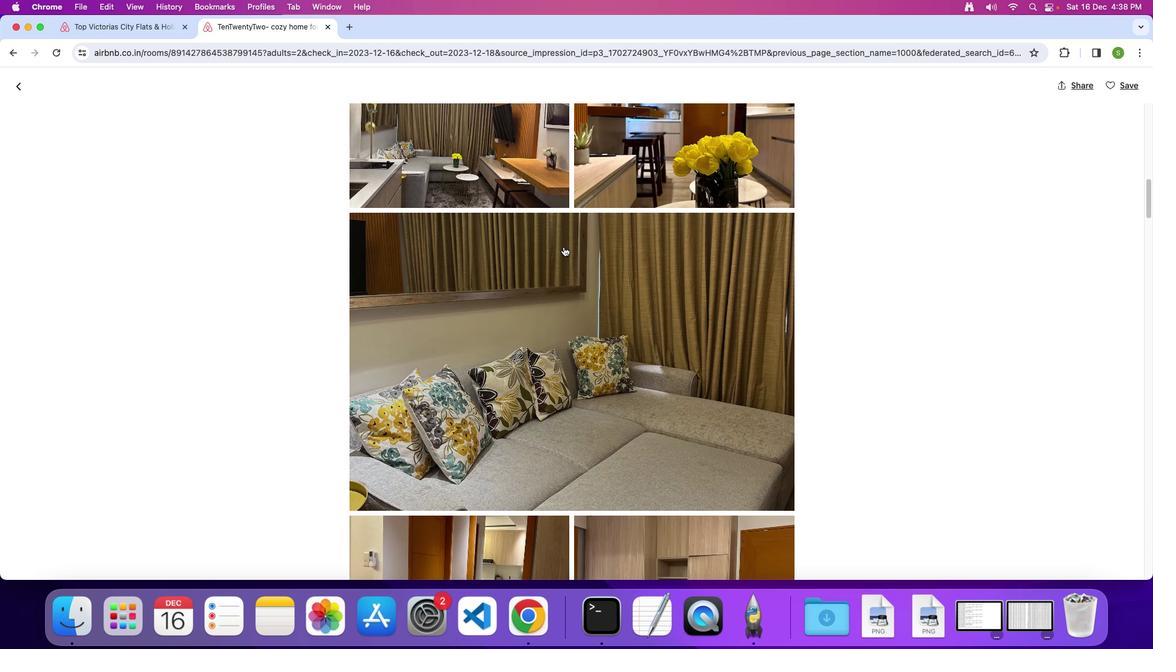
Action: Mouse scrolled (563, 246) with delta (0, 0)
Screenshot: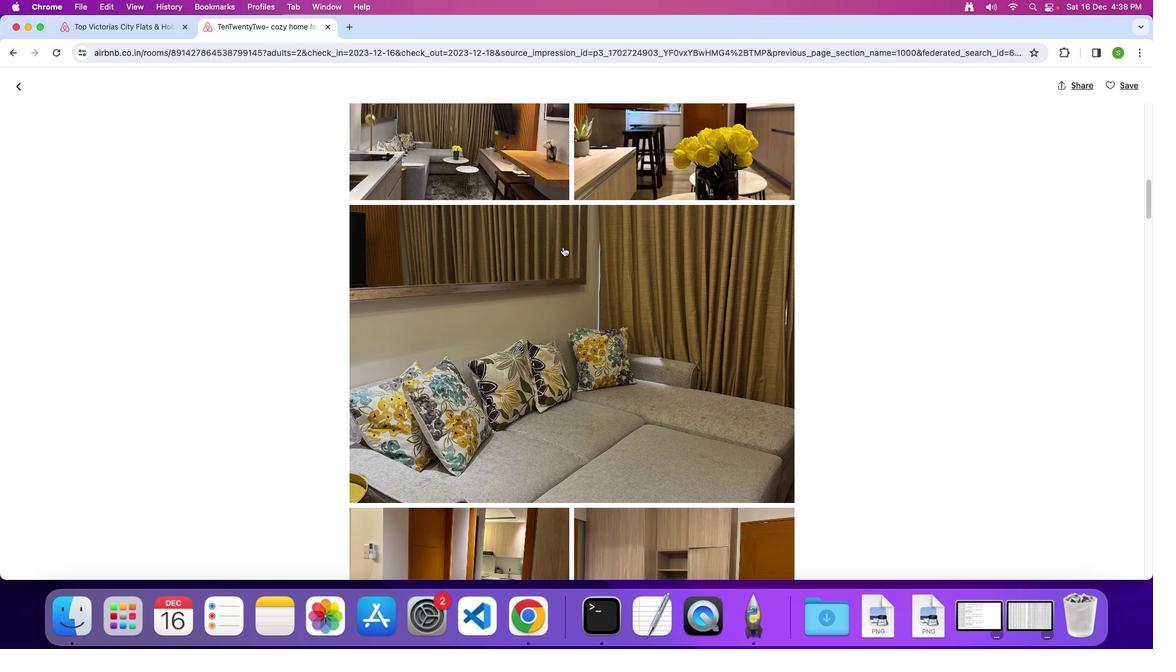 
Action: Mouse scrolled (563, 246) with delta (0, 0)
Screenshot: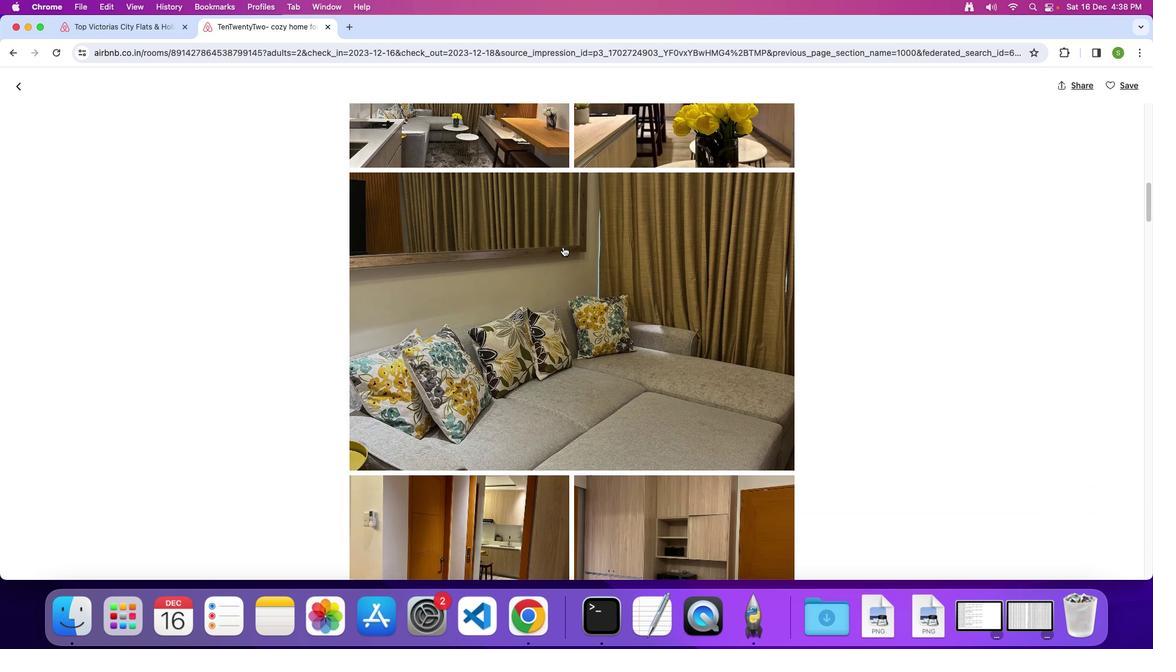 
Action: Mouse moved to (563, 246)
Screenshot: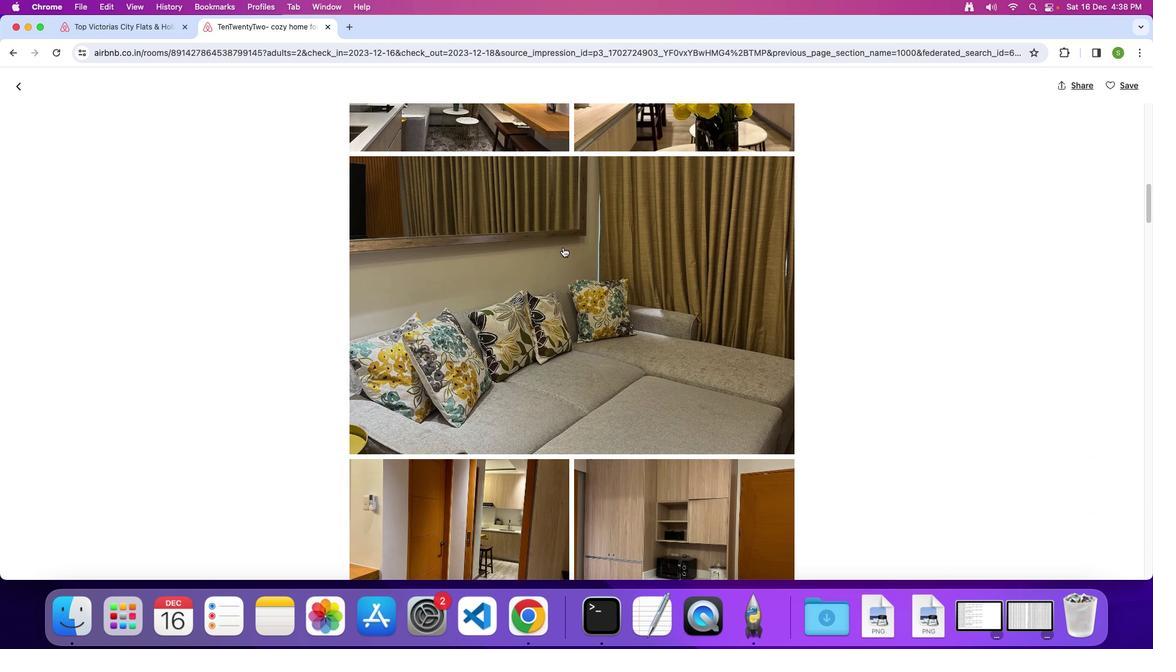 
Action: Mouse scrolled (563, 246) with delta (0, 0)
Screenshot: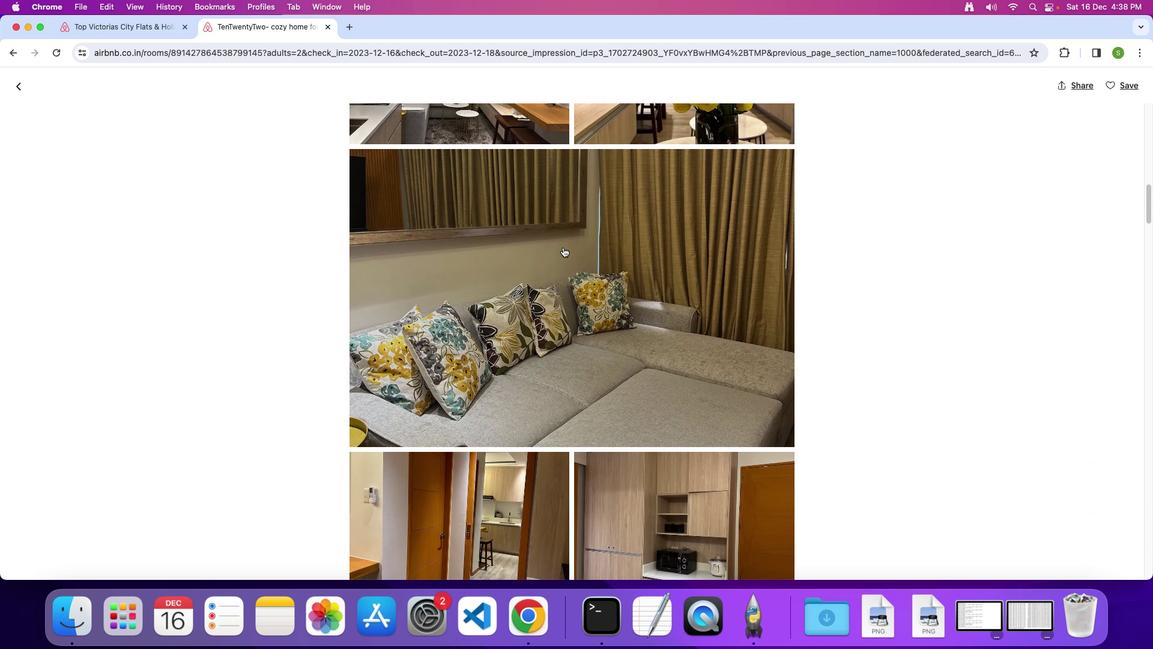 
Action: Mouse scrolled (563, 246) with delta (0, 0)
Screenshot: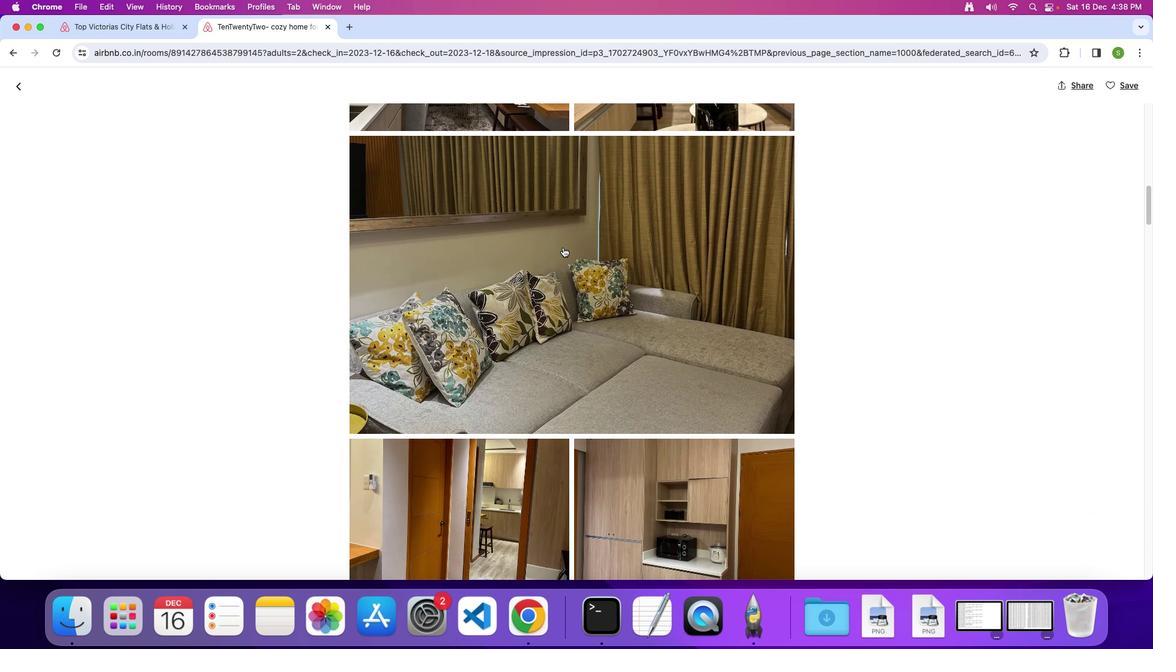 
Action: Mouse scrolled (563, 246) with delta (0, 0)
Screenshot: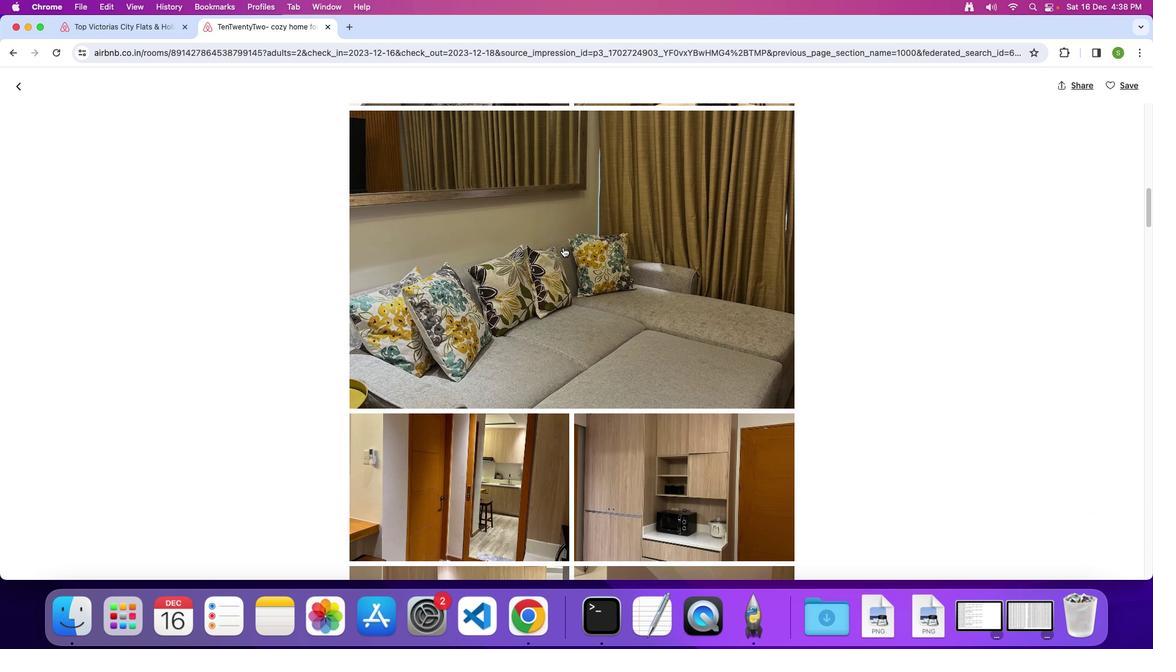 
Action: Mouse moved to (563, 246)
Screenshot: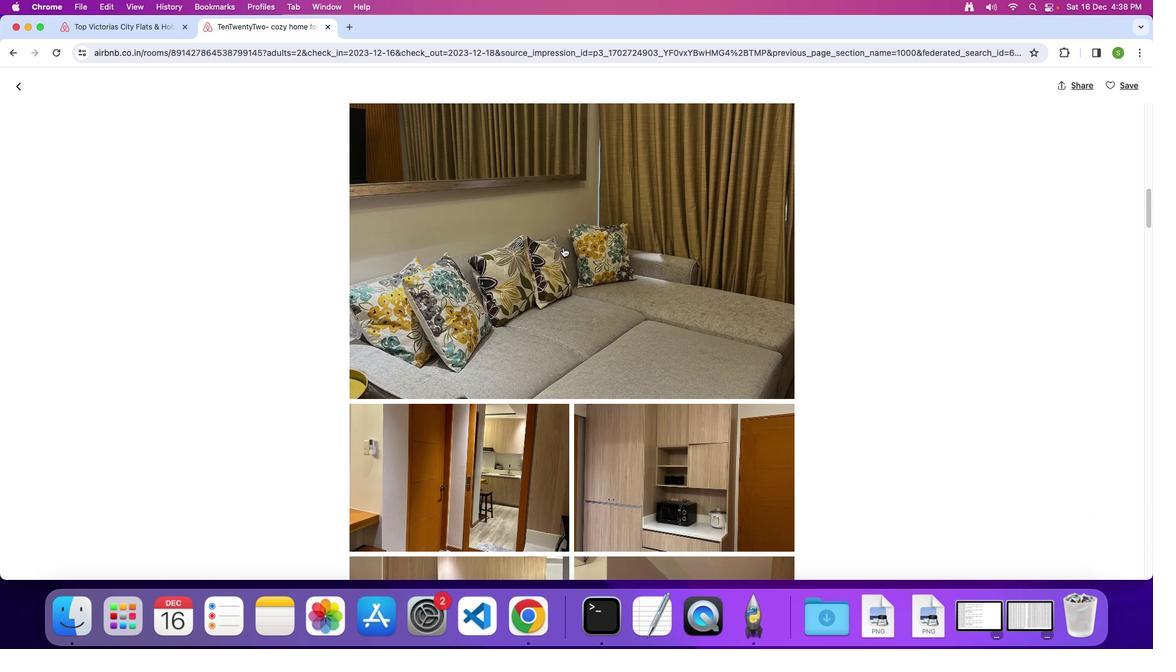 
Action: Mouse scrolled (563, 246) with delta (0, 0)
Screenshot: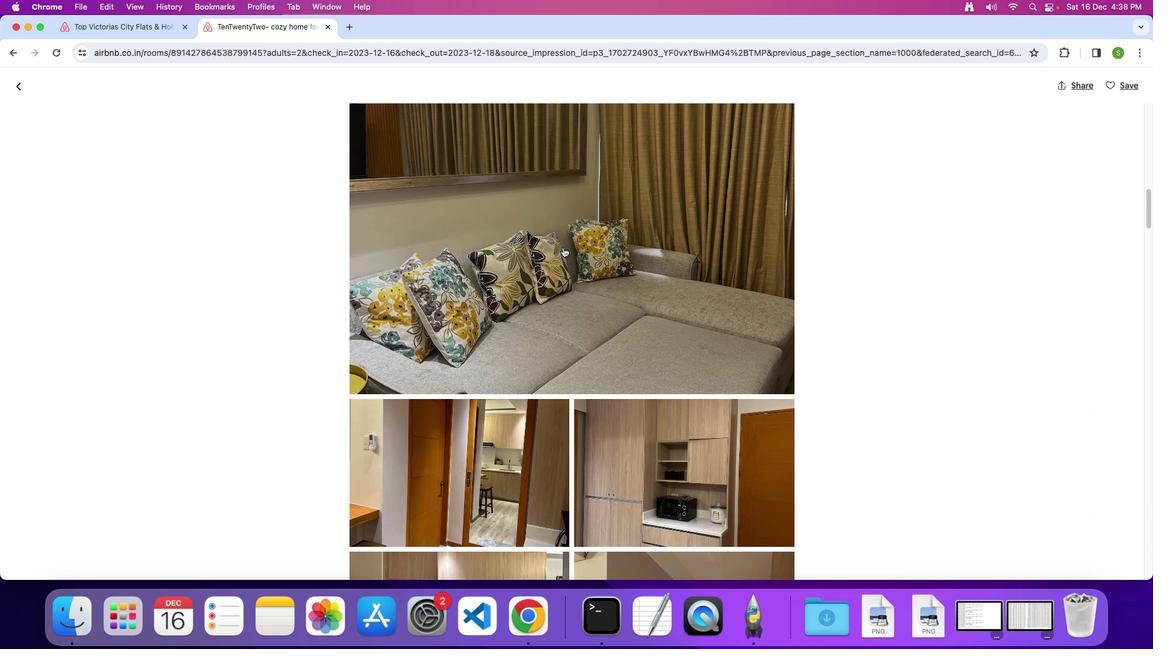 
Action: Mouse scrolled (563, 246) with delta (0, 0)
Screenshot: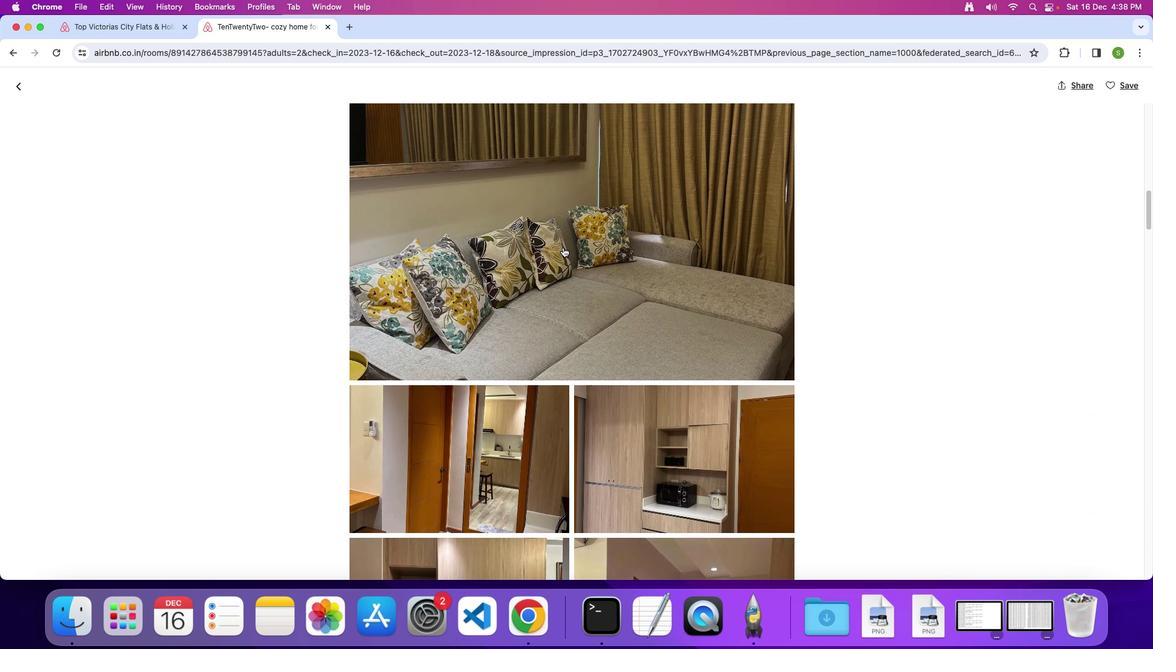 
Action: Mouse scrolled (563, 246) with delta (0, 0)
Screenshot: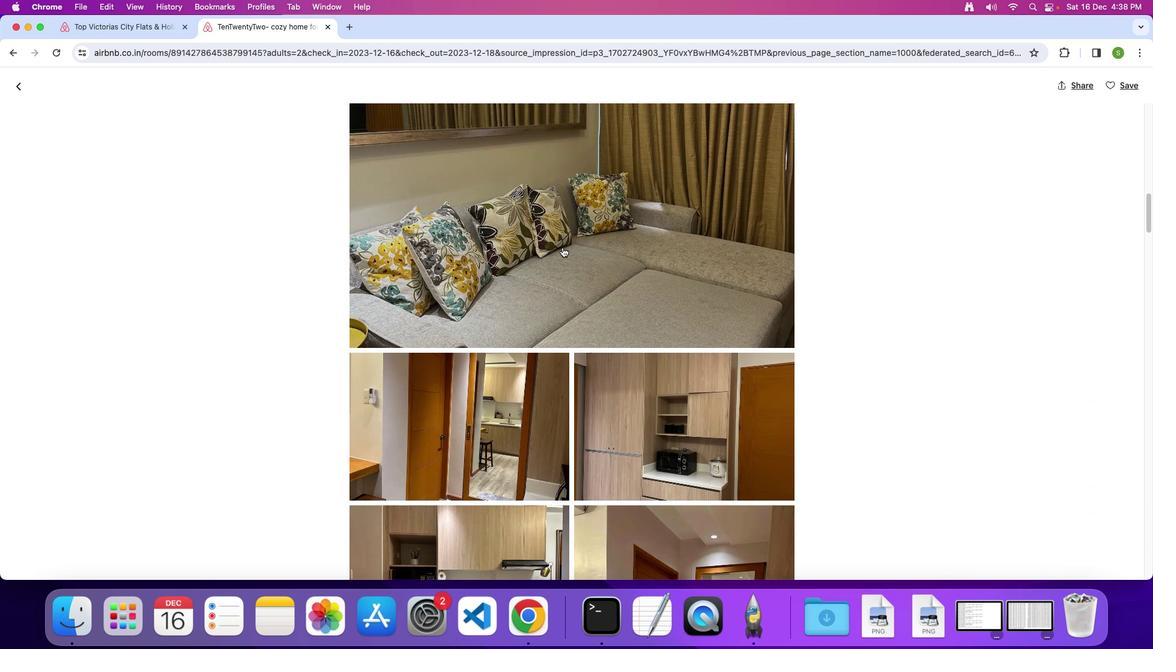 
Action: Mouse moved to (563, 246)
Screenshot: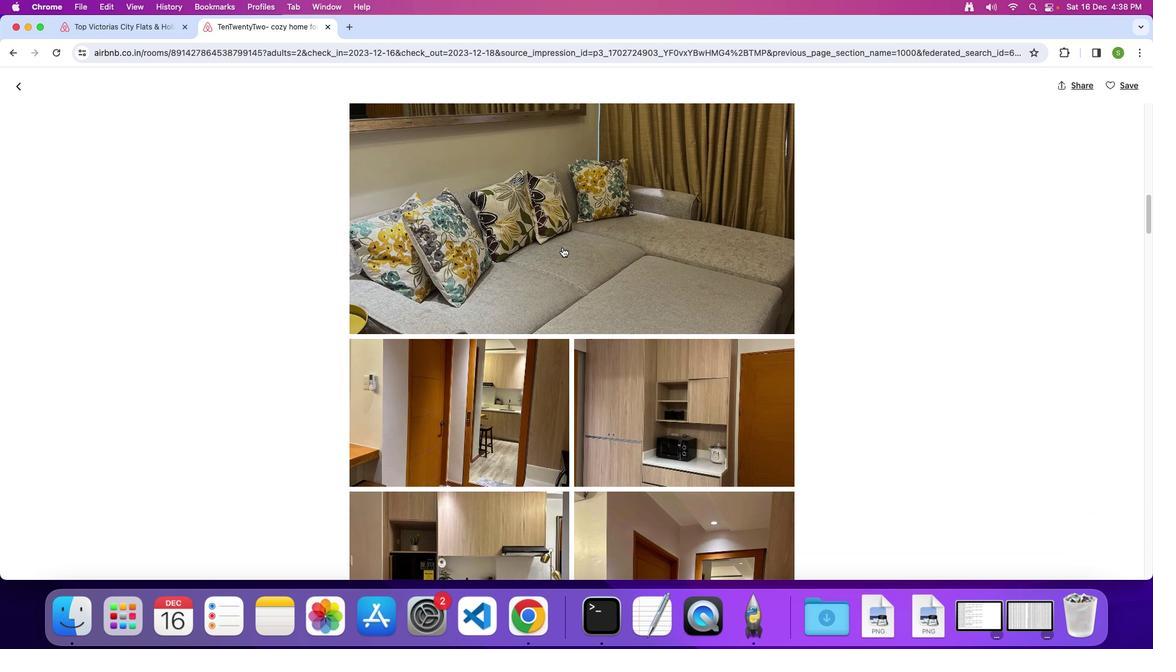 
Action: Mouse scrolled (563, 246) with delta (0, 0)
Screenshot: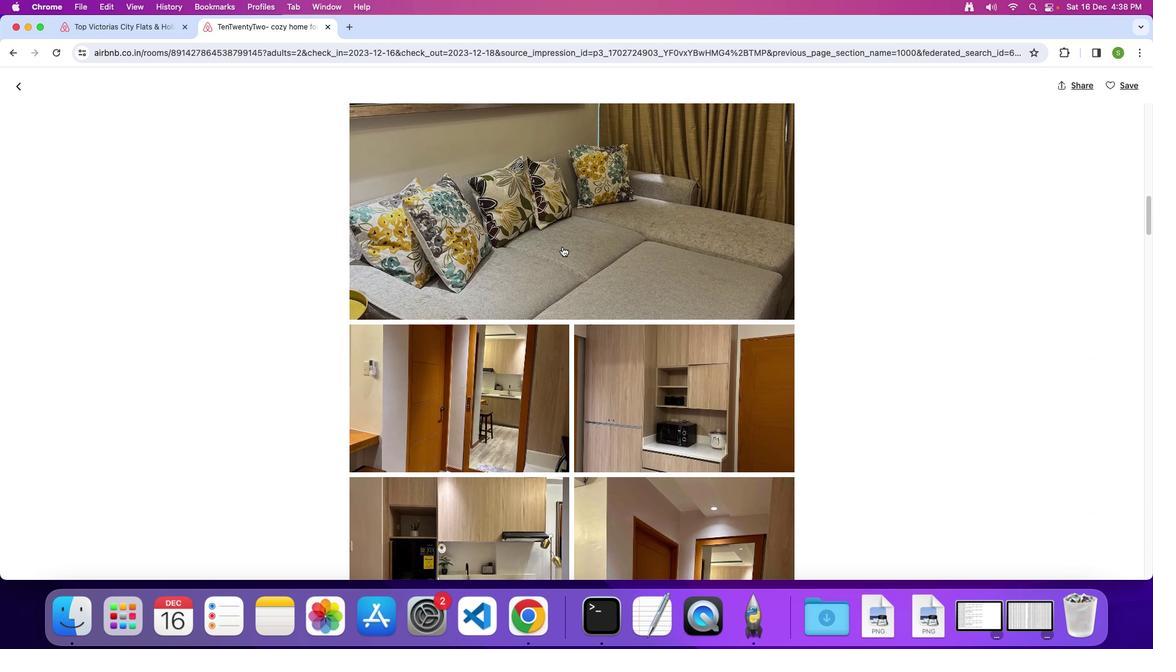 
Action: Mouse moved to (562, 246)
Screenshot: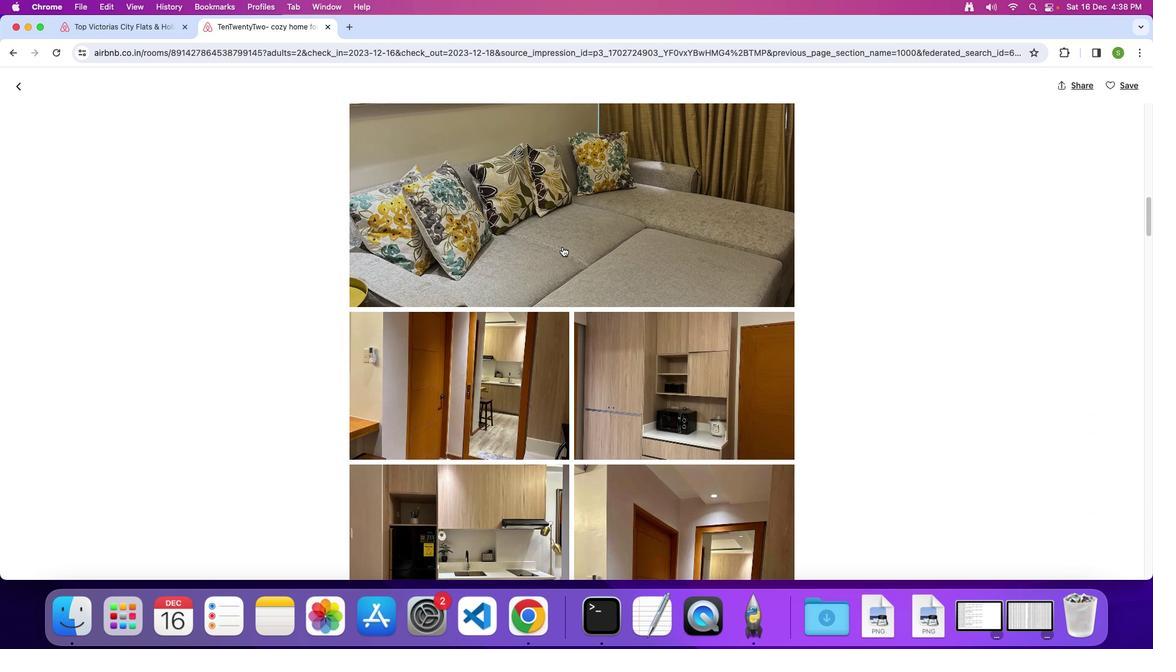 
Action: Mouse scrolled (562, 246) with delta (0, 0)
Screenshot: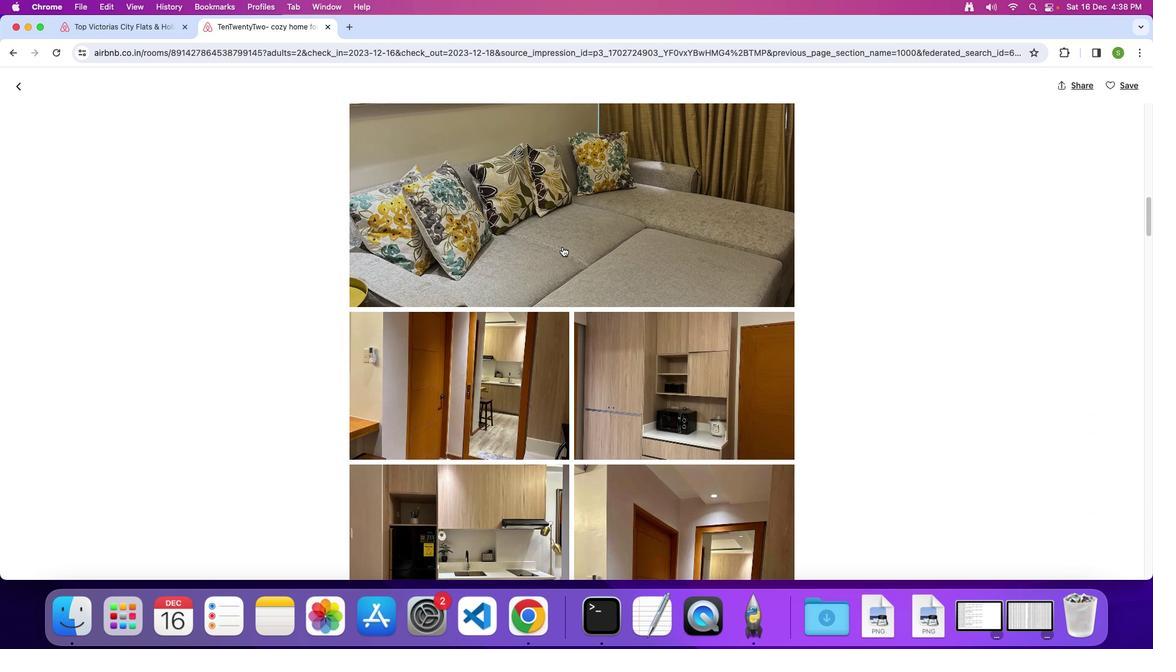 
Action: Mouse scrolled (562, 246) with delta (0, 0)
Screenshot: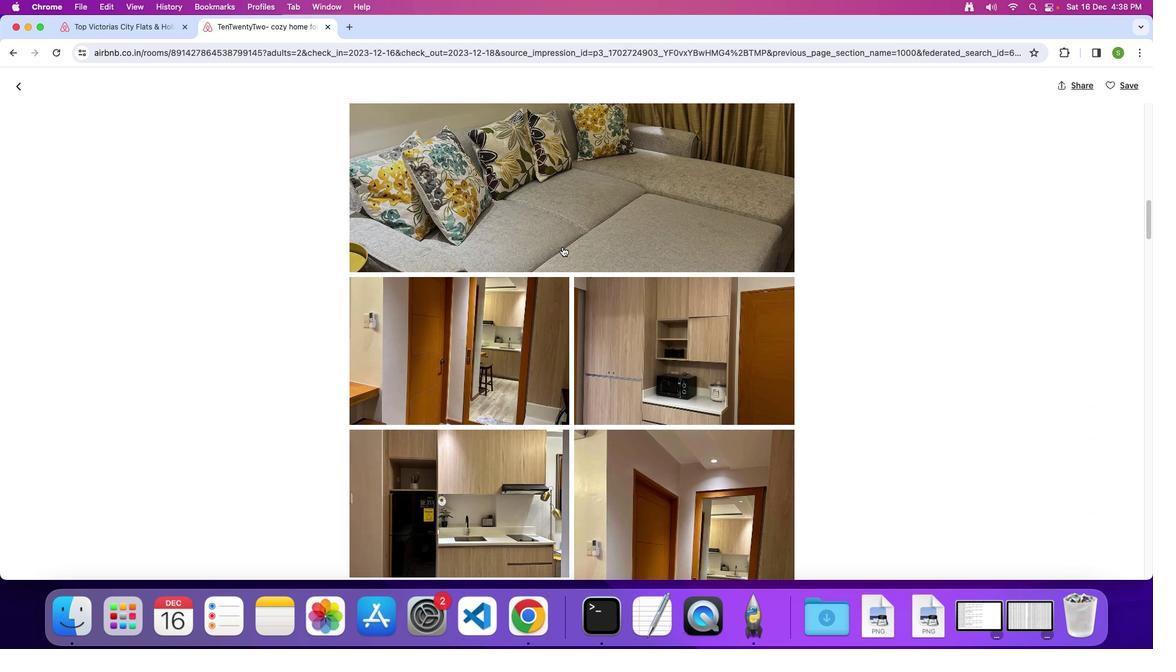 
Action: Mouse moved to (562, 246)
Screenshot: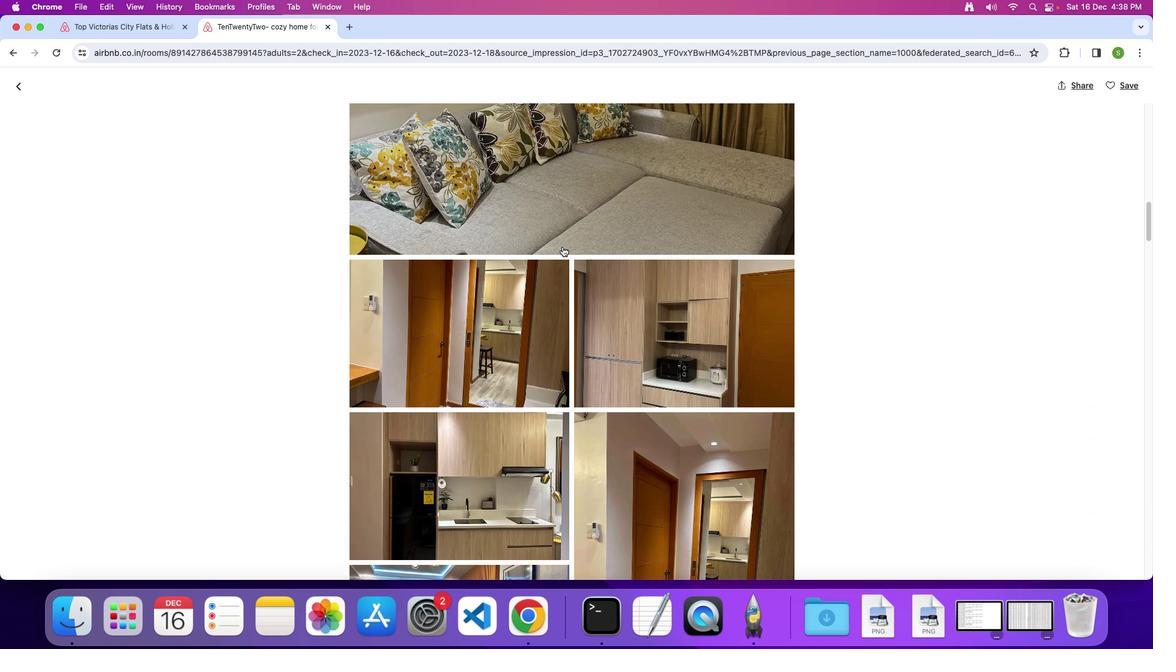 
Action: Mouse scrolled (562, 246) with delta (0, 0)
Screenshot: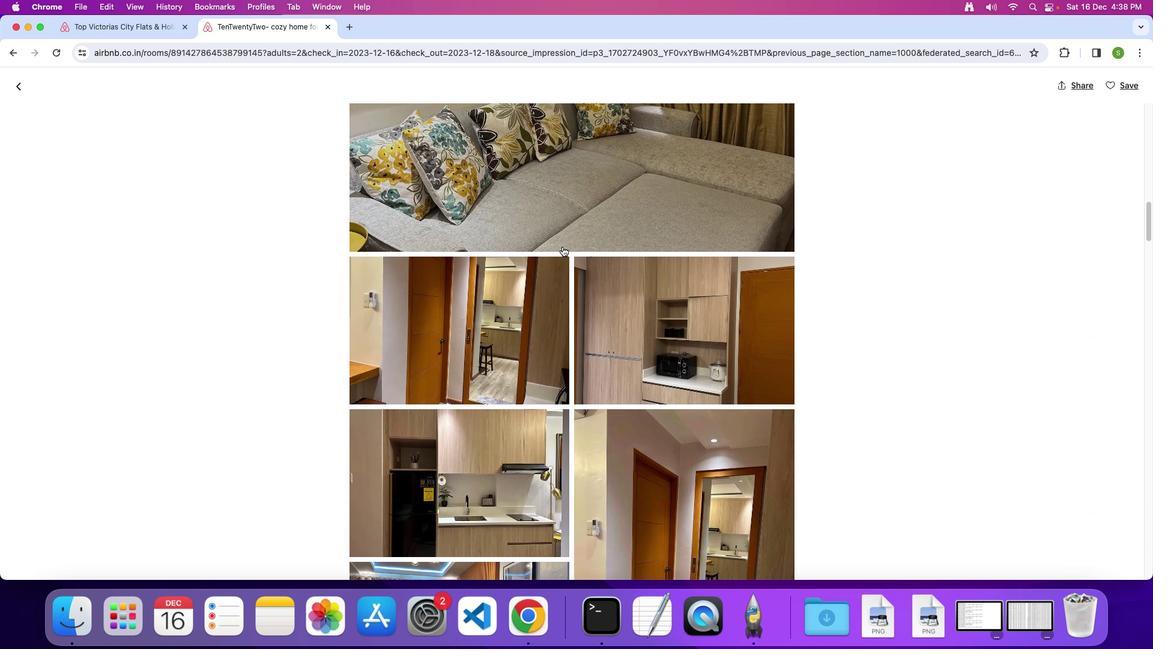 
Action: Mouse scrolled (562, 246) with delta (0, 0)
Screenshot: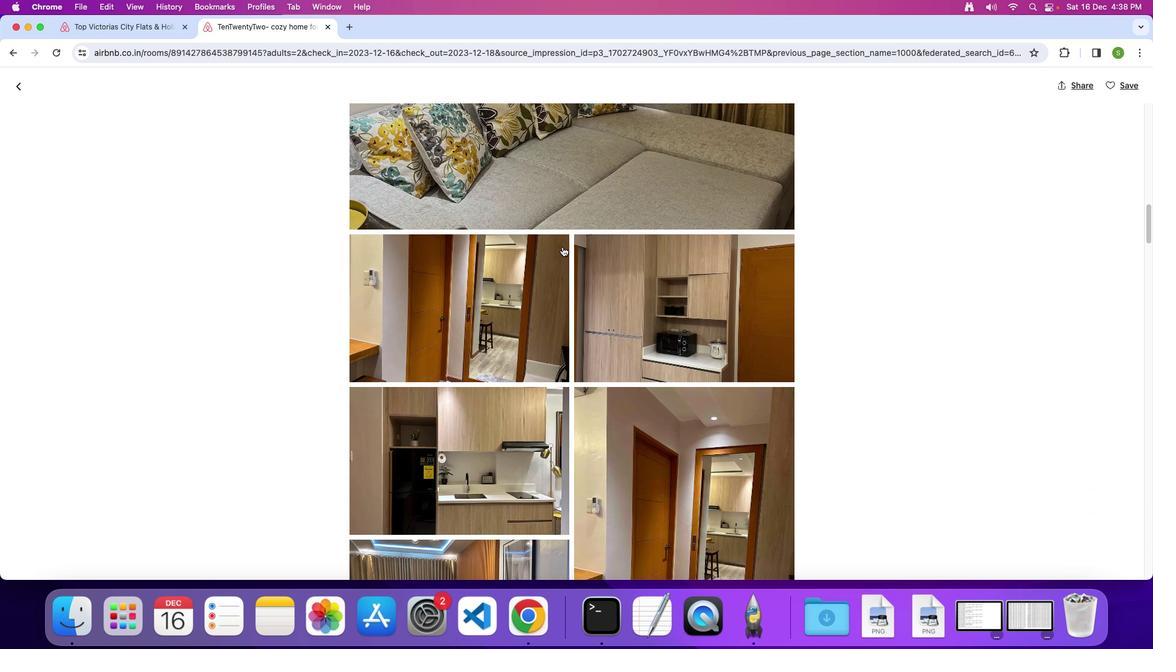 
Action: Mouse scrolled (562, 246) with delta (0, 0)
Screenshot: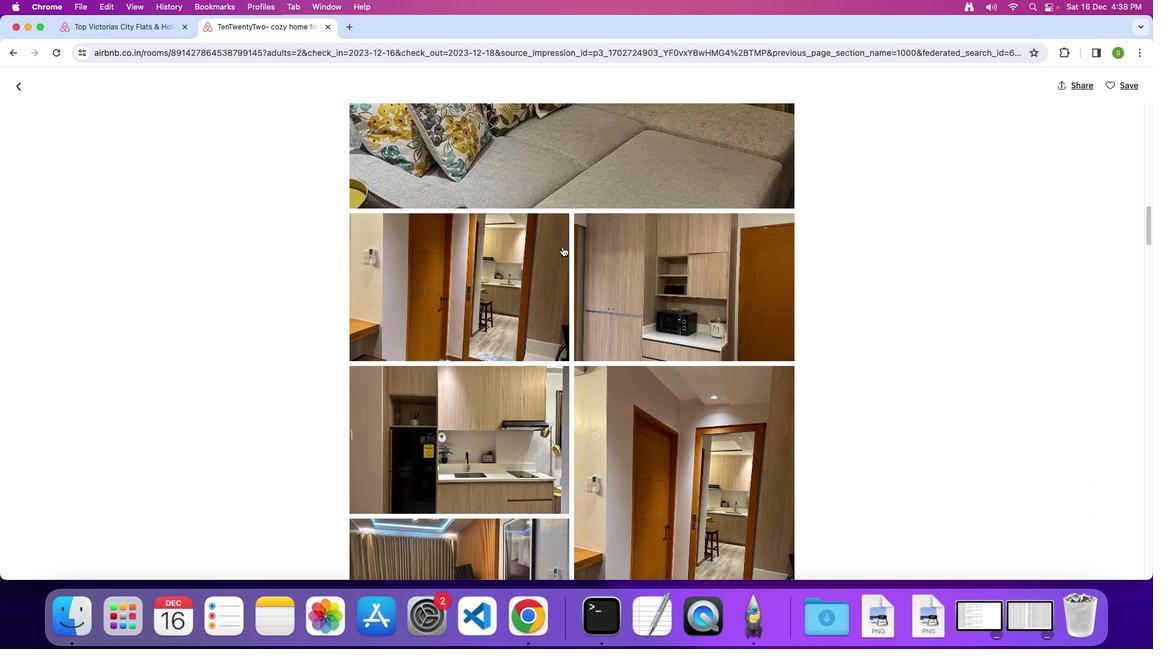
Action: Mouse scrolled (562, 246) with delta (0, 0)
Screenshot: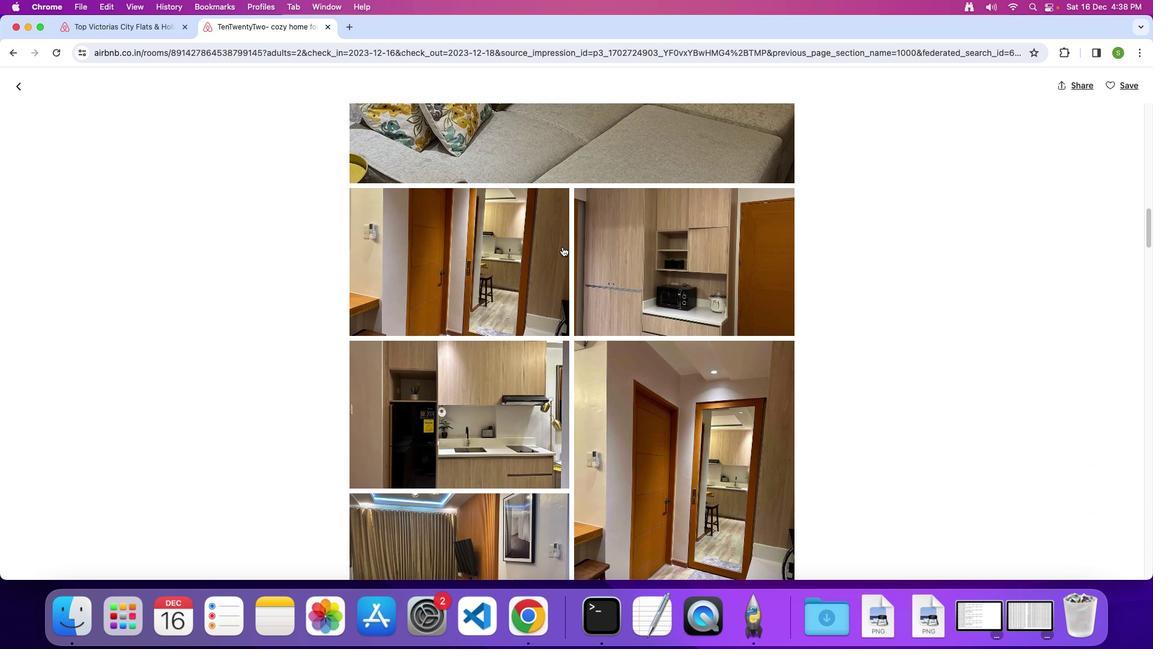 
Action: Mouse scrolled (562, 246) with delta (0, 0)
Screenshot: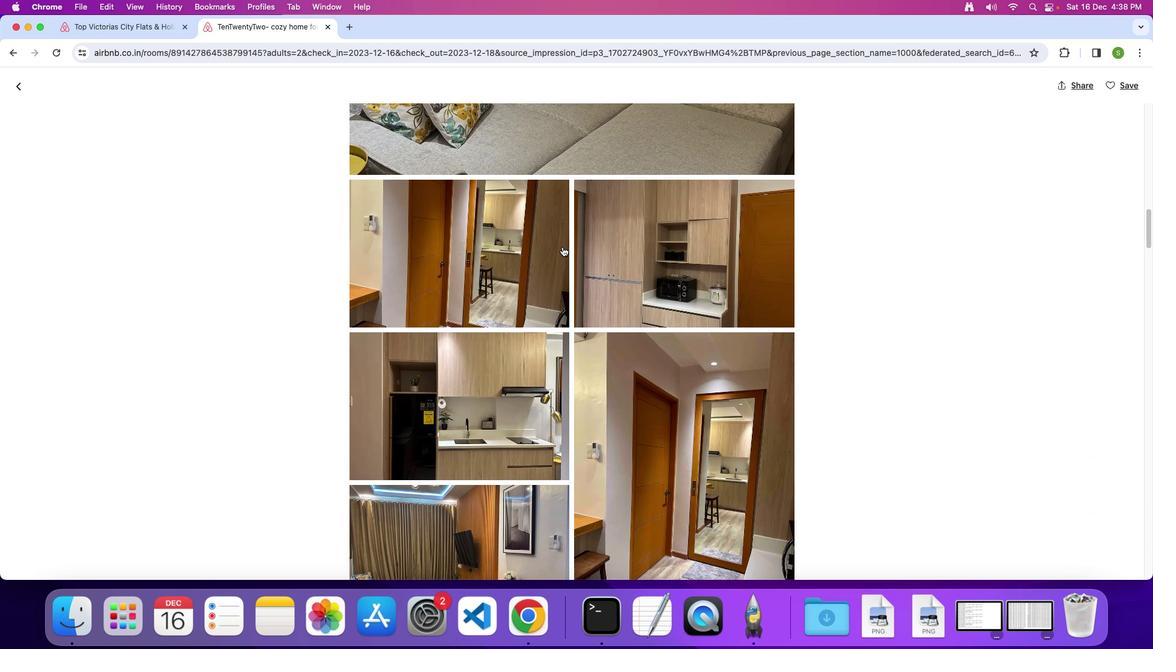 
Action: Mouse scrolled (562, 246) with delta (0, 0)
Screenshot: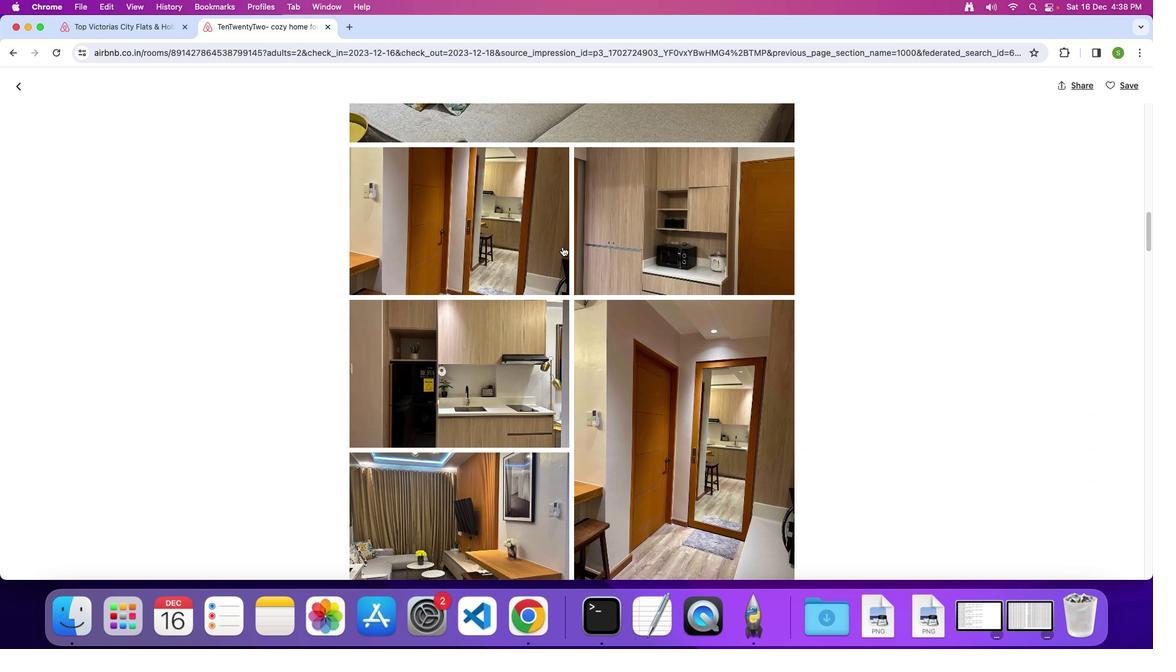 
Action: Mouse scrolled (562, 246) with delta (0, 0)
Screenshot: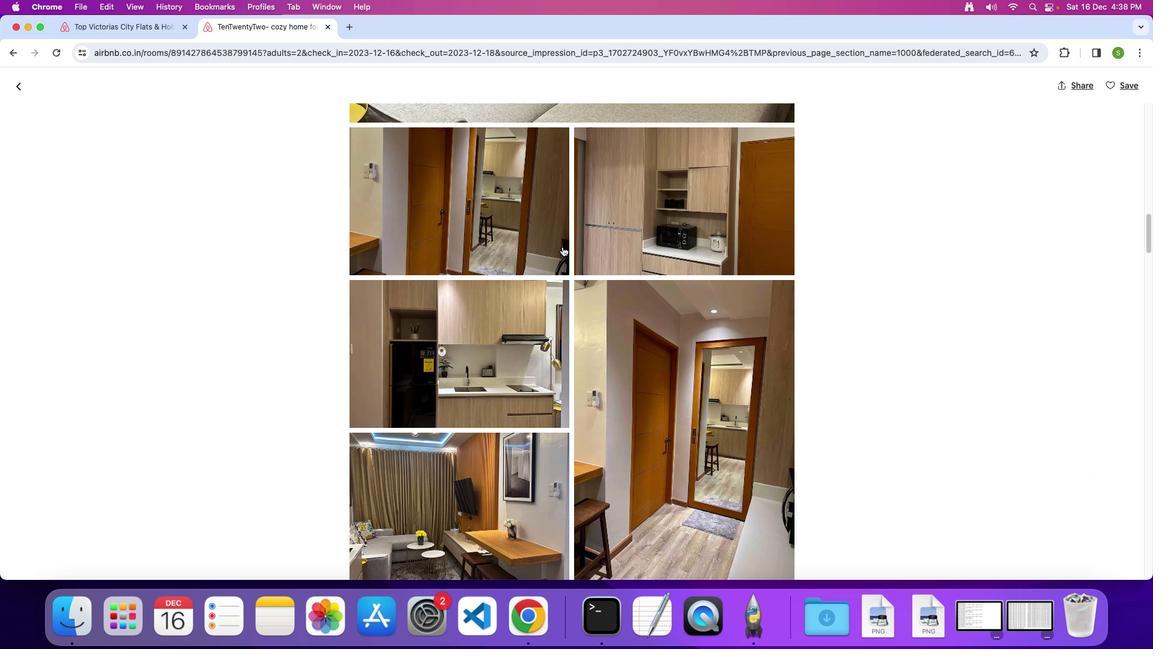 
Action: Mouse scrolled (562, 246) with delta (0, 0)
Screenshot: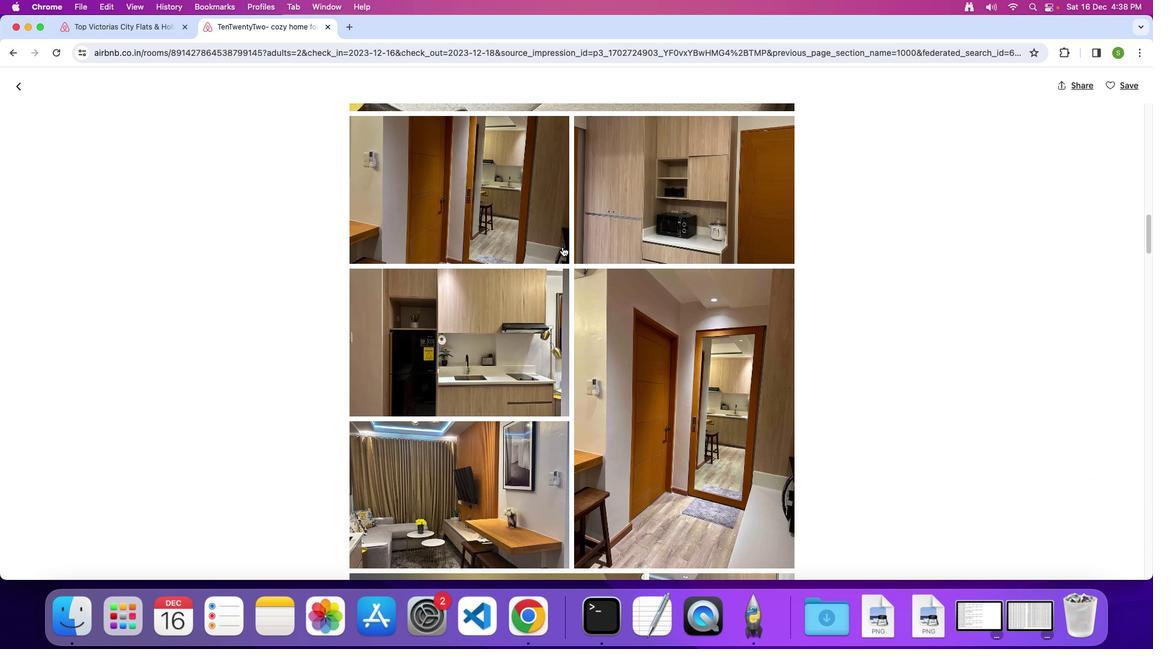 
Action: Mouse scrolled (562, 246) with delta (0, 0)
Screenshot: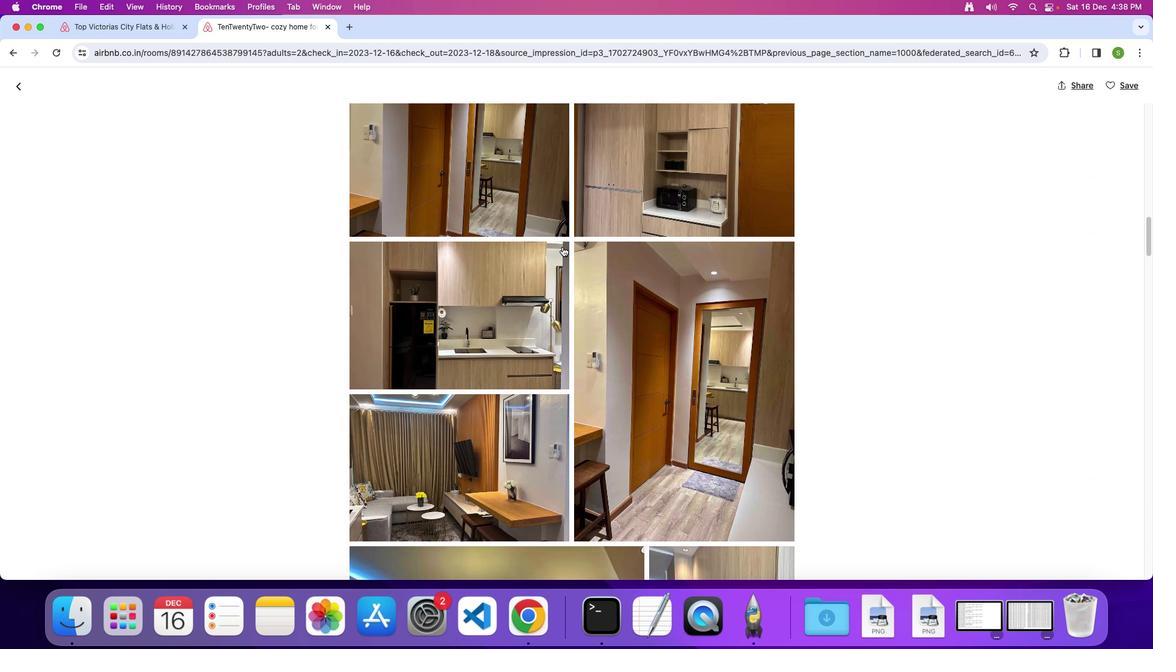 
Action: Mouse scrolled (562, 246) with delta (0, 0)
Screenshot: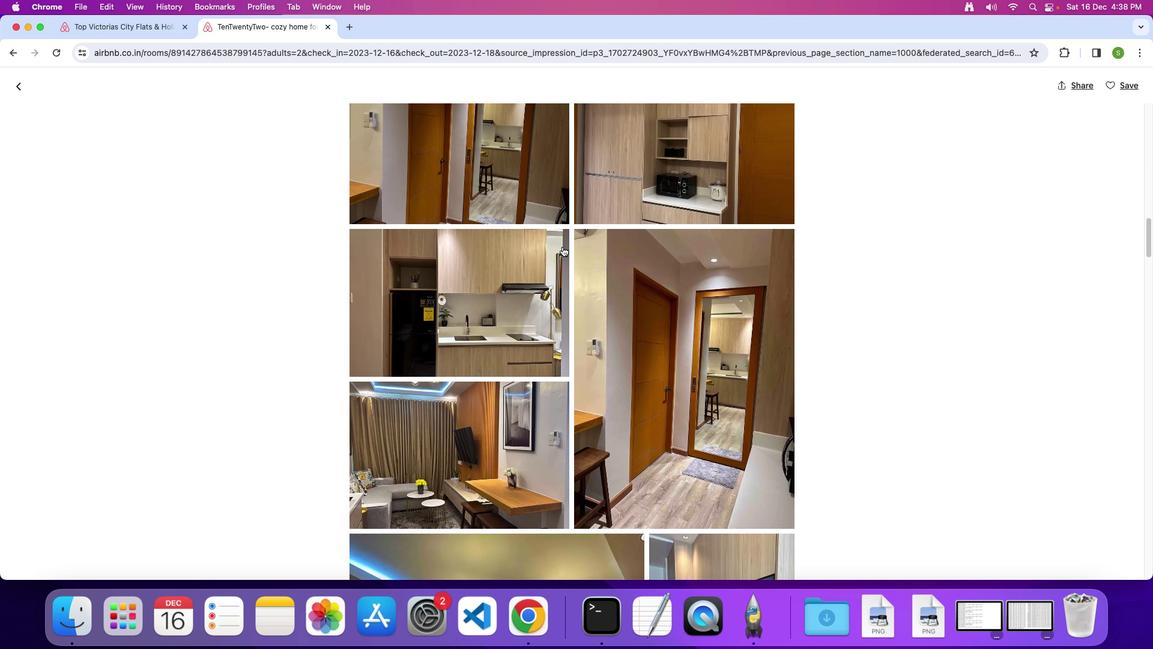 
Action: Mouse scrolled (562, 246) with delta (0, 0)
Screenshot: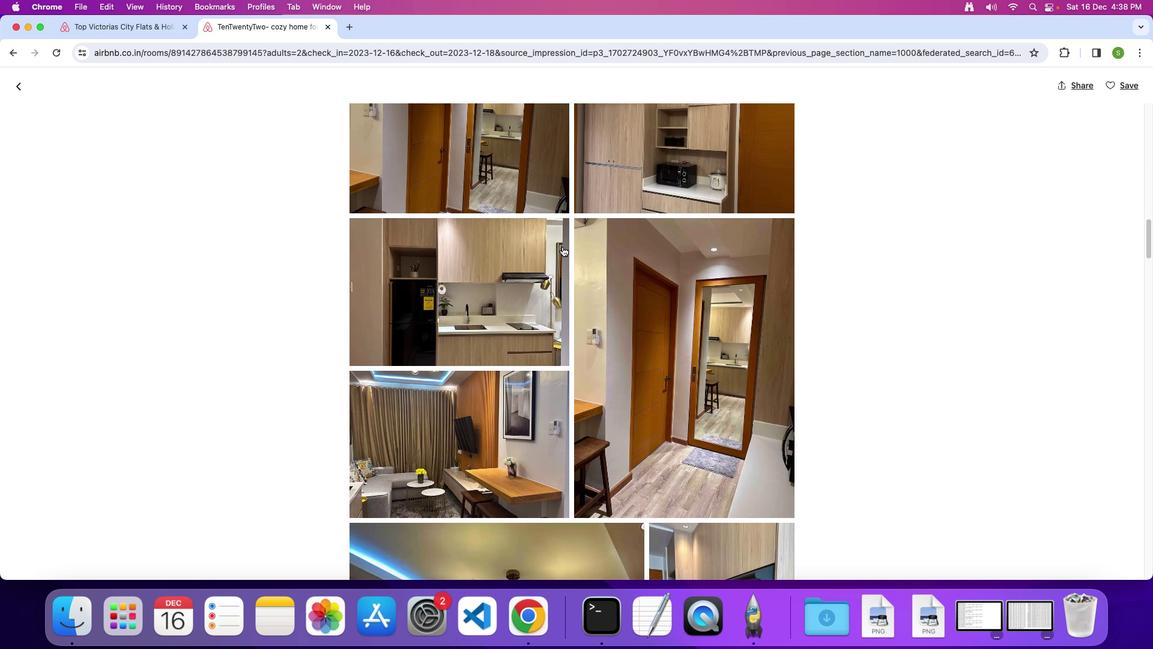 
Action: Mouse scrolled (562, 246) with delta (0, 0)
Screenshot: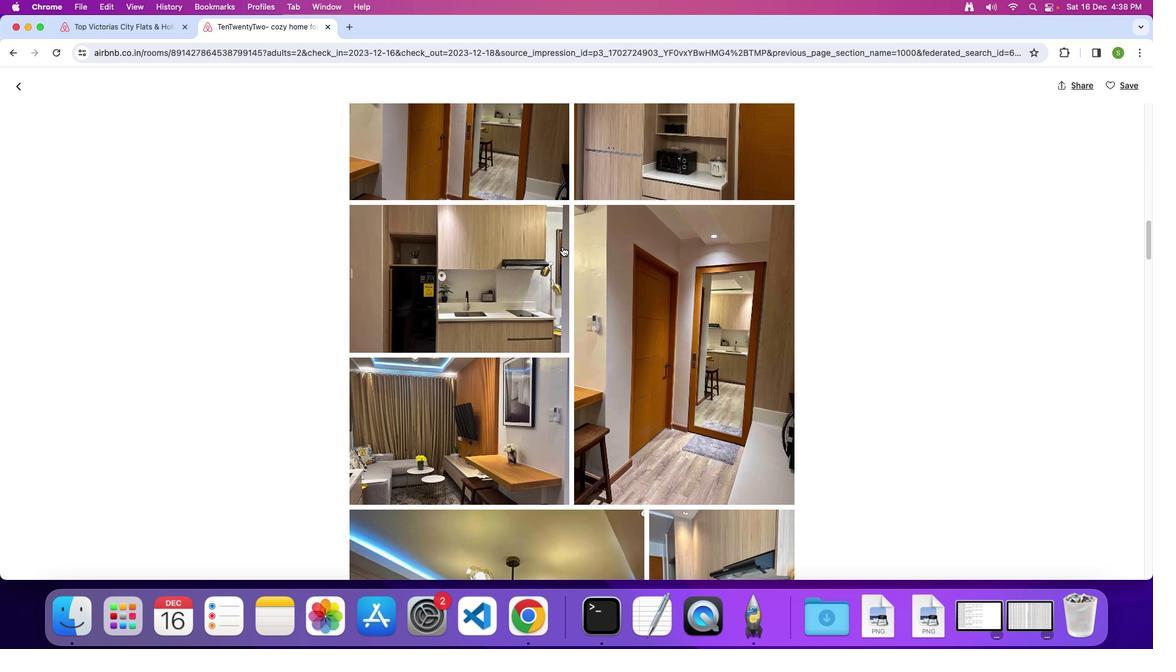 
Action: Mouse scrolled (562, 246) with delta (0, 0)
Screenshot: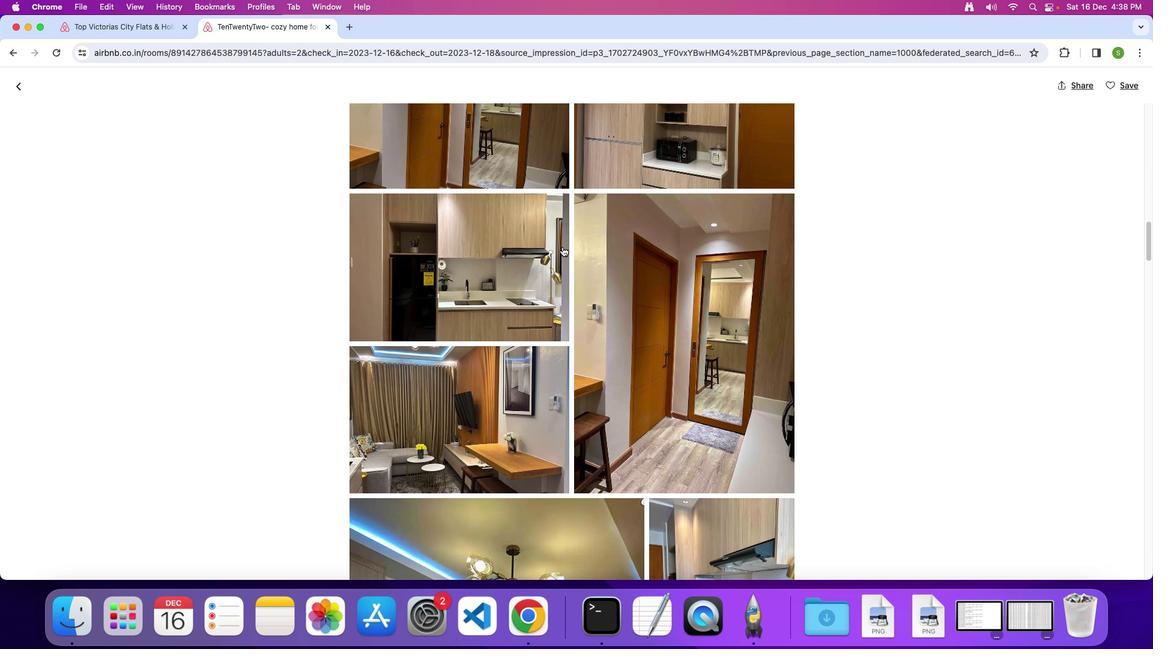 
Action: Mouse scrolled (562, 246) with delta (0, 0)
Screenshot: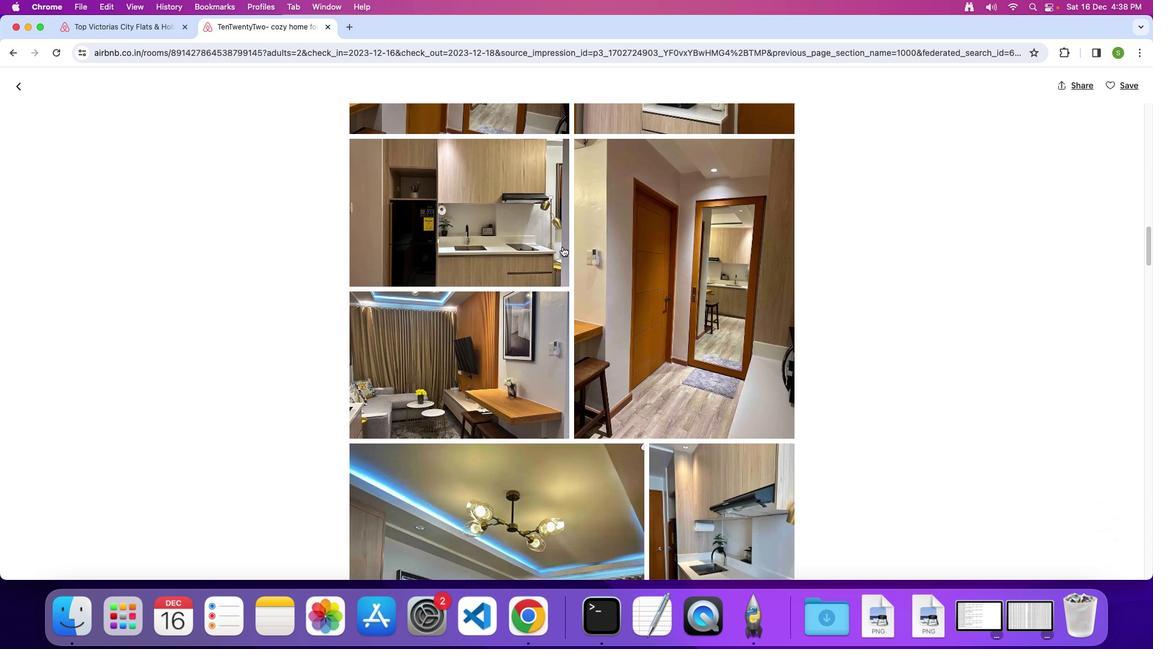 
Action: Mouse moved to (561, 246)
Screenshot: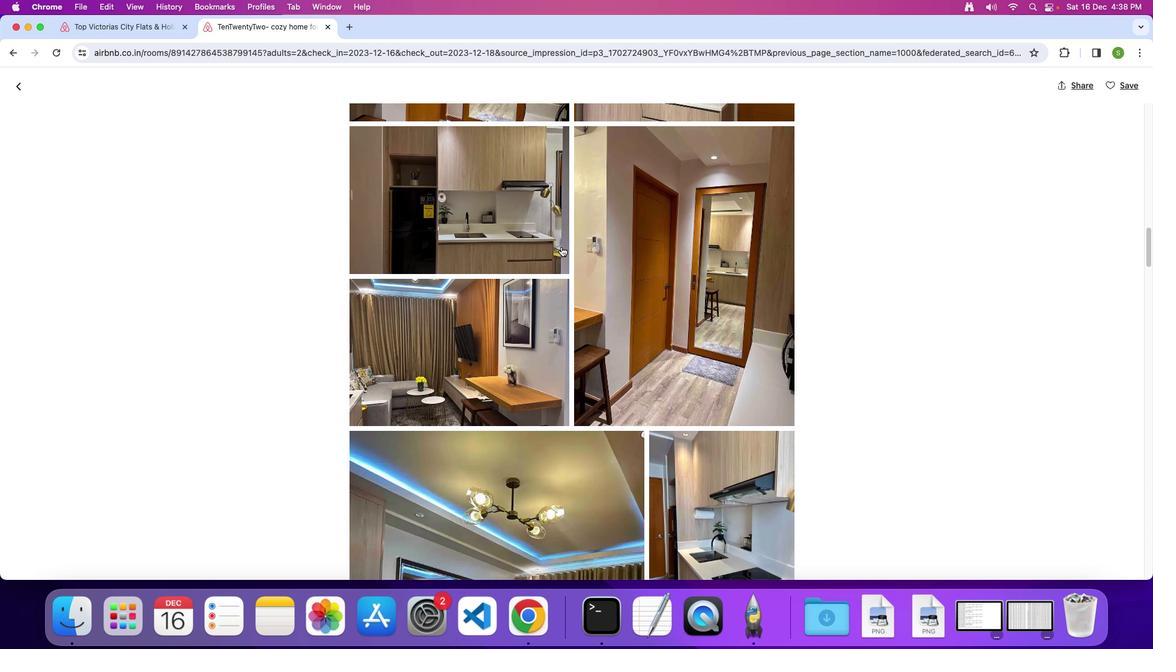 
Action: Mouse scrolled (561, 246) with delta (0, 0)
Screenshot: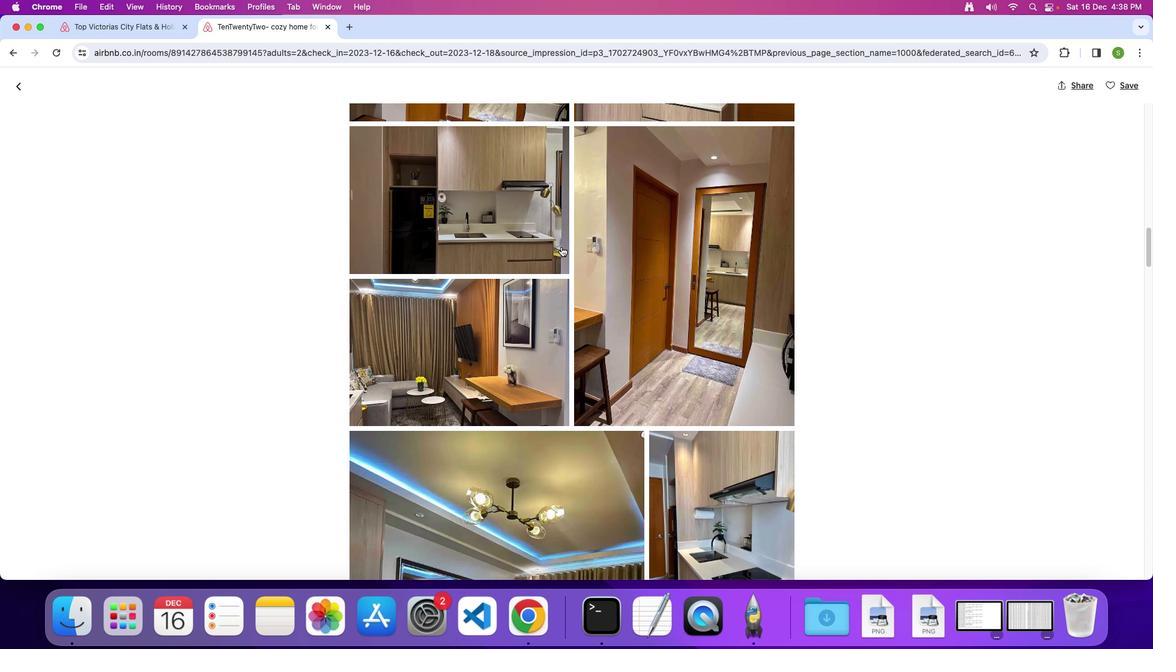
Action: Mouse moved to (561, 246)
Screenshot: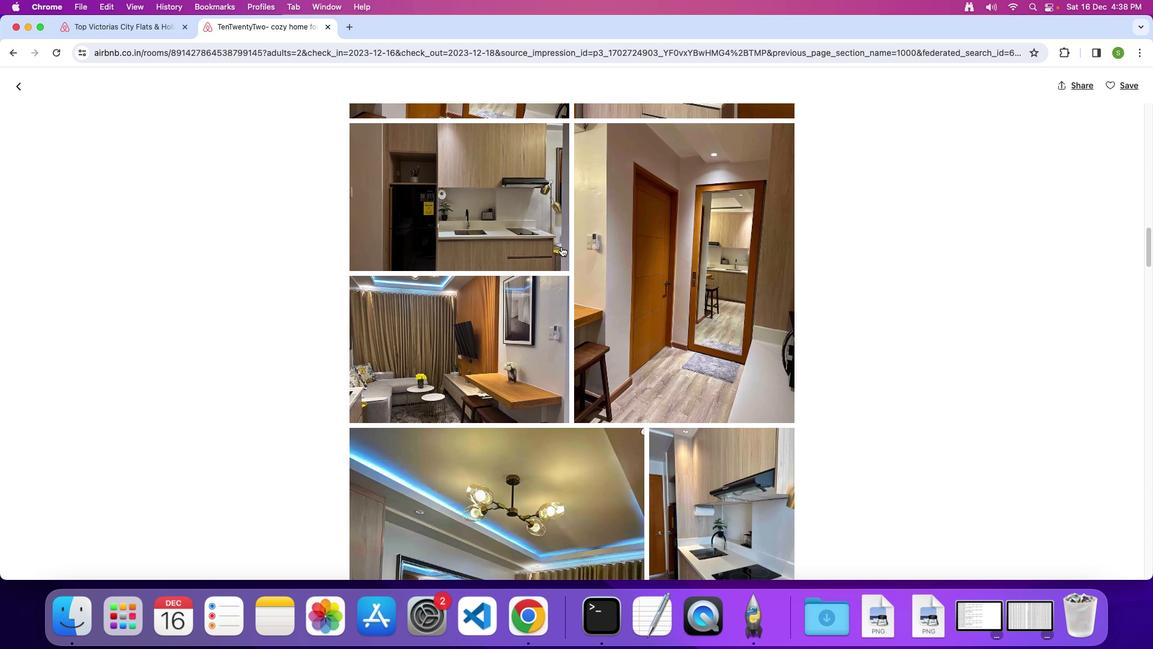 
Action: Mouse scrolled (561, 246) with delta (0, 0)
Screenshot: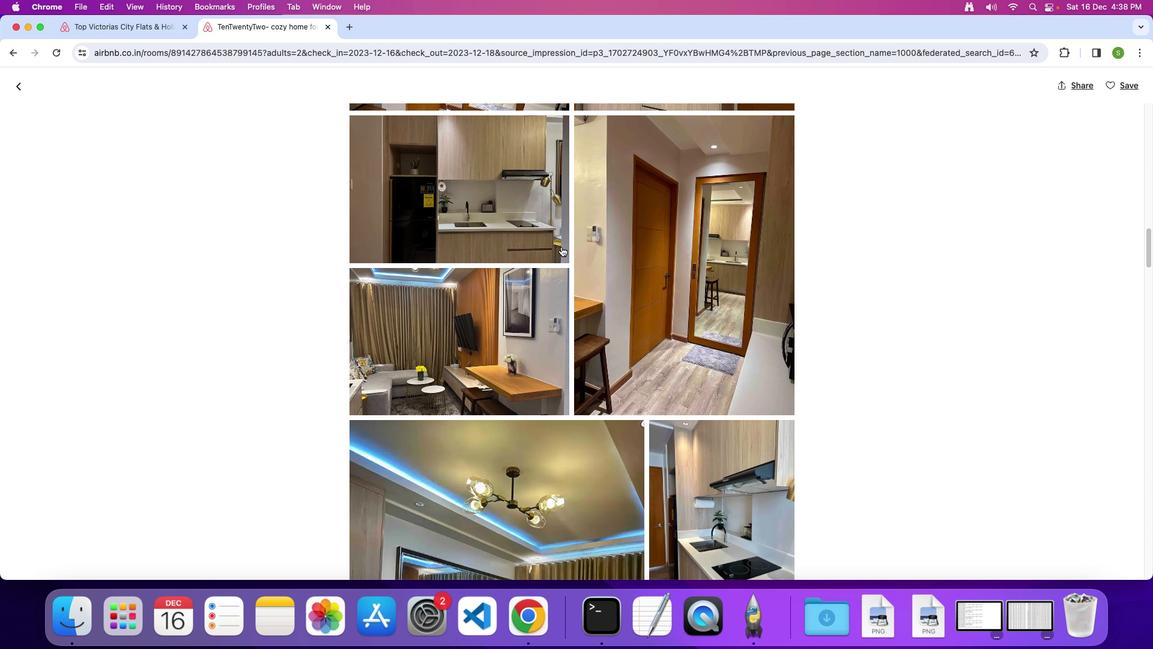 
Action: Mouse moved to (561, 246)
Screenshot: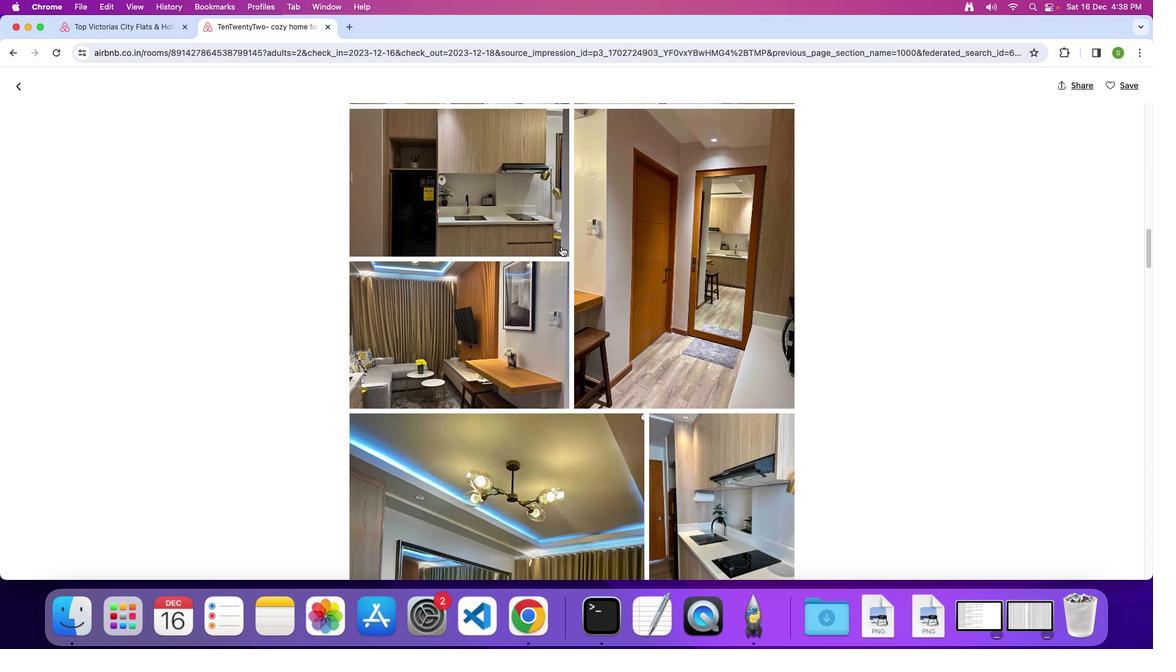
Action: Mouse scrolled (561, 246) with delta (0, 0)
Screenshot: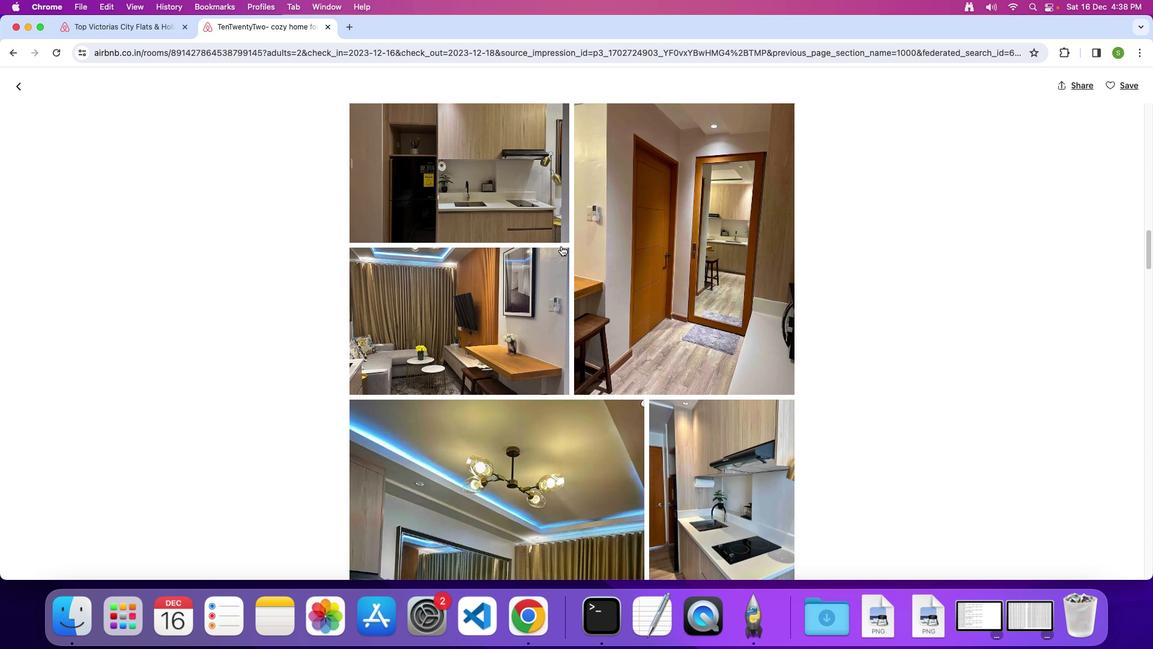 
Action: Mouse moved to (561, 246)
Screenshot: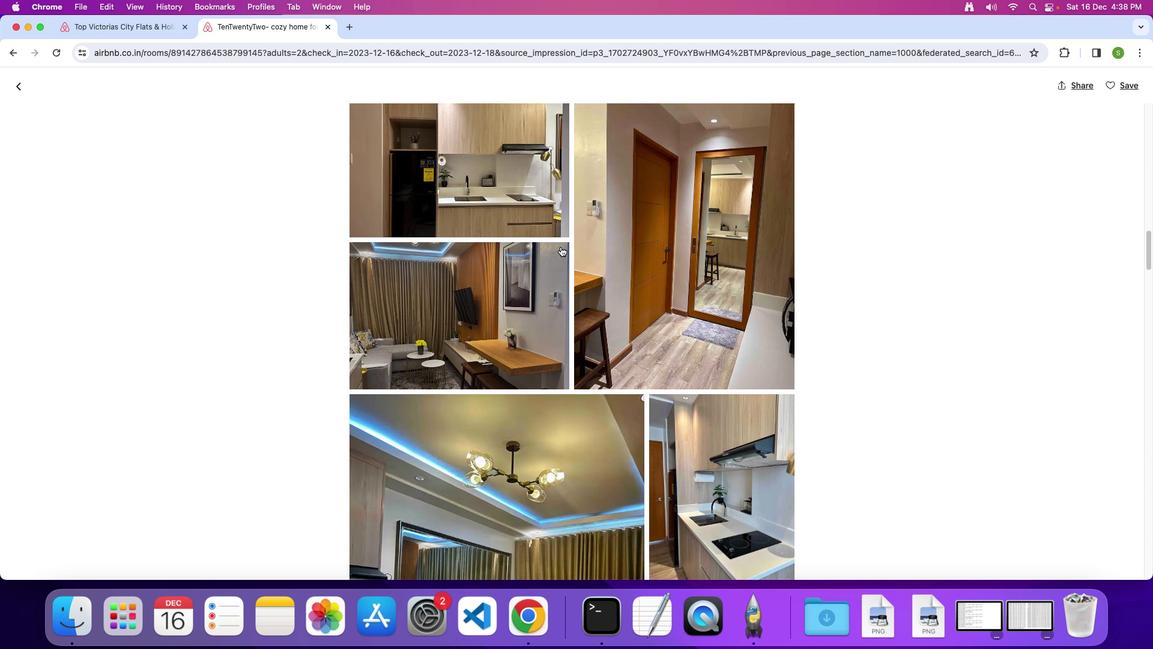 
Action: Mouse scrolled (561, 246) with delta (0, 0)
Screenshot: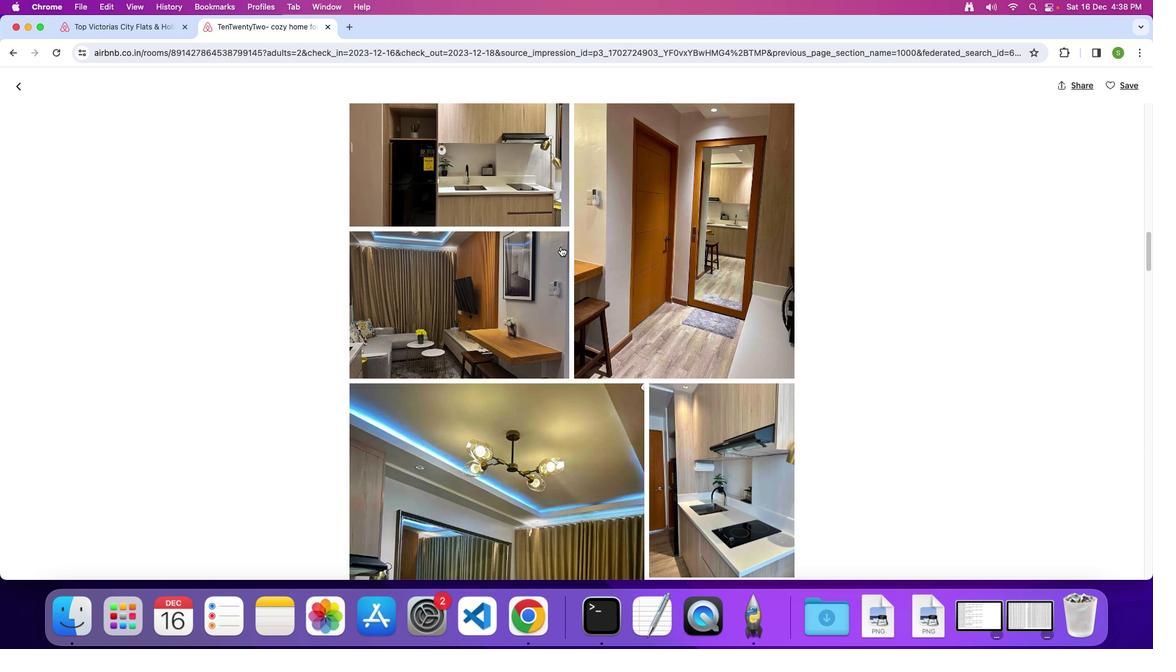 
Action: Mouse scrolled (561, 246) with delta (0, 0)
Screenshot: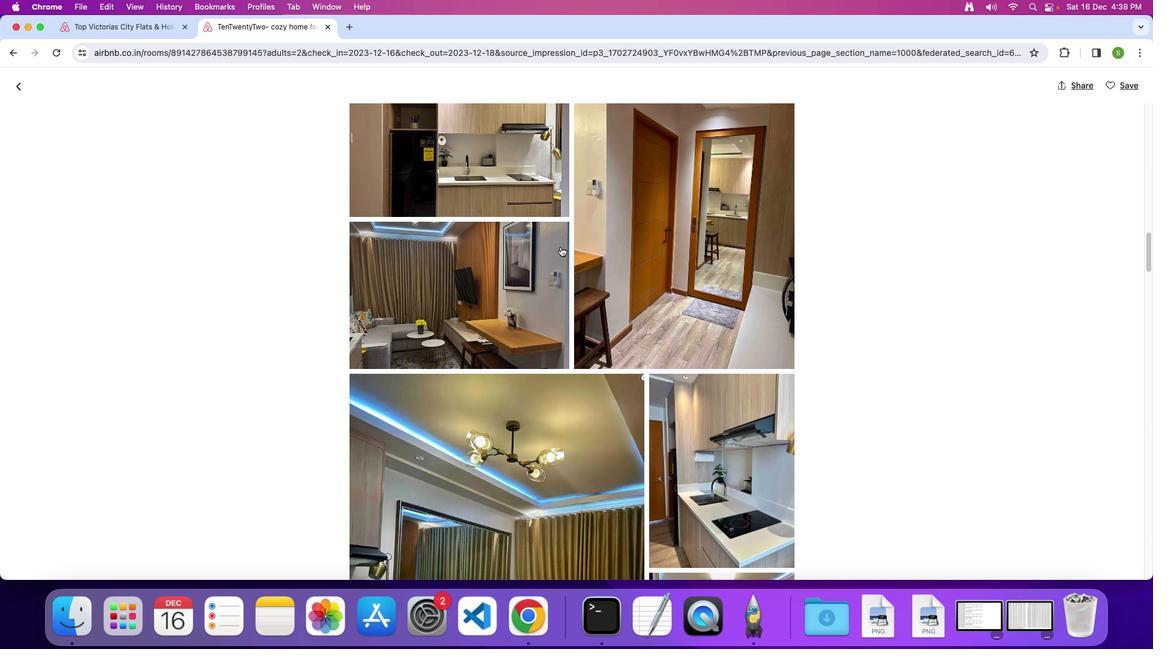 
Action: Mouse scrolled (561, 246) with delta (0, 0)
Screenshot: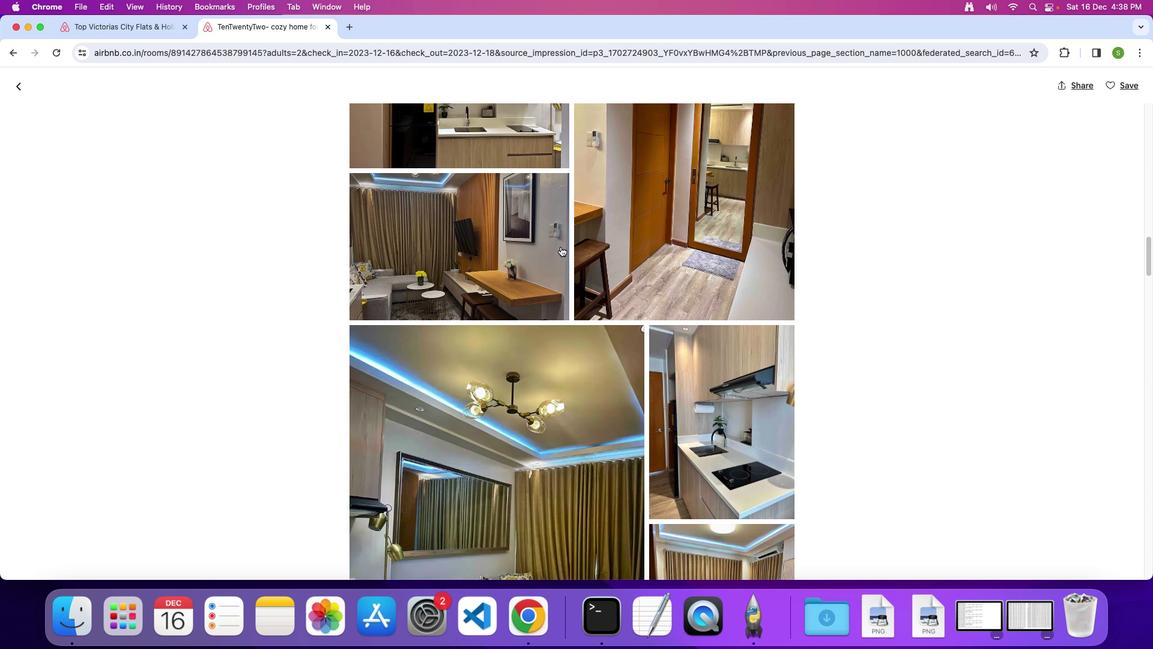 
Action: Mouse moved to (561, 246)
Screenshot: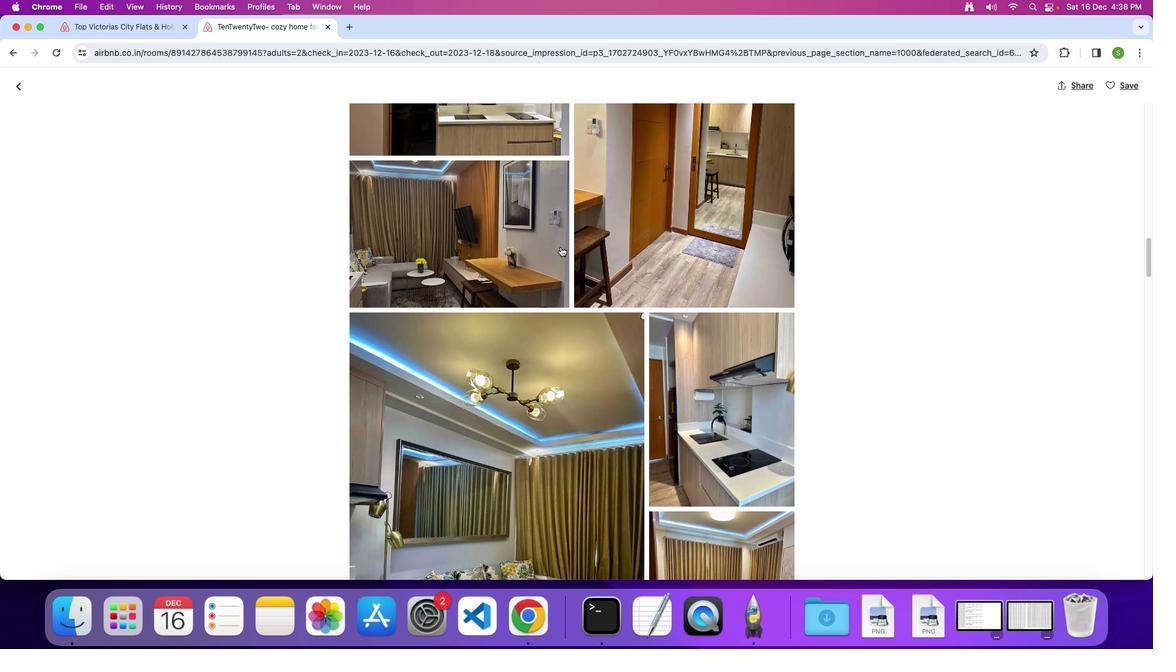 
Action: Mouse scrolled (561, 246) with delta (0, 0)
Screenshot: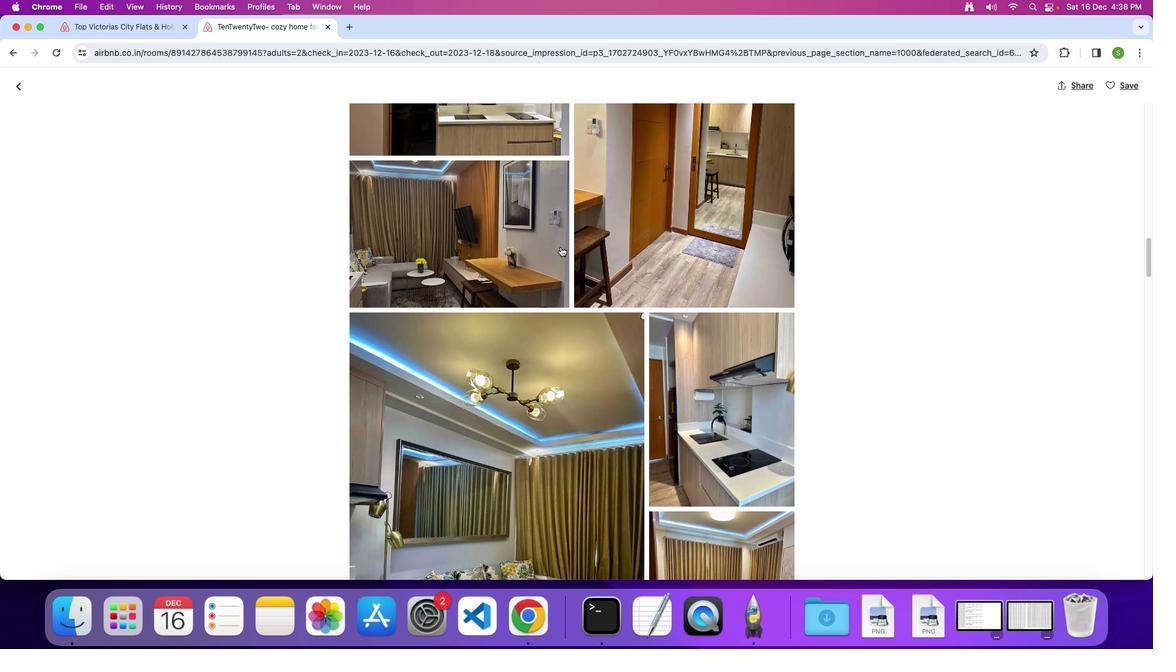 
Action: Mouse scrolled (561, 246) with delta (0, 0)
Screenshot: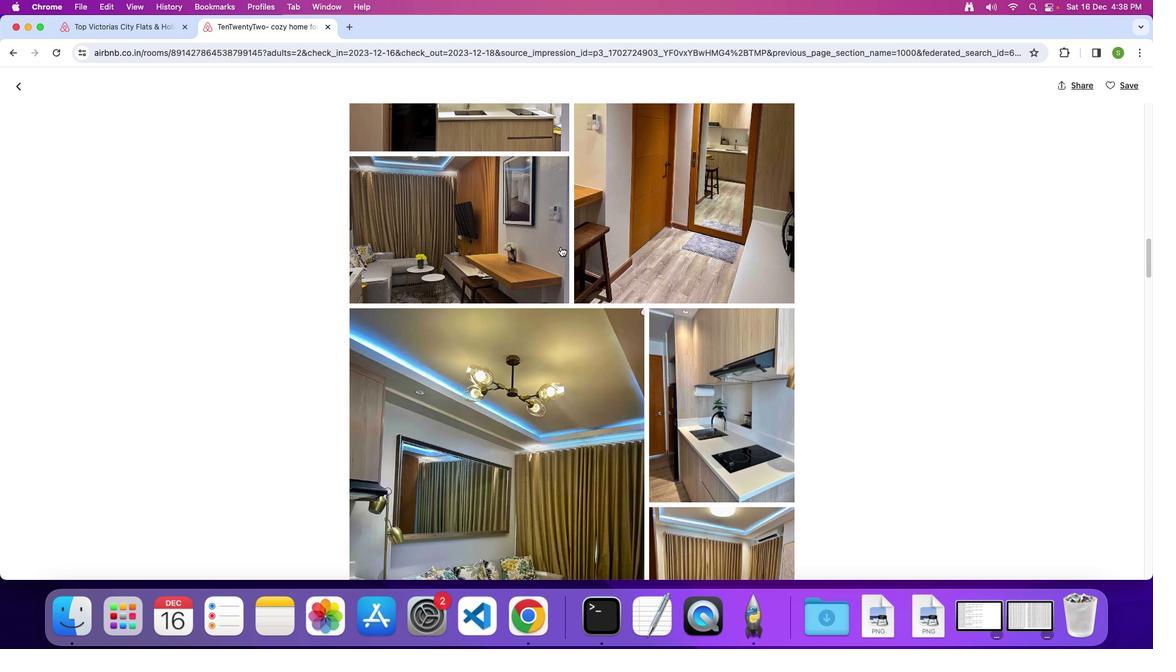 
Action: Mouse moved to (561, 246)
Screenshot: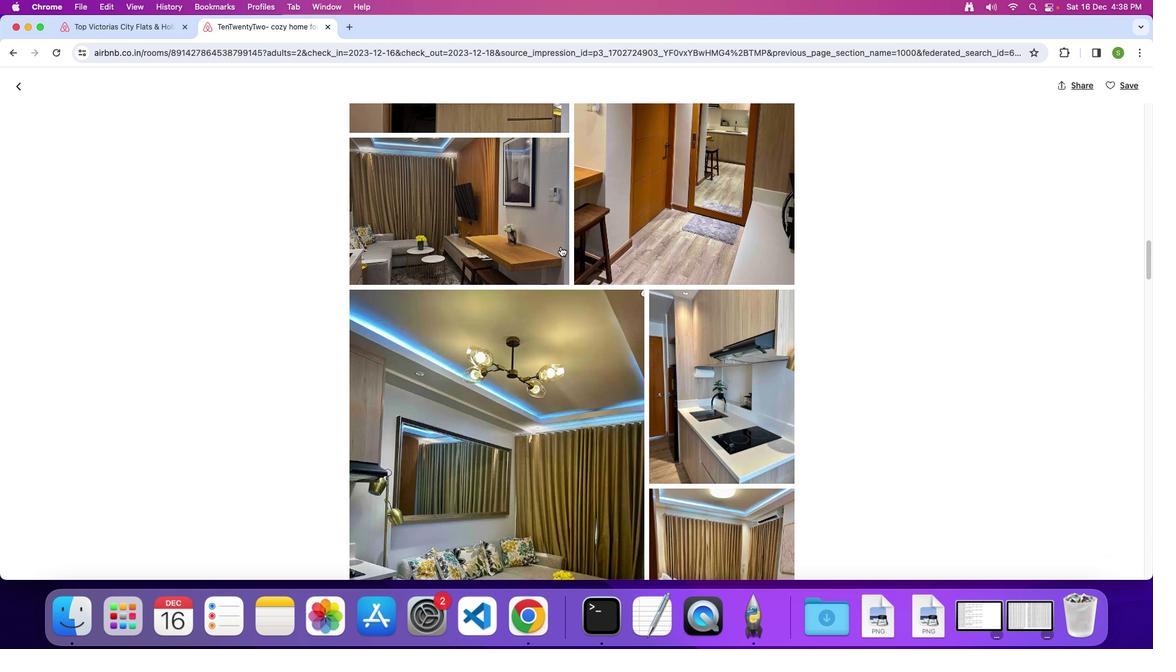 
Action: Mouse scrolled (561, 246) with delta (0, 0)
Screenshot: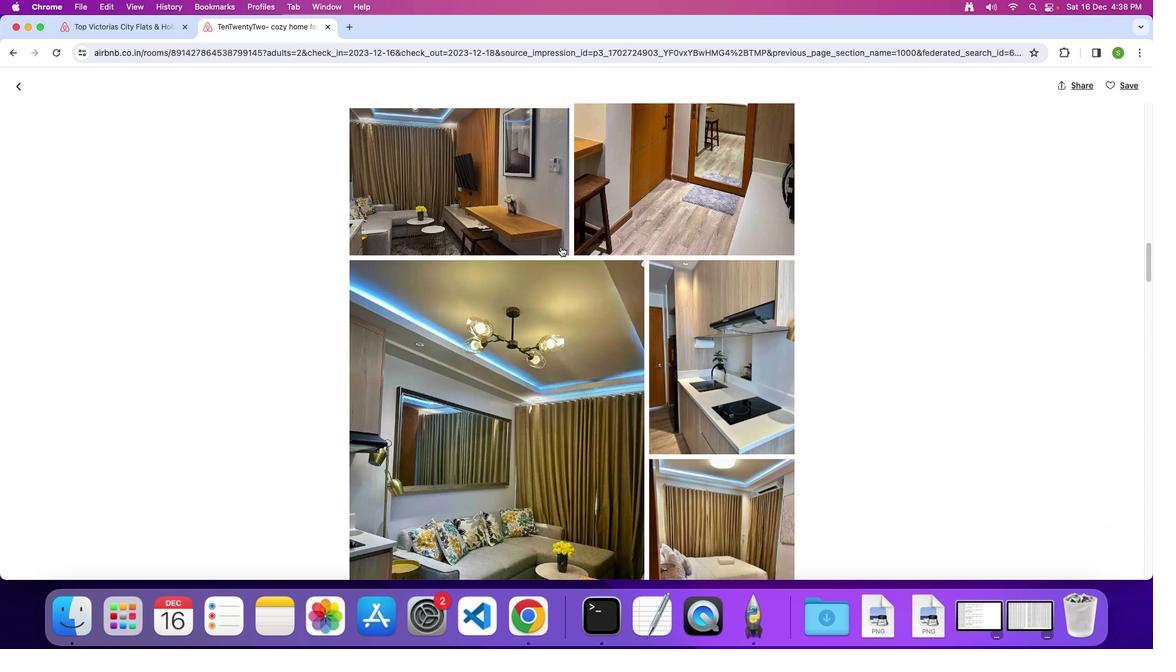 
Action: Mouse moved to (560, 246)
Screenshot: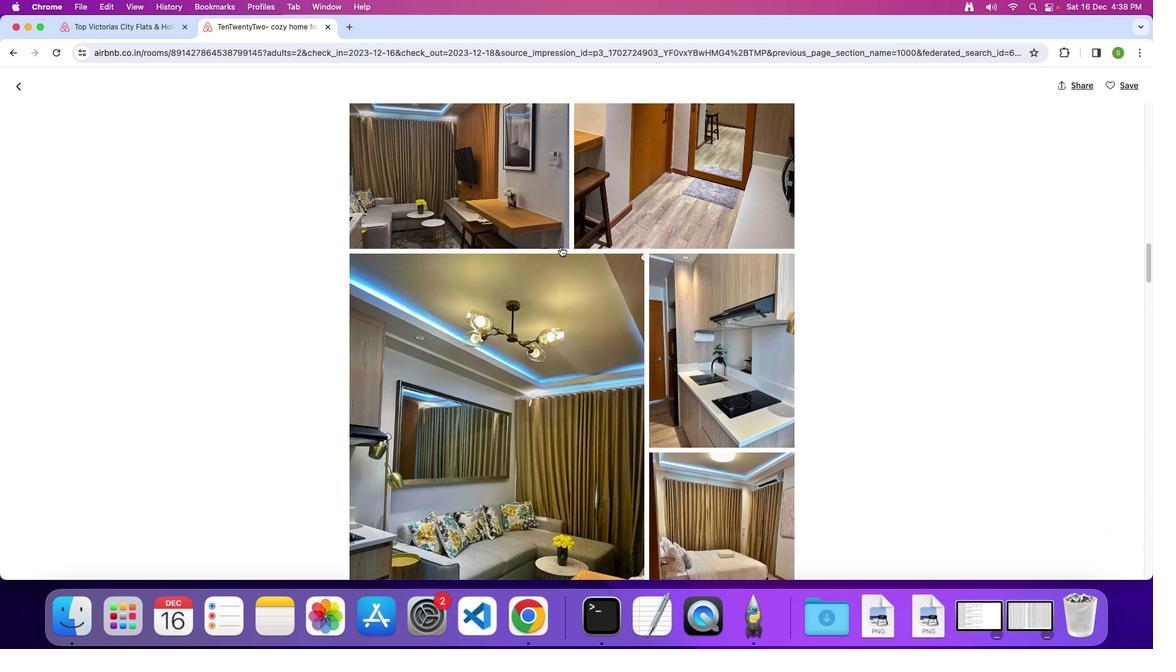 
Action: Mouse scrolled (560, 246) with delta (0, 0)
Screenshot: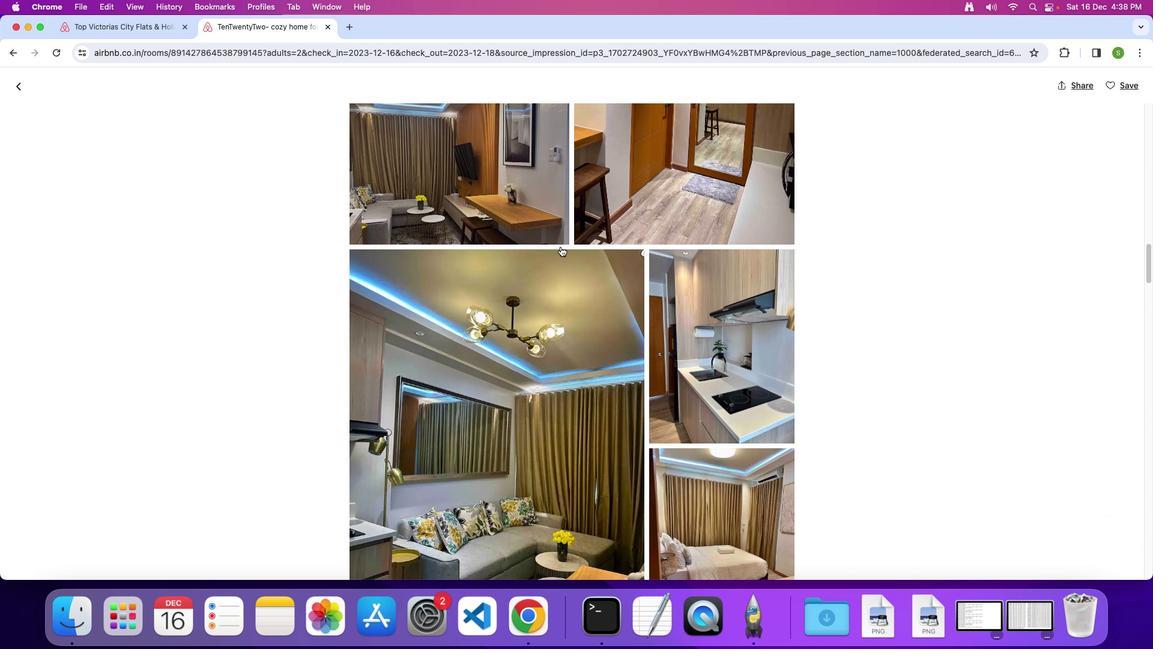 
Action: Mouse scrolled (560, 246) with delta (0, 0)
Screenshot: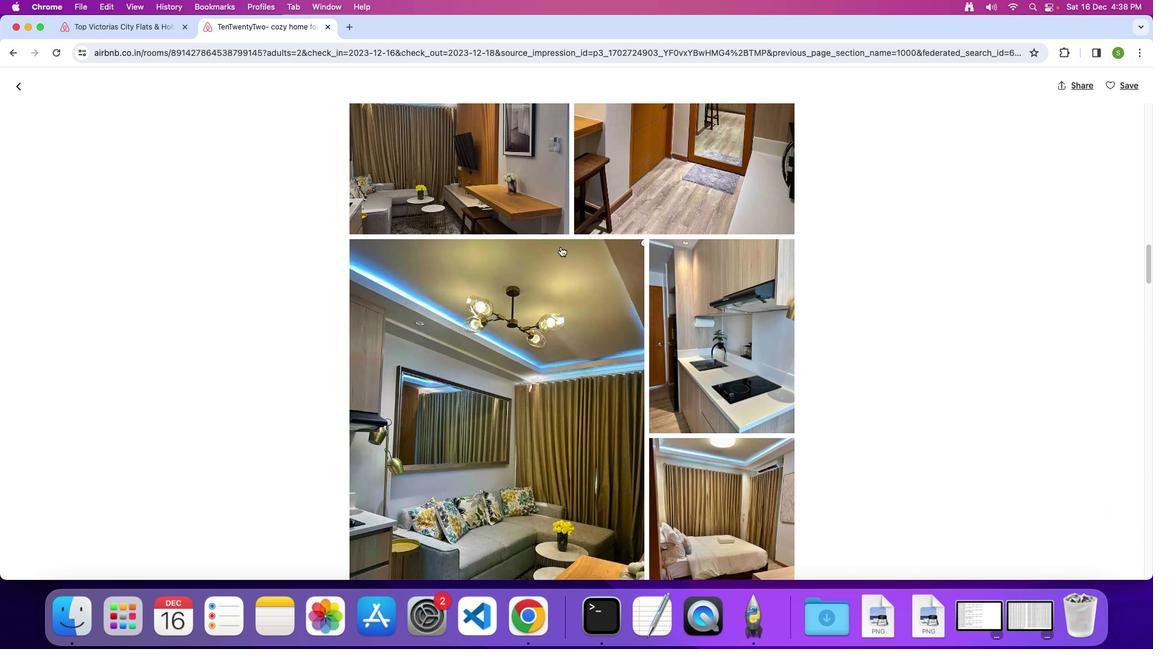 
Action: Mouse moved to (560, 246)
Screenshot: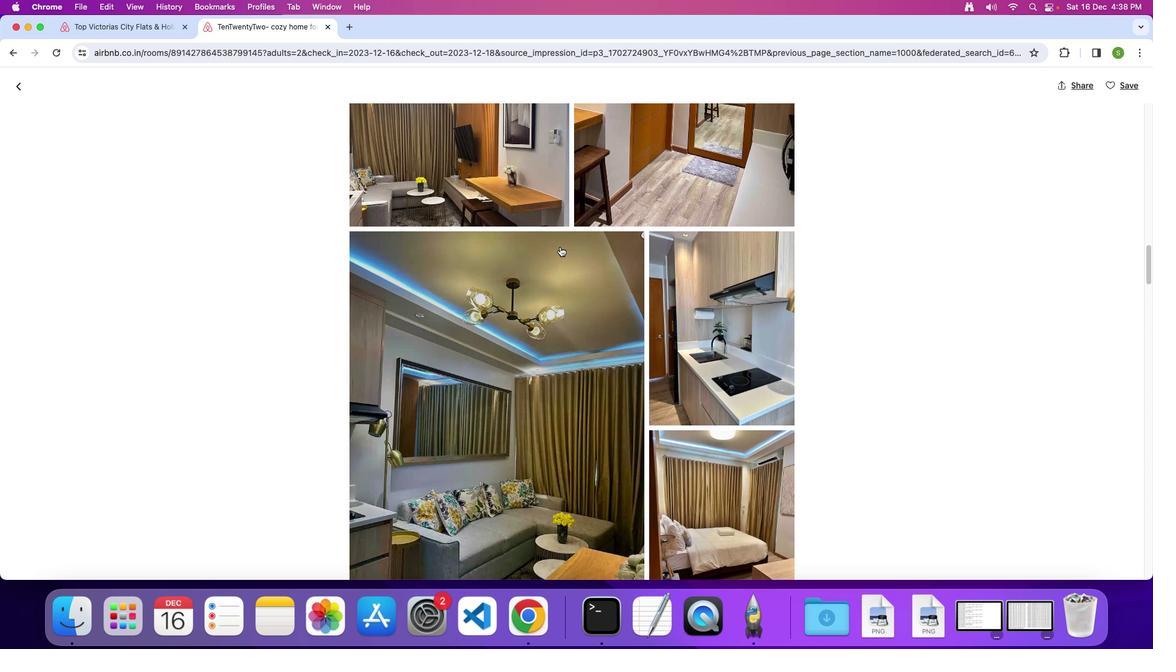 
Action: Mouse scrolled (560, 246) with delta (0, 0)
Screenshot: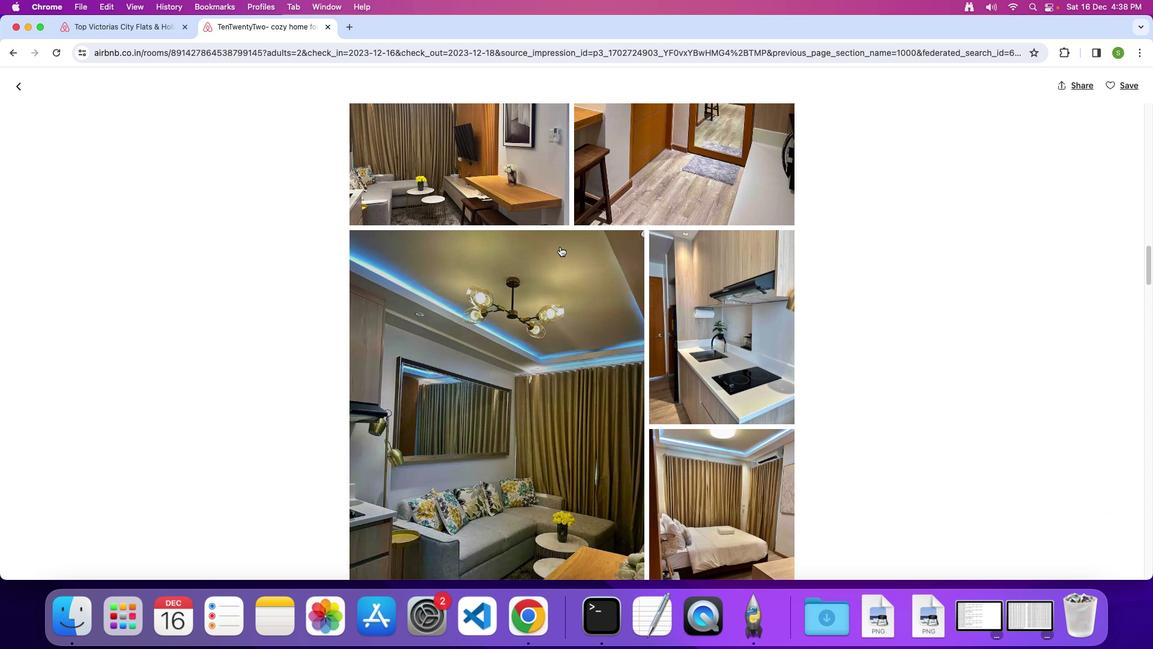 
Action: Mouse scrolled (560, 246) with delta (0, 0)
Screenshot: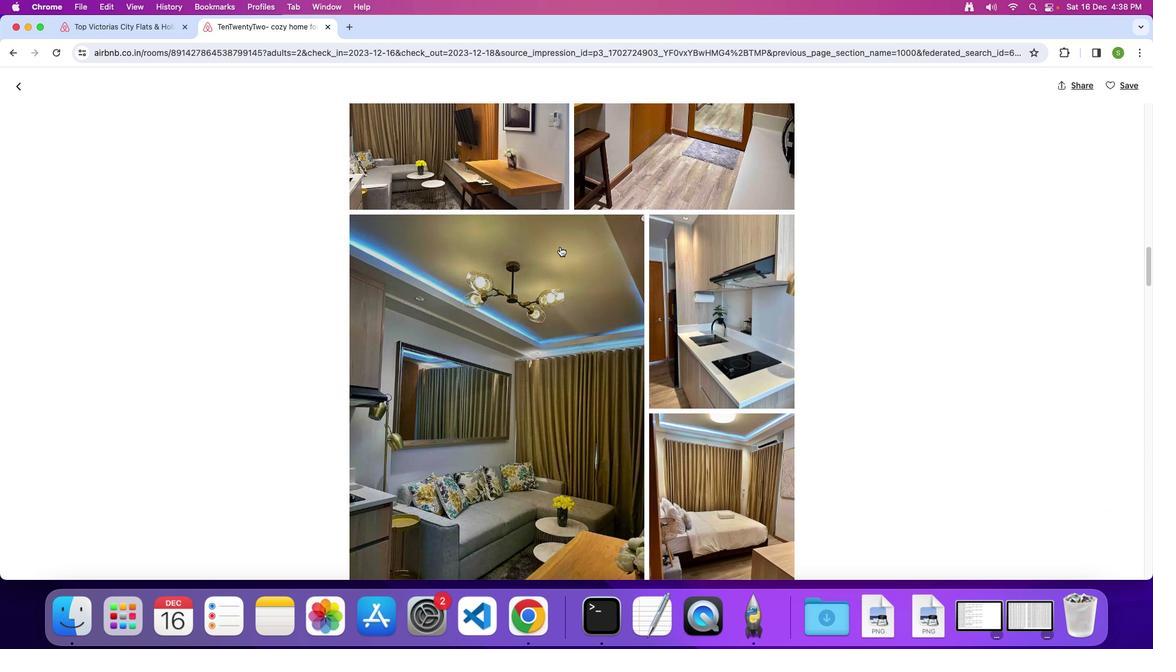 
Action: Mouse scrolled (560, 246) with delta (0, 0)
Screenshot: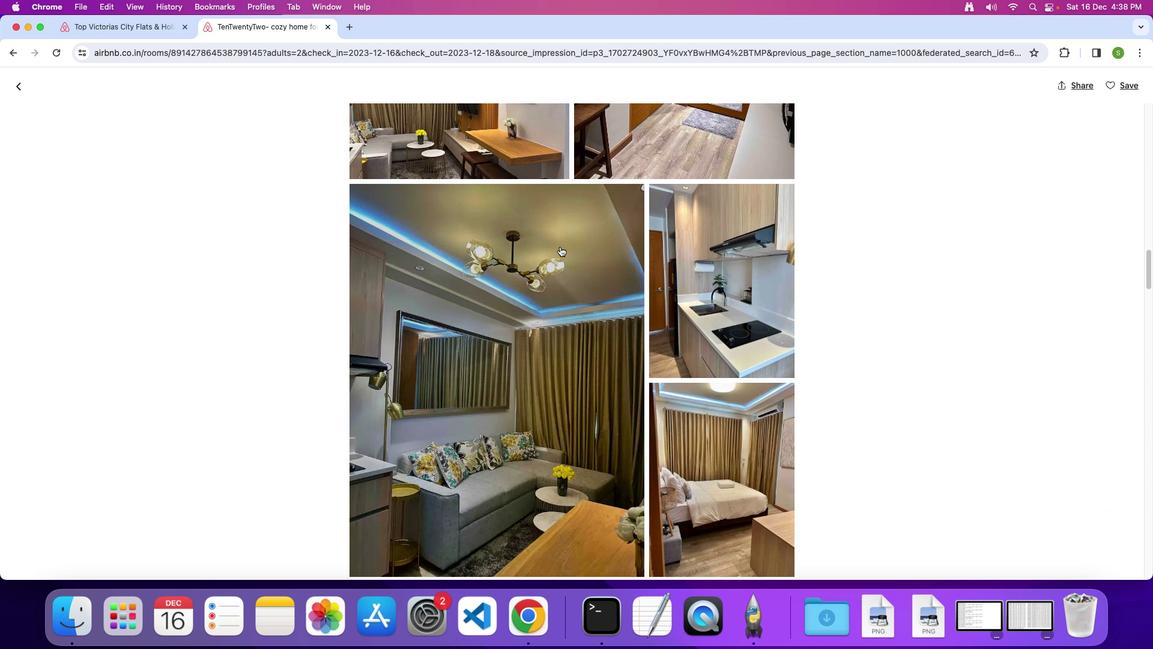 
Action: Mouse scrolled (560, 246) with delta (0, 0)
Screenshot: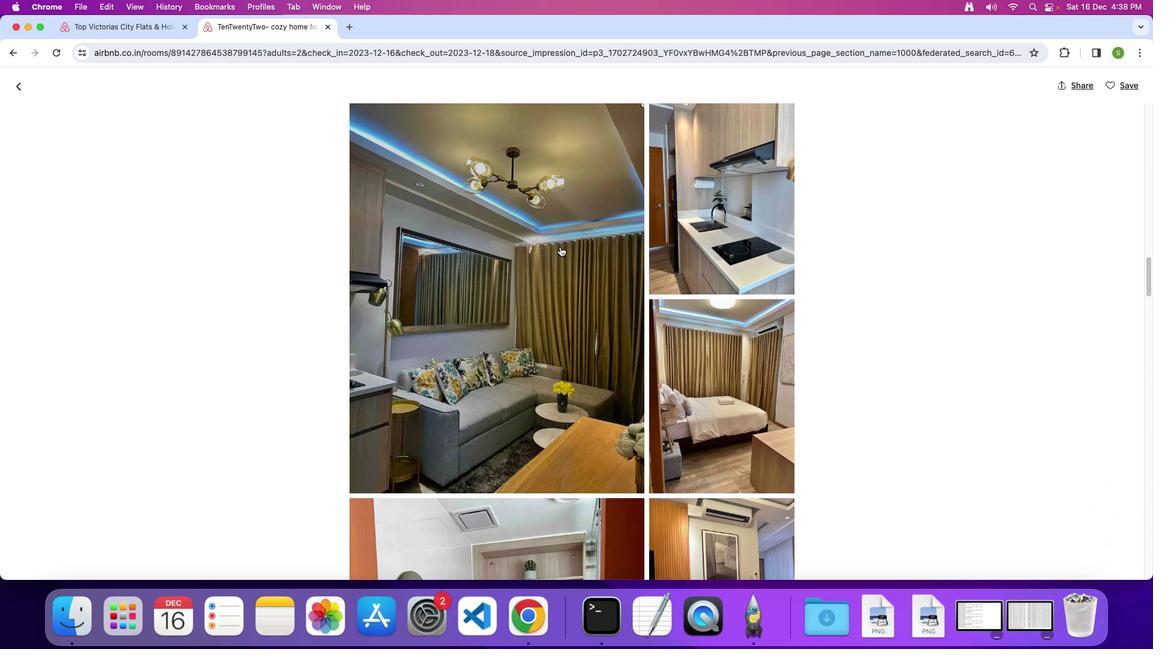
Action: Mouse scrolled (560, 246) with delta (0, 0)
Screenshot: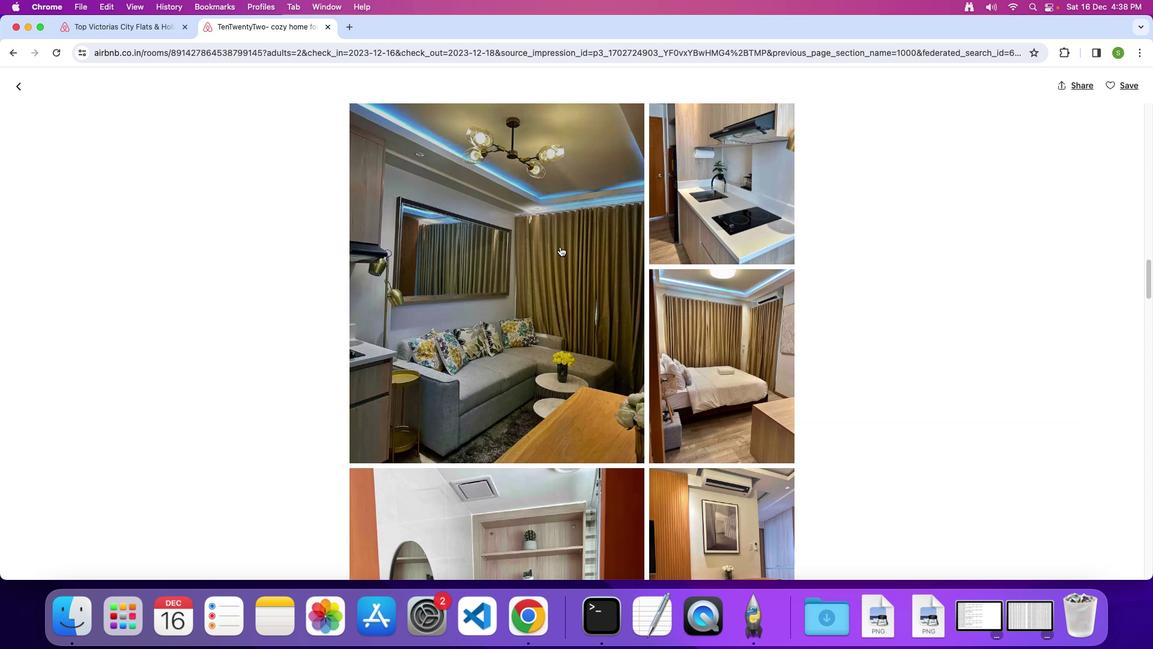 
Action: Mouse moved to (560, 246)
Screenshot: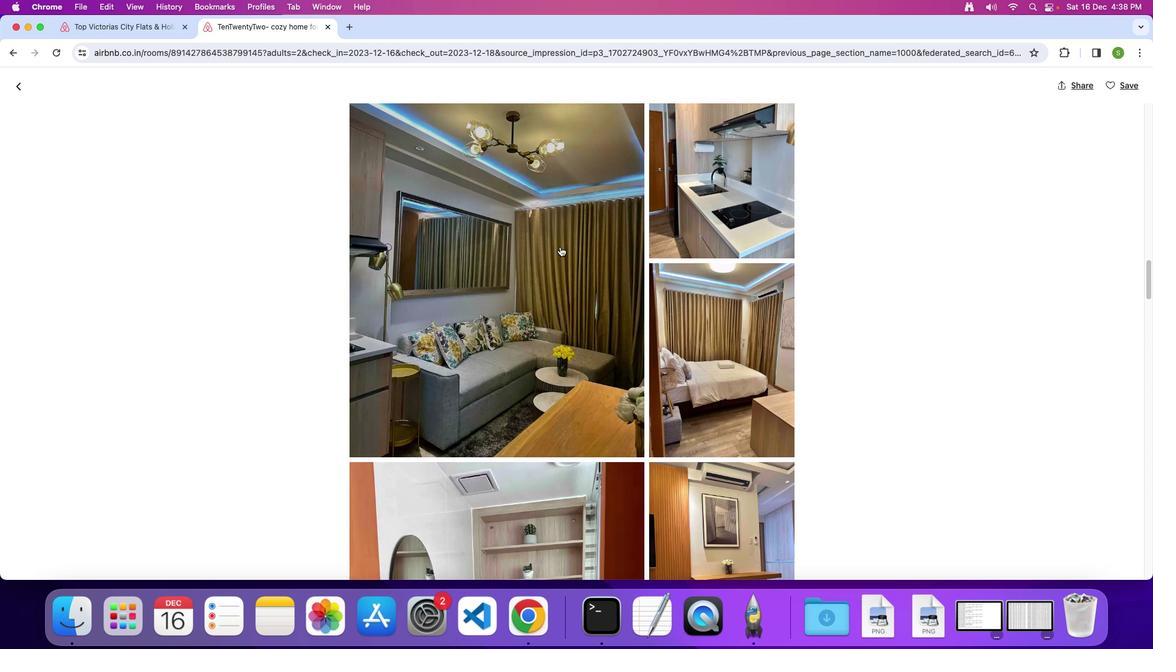 
Action: Mouse scrolled (560, 246) with delta (0, 0)
Screenshot: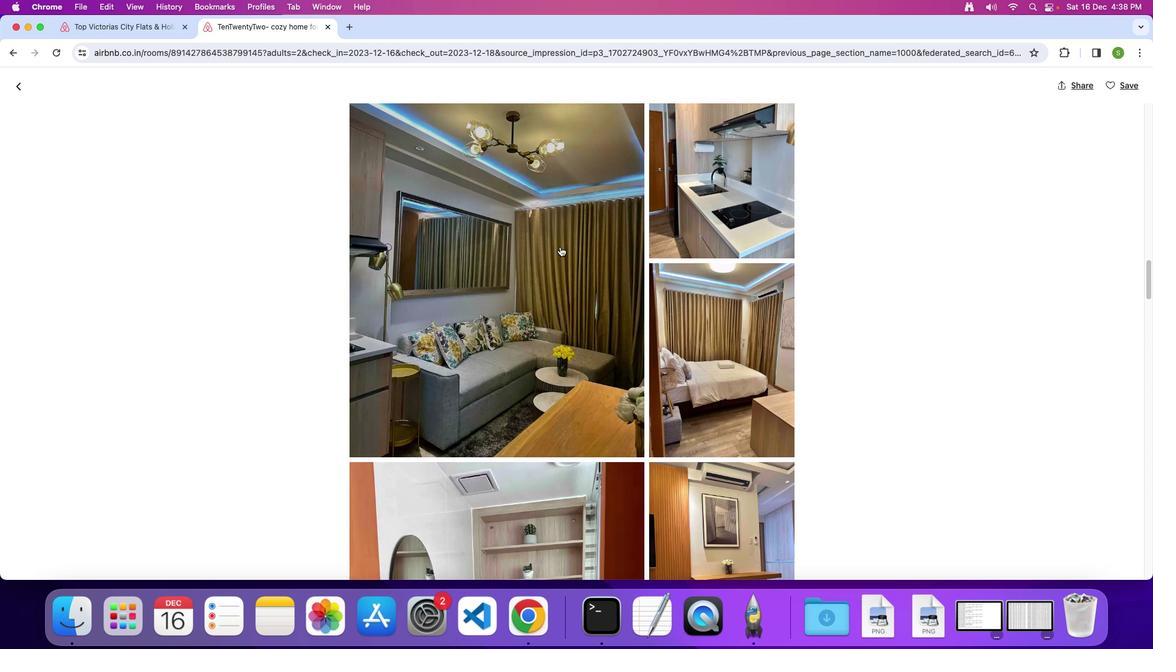 
Action: Mouse scrolled (560, 246) with delta (0, 0)
Screenshot: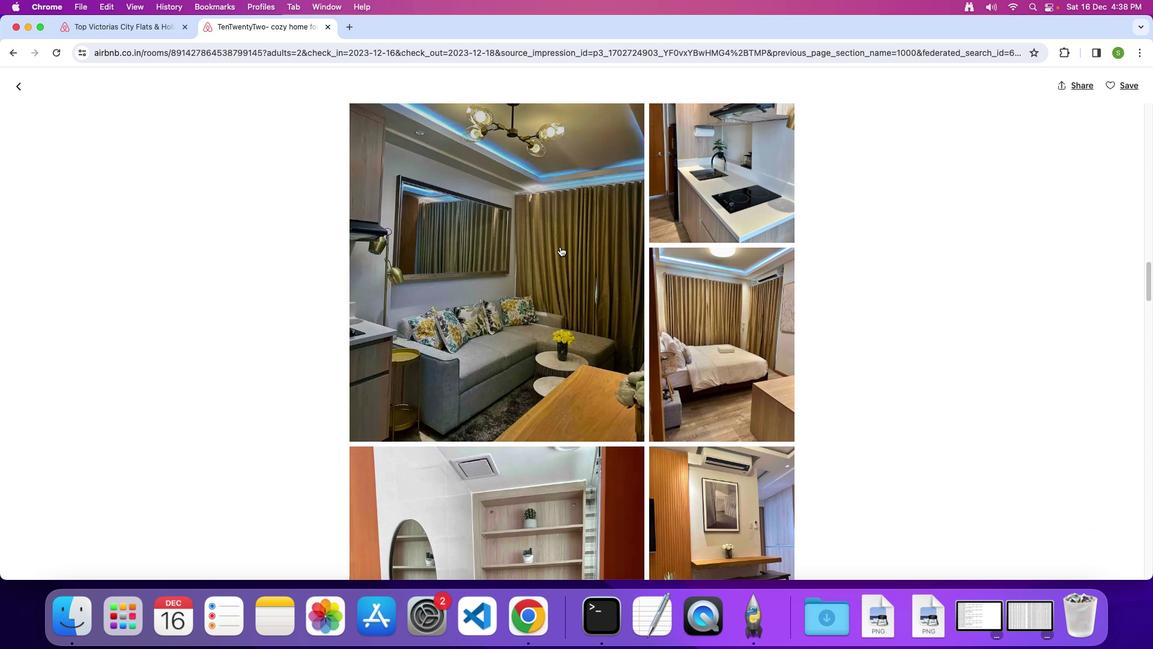 
Action: Mouse scrolled (560, 246) with delta (0, 0)
Screenshot: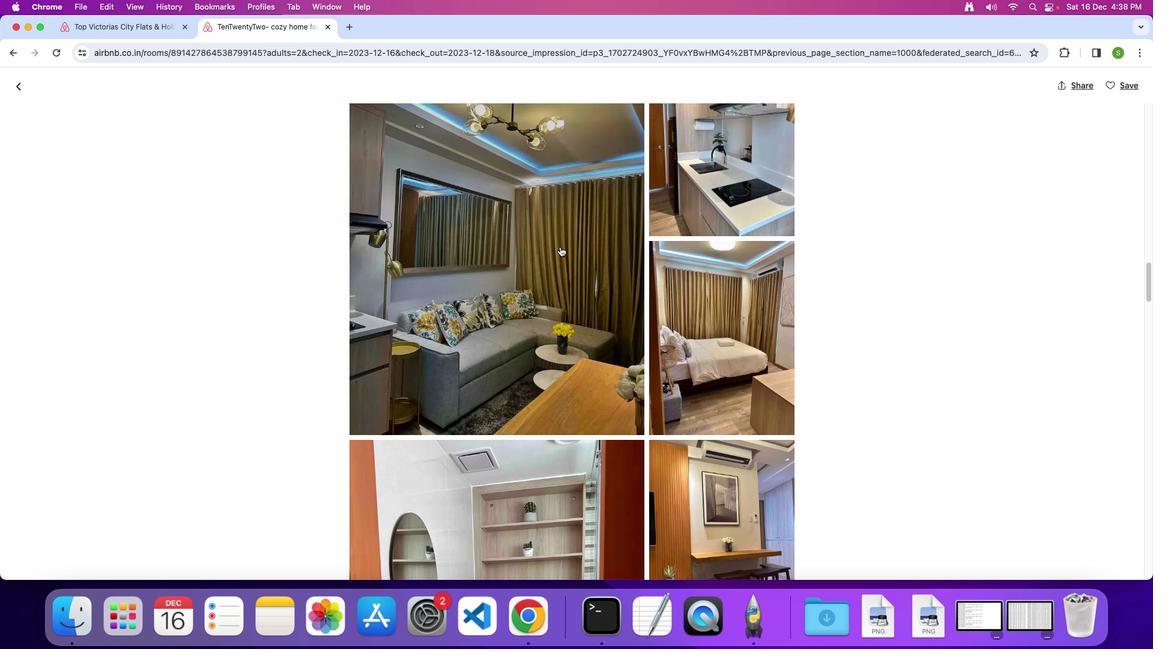
Action: Mouse moved to (560, 246)
Screenshot: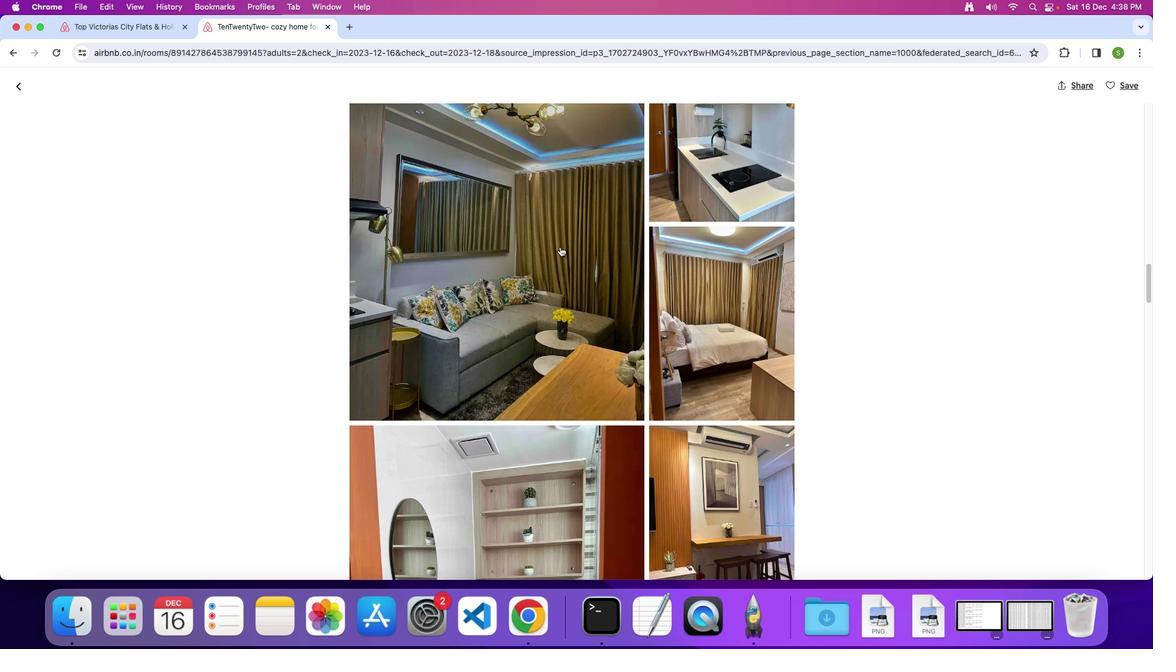 
Action: Mouse scrolled (560, 246) with delta (0, 0)
Screenshot: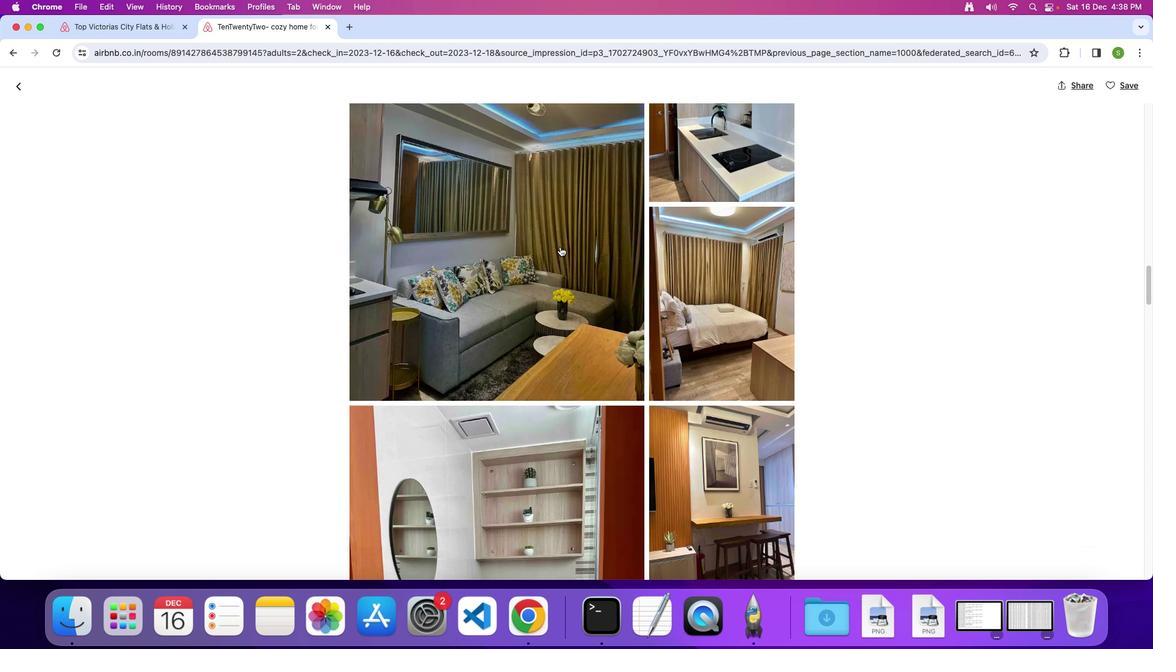 
Action: Mouse scrolled (560, 246) with delta (0, 0)
Screenshot: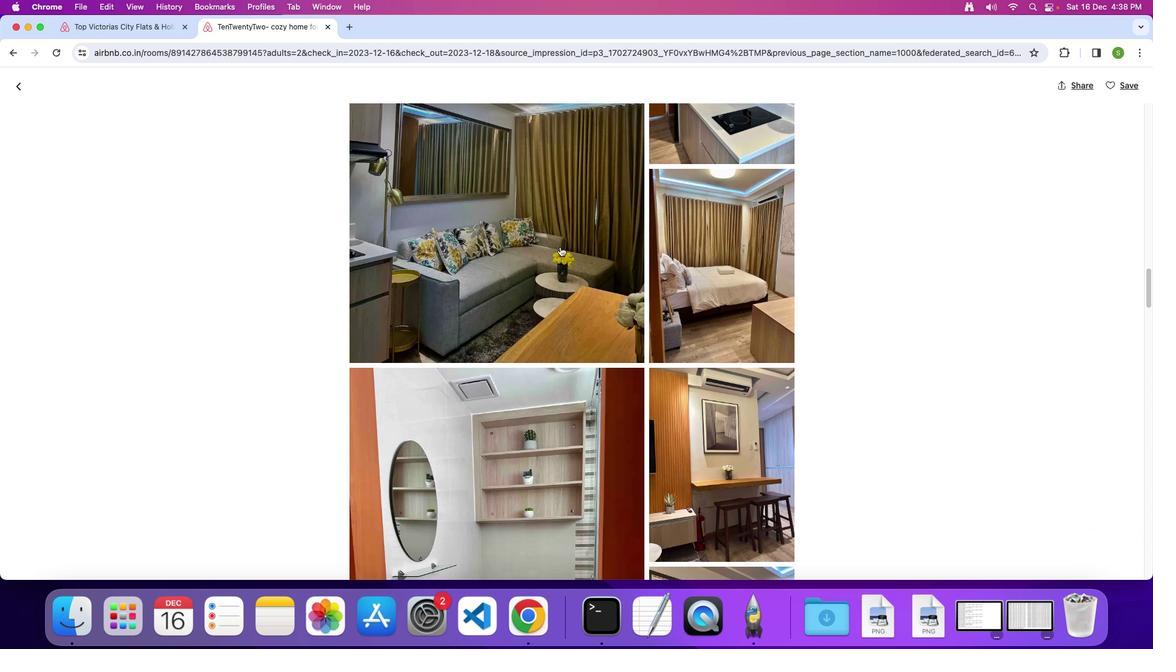 
Action: Mouse scrolled (560, 246) with delta (0, 0)
Screenshot: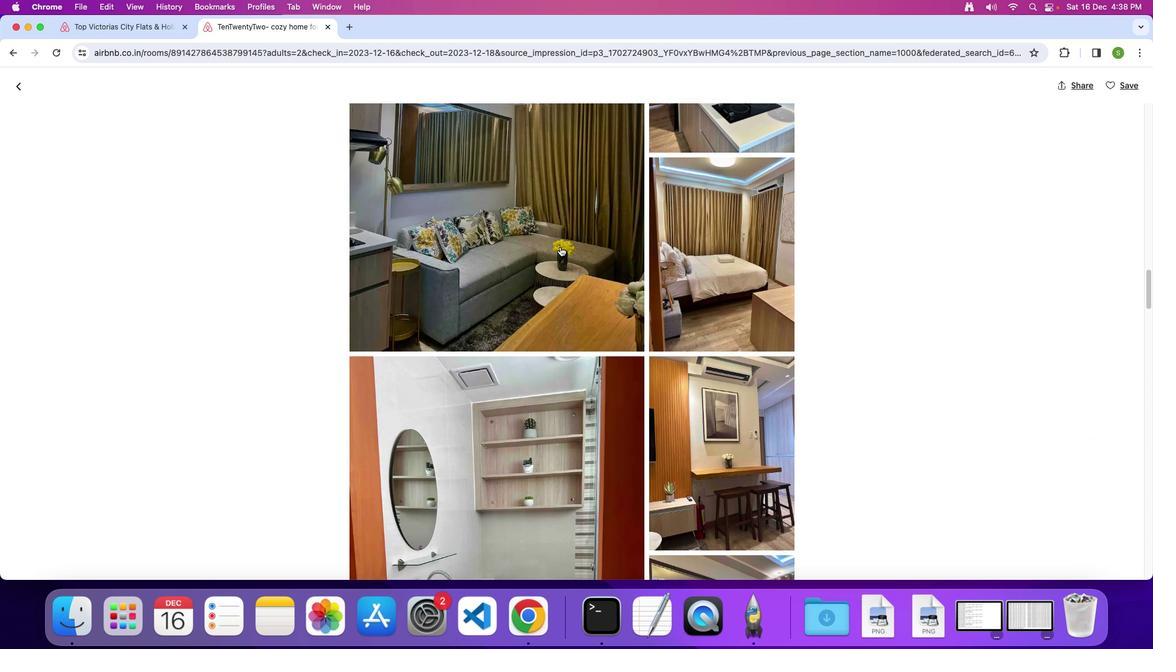 
Action: Mouse scrolled (560, 246) with delta (0, 0)
Screenshot: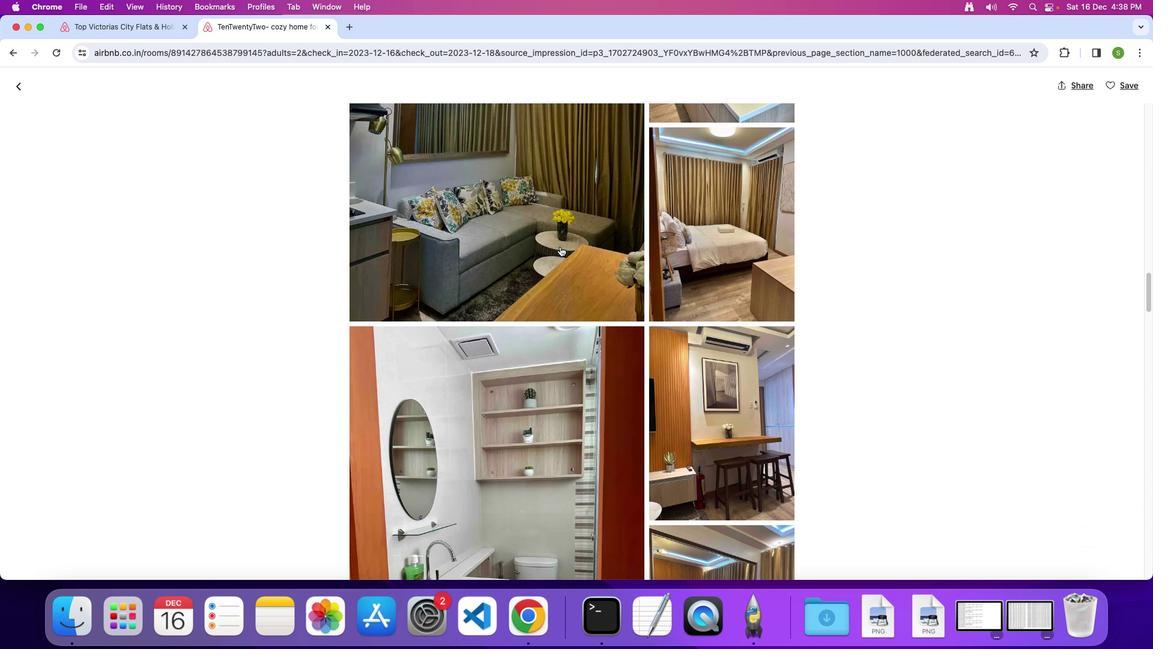 
Action: Mouse moved to (560, 246)
Screenshot: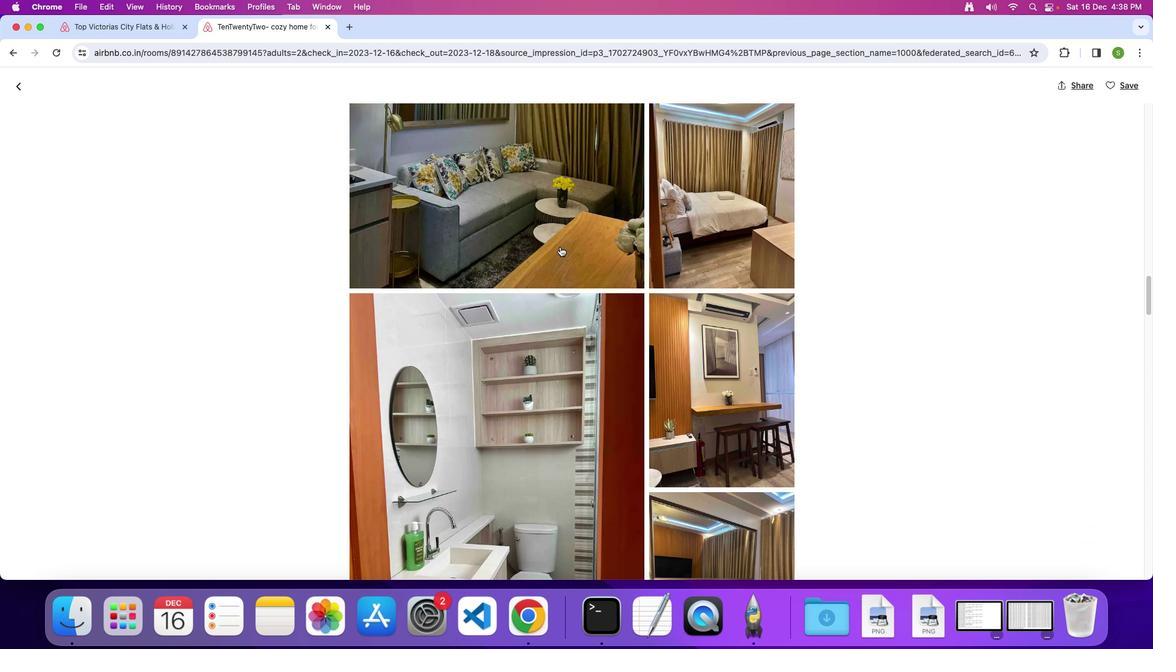 
Action: Mouse scrolled (560, 246) with delta (0, 0)
Screenshot: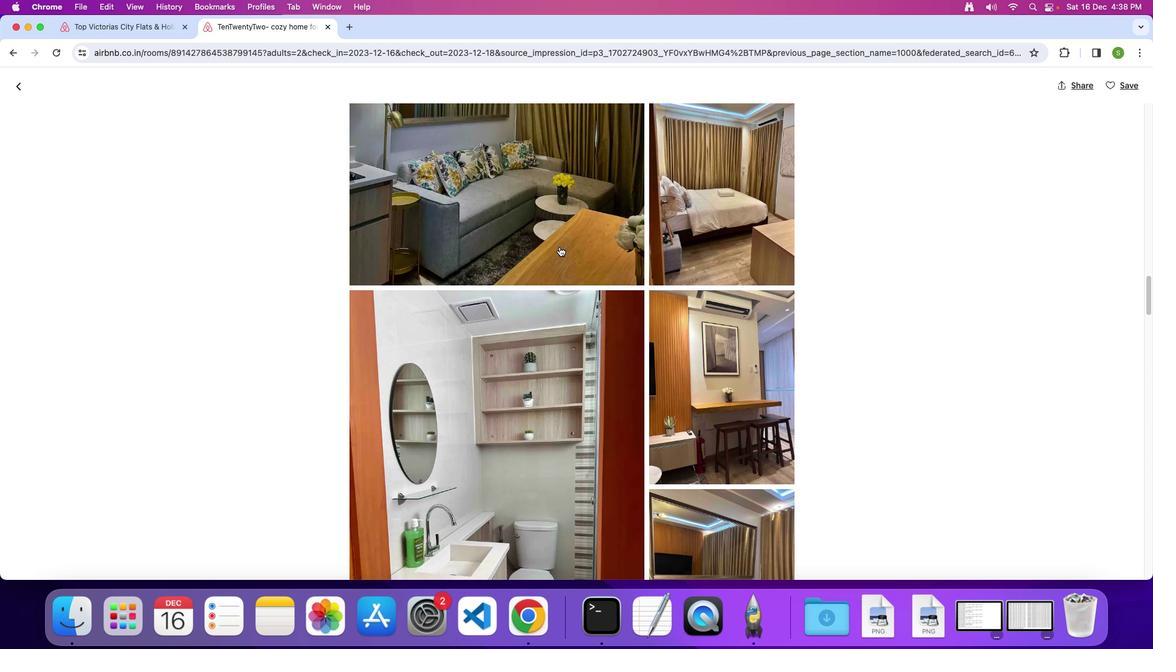 
Action: Mouse scrolled (560, 246) with delta (0, 0)
Screenshot: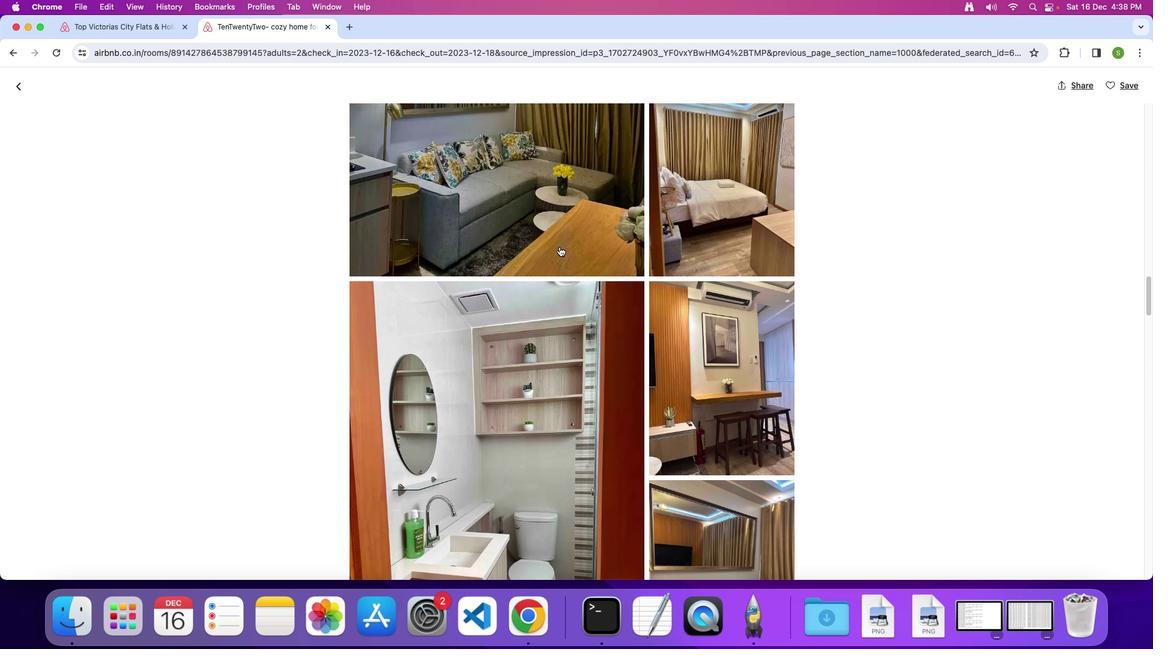 
Action: Mouse moved to (560, 246)
Screenshot: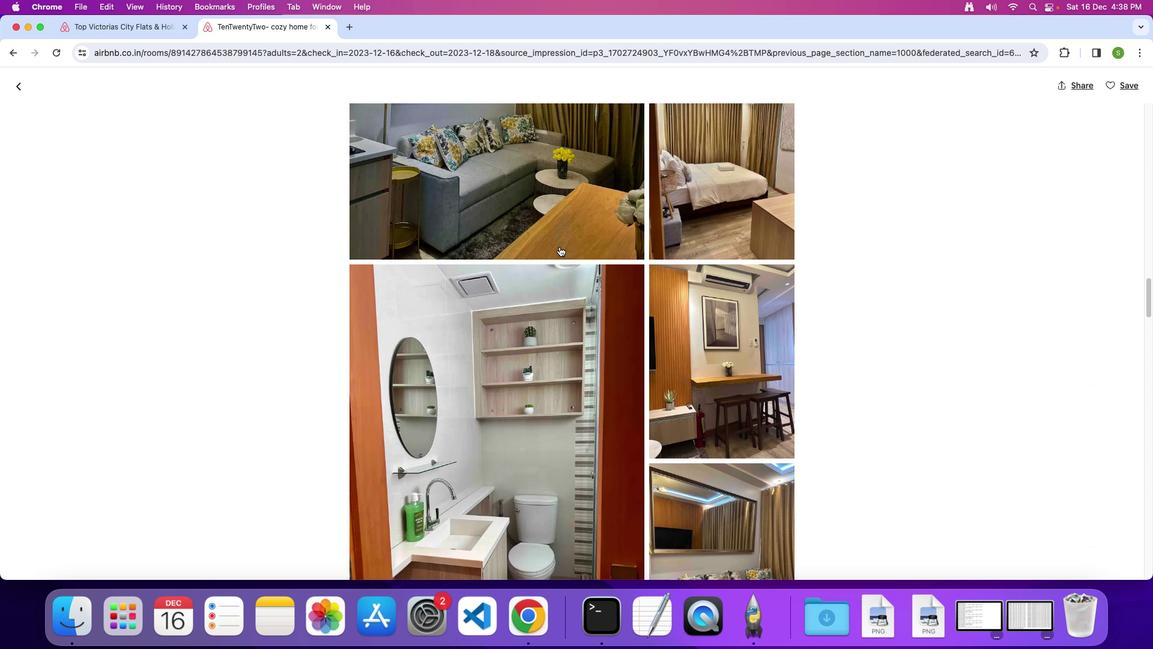 
Action: Mouse scrolled (560, 246) with delta (0, 0)
Screenshot: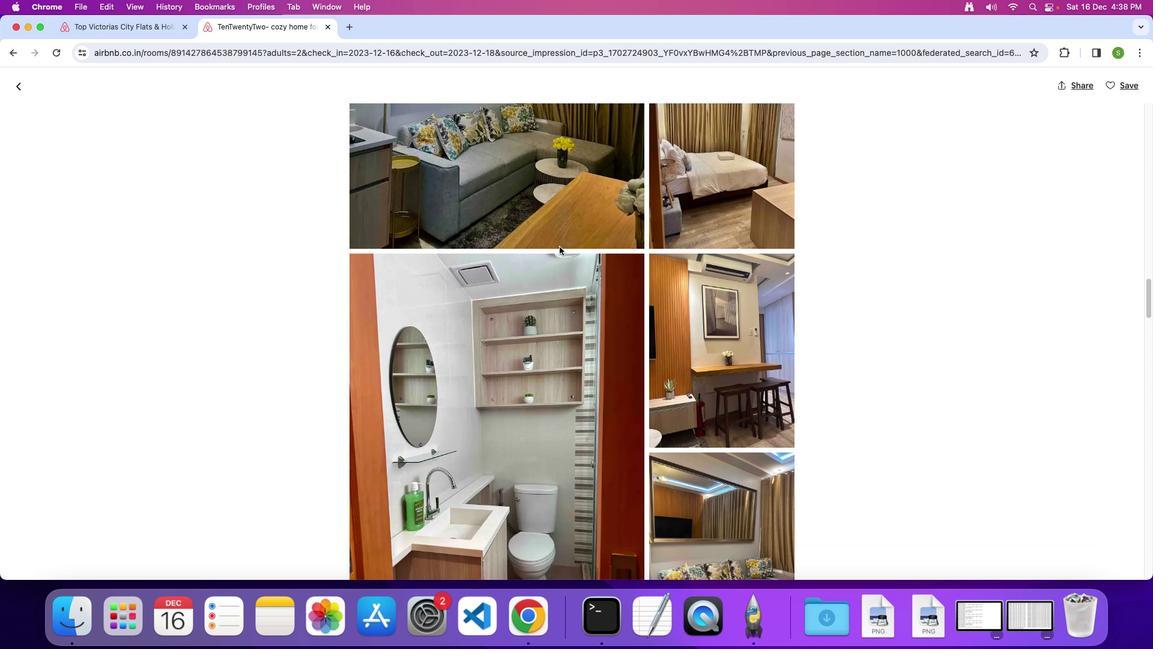 
Action: Mouse moved to (560, 246)
Screenshot: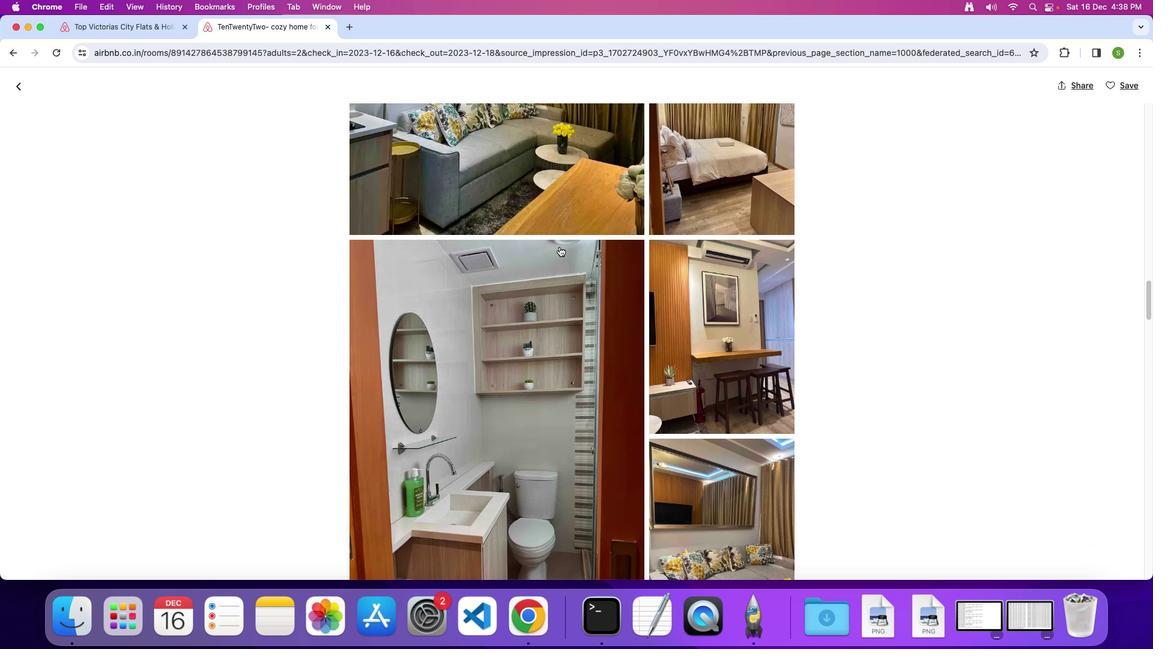 
Action: Mouse scrolled (560, 246) with delta (0, 0)
Screenshot: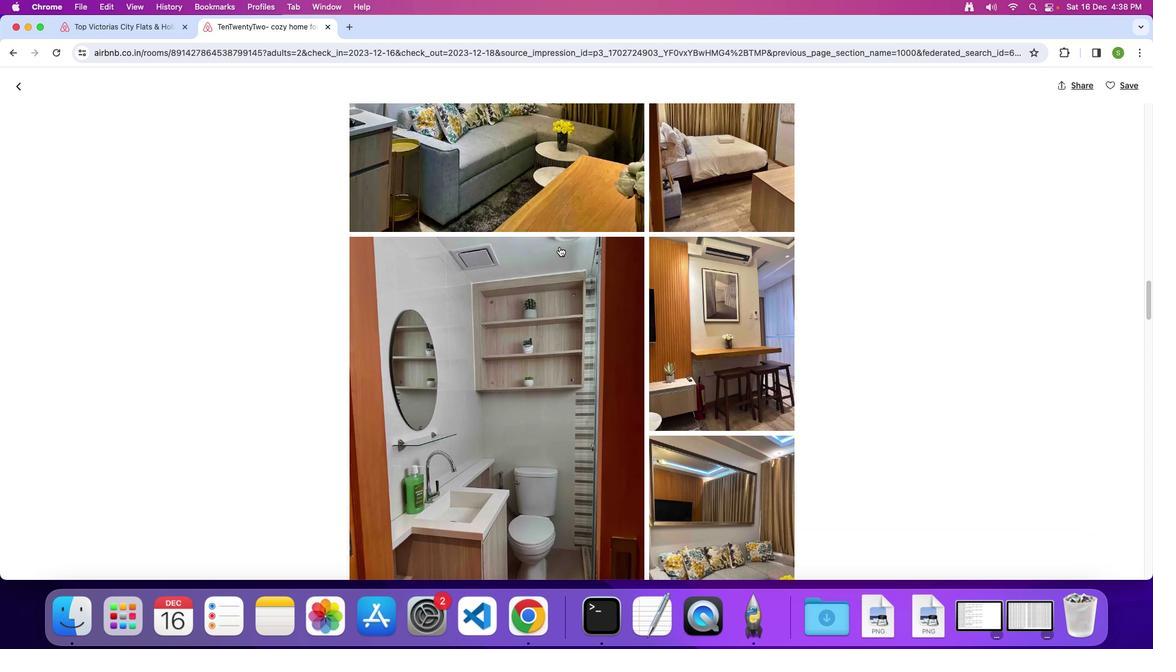 
Action: Mouse scrolled (560, 246) with delta (0, 0)
Screenshot: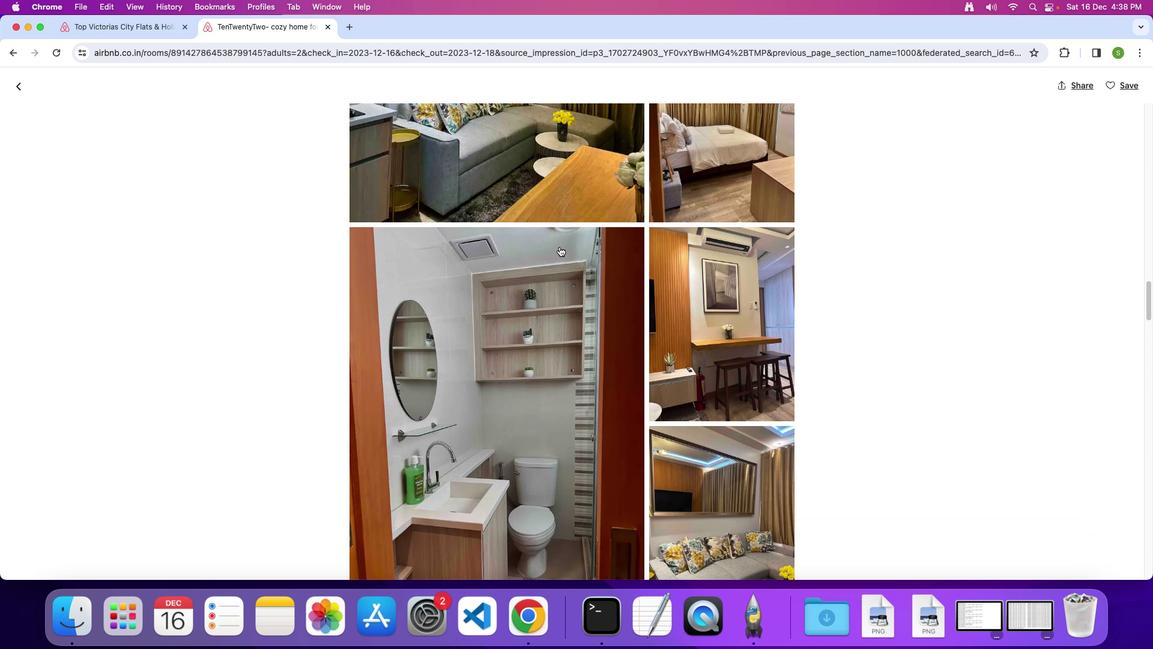 
Action: Mouse scrolled (560, 246) with delta (0, 0)
Screenshot: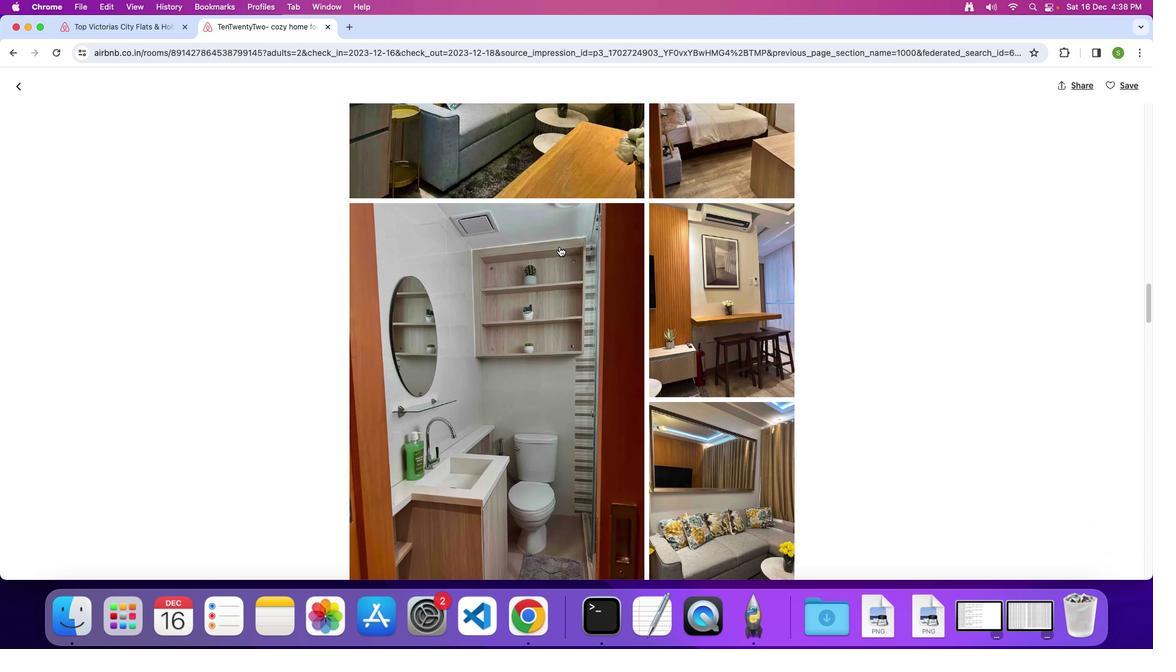 
Action: Mouse moved to (559, 246)
Screenshot: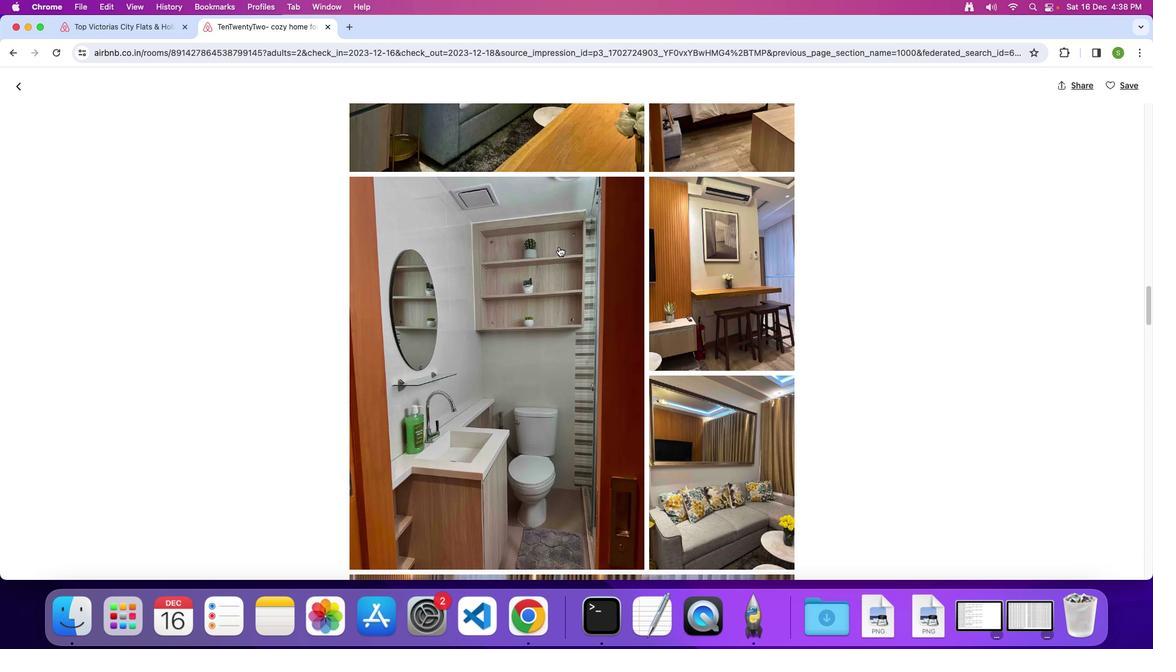 
Action: Mouse scrolled (559, 246) with delta (0, 0)
Screenshot: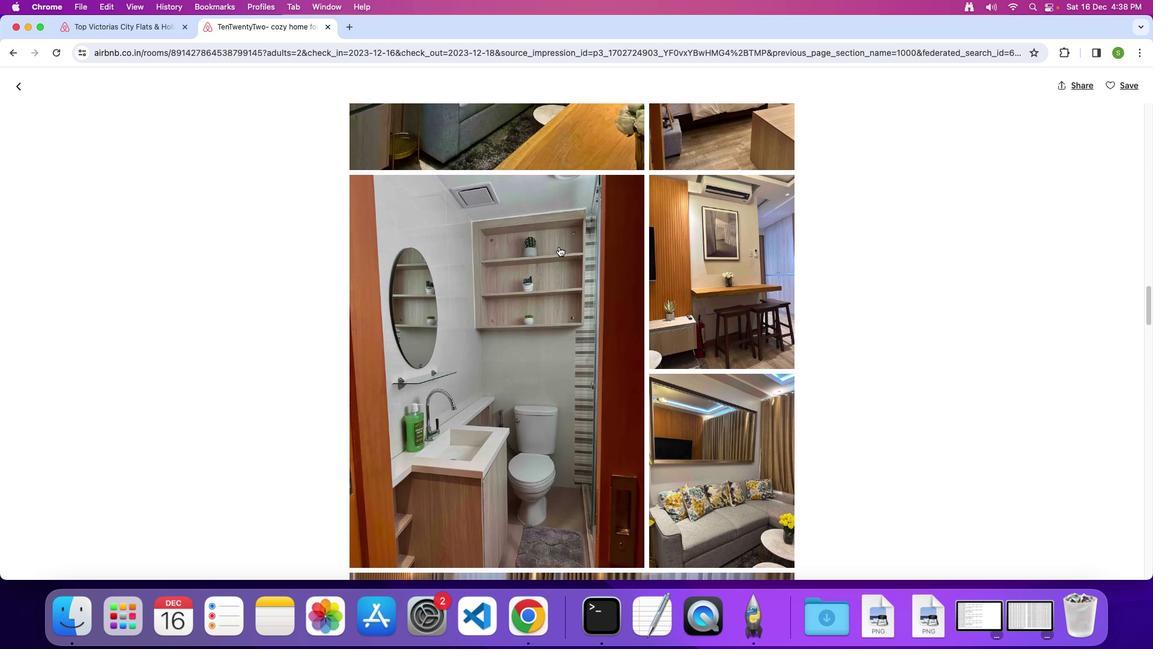 
Action: Mouse scrolled (559, 246) with delta (0, 0)
Screenshot: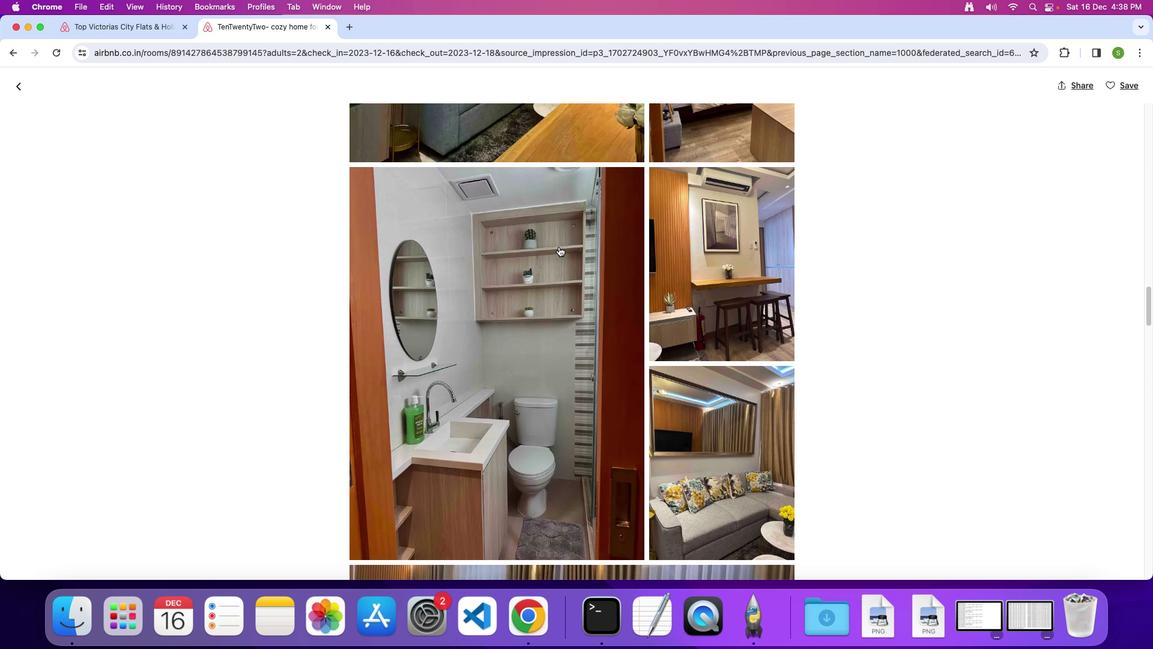 
Action: Mouse scrolled (559, 246) with delta (0, 0)
